 Task: Format the text in the document by changing its color, applying effects, and adjusting alignment and styles.
Action: Mouse scrolled (715, 259) with delta (0, 0)
Screenshot: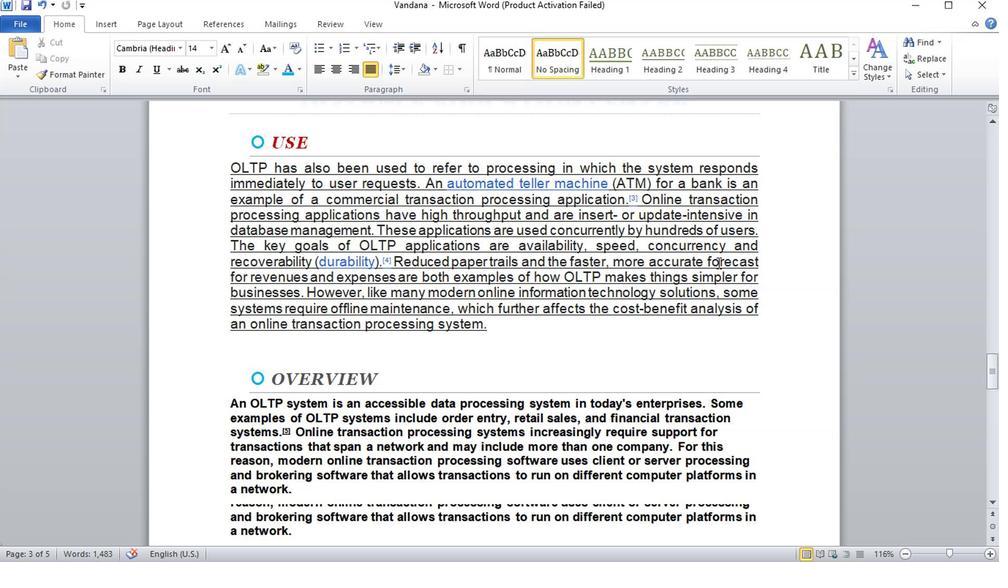 
Action: Mouse moved to (697, 269)
Screenshot: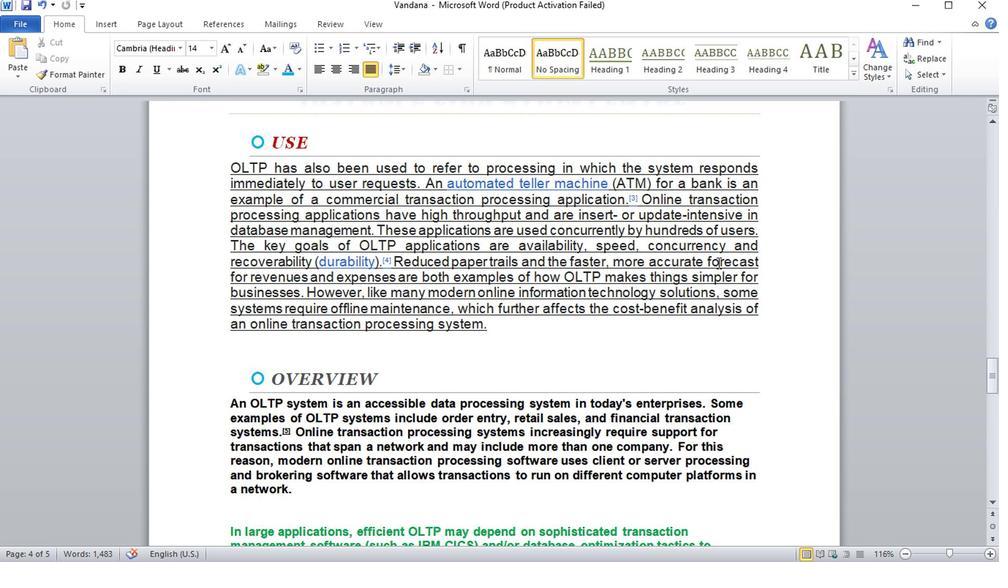 
Action: Mouse scrolled (697, 269) with delta (0, 0)
Screenshot: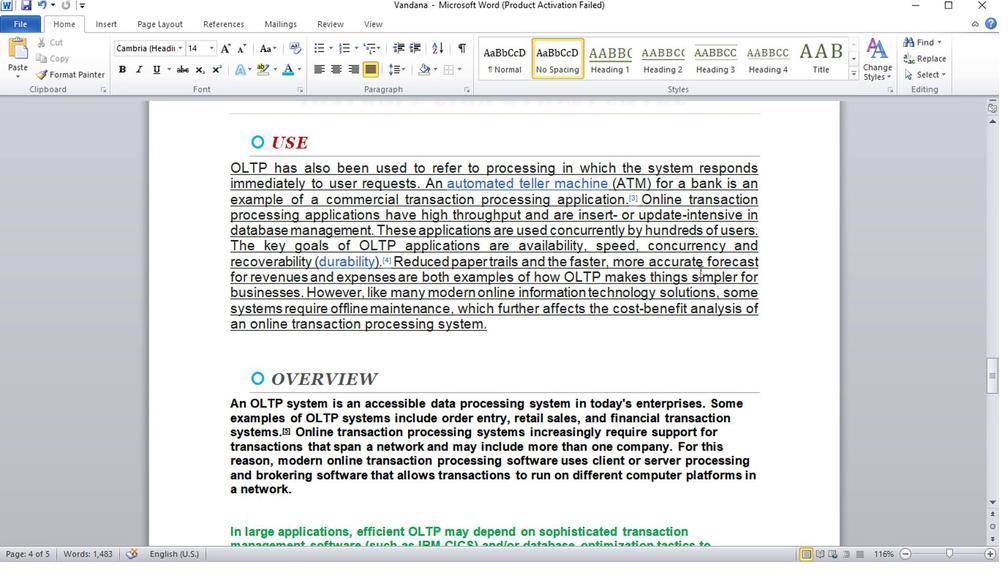 
Action: Mouse scrolled (697, 269) with delta (0, 0)
Screenshot: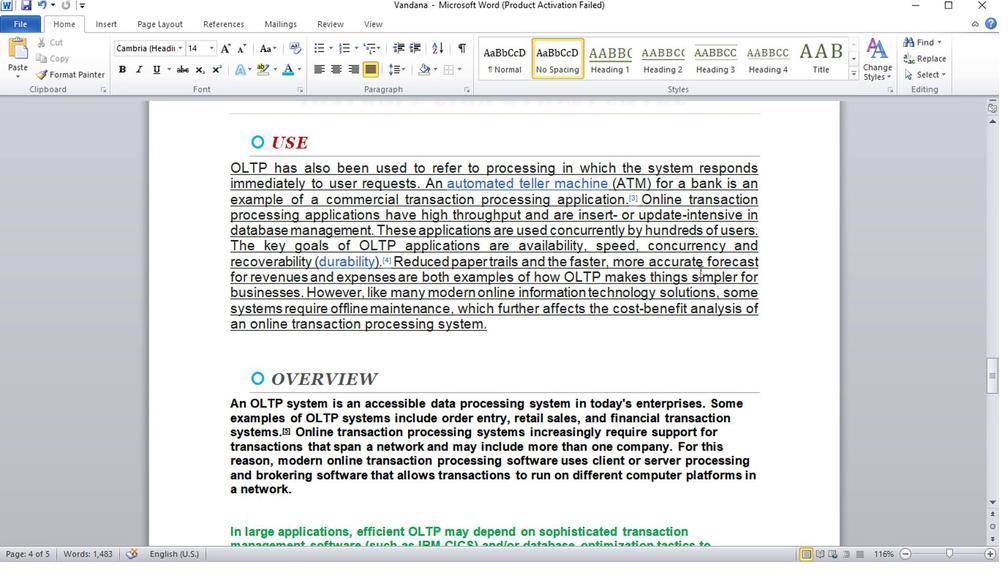 
Action: Mouse scrolled (697, 268) with delta (0, 0)
Screenshot: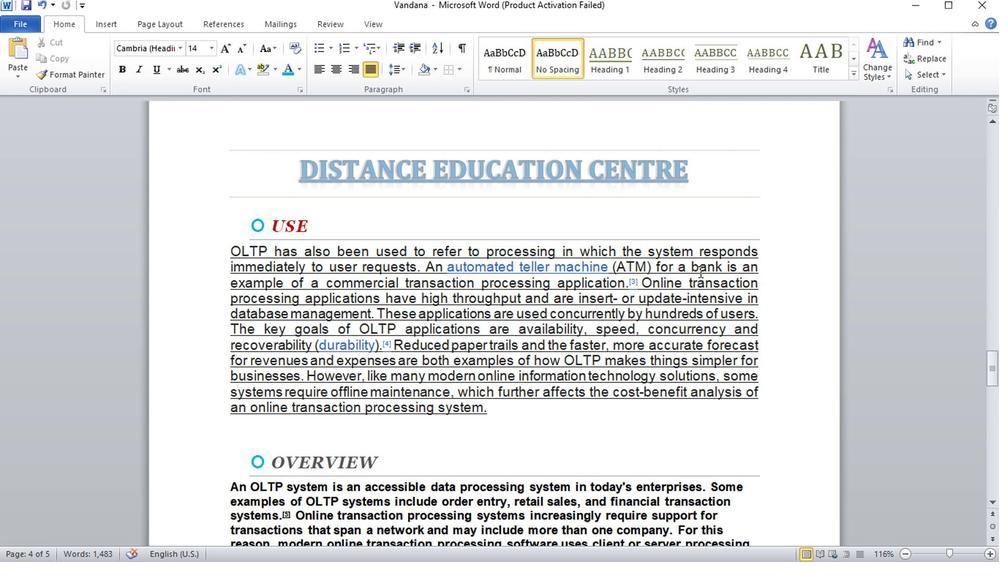 
Action: Mouse moved to (684, 298)
Screenshot: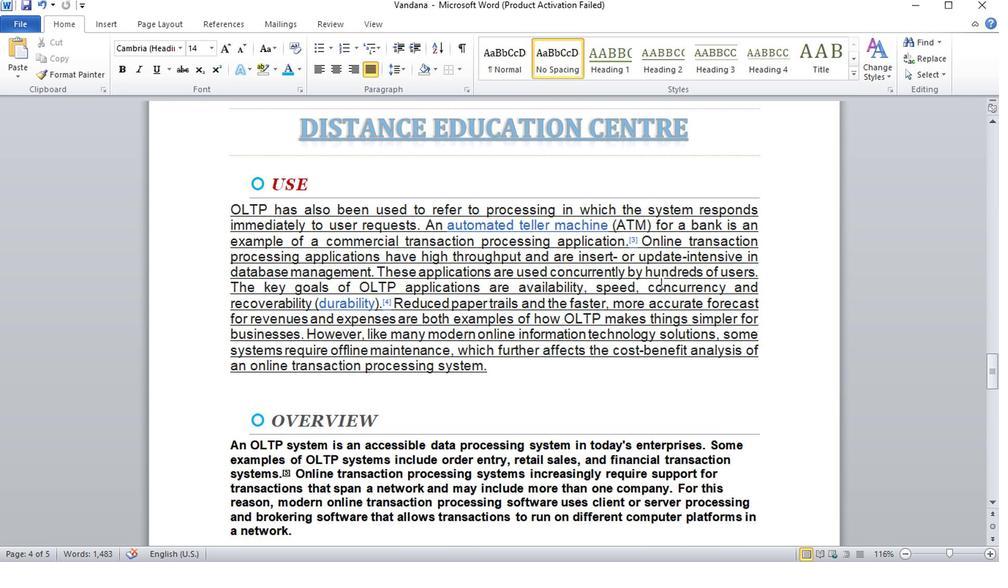
Action: Mouse scrolled (684, 298) with delta (0, 0)
Screenshot: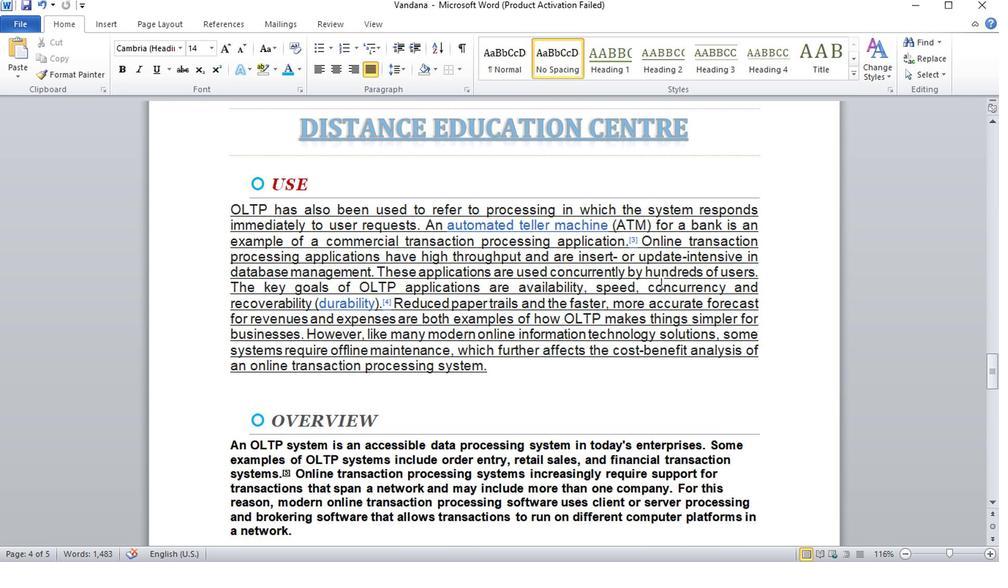 
Action: Mouse moved to (765, 290)
Screenshot: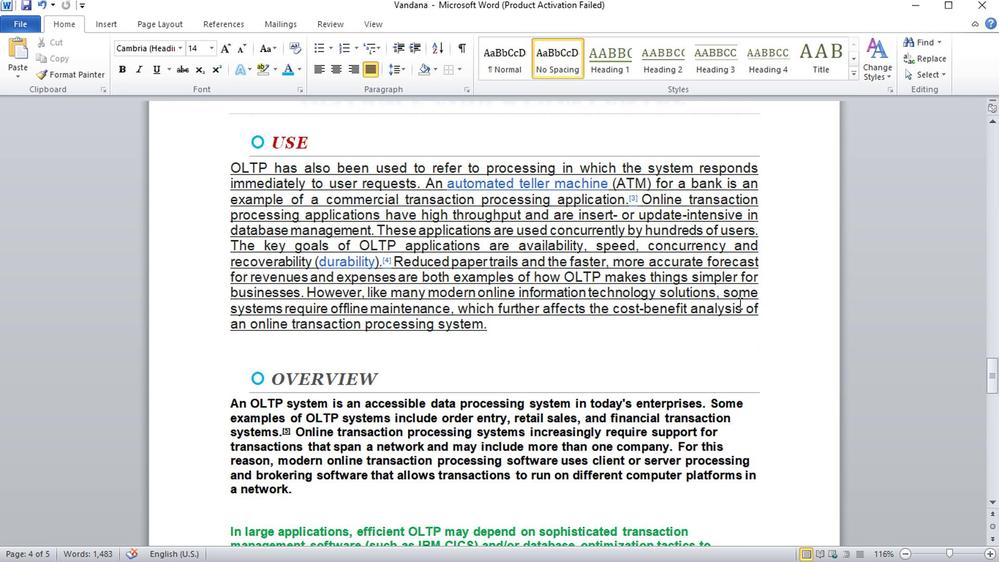 
Action: Mouse scrolled (765, 289) with delta (0, 0)
Screenshot: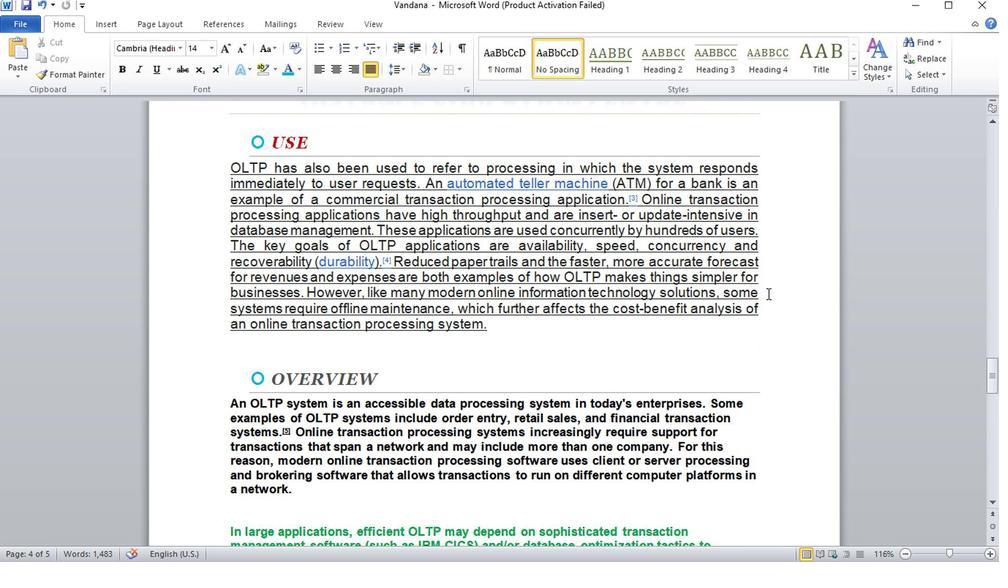 
Action: Mouse scrolled (765, 289) with delta (0, 0)
Screenshot: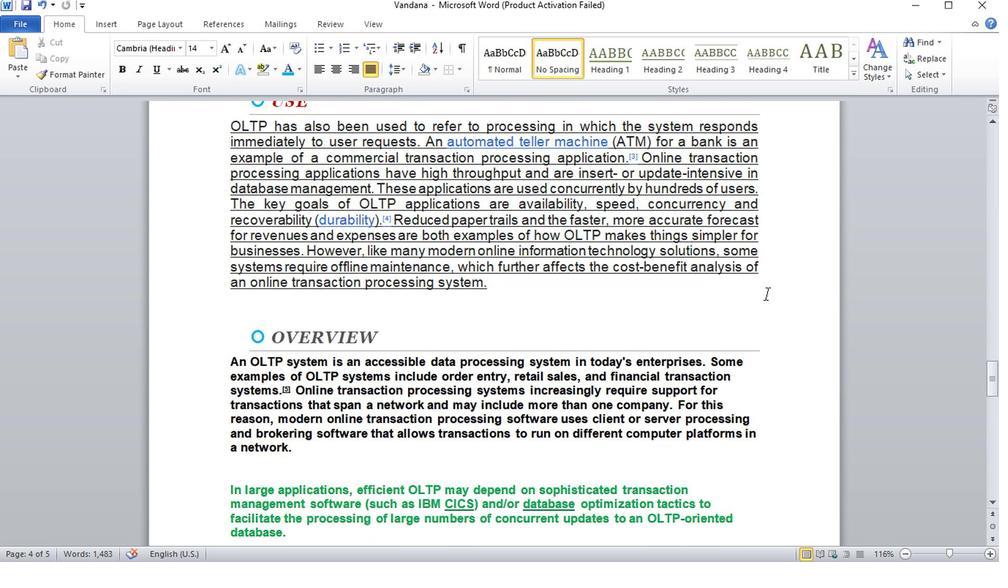 
Action: Mouse scrolled (765, 289) with delta (0, 0)
Screenshot: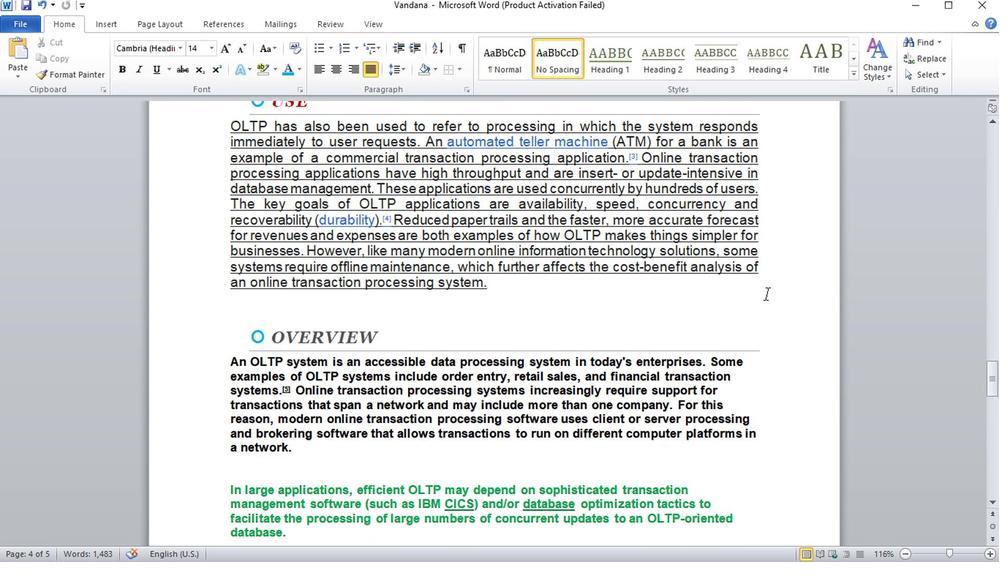 
Action: Mouse moved to (740, 267)
Screenshot: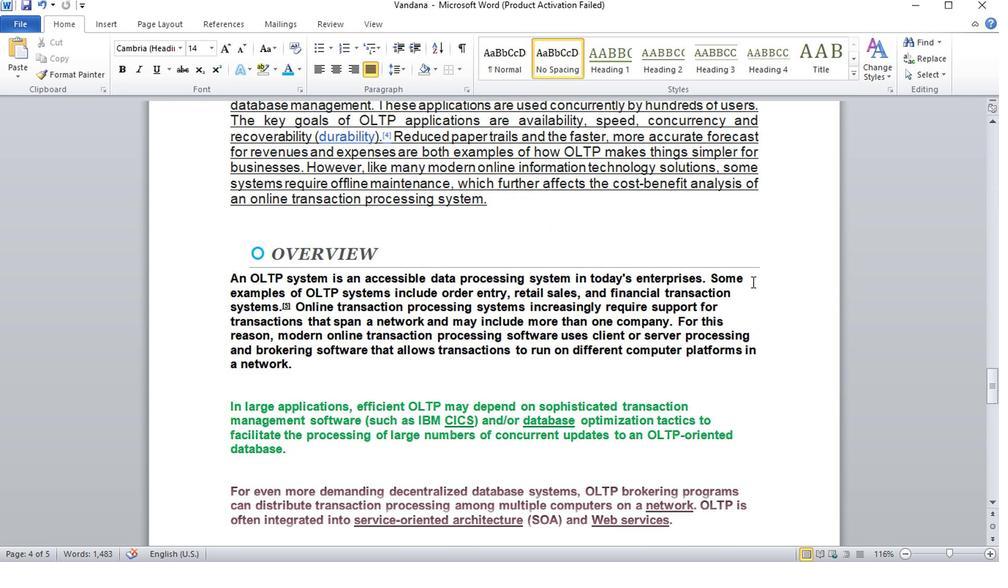 
Action: Mouse scrolled (740, 267) with delta (0, 0)
Screenshot: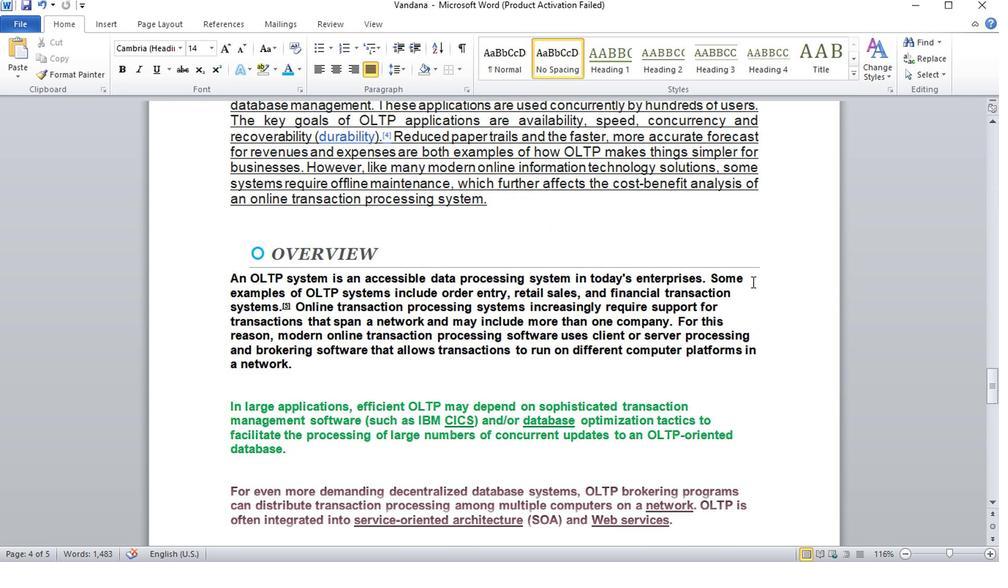 
Action: Mouse moved to (737, 265)
Screenshot: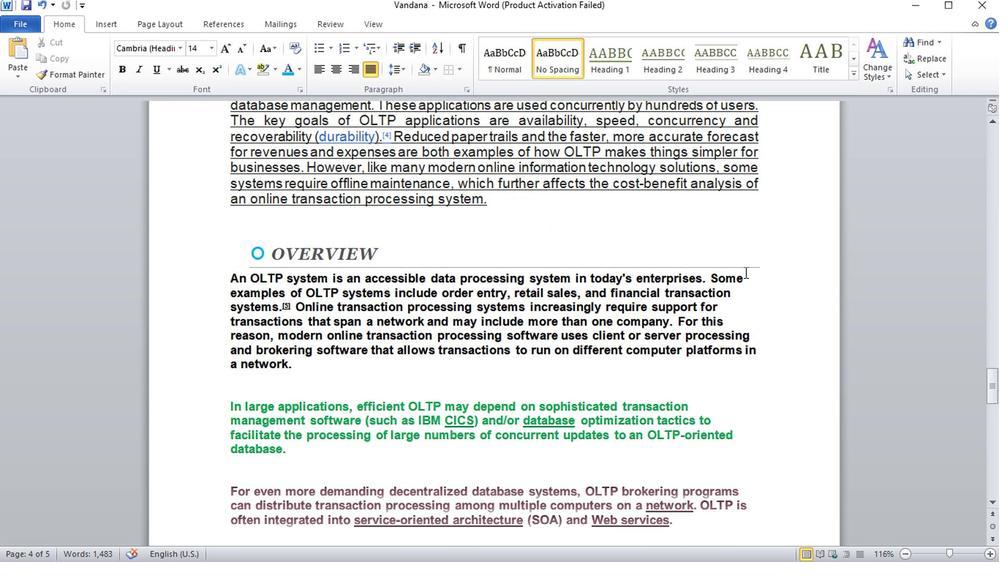 
Action: Mouse scrolled (737, 266) with delta (0, 0)
Screenshot: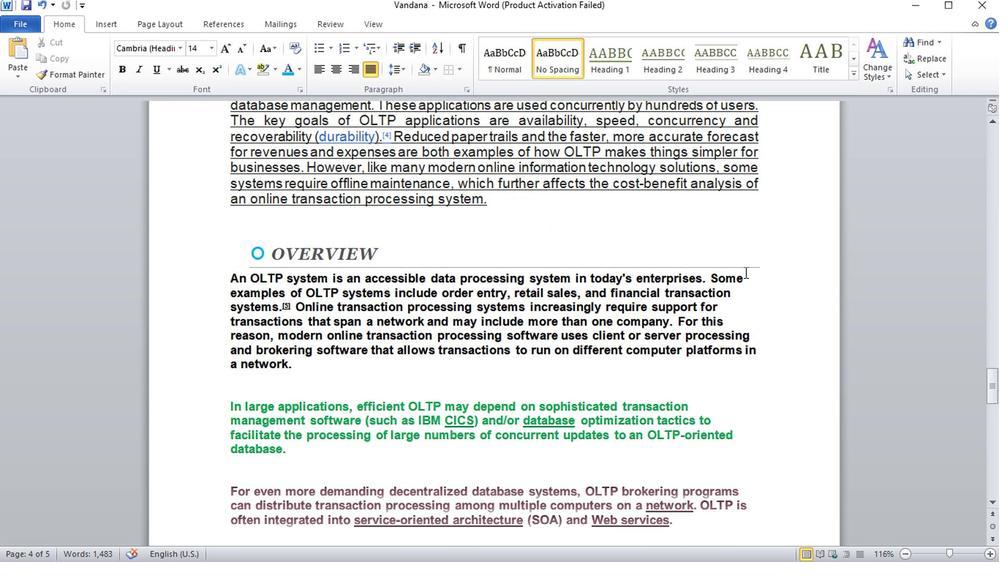 
Action: Mouse moved to (726, 261)
Screenshot: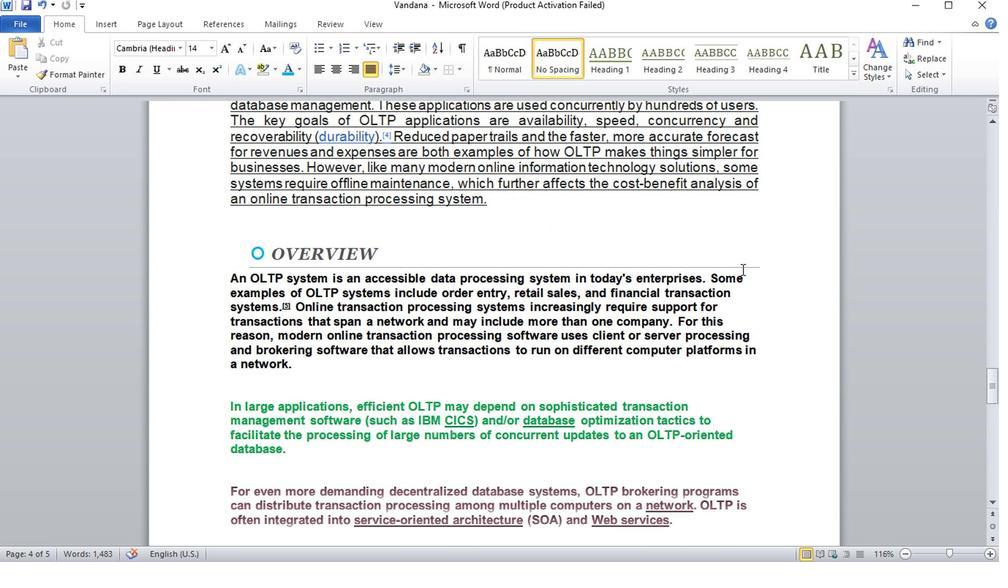 
Action: Mouse scrolled (726, 262) with delta (0, 1)
Screenshot: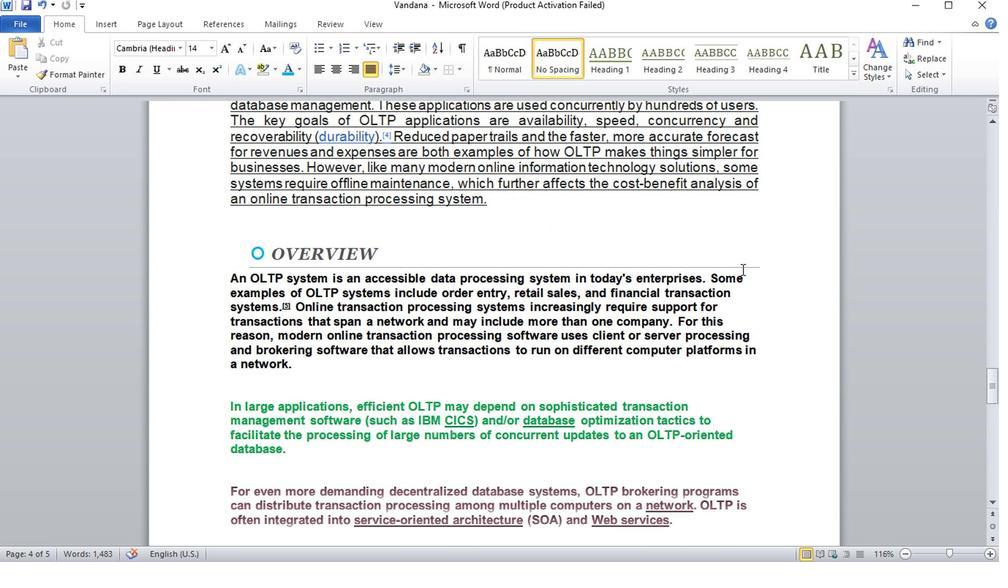 
Action: Mouse moved to (648, 241)
Screenshot: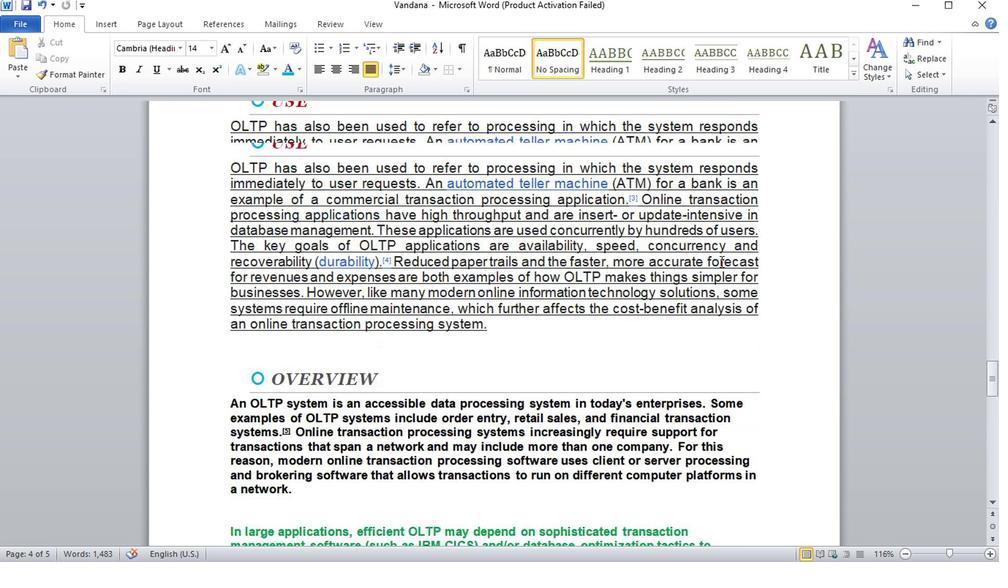 
Action: Mouse scrolled (648, 242) with delta (0, 0)
Screenshot: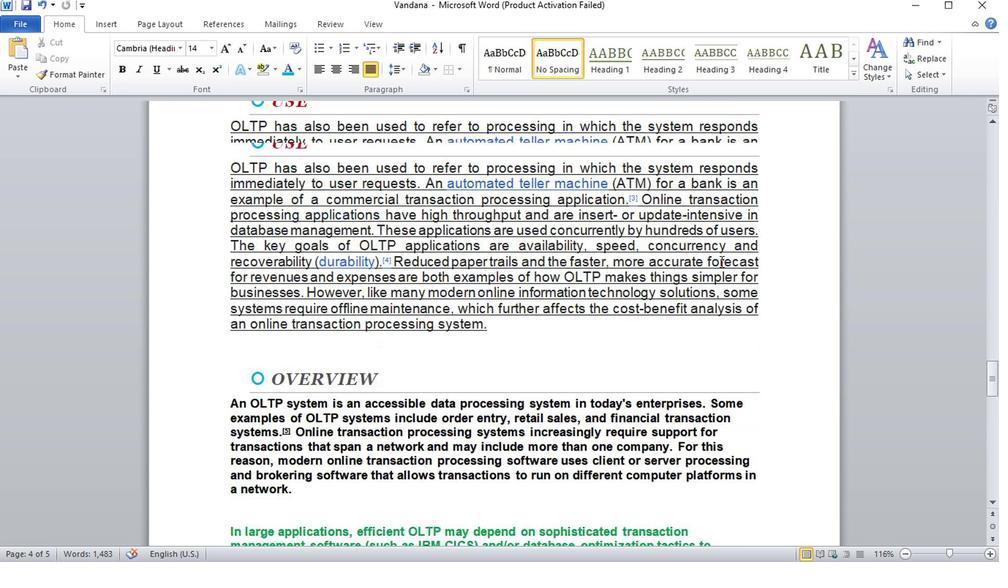 
Action: Mouse moved to (617, 242)
Screenshot: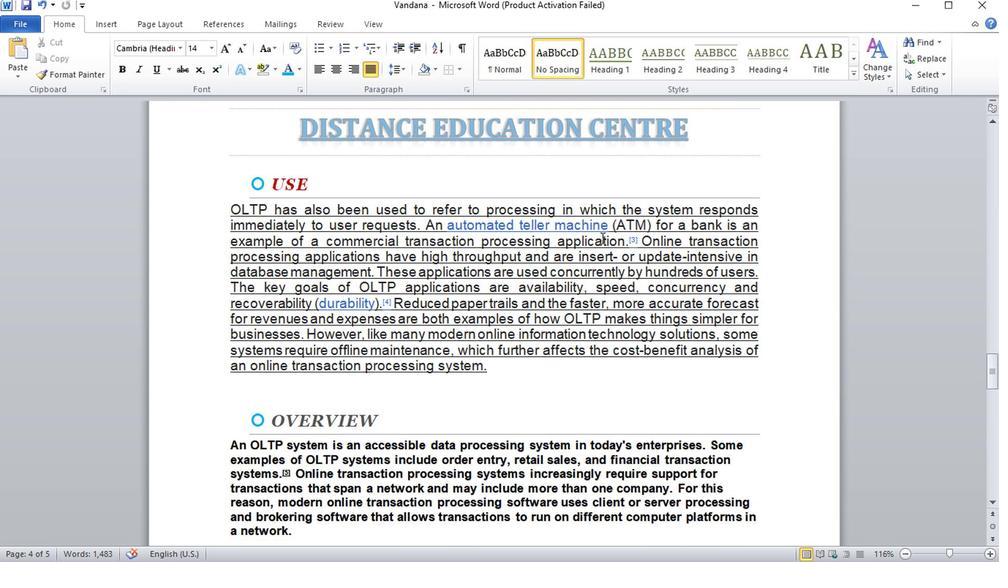 
Action: Mouse scrolled (617, 243) with delta (0, 1)
Screenshot: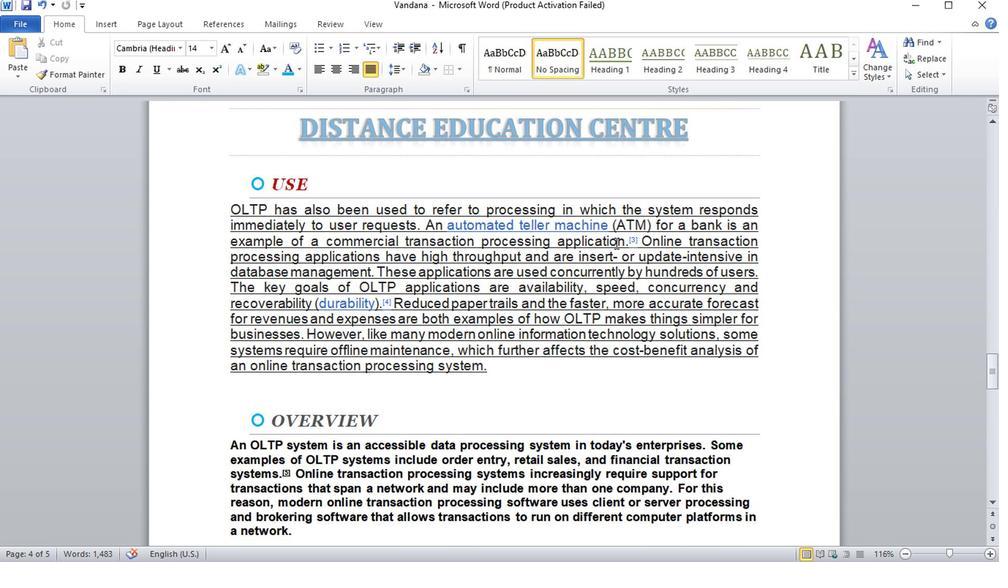 
Action: Mouse scrolled (617, 243) with delta (0, 1)
Screenshot: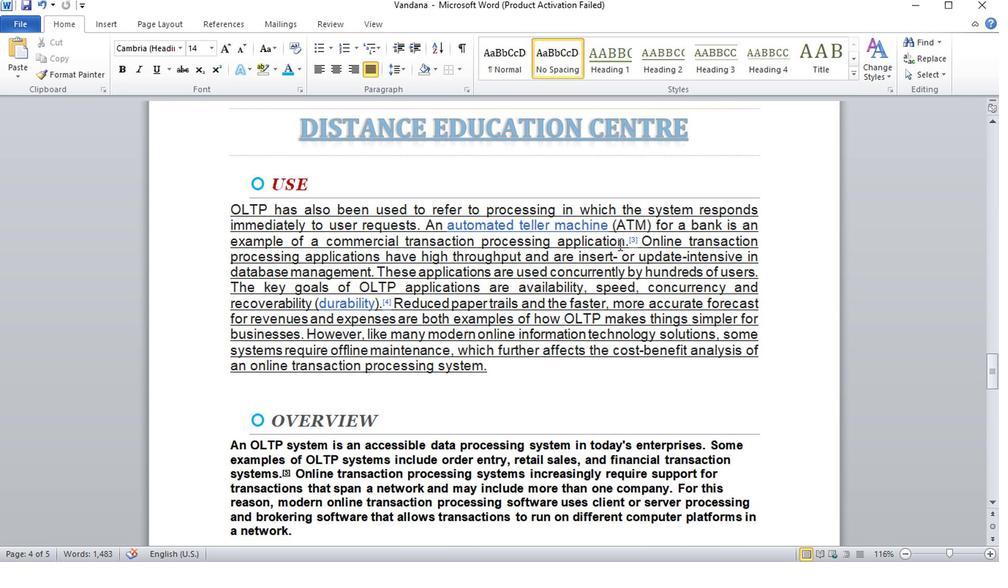 
Action: Mouse scrolled (617, 243) with delta (0, 1)
Screenshot: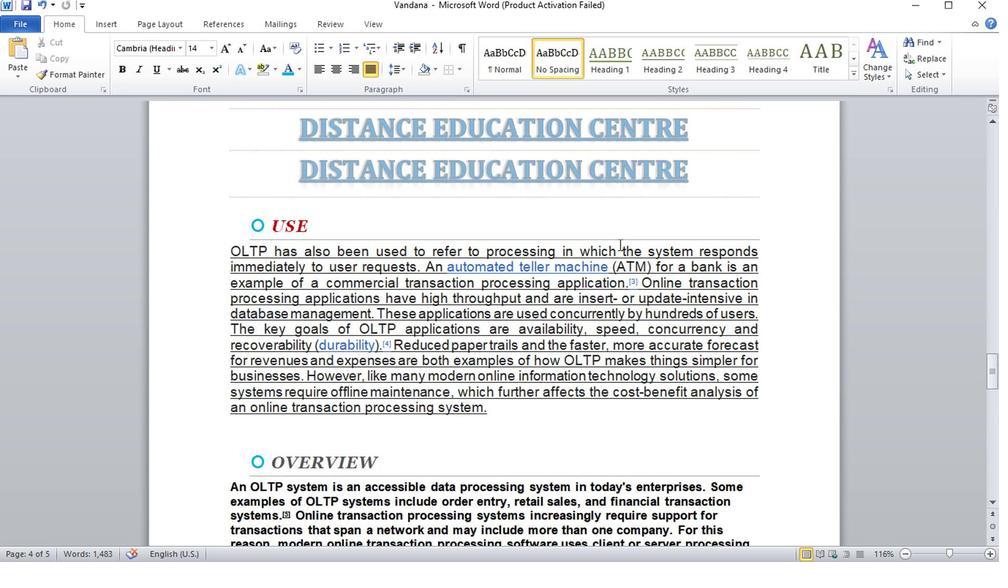 
Action: Mouse moved to (644, 276)
Screenshot: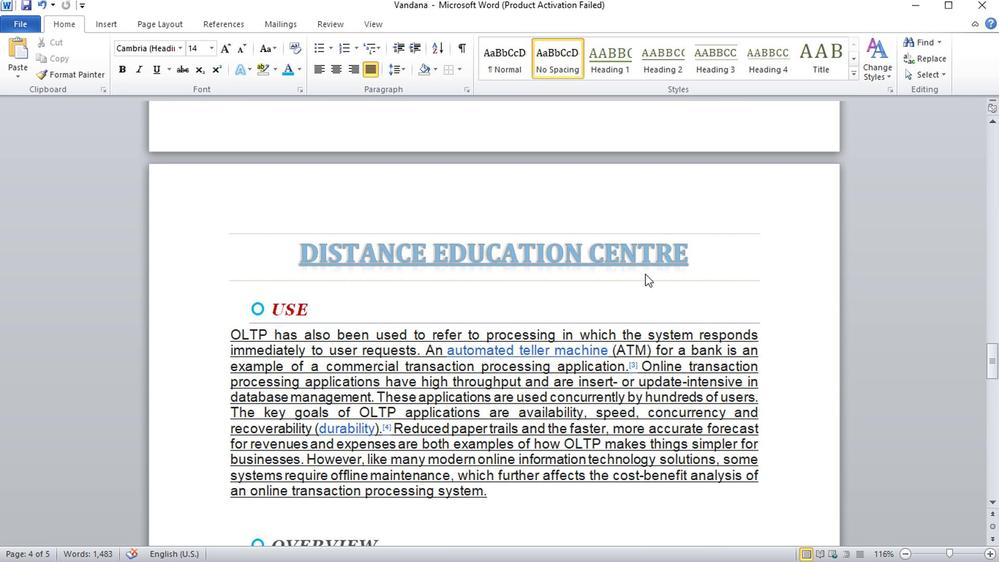 
Action: Mouse scrolled (644, 275) with delta (0, -1)
Screenshot: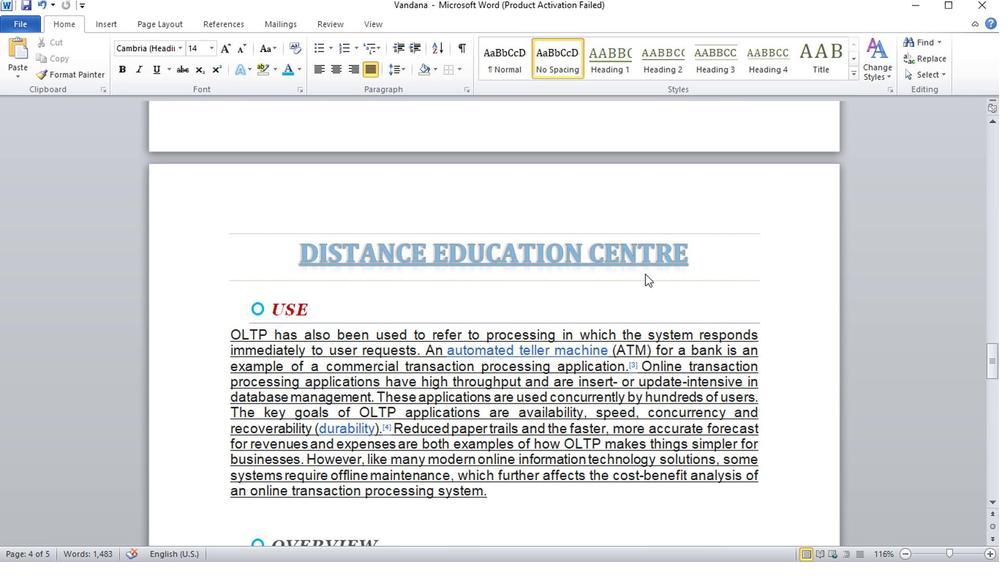 
Action: Mouse moved to (644, 279)
Screenshot: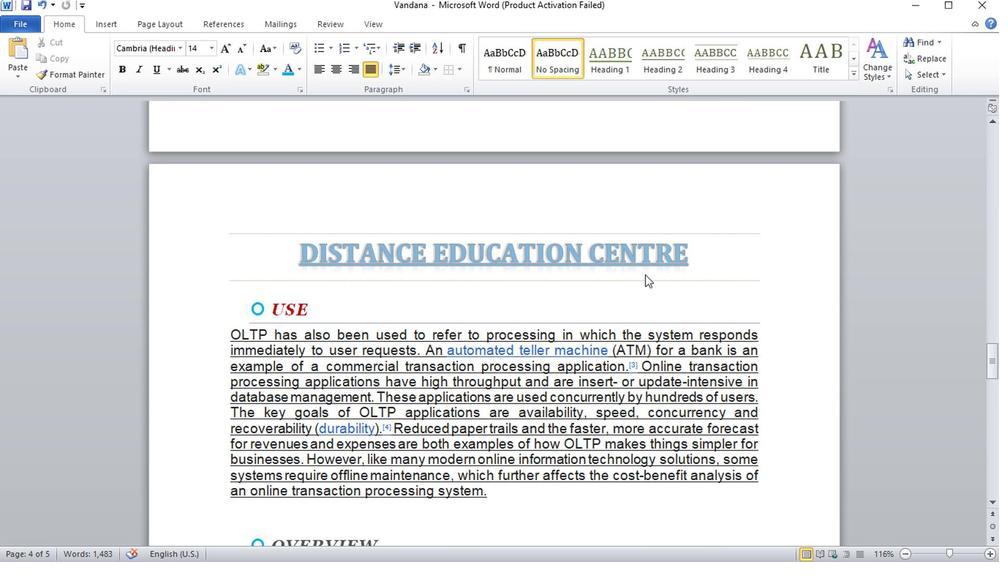 
Action: Mouse scrolled (644, 278) with delta (0, 0)
Screenshot: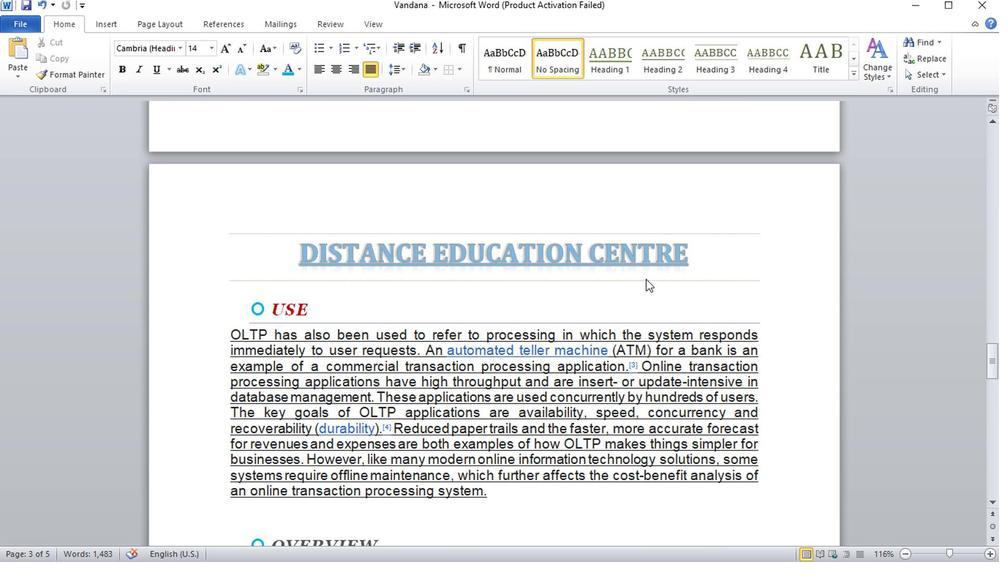 
Action: Mouse scrolled (644, 278) with delta (0, 0)
Screenshot: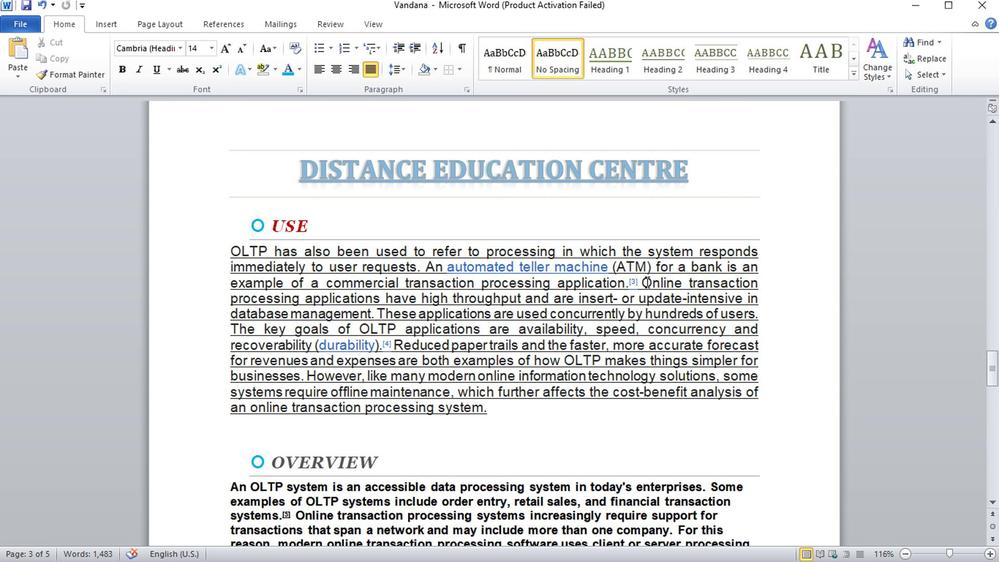 
Action: Mouse scrolled (644, 278) with delta (0, 0)
Screenshot: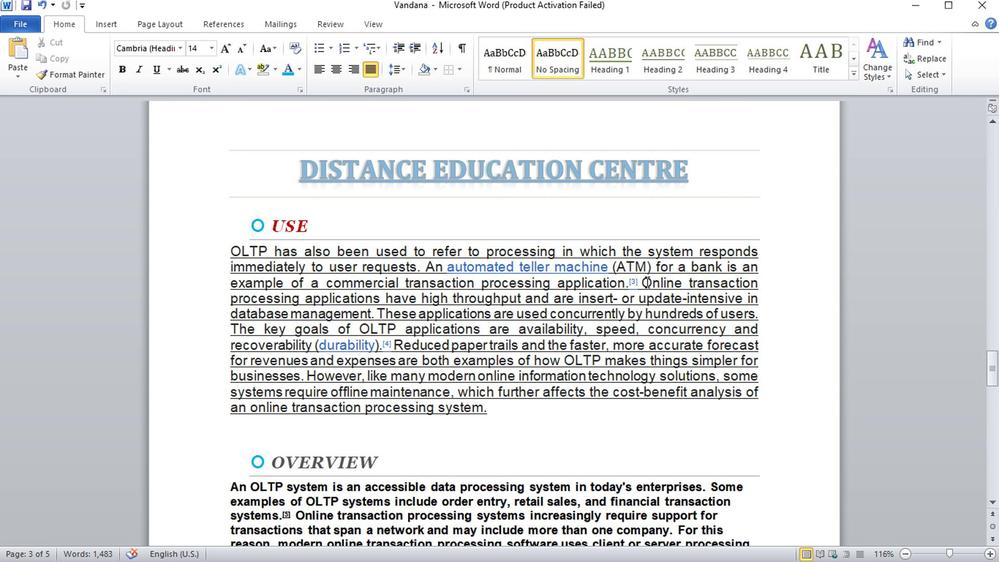 
Action: Mouse scrolled (644, 278) with delta (0, 0)
Screenshot: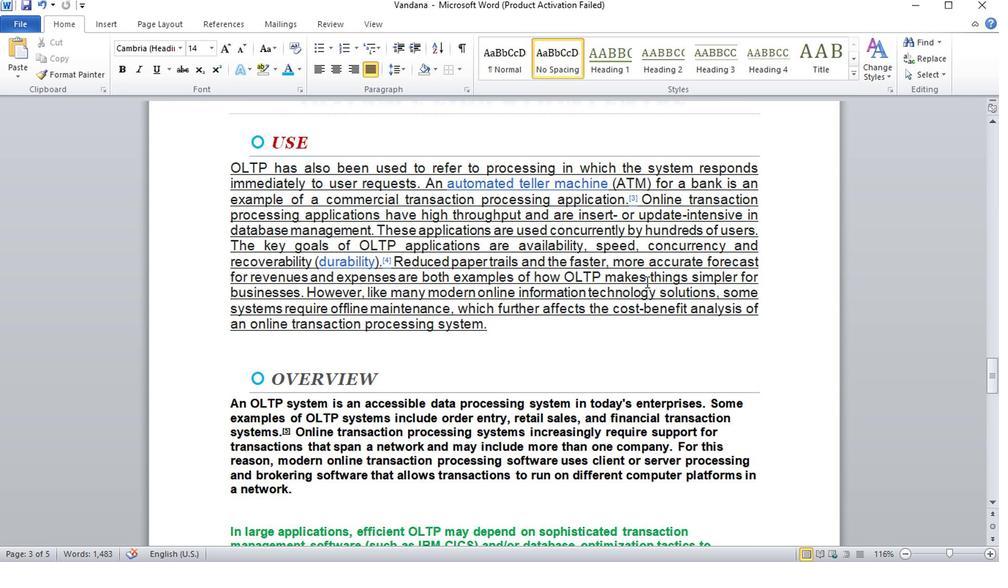 
Action: Mouse scrolled (644, 278) with delta (0, 0)
Screenshot: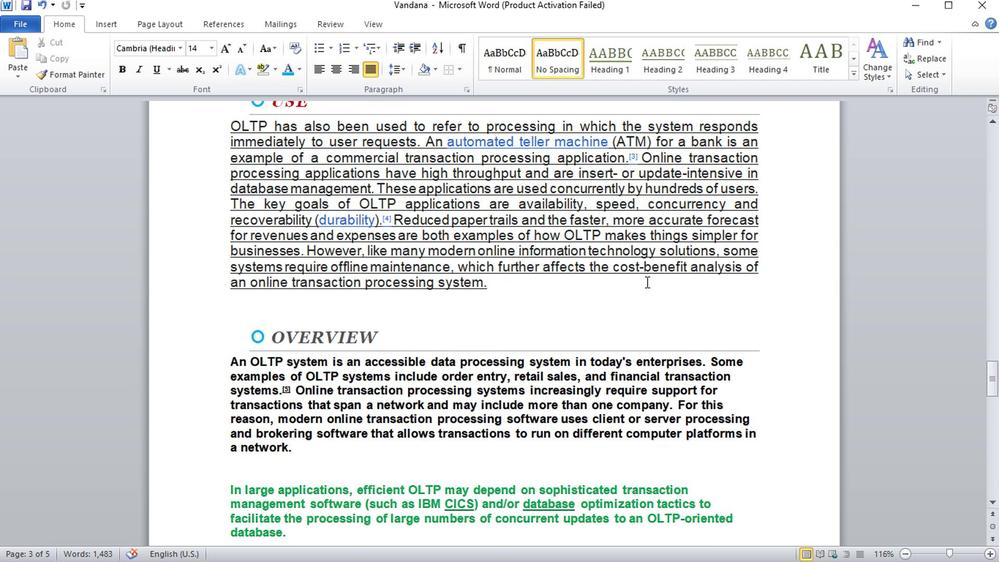 
Action: Mouse moved to (643, 281)
Screenshot: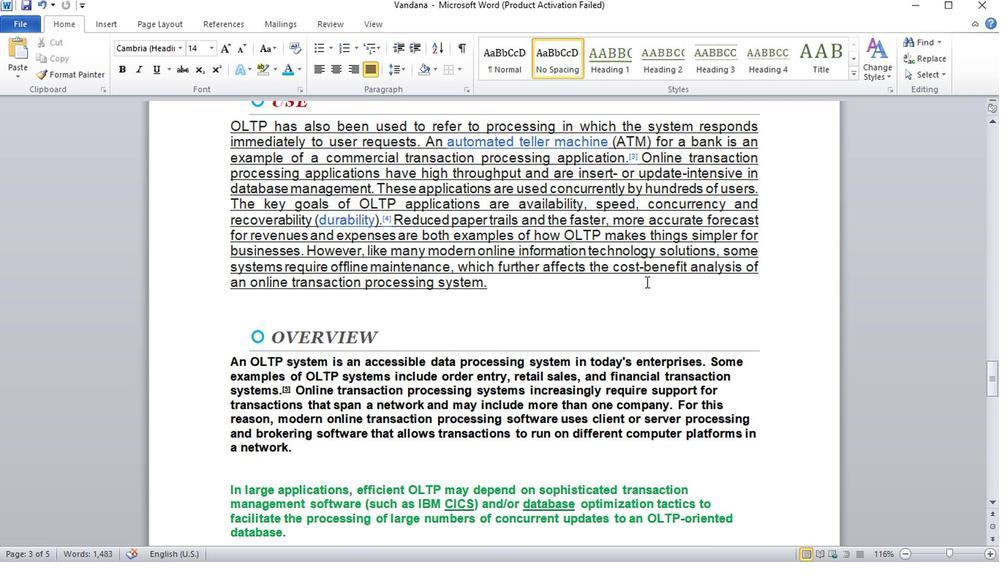 
Action: Mouse scrolled (643, 280) with delta (0, 0)
Screenshot: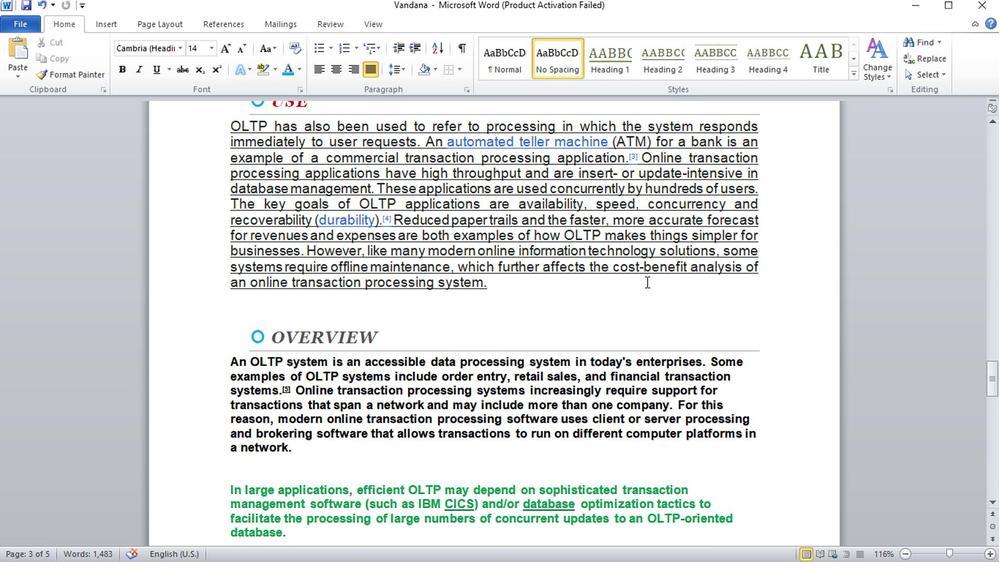 
Action: Mouse moved to (643, 282)
Screenshot: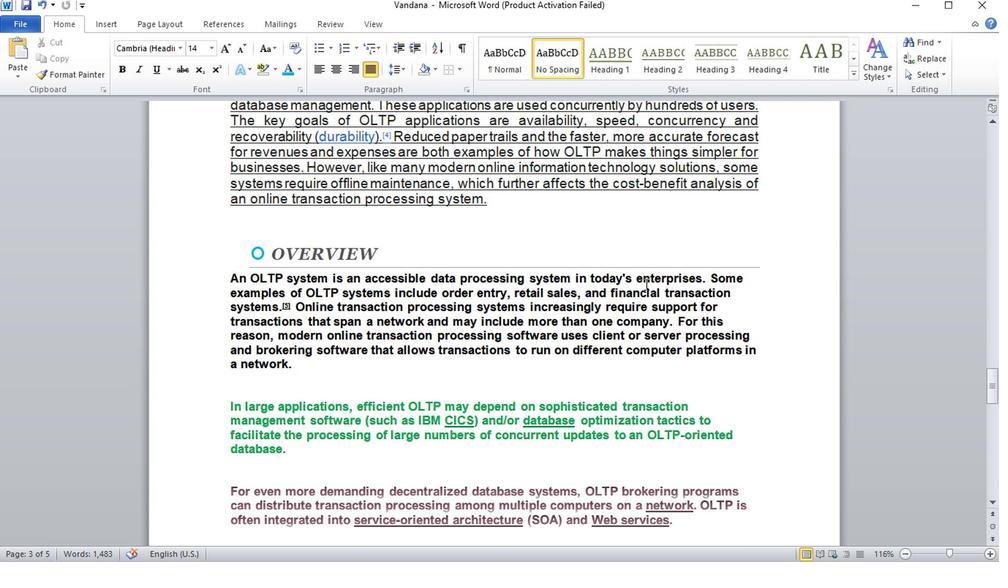 
Action: Mouse scrolled (643, 281) with delta (0, -1)
Screenshot: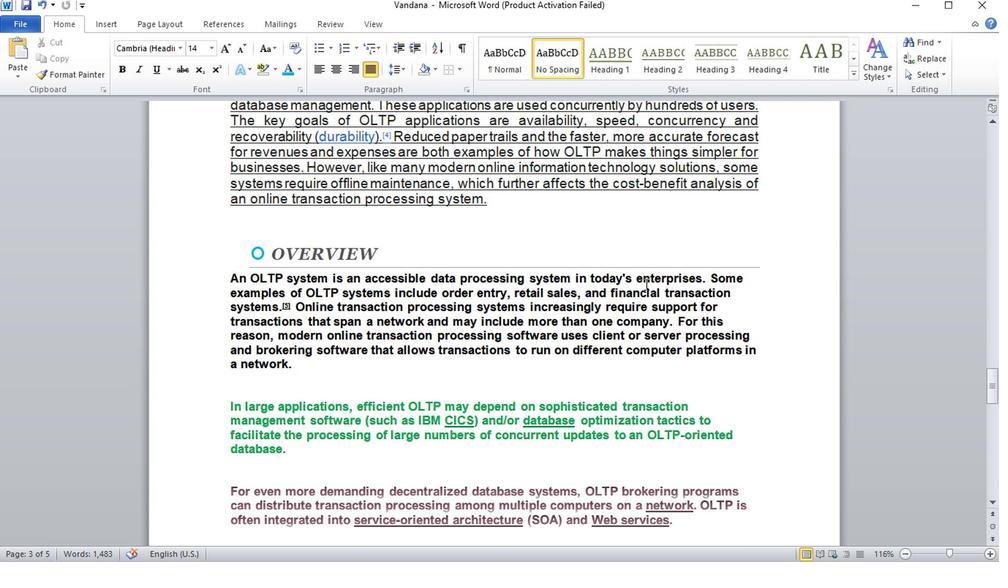 
Action: Mouse moved to (643, 283)
Screenshot: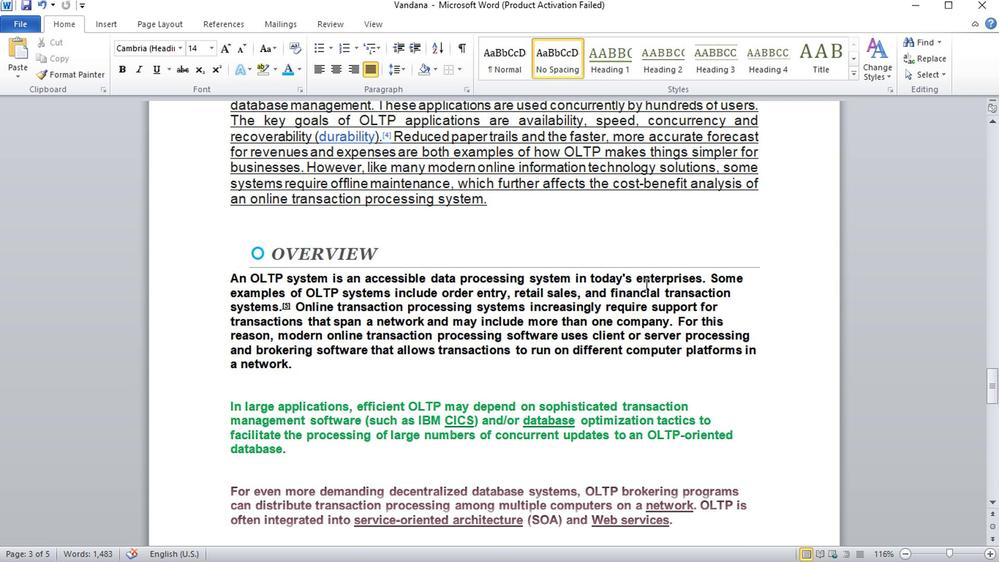 
Action: Mouse scrolled (643, 282) with delta (0, 0)
Screenshot: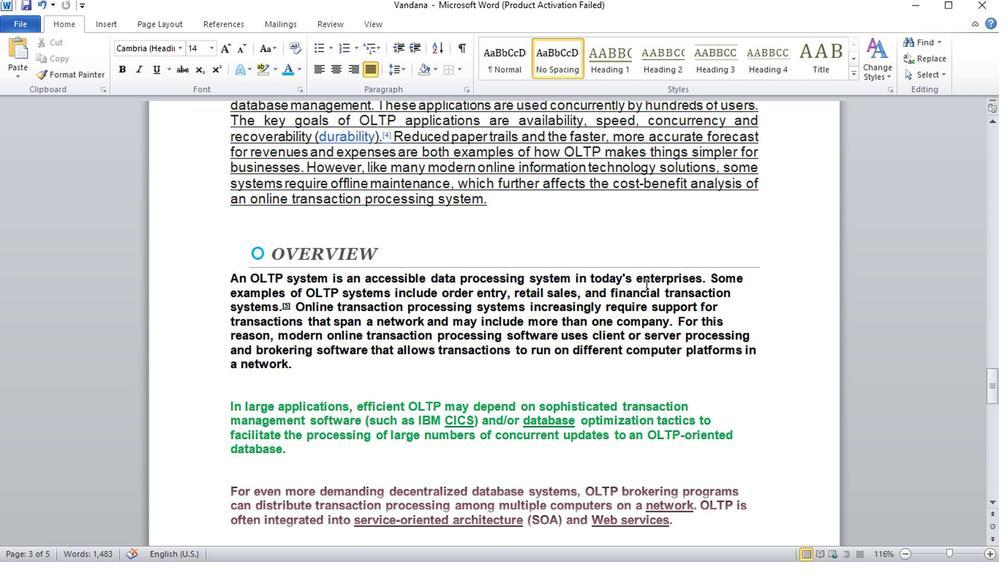 
Action: Mouse scrolled (643, 282) with delta (0, 0)
Screenshot: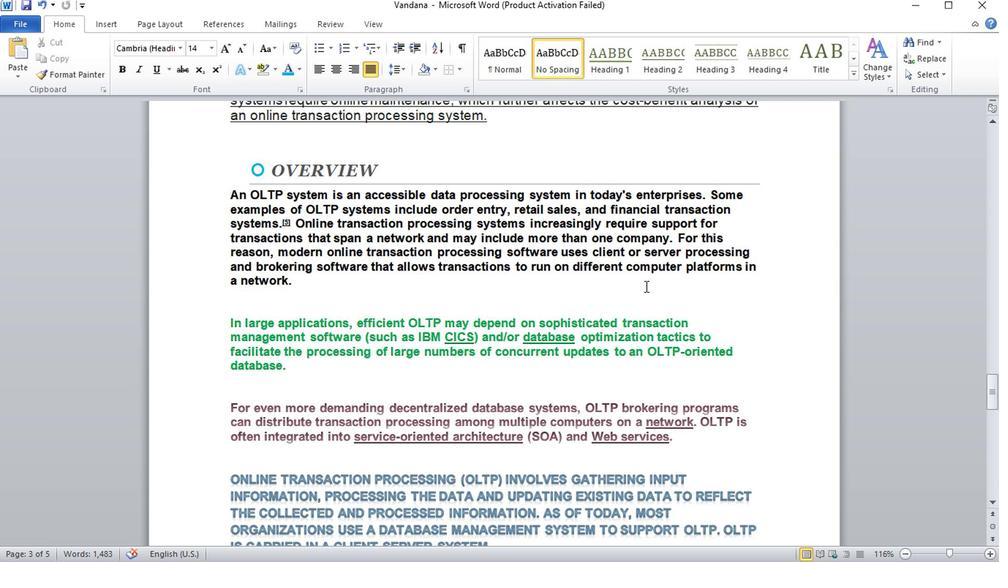 
Action: Mouse scrolled (643, 282) with delta (0, 0)
Screenshot: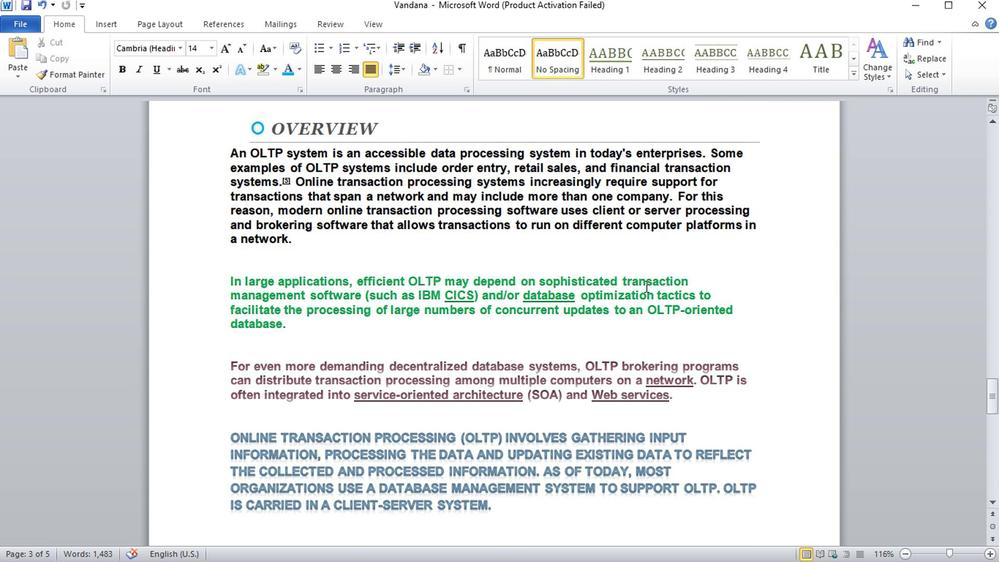 
Action: Mouse scrolled (643, 284) with delta (0, 1)
Screenshot: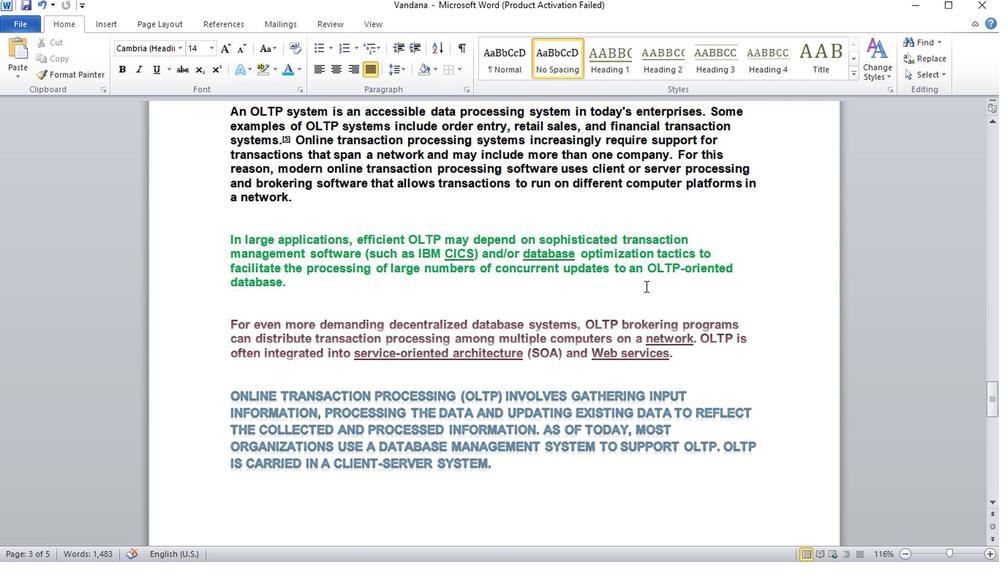 
Action: Mouse scrolled (643, 284) with delta (0, 1)
Screenshot: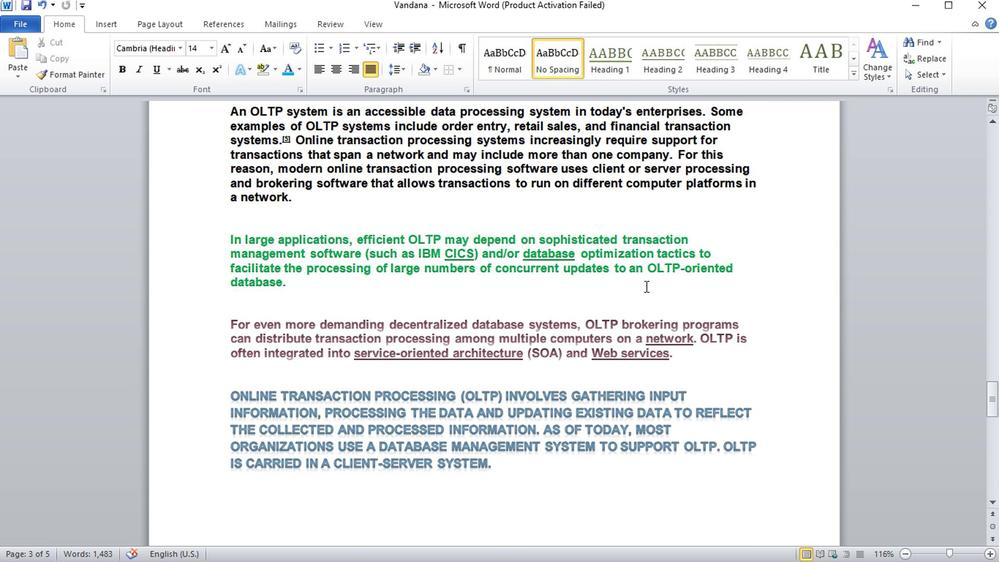 
Action: Mouse scrolled (643, 284) with delta (0, 1)
Screenshot: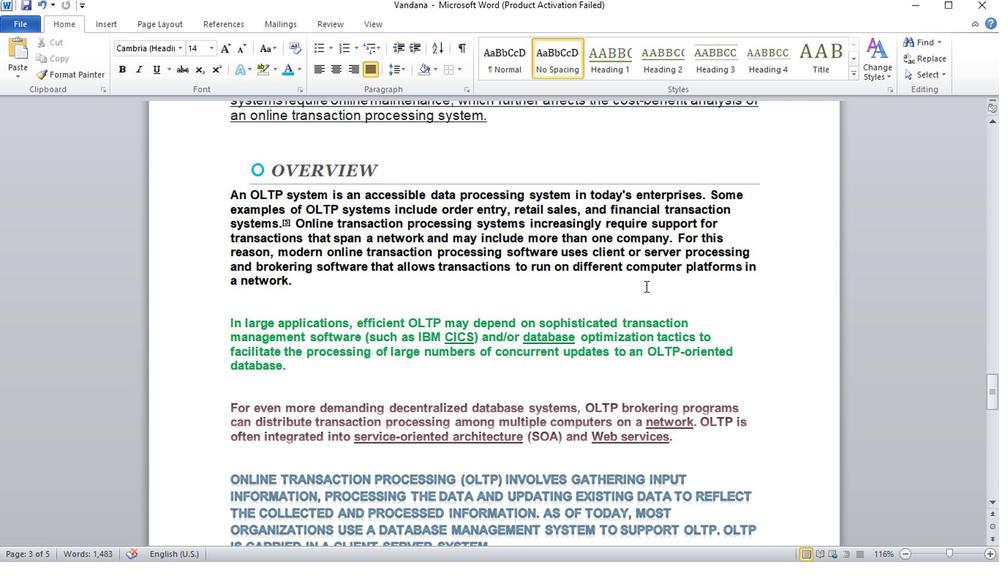 
Action: Mouse scrolled (643, 284) with delta (0, 1)
Screenshot: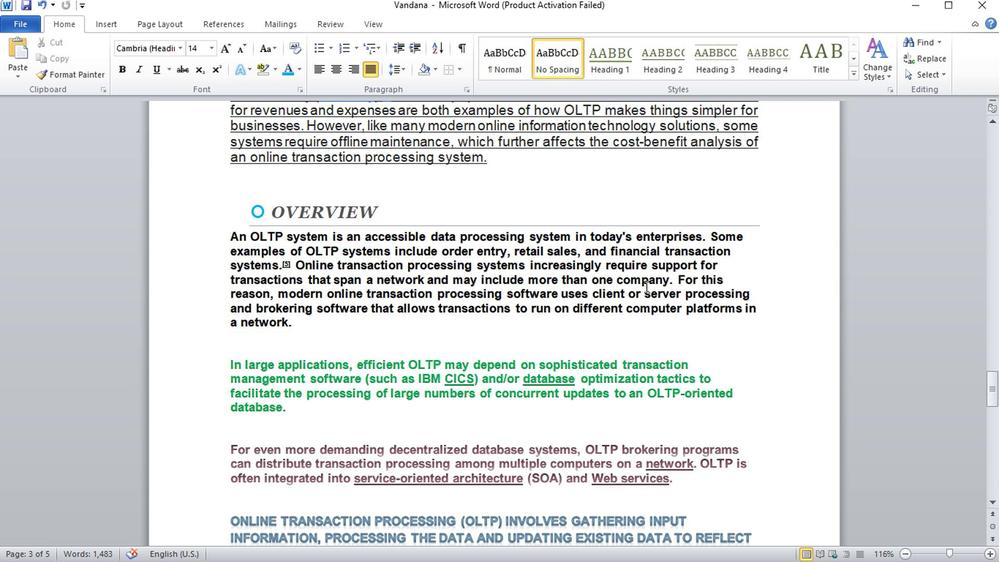 
Action: Mouse scrolled (643, 284) with delta (0, 1)
Screenshot: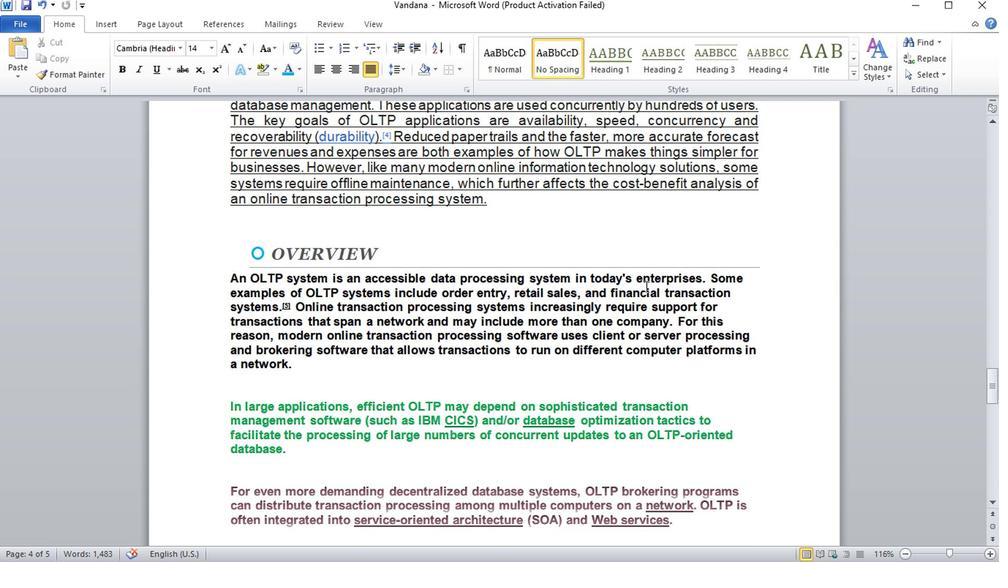 
Action: Mouse scrolled (643, 284) with delta (0, 1)
Screenshot: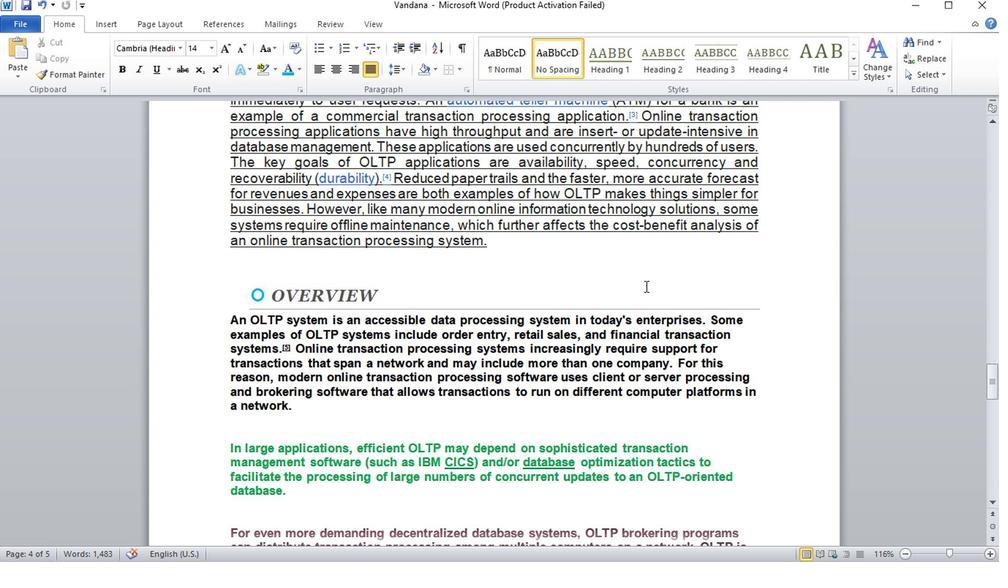 
Action: Mouse scrolled (643, 284) with delta (0, 1)
Screenshot: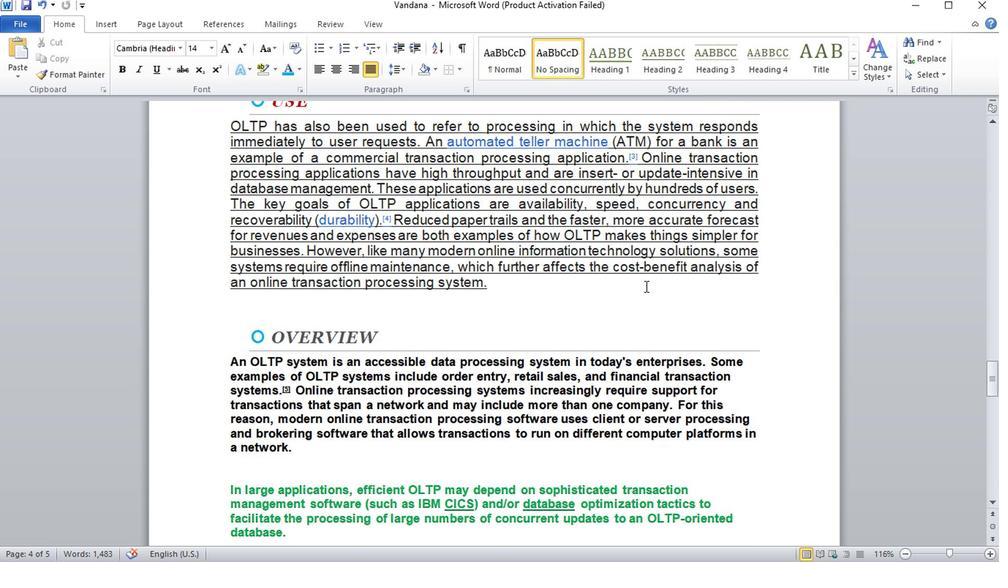 
Action: Mouse scrolled (643, 284) with delta (0, 1)
Screenshot: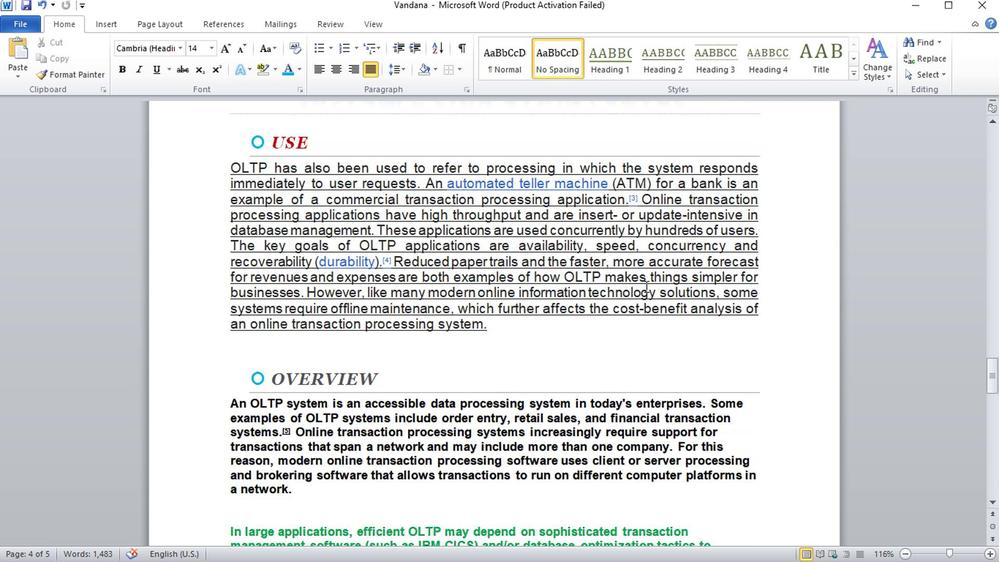 
Action: Mouse scrolled (643, 282) with delta (0, 0)
Screenshot: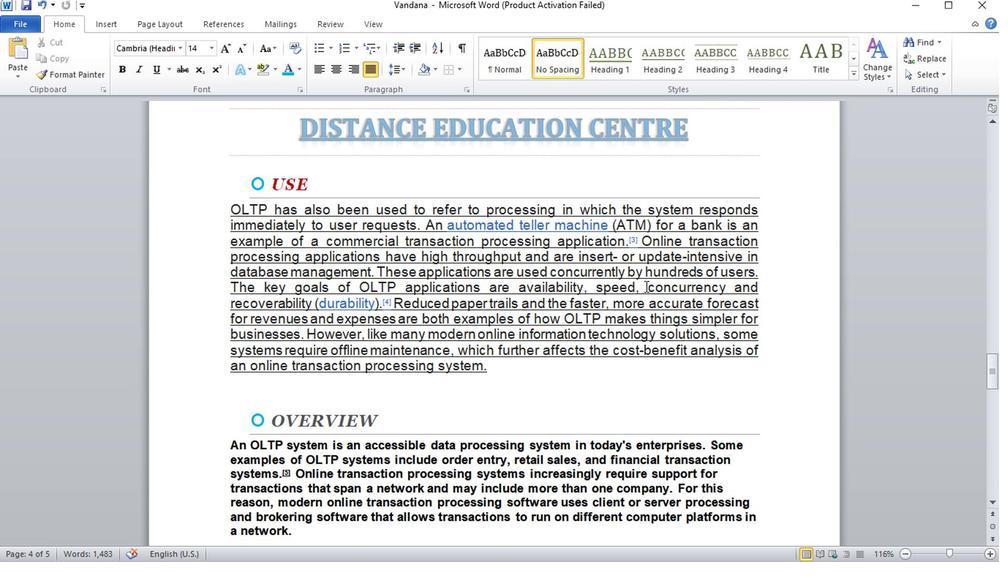 
Action: Mouse scrolled (643, 282) with delta (0, 0)
Screenshot: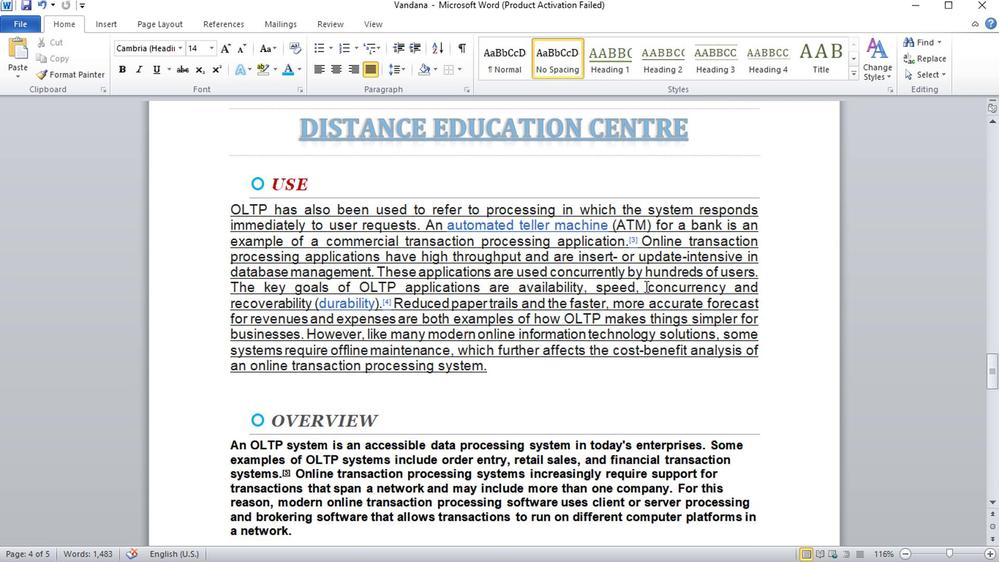 
Action: Mouse scrolled (643, 282) with delta (0, 0)
Screenshot: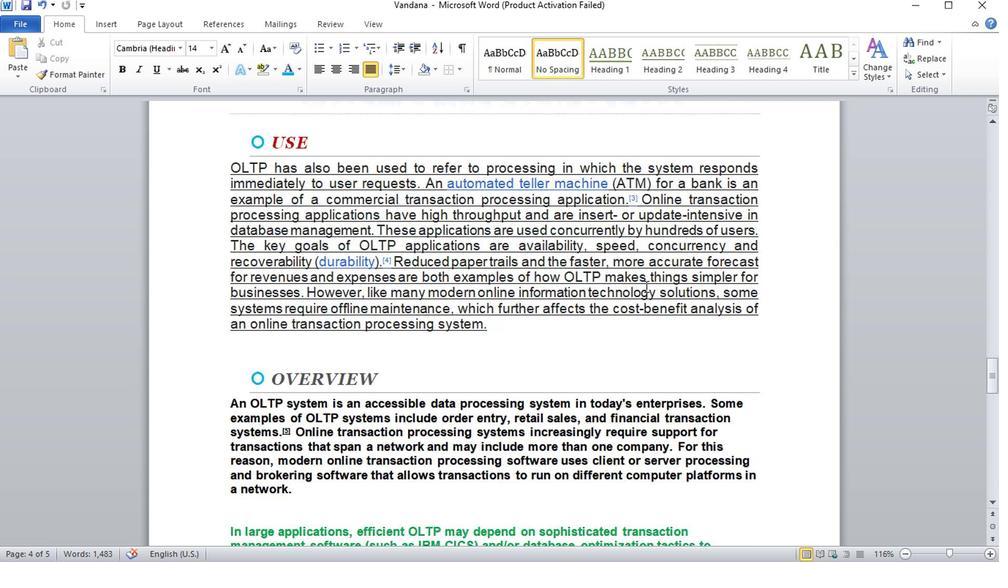 
Action: Mouse scrolled (643, 282) with delta (0, 0)
Screenshot: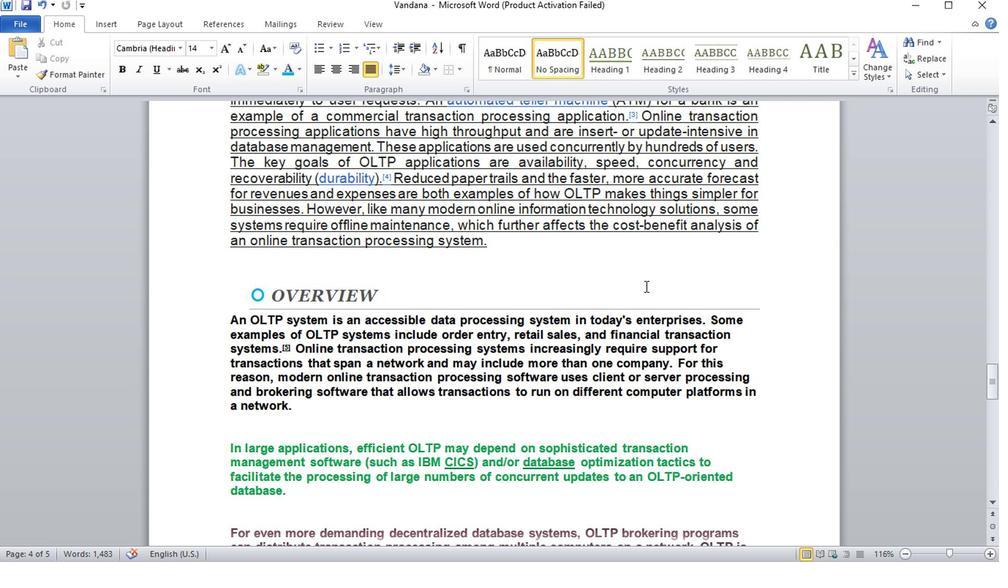 
Action: Mouse scrolled (643, 282) with delta (0, 0)
Screenshot: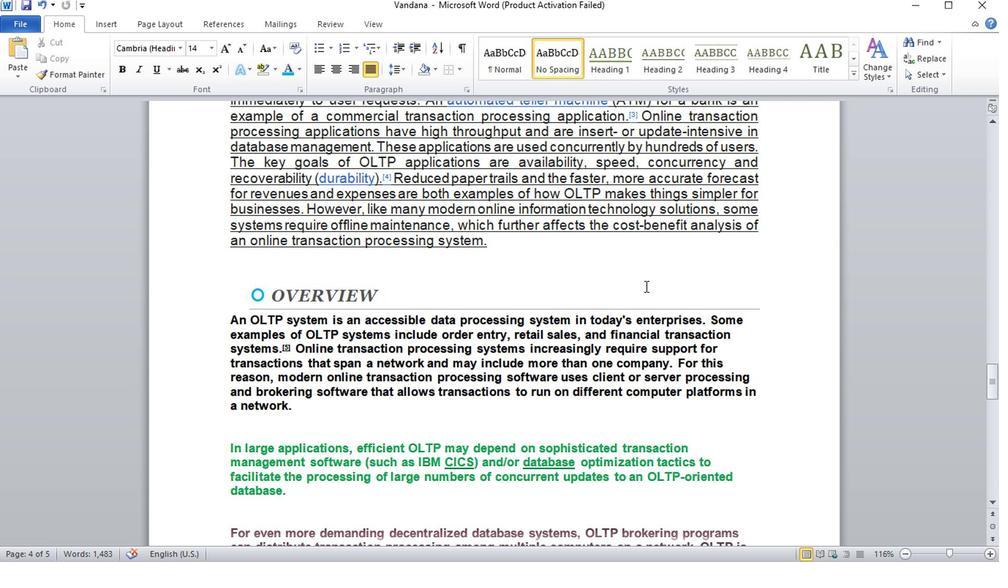 
Action: Mouse scrolled (643, 282) with delta (0, 0)
Screenshot: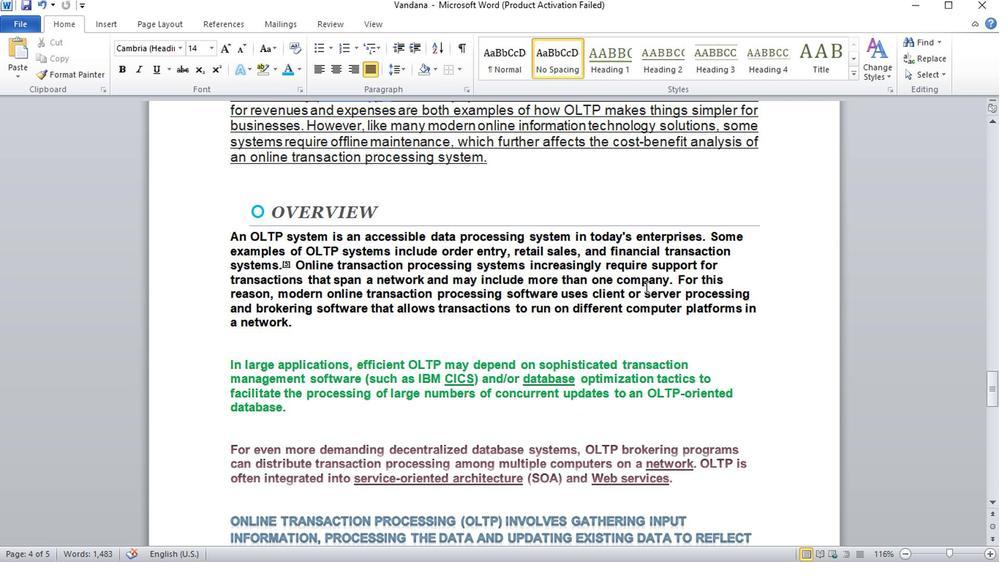 
Action: Mouse scrolled (643, 282) with delta (0, 0)
Screenshot: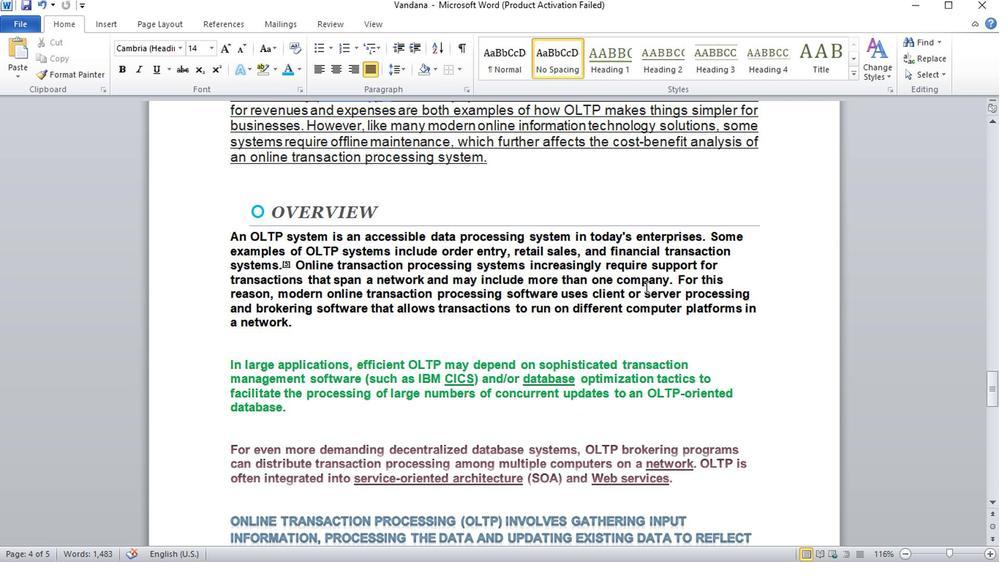 
Action: Mouse scrolled (643, 284) with delta (0, 1)
Screenshot: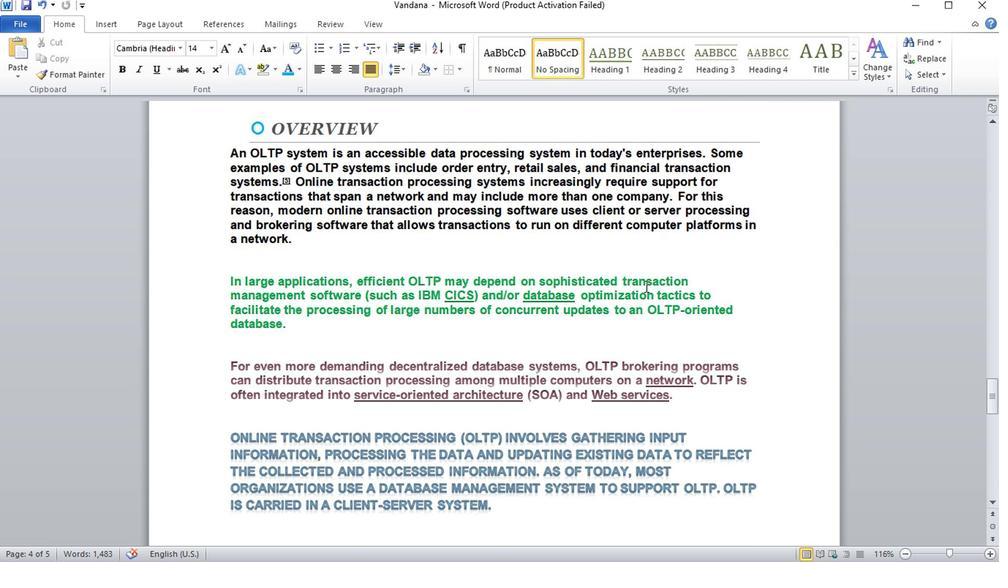 
Action: Mouse scrolled (643, 284) with delta (0, 1)
Screenshot: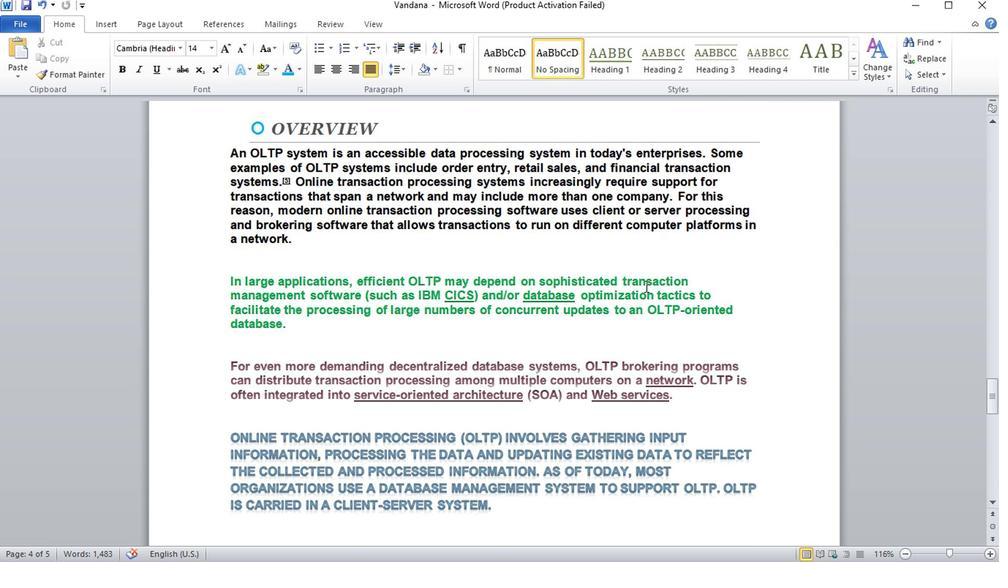 
Action: Mouse scrolled (643, 284) with delta (0, 1)
Screenshot: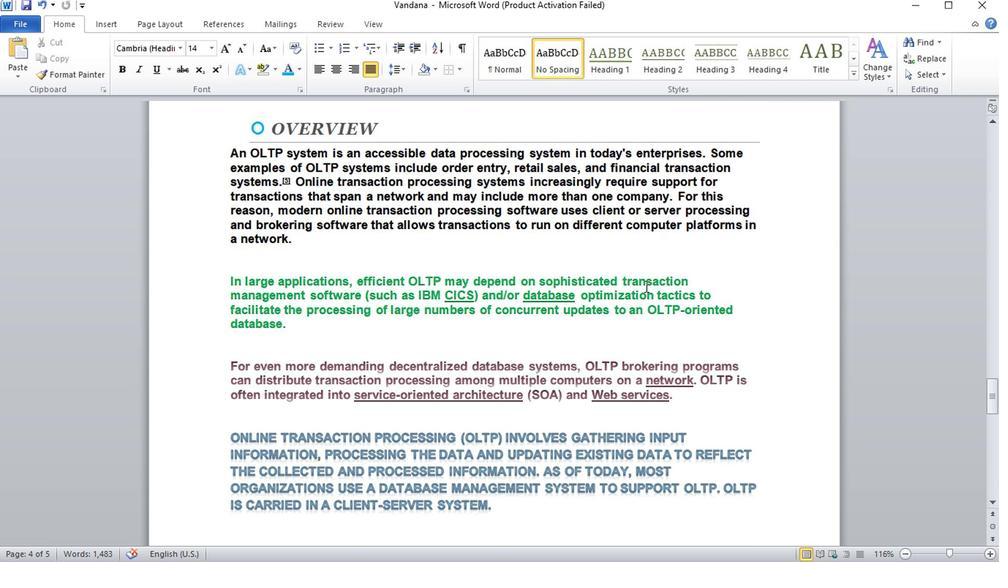 
Action: Mouse moved to (628, 284)
Screenshot: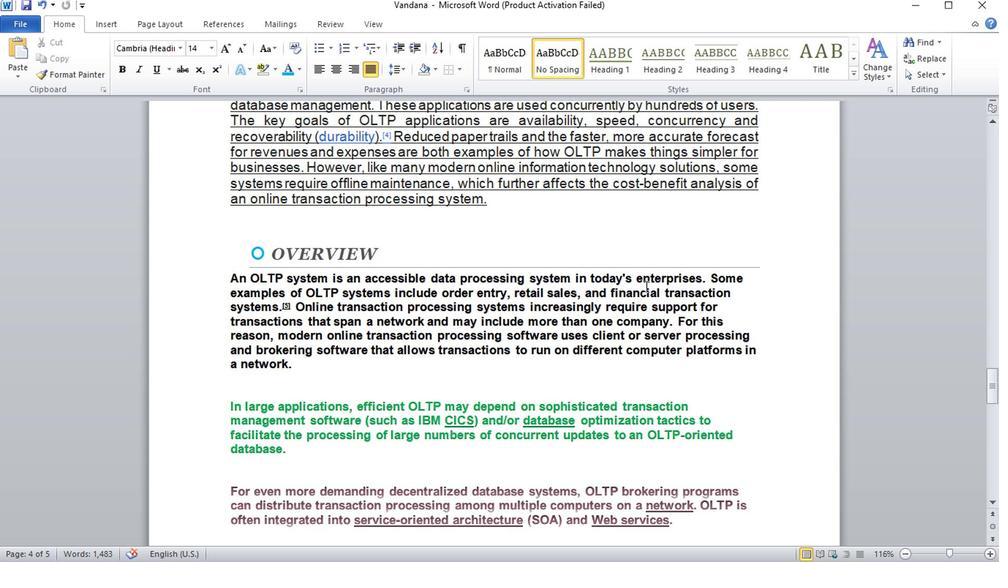 
Action: Mouse scrolled (628, 284) with delta (0, 0)
Screenshot: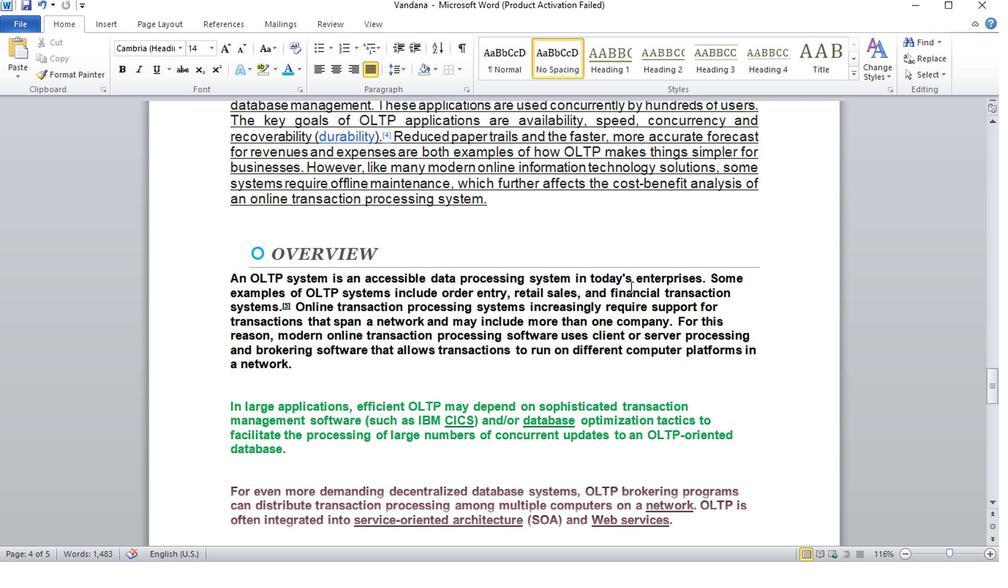 
Action: Mouse scrolled (628, 284) with delta (0, 0)
Screenshot: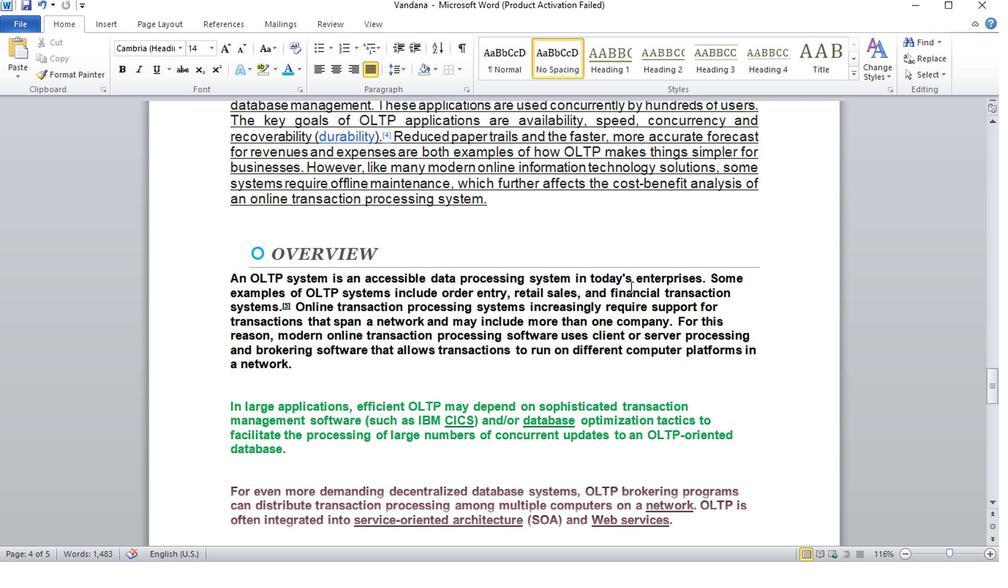 
Action: Mouse scrolled (628, 284) with delta (0, 0)
Screenshot: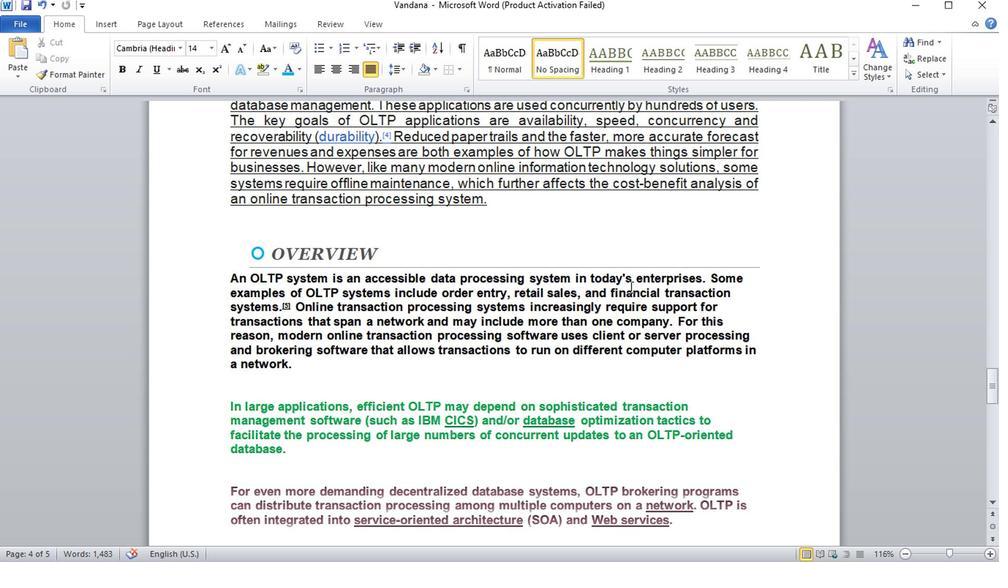 
Action: Mouse scrolled (628, 284) with delta (0, 0)
Screenshot: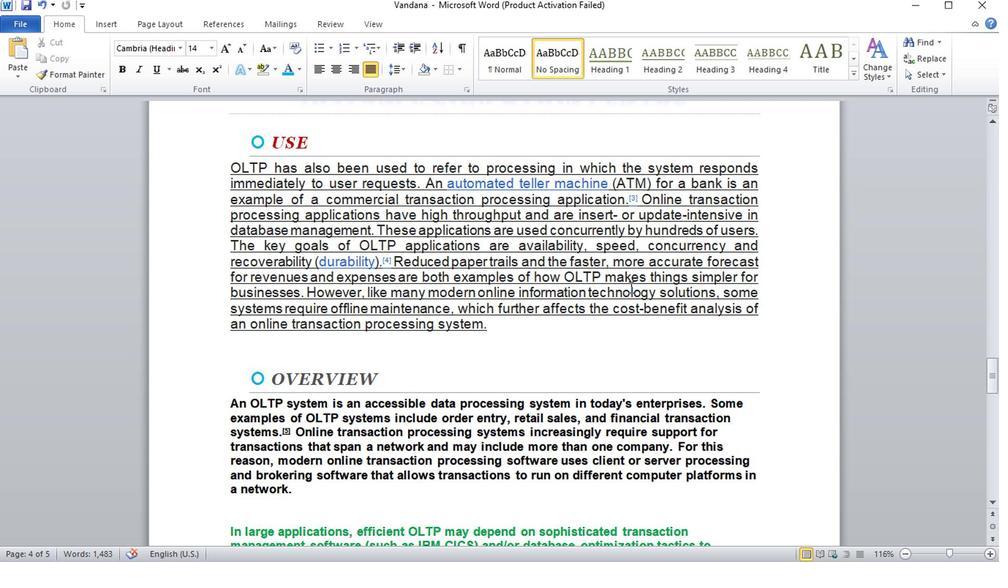 
Action: Mouse scrolled (628, 284) with delta (0, 0)
Screenshot: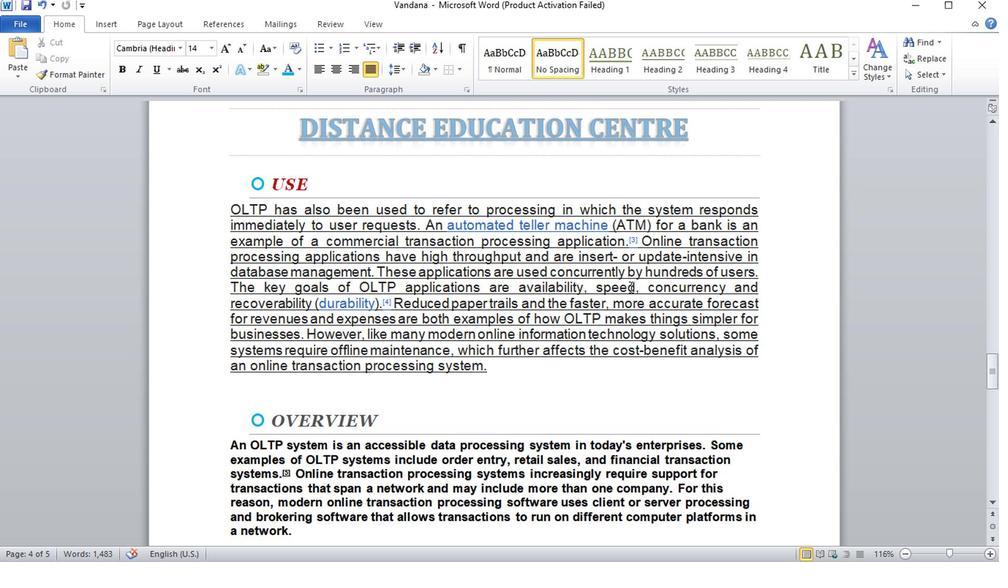 
Action: Mouse scrolled (628, 284) with delta (0, 0)
Screenshot: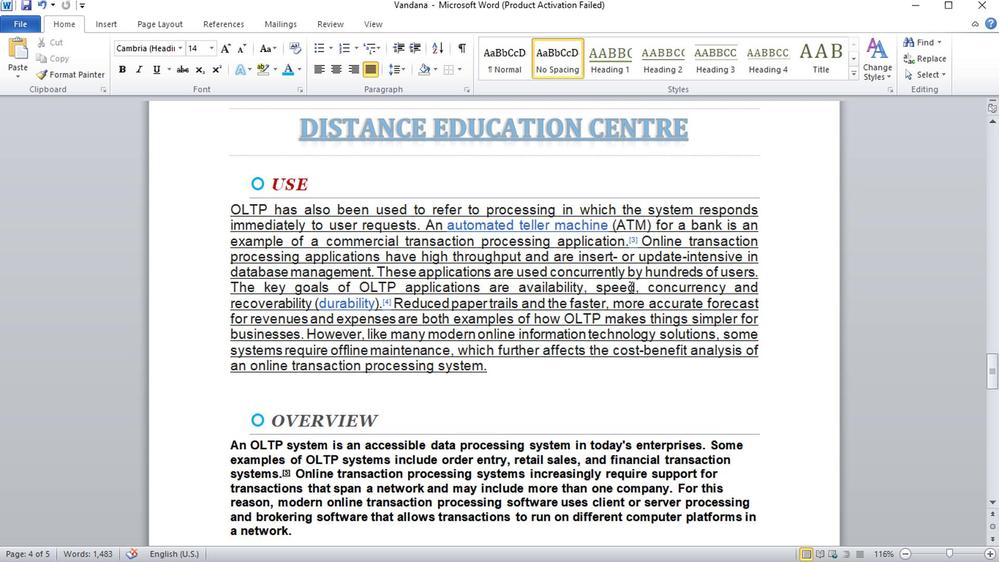 
Action: Mouse scrolled (628, 284) with delta (0, 0)
Screenshot: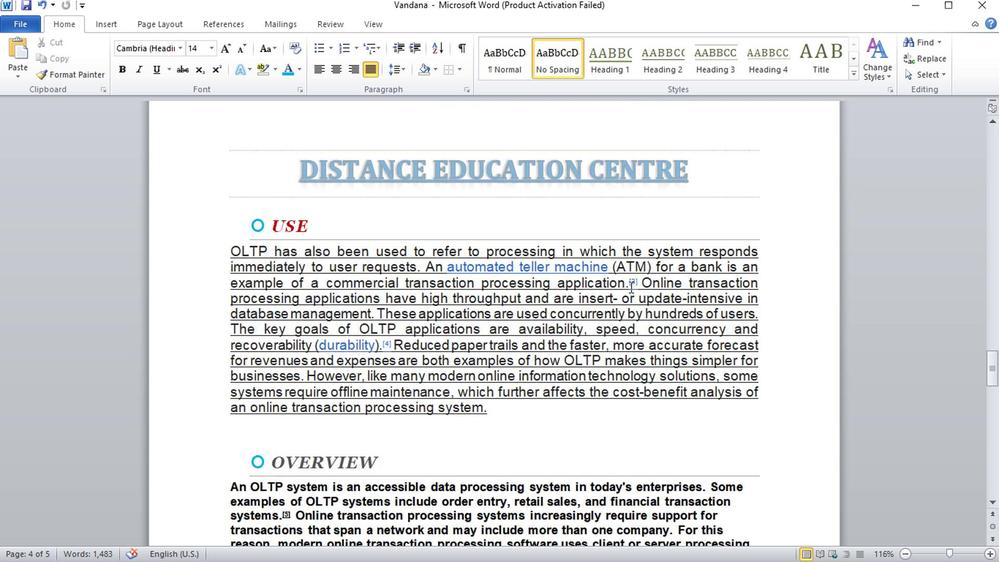 
Action: Mouse scrolled (628, 284) with delta (0, 0)
Screenshot: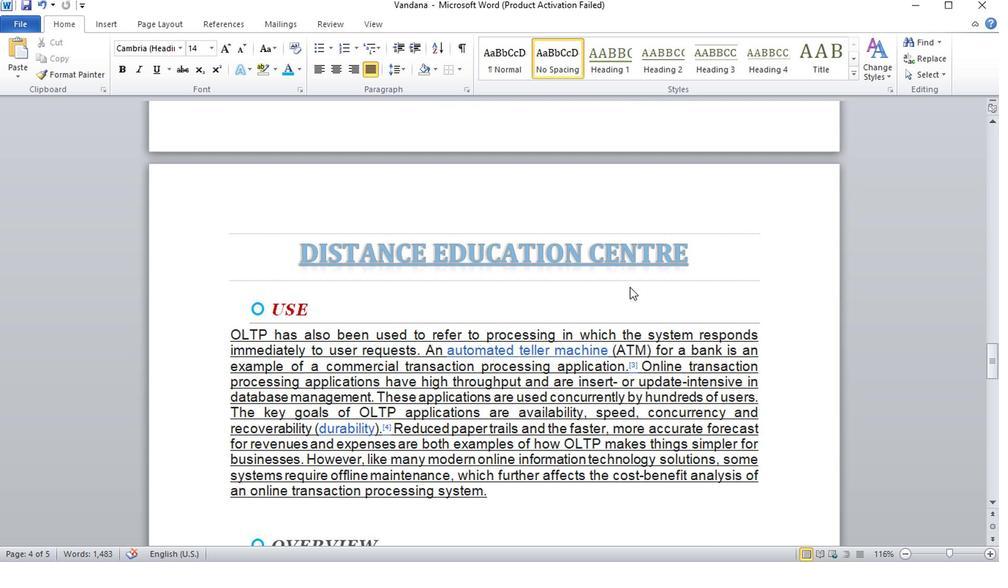 
Action: Mouse scrolled (628, 284) with delta (0, 0)
Screenshot: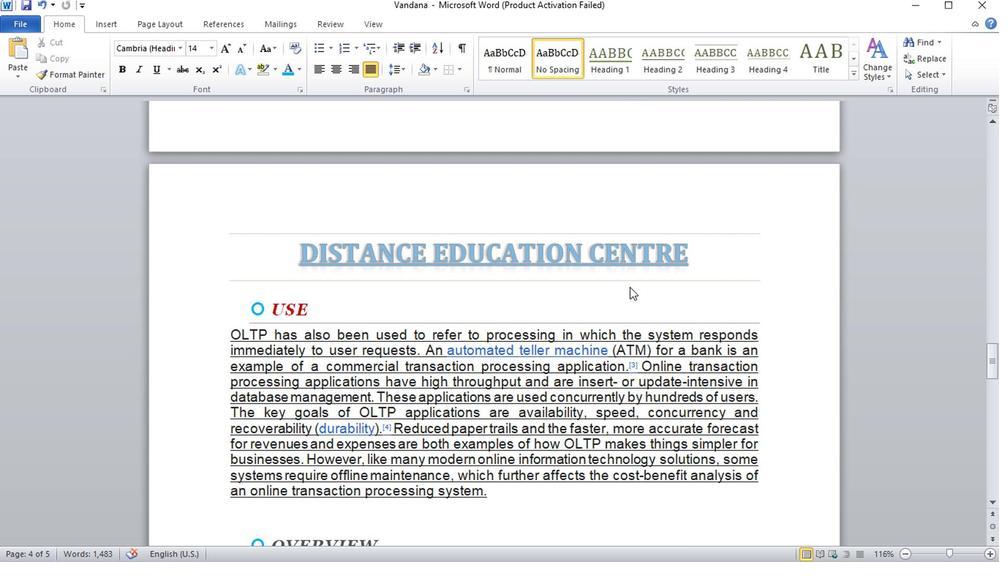 
Action: Mouse moved to (598, 287)
Screenshot: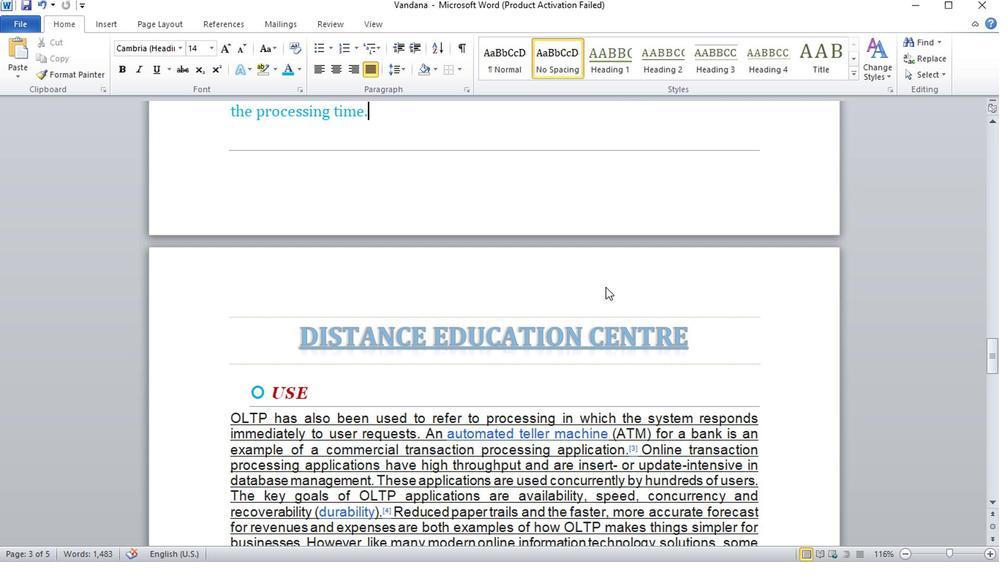 
Action: Mouse scrolled (598, 286) with delta (0, 0)
Screenshot: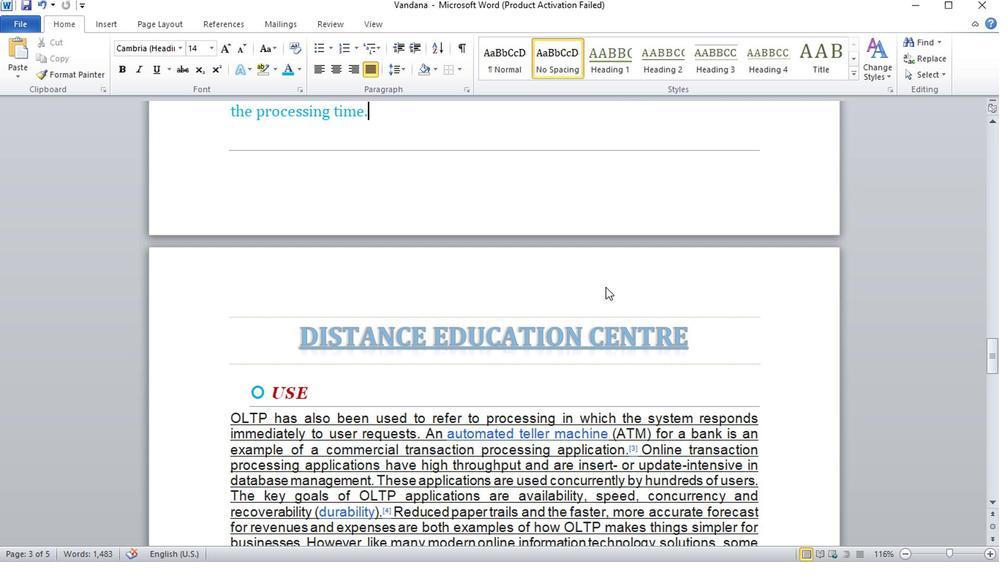 
Action: Mouse scrolled (598, 286) with delta (0, 0)
Screenshot: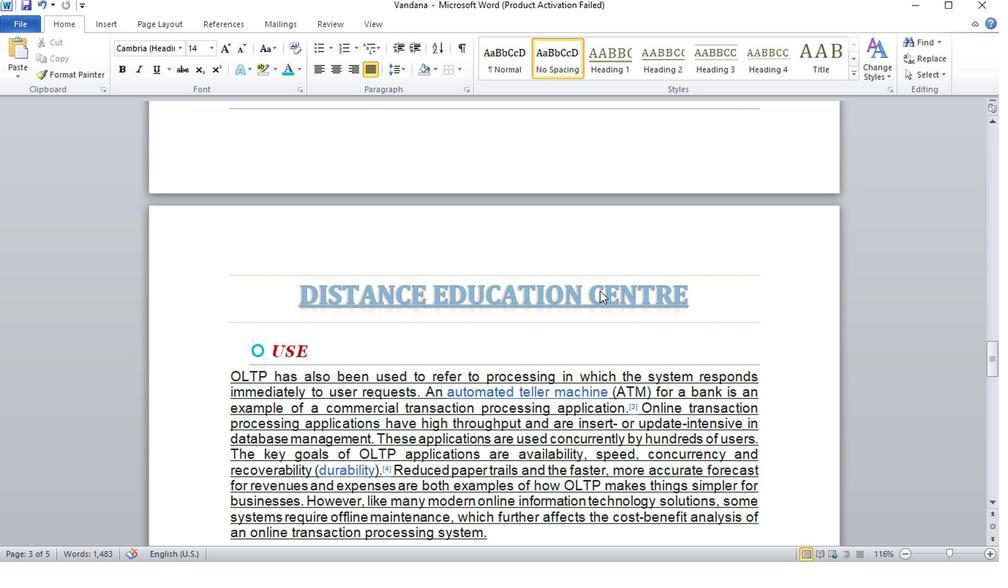 
Action: Mouse scrolled (598, 286) with delta (0, 0)
Screenshot: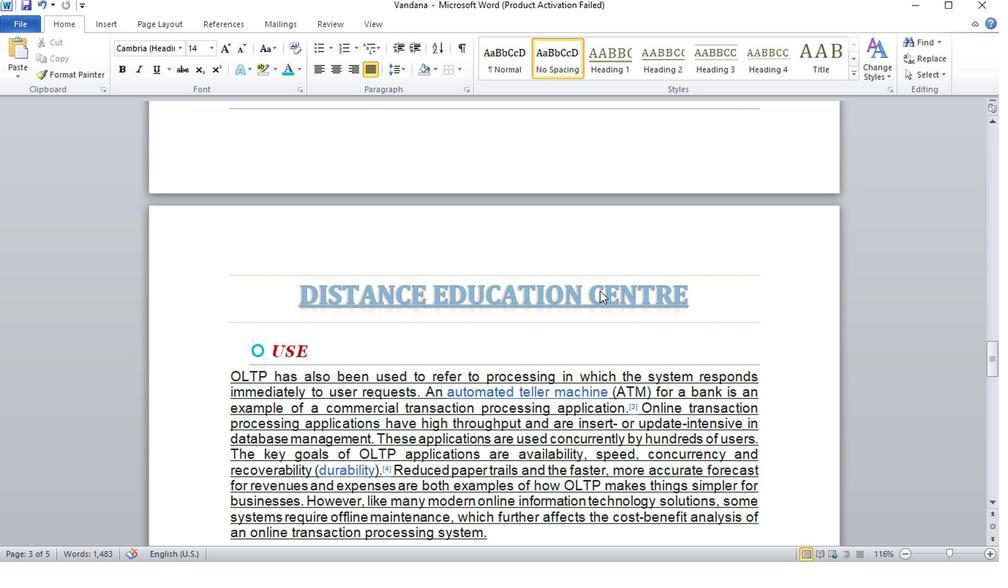 
Action: Mouse scrolled (598, 286) with delta (0, 0)
Screenshot: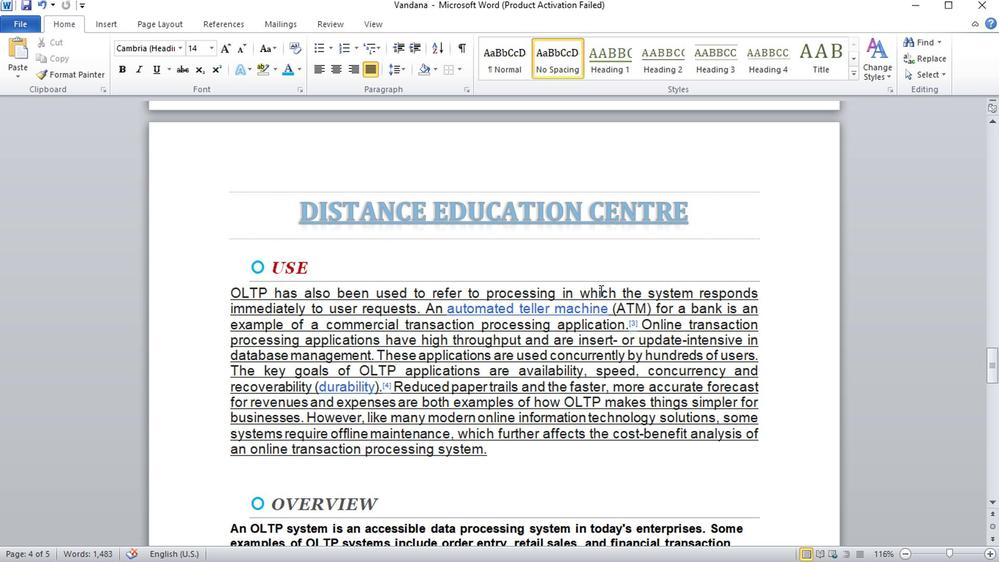 
Action: Mouse scrolled (598, 286) with delta (0, 0)
Screenshot: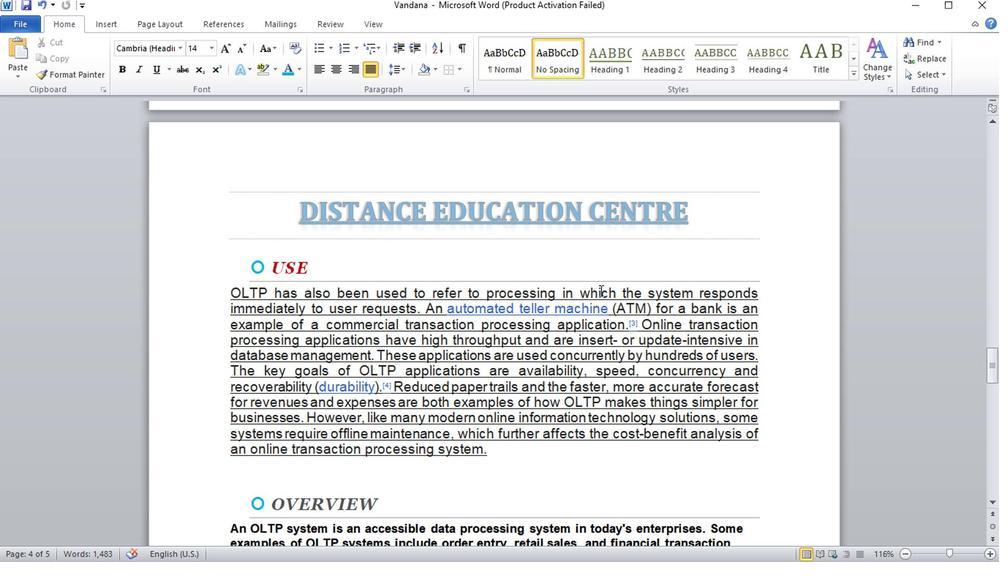 
Action: Mouse scrolled (598, 286) with delta (0, 0)
Screenshot: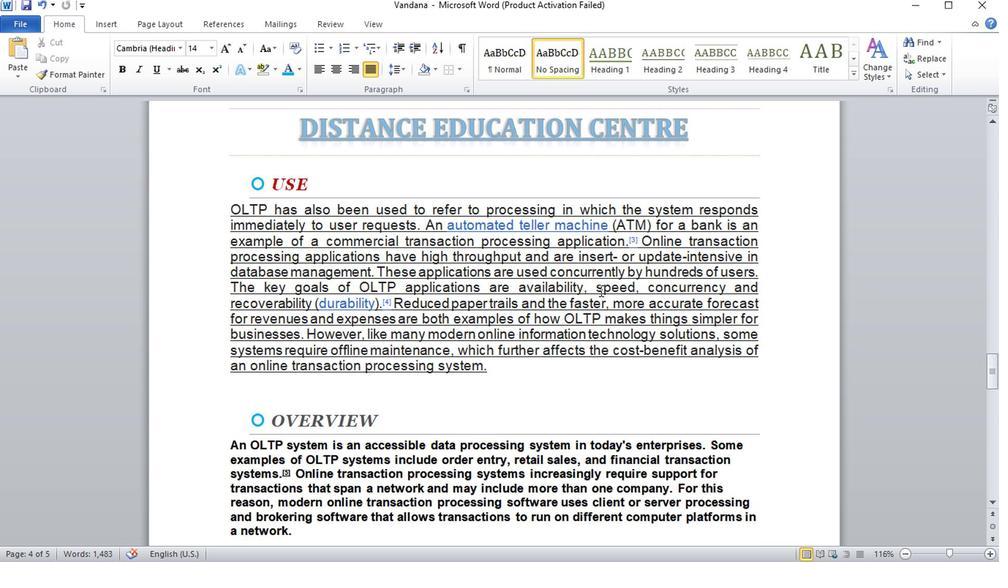 
Action: Mouse scrolled (598, 286) with delta (0, 0)
Screenshot: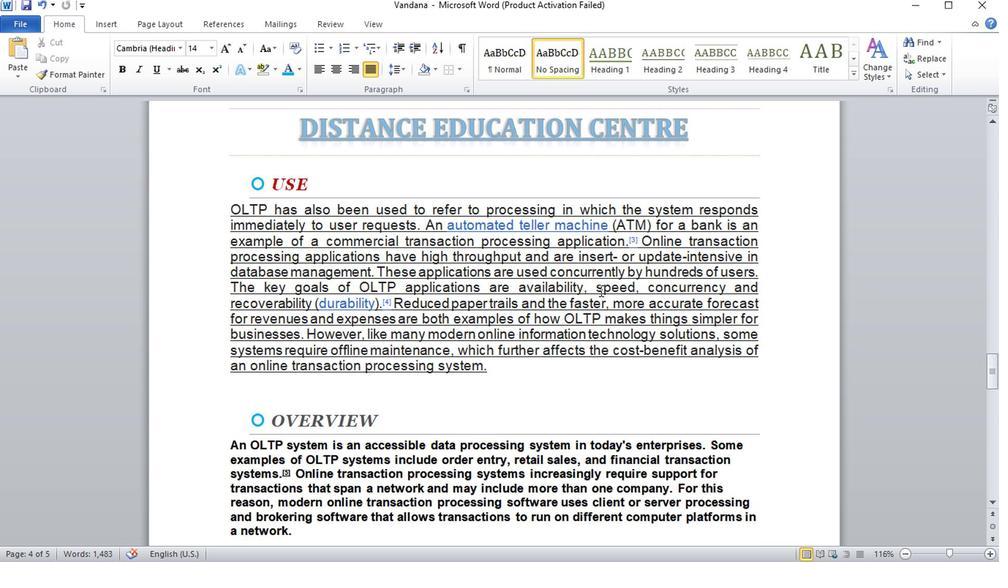 
Action: Mouse scrolled (598, 286) with delta (0, 0)
Screenshot: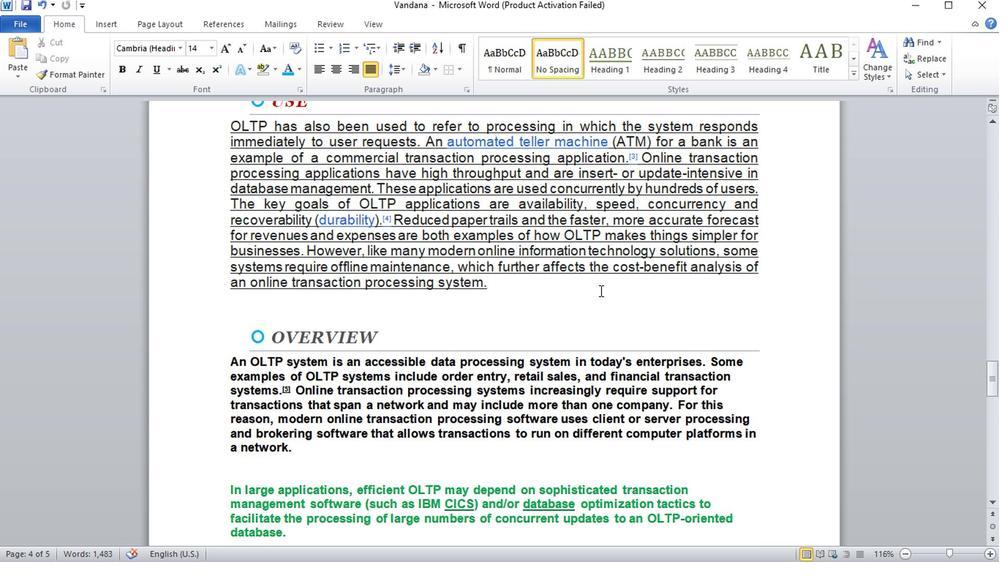 
Action: Mouse scrolled (598, 286) with delta (0, 0)
Screenshot: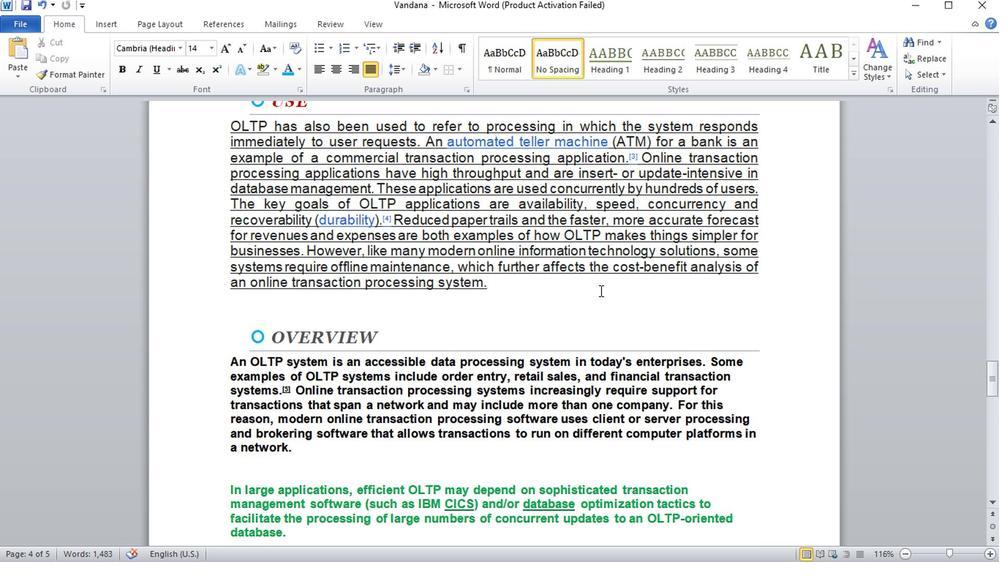 
Action: Mouse moved to (89, 23)
Screenshot: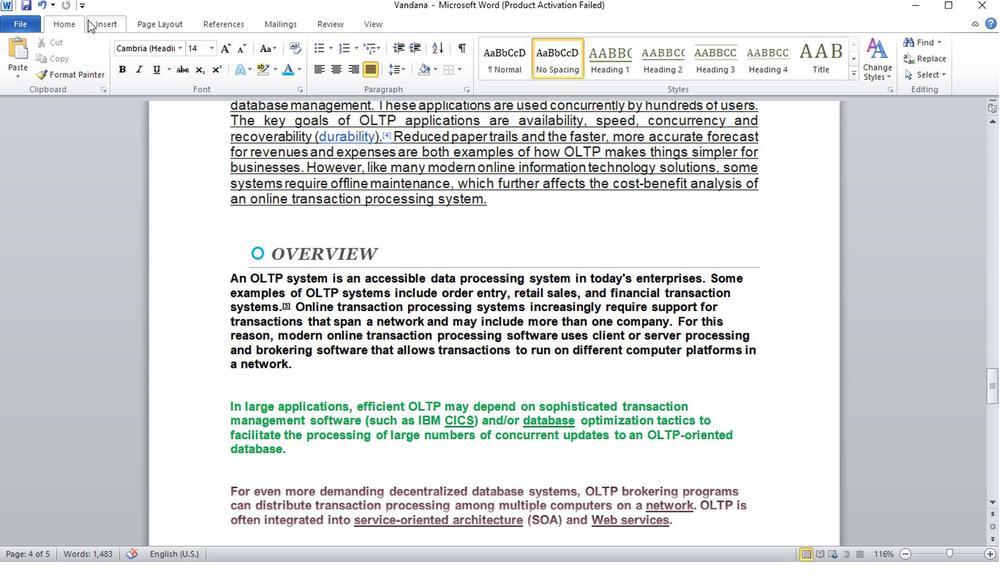 
Action: Mouse pressed left at (89, 23)
Screenshot: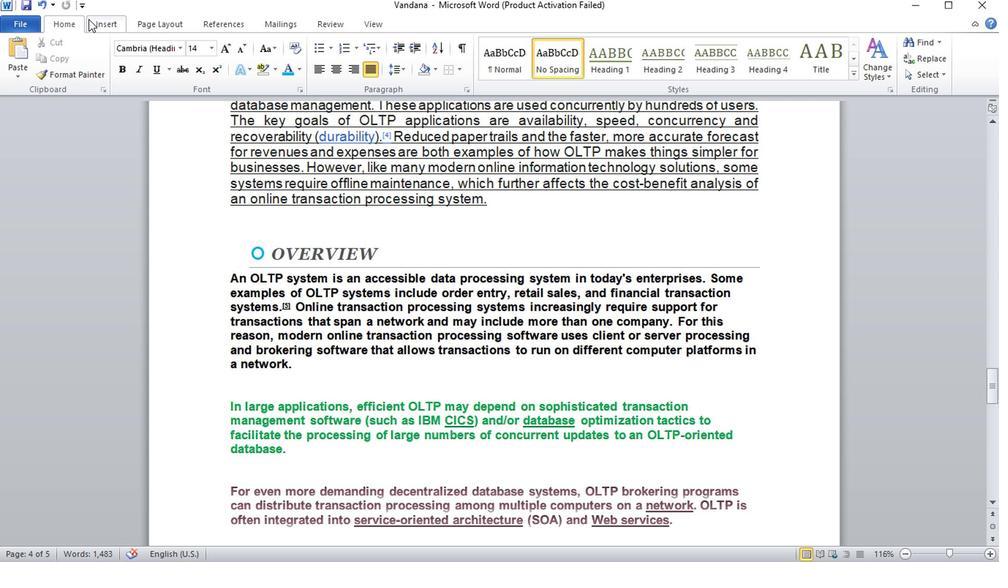 
Action: Mouse moved to (416, 180)
Screenshot: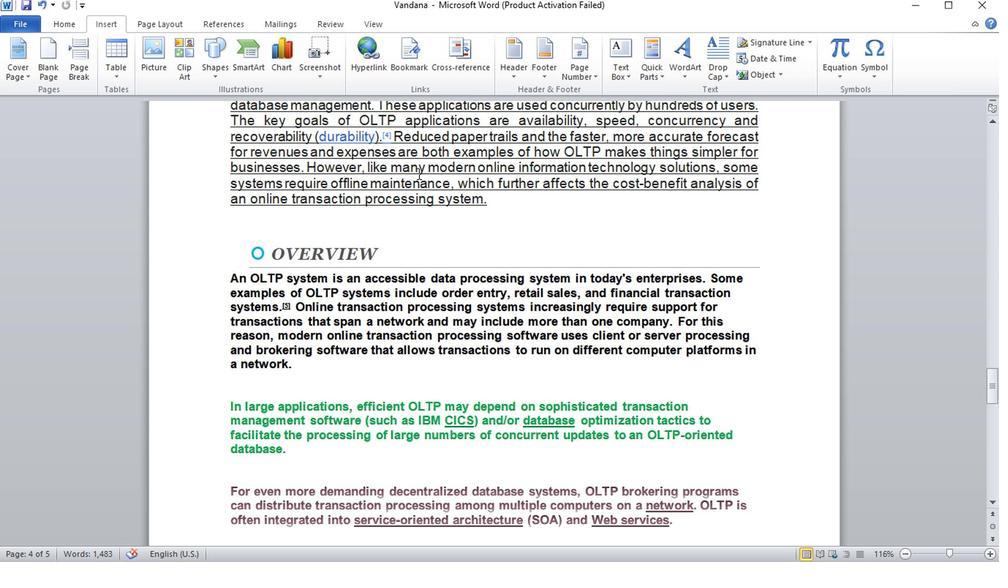 
Action: Mouse scrolled (416, 180) with delta (0, 0)
Screenshot: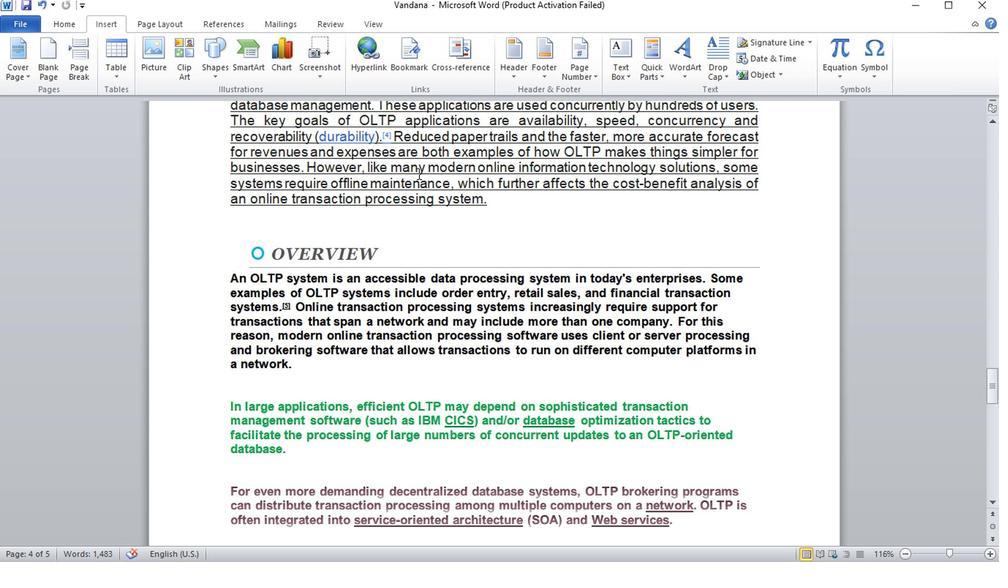 
Action: Mouse moved to (163, 31)
Screenshot: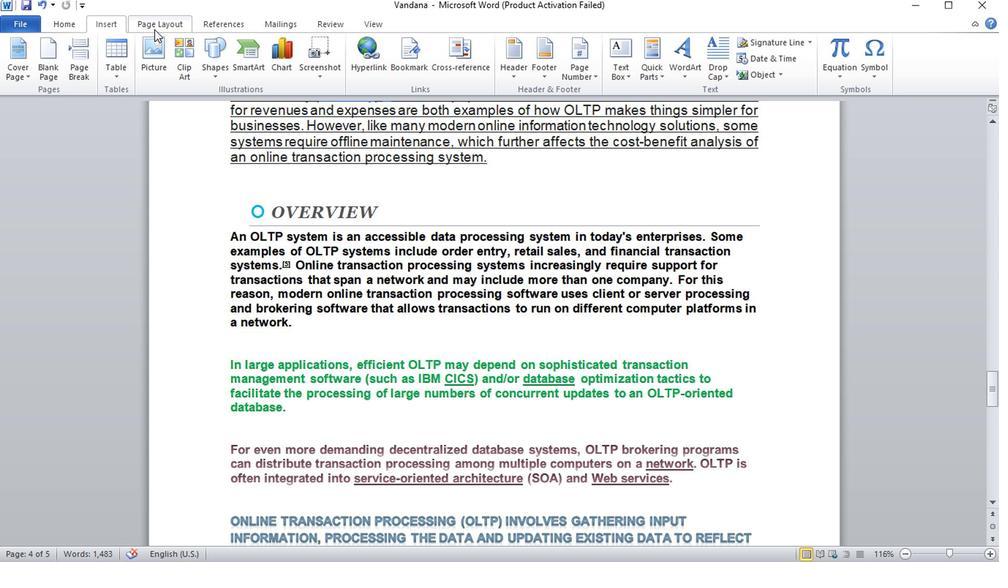 
Action: Mouse pressed left at (163, 31)
Screenshot: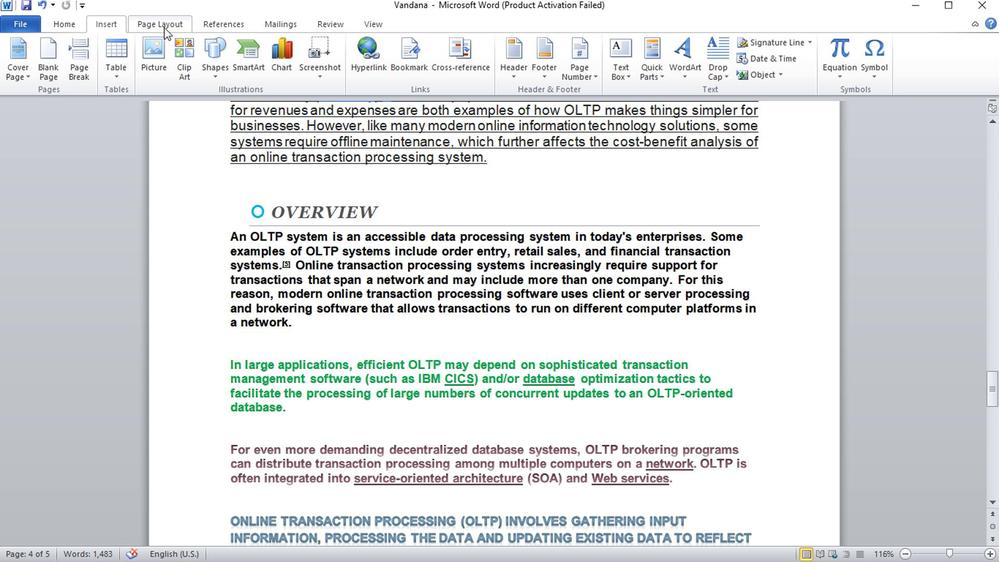 
Action: Mouse moved to (252, 211)
Screenshot: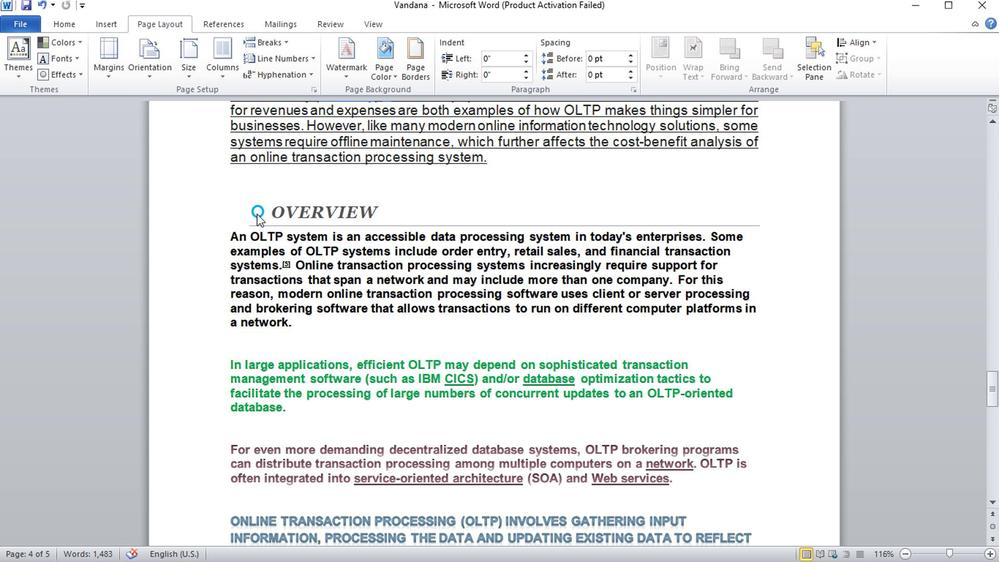 
Action: Mouse scrolled (252, 210) with delta (0, 0)
Screenshot: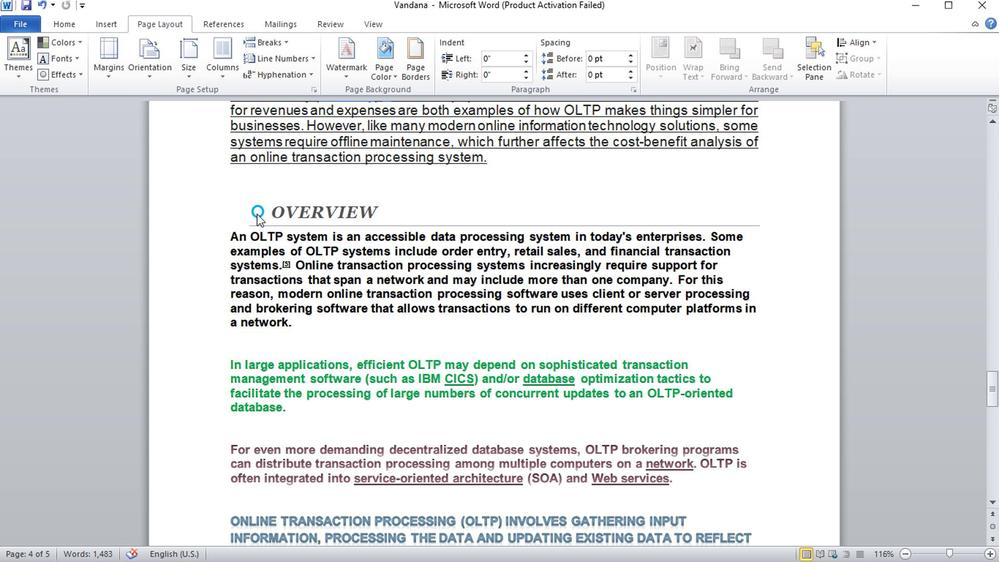 
Action: Mouse moved to (252, 211)
Screenshot: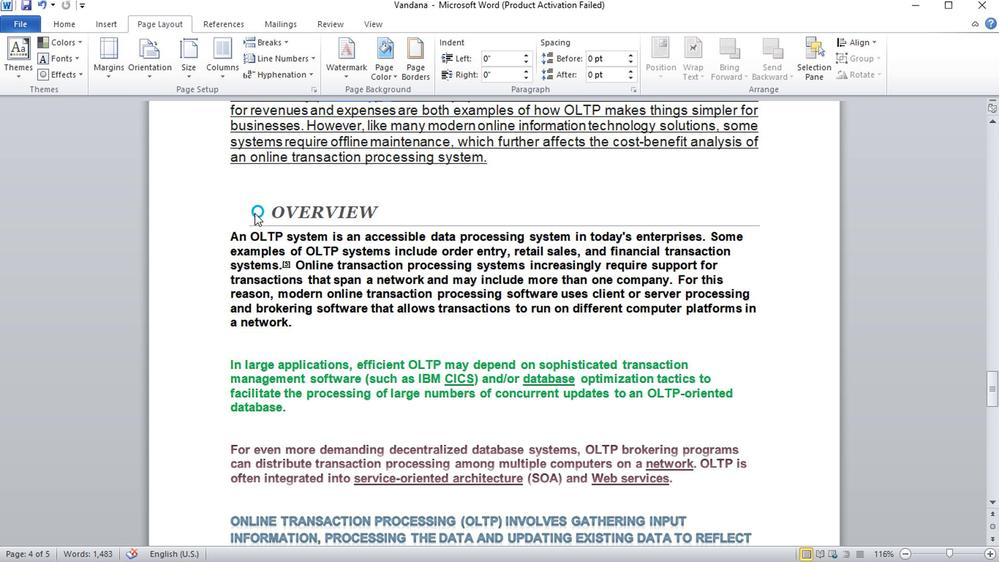 
Action: Mouse scrolled (252, 210) with delta (0, 0)
Screenshot: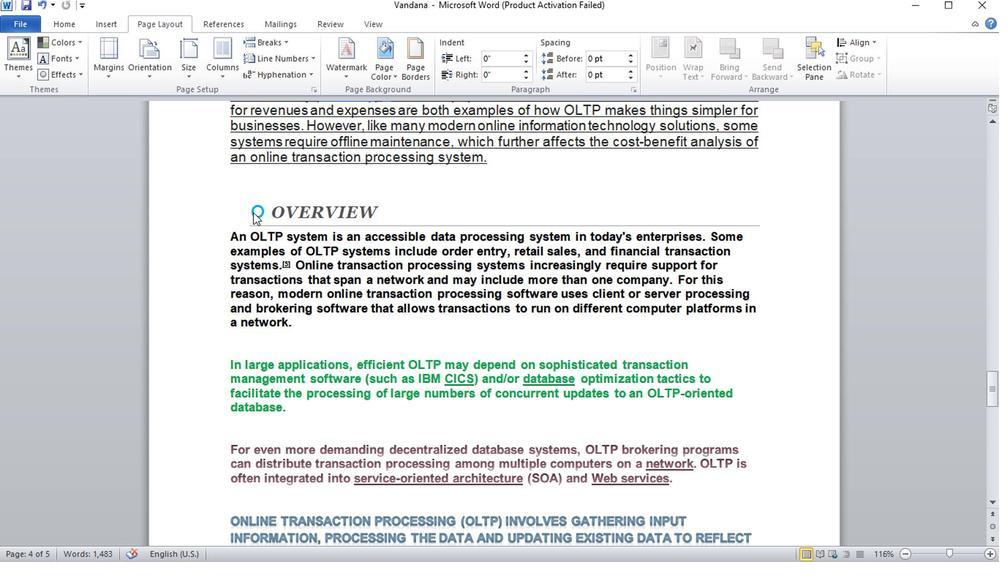 
Action: Mouse scrolled (252, 211) with delta (0, 0)
Screenshot: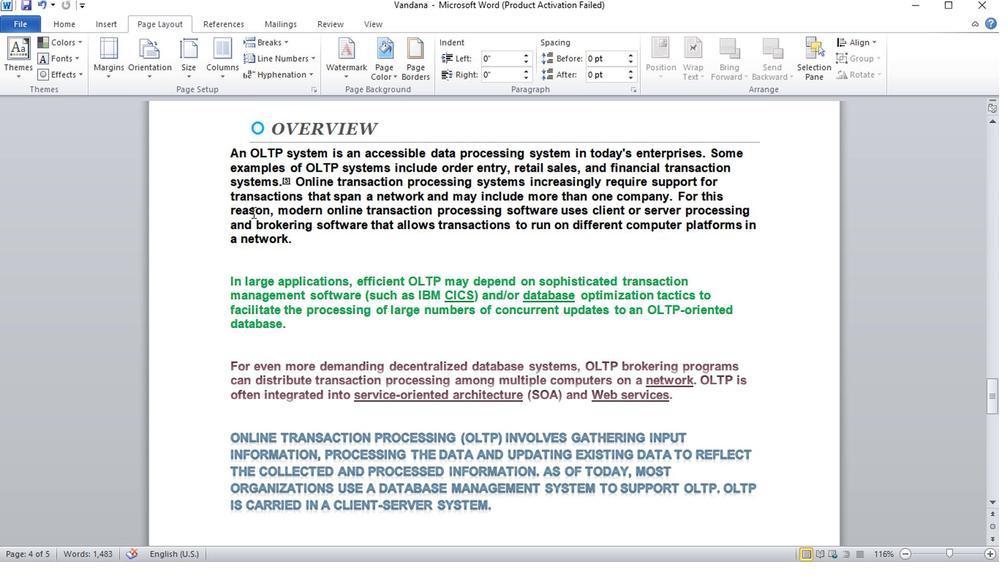 
Action: Mouse scrolled (252, 211) with delta (0, 0)
Screenshot: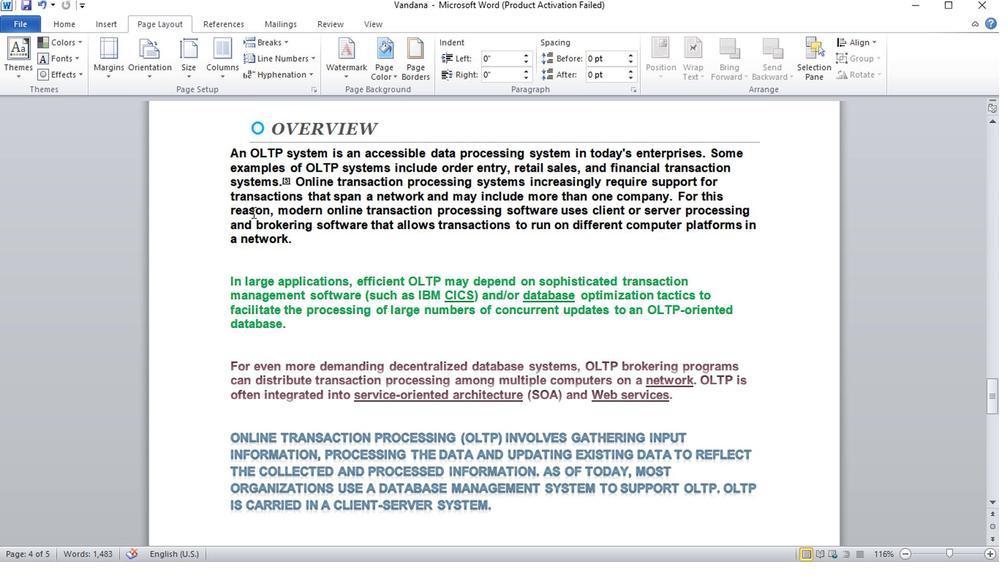 
Action: Mouse scrolled (252, 210) with delta (0, 0)
Screenshot: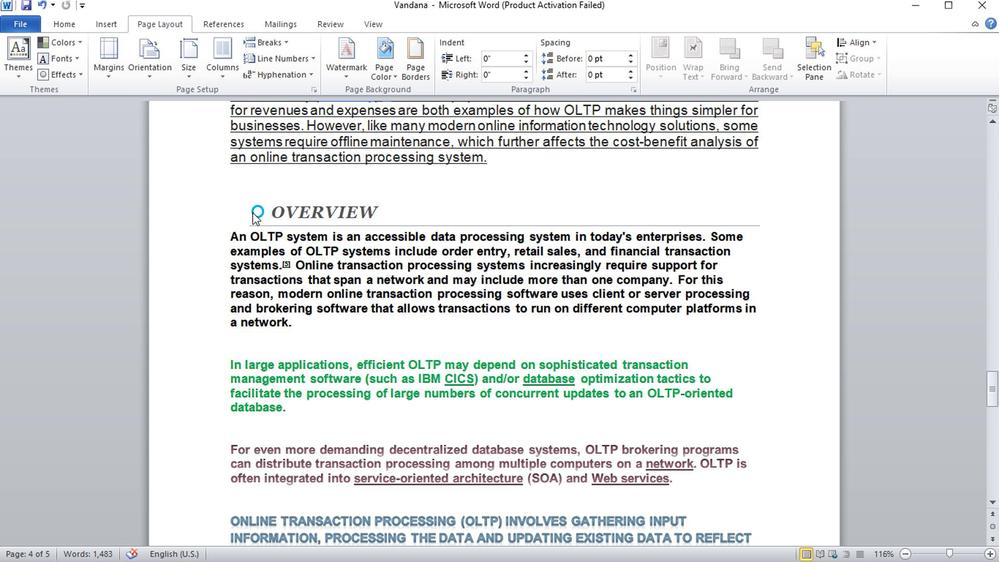 
Action: Mouse scrolled (252, 210) with delta (0, 0)
Screenshot: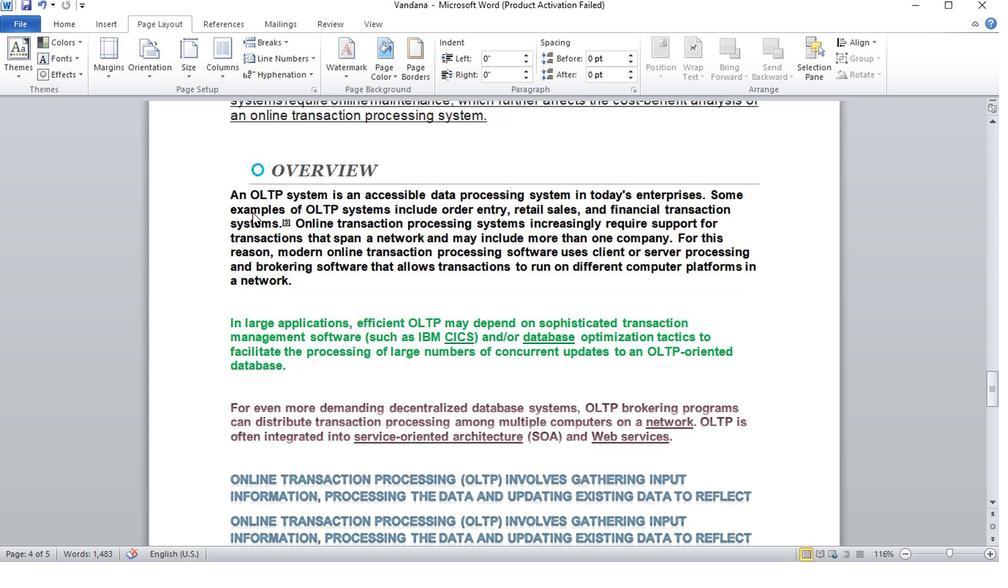 
Action: Mouse moved to (250, 211)
Screenshot: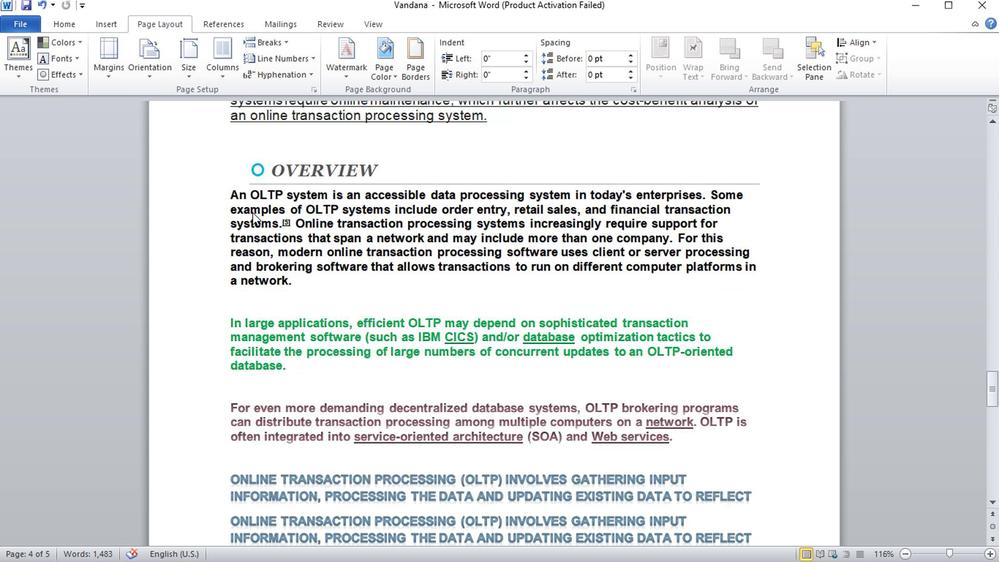 
Action: Mouse scrolled (250, 211) with delta (0, 0)
Screenshot: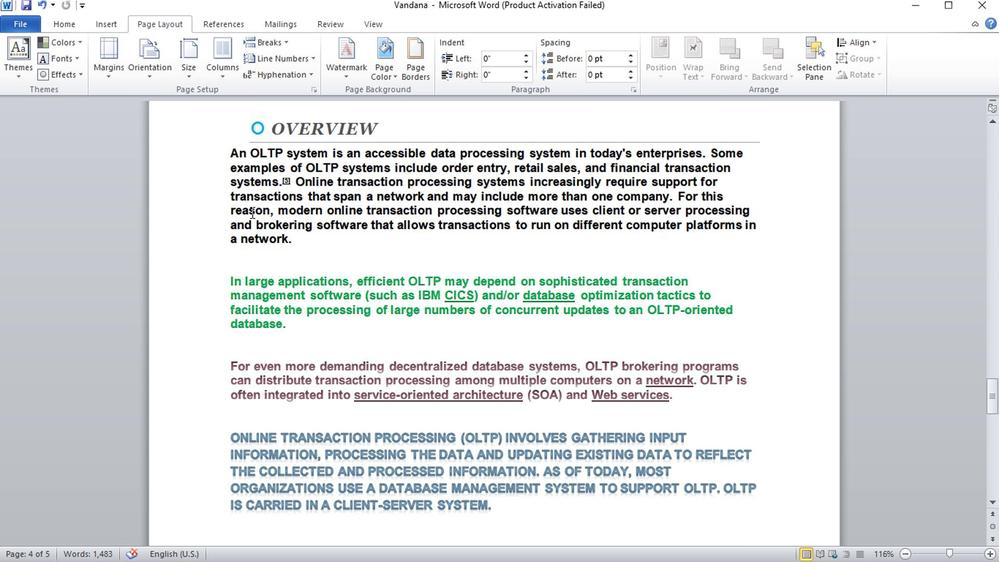 
Action: Mouse scrolled (250, 210) with delta (0, 0)
Screenshot: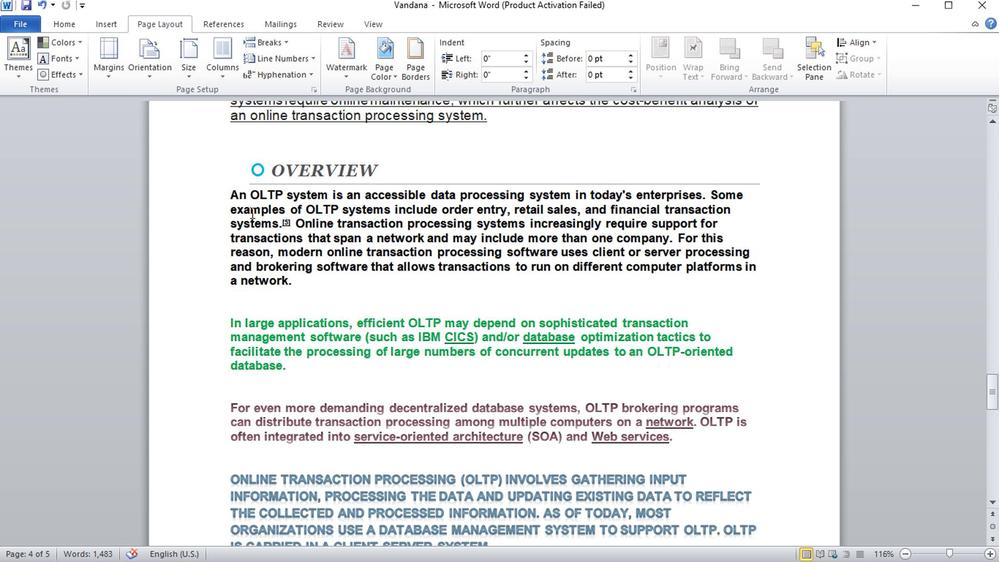 
Action: Mouse moved to (262, 211)
Screenshot: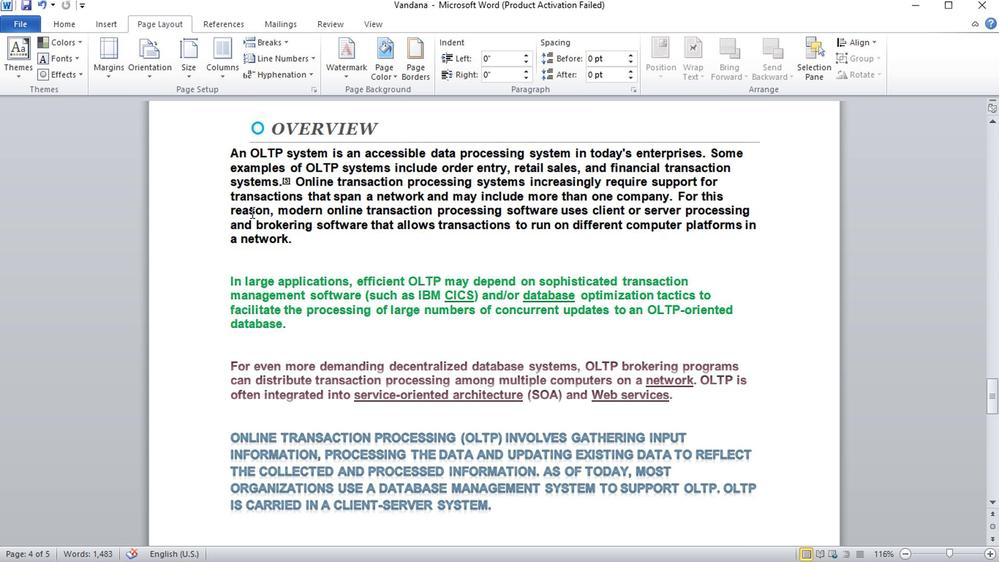 
Action: Mouse scrolled (262, 212) with delta (0, 1)
Screenshot: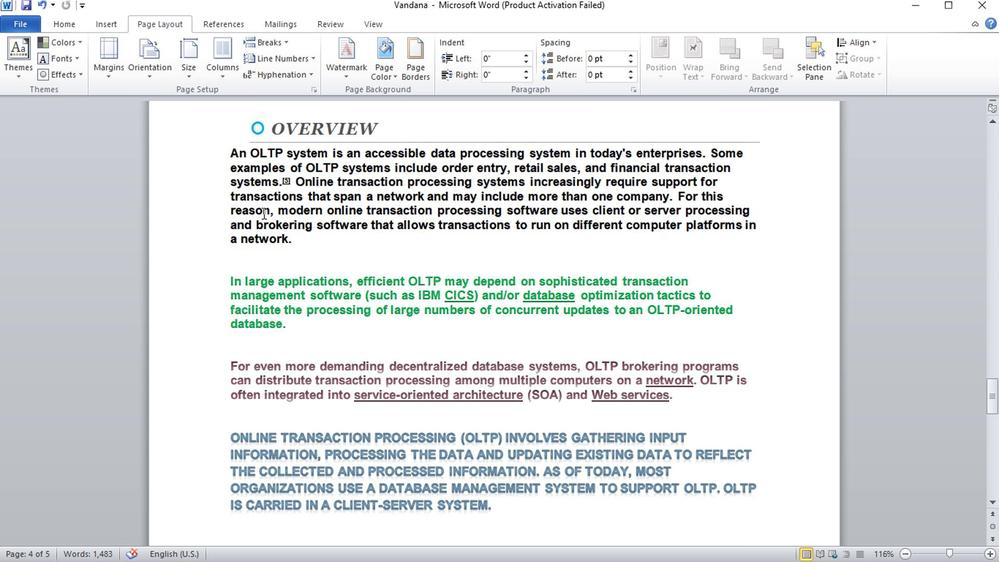 
Action: Mouse scrolled (262, 212) with delta (0, 1)
Screenshot: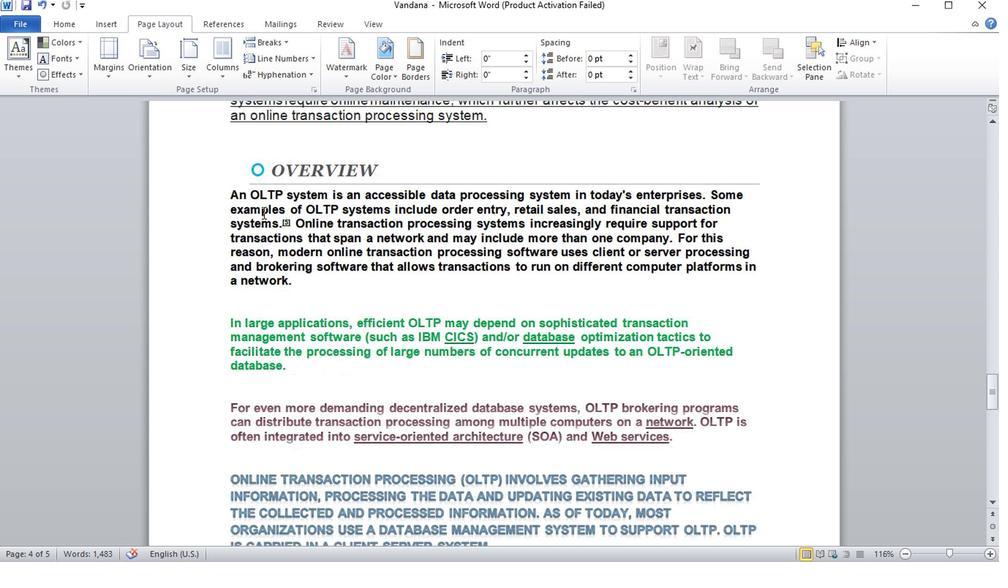
Action: Mouse scrolled (262, 212) with delta (0, 1)
Screenshot: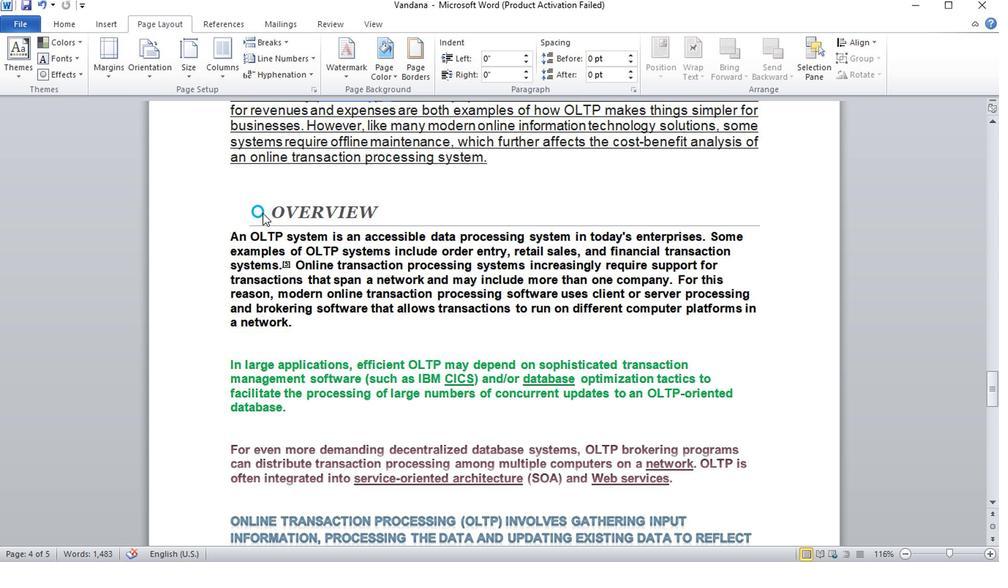 
Action: Mouse moved to (287, 212)
Screenshot: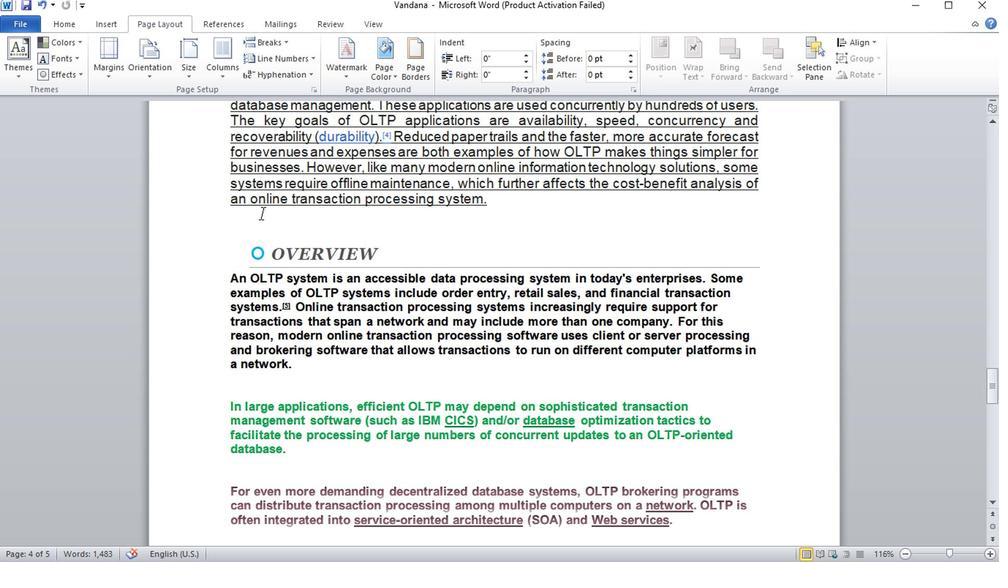 
Action: Mouse scrolled (287, 211) with delta (0, -1)
Screenshot: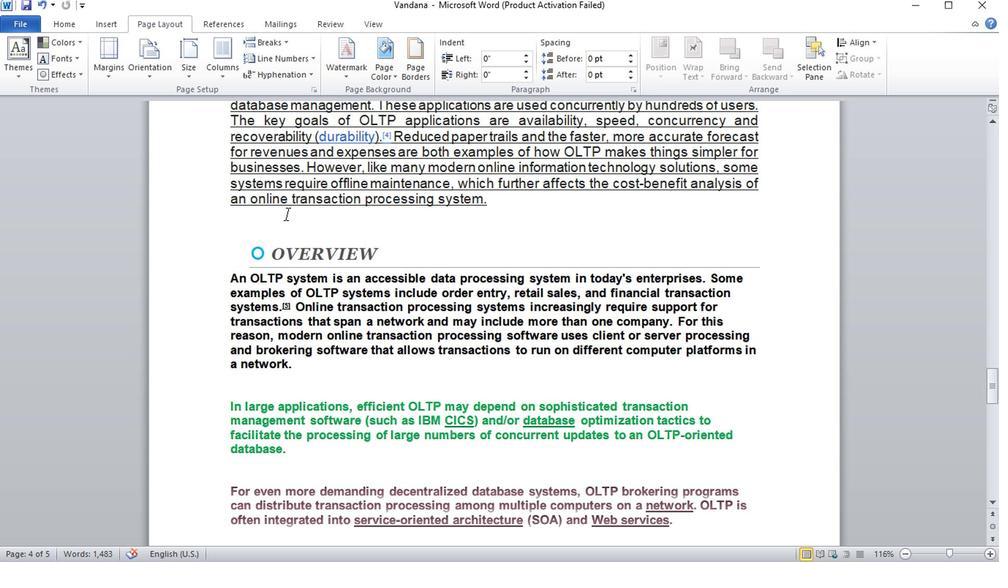 
Action: Mouse scrolled (287, 211) with delta (0, -1)
Screenshot: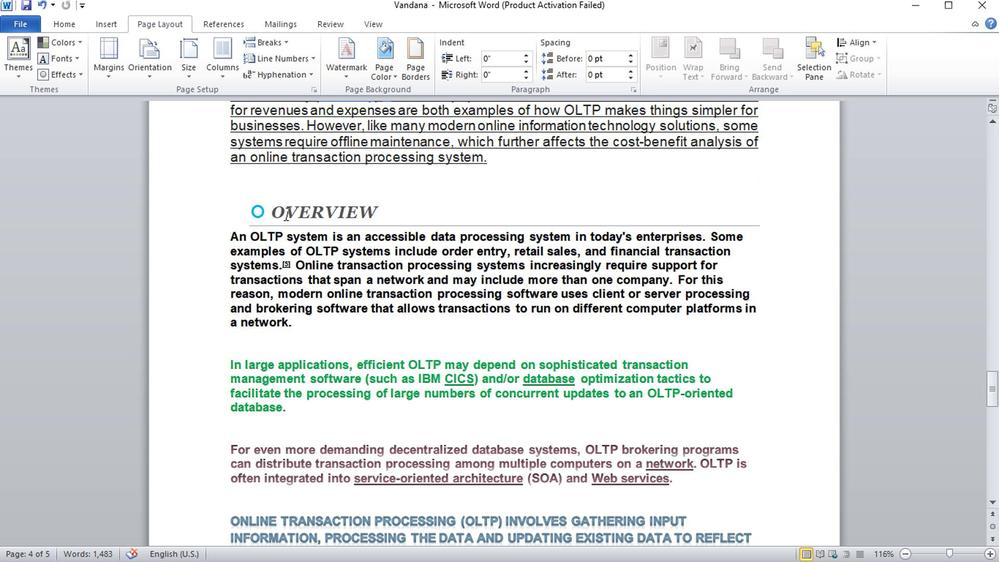
Action: Mouse scrolled (287, 211) with delta (0, -1)
Screenshot: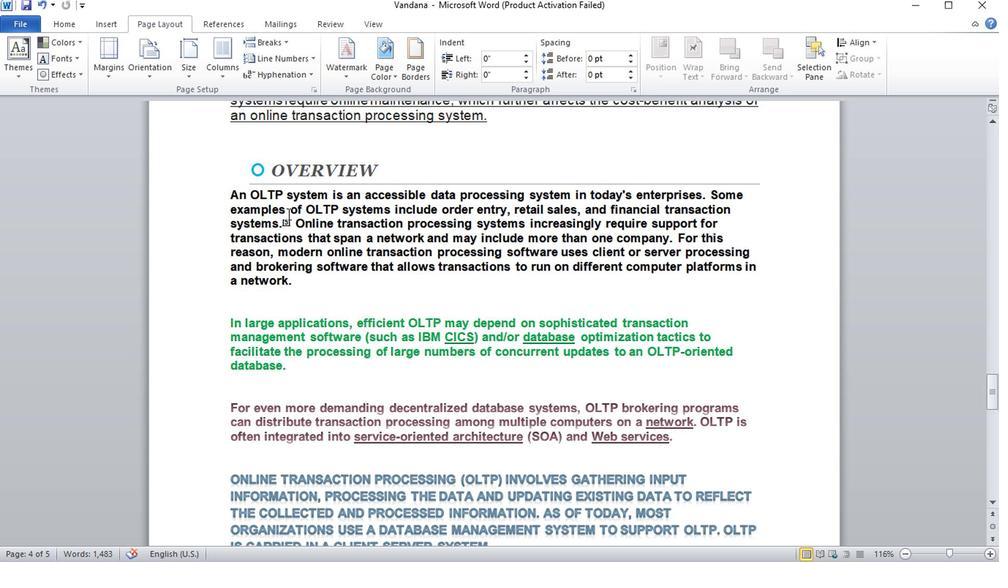 
Action: Mouse moved to (346, 214)
Screenshot: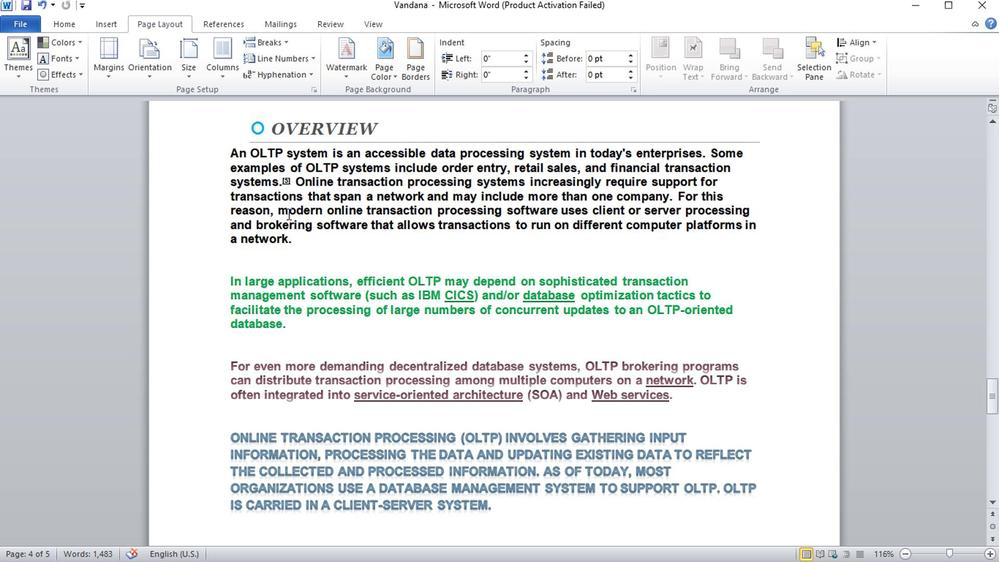 
Action: Mouse scrolled (346, 215) with delta (0, 0)
Screenshot: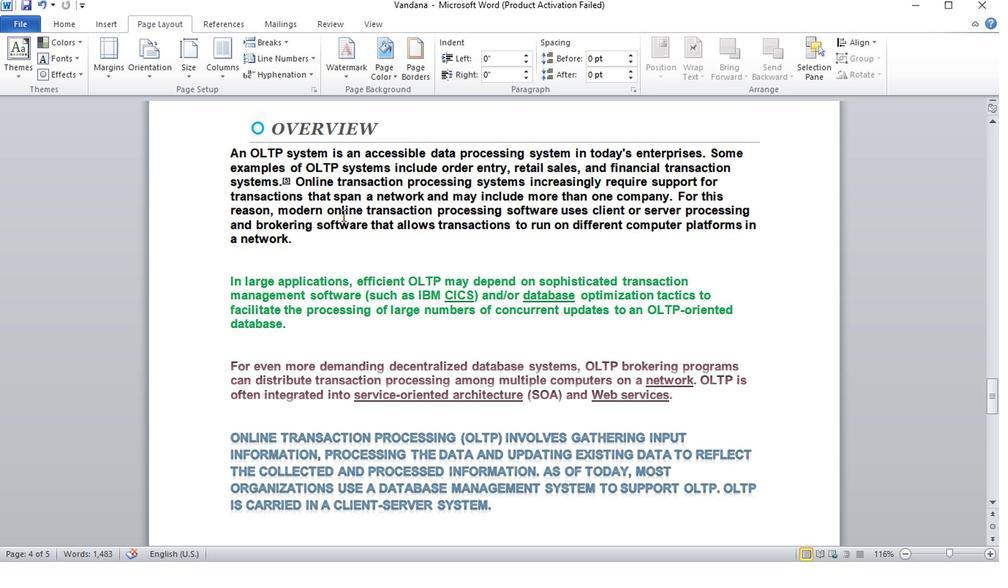 
Action: Mouse scrolled (346, 215) with delta (0, 0)
Screenshot: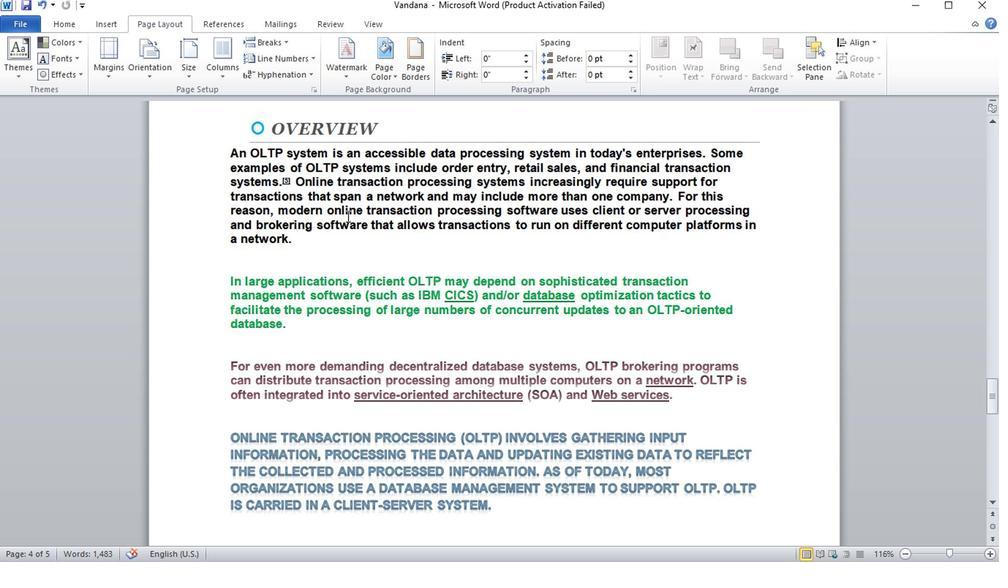 
Action: Mouse scrolled (346, 215) with delta (0, 0)
Screenshot: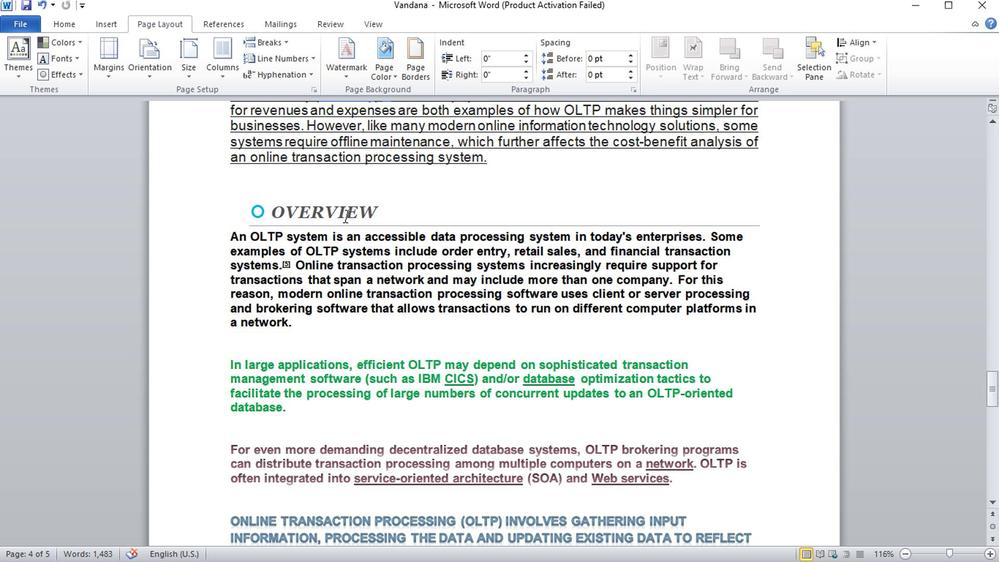 
Action: Mouse scrolled (346, 215) with delta (0, 0)
Screenshot: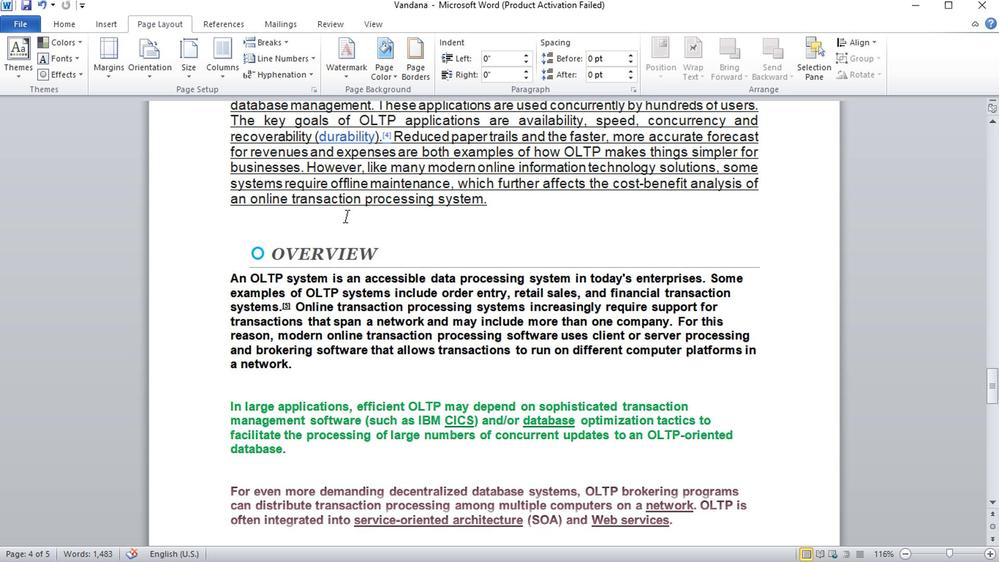 
Action: Mouse scrolled (346, 215) with delta (0, 0)
Screenshot: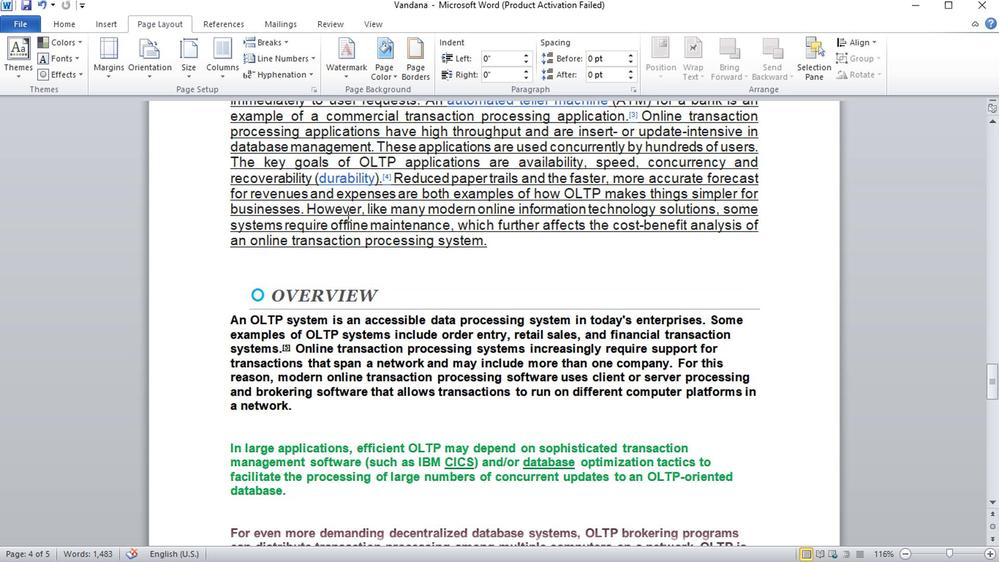 
Action: Mouse scrolled (346, 215) with delta (0, 0)
Screenshot: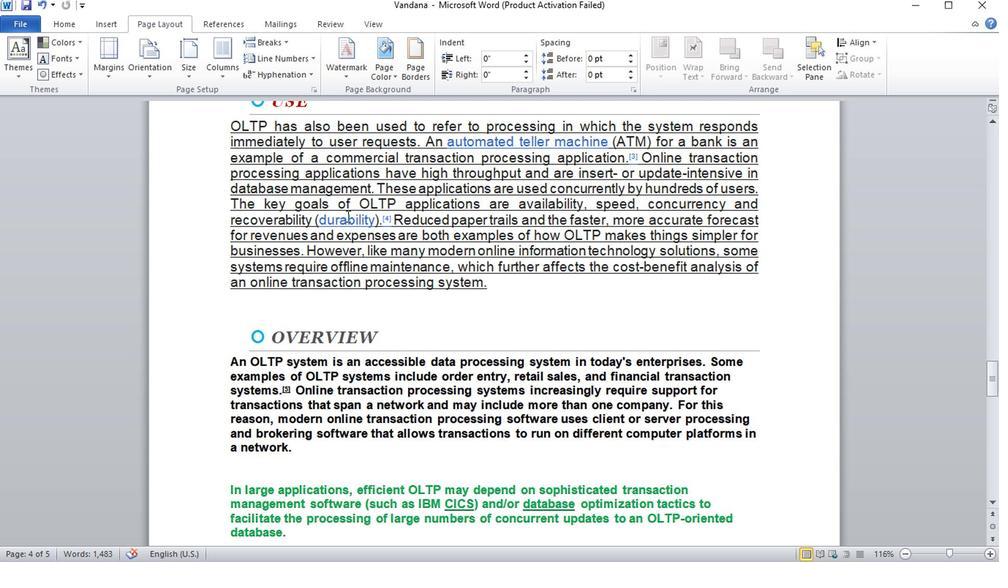 
Action: Mouse scrolled (346, 214) with delta (0, 0)
Screenshot: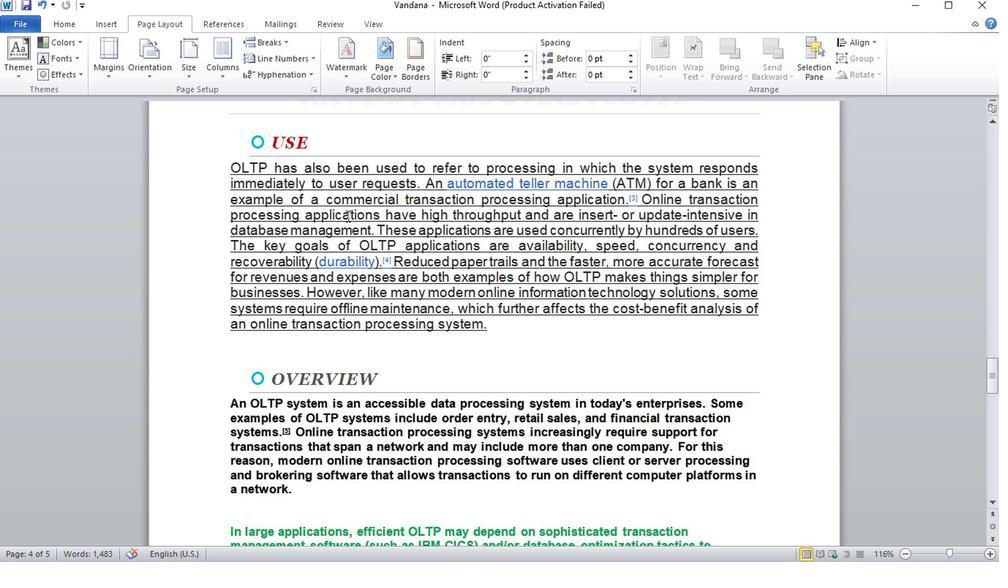 
Action: Mouse scrolled (346, 214) with delta (0, 0)
Screenshot: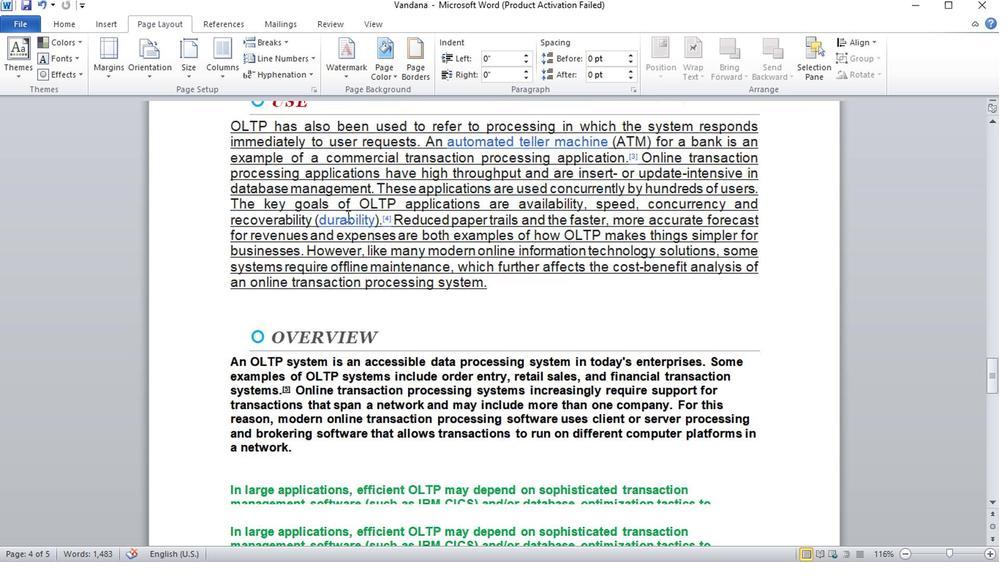 
Action: Mouse scrolled (346, 214) with delta (0, 0)
Screenshot: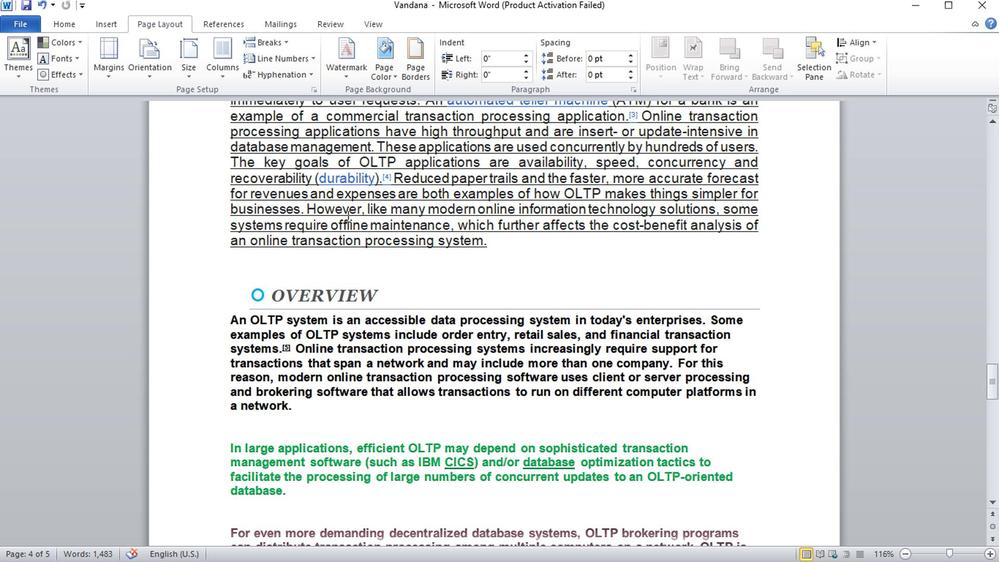 
Action: Mouse scrolled (346, 215) with delta (0, 0)
Screenshot: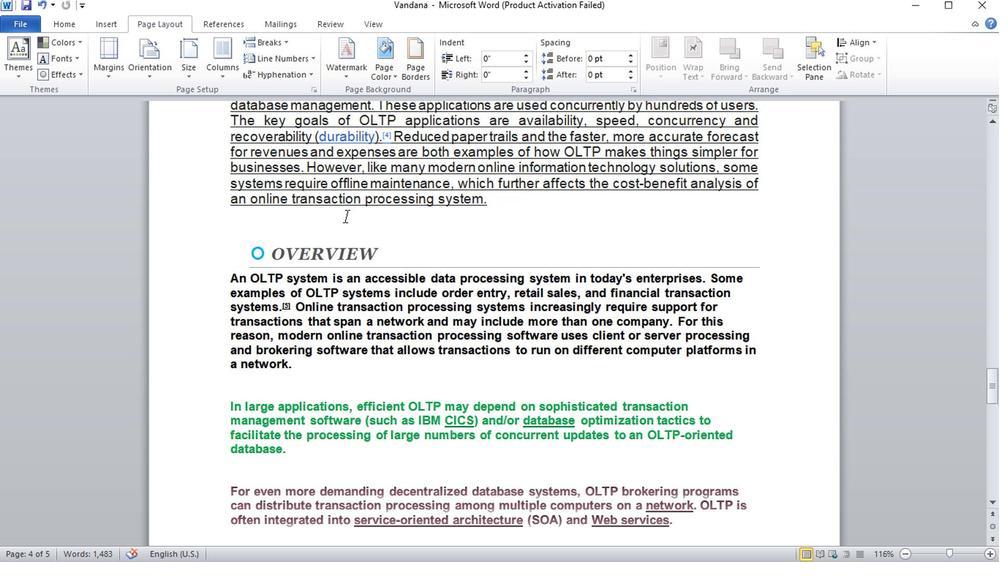 
Action: Mouse scrolled (346, 215) with delta (0, 0)
Screenshot: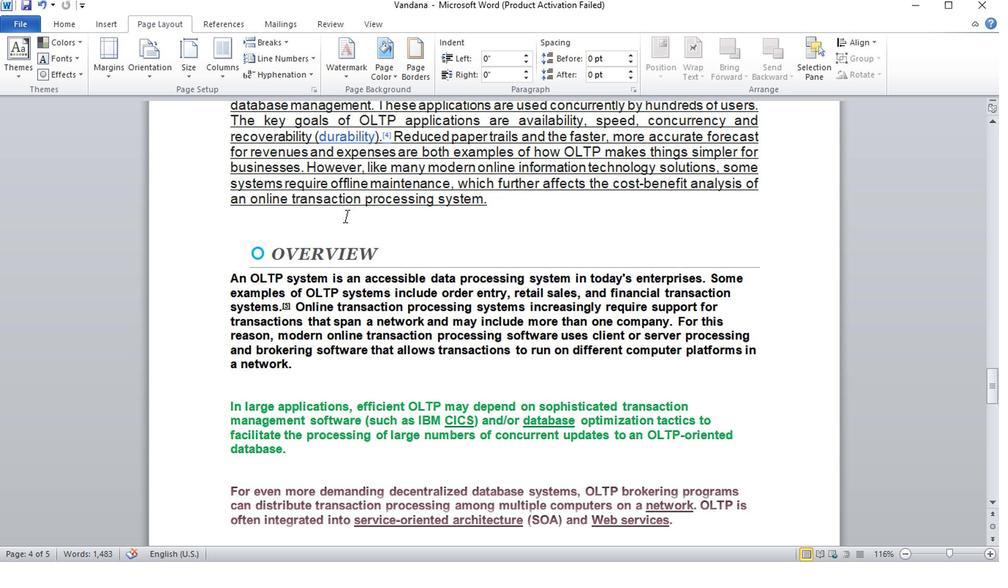 
Action: Mouse scrolled (346, 215) with delta (0, 0)
Screenshot: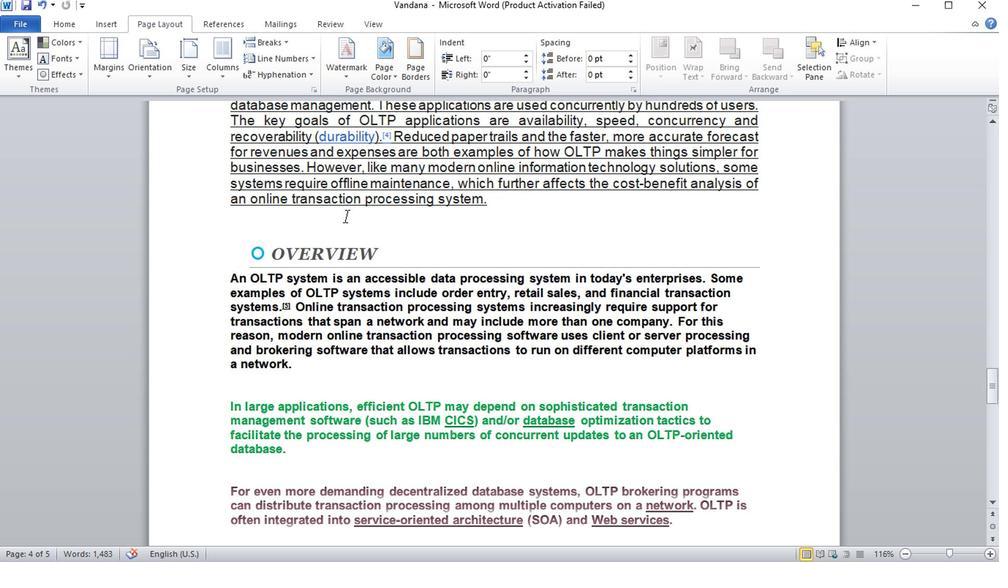 
Action: Mouse scrolled (346, 215) with delta (0, 0)
Screenshot: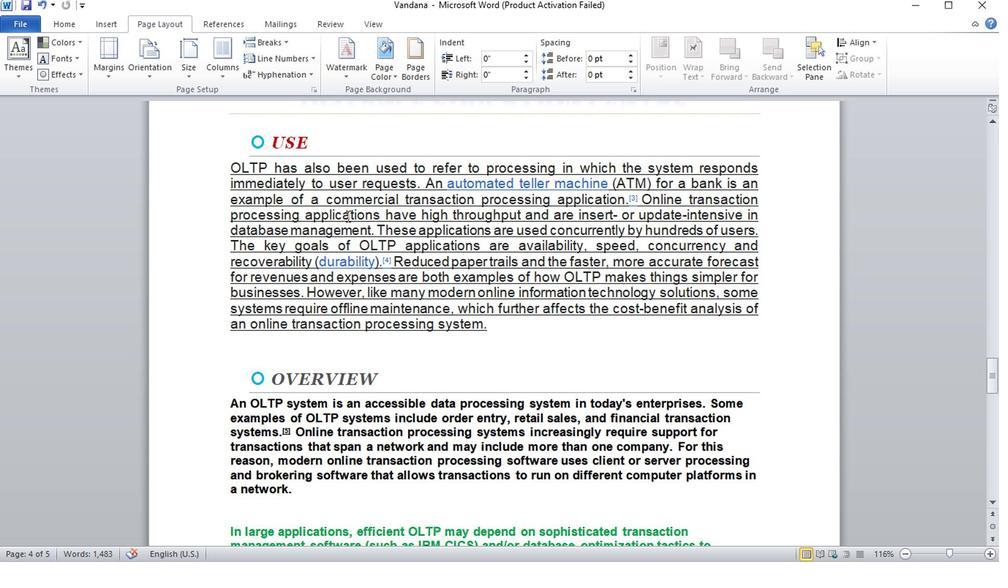
Action: Mouse scrolled (346, 214) with delta (0, 0)
Screenshot: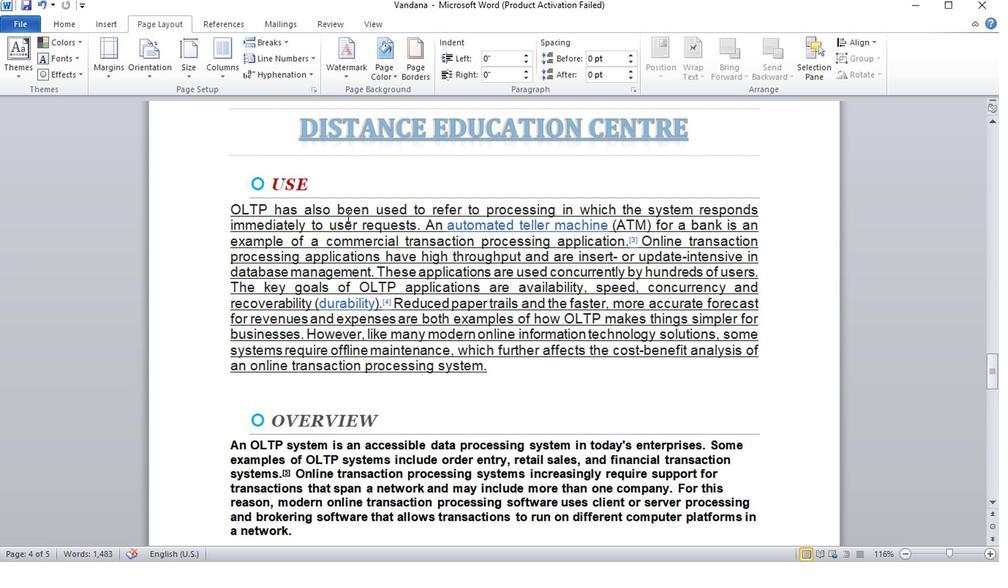 
Action: Mouse scrolled (346, 214) with delta (0, 0)
Screenshot: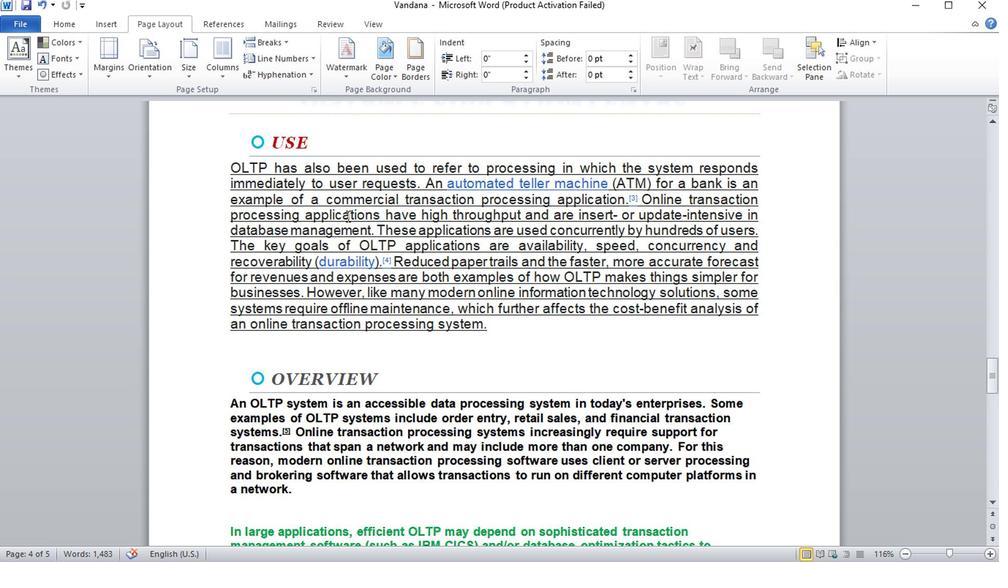 
Action: Mouse scrolled (346, 215) with delta (0, 0)
Screenshot: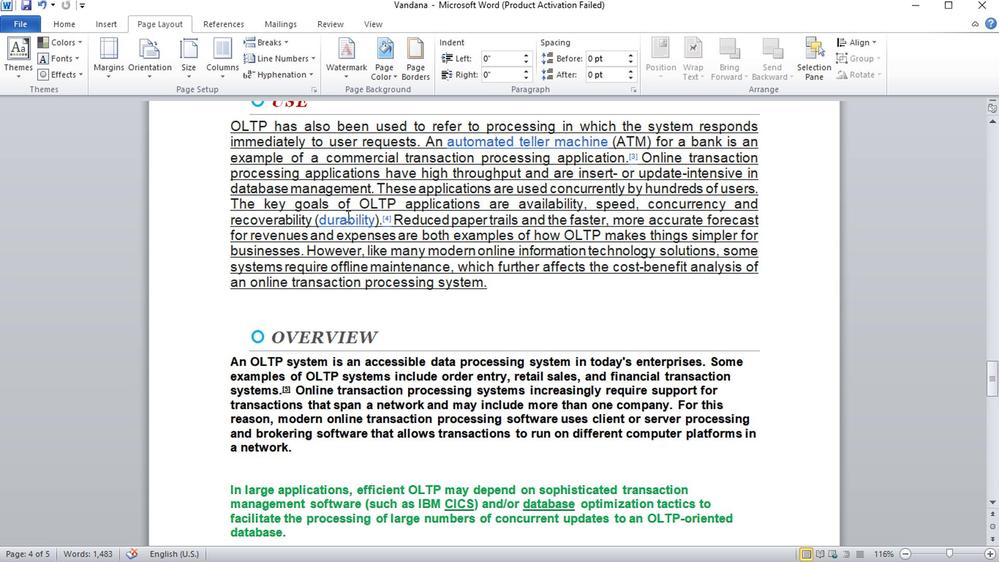 
Action: Mouse scrolled (346, 215) with delta (0, 0)
Screenshot: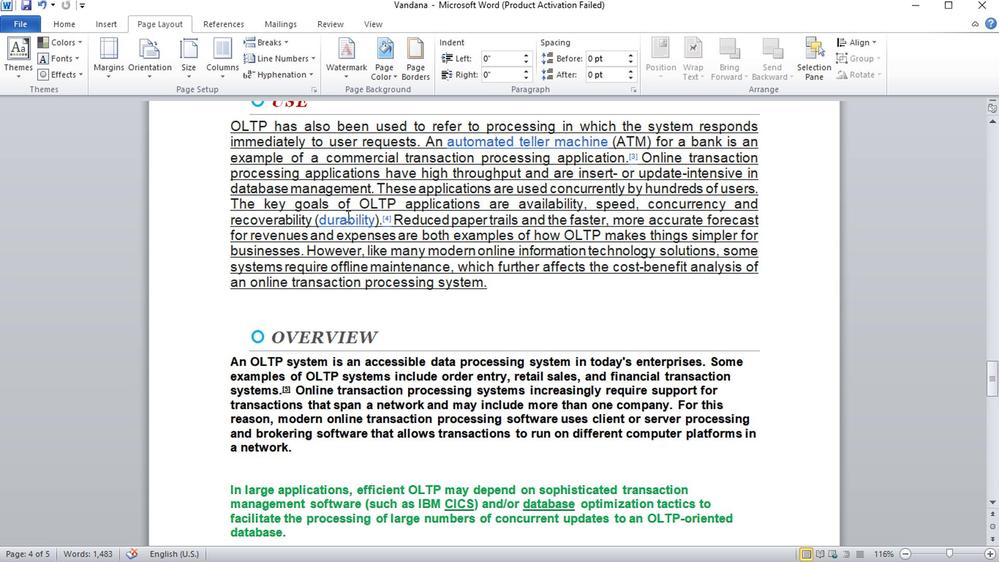 
Action: Mouse moved to (229, 28)
Screenshot: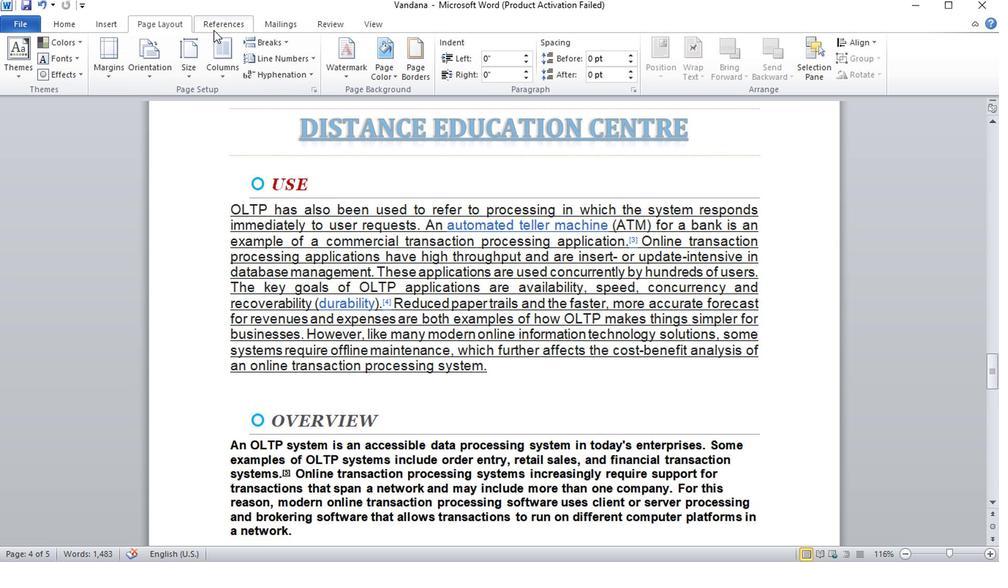 
Action: Mouse pressed left at (229, 28)
Screenshot: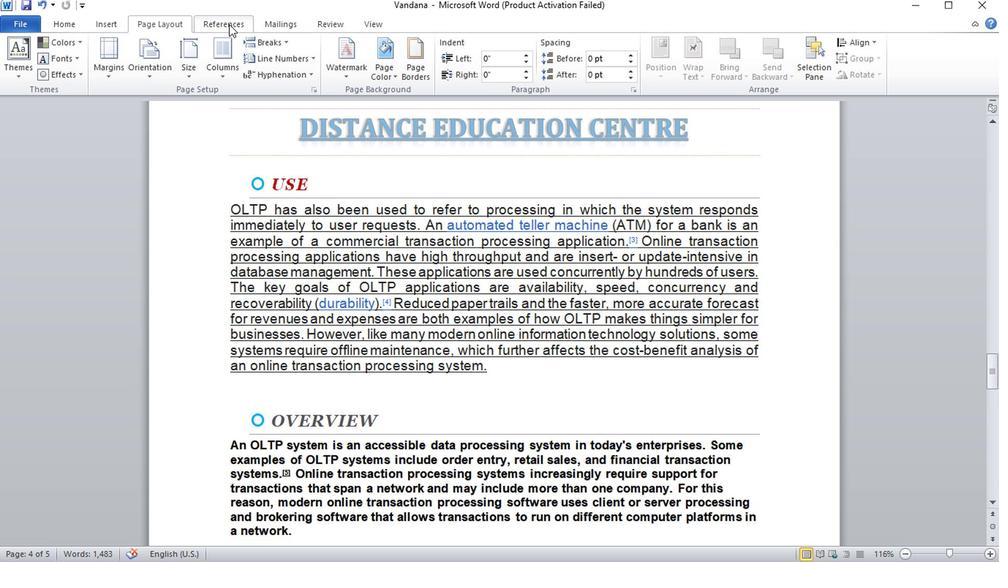 
Action: Mouse moved to (276, 23)
Screenshot: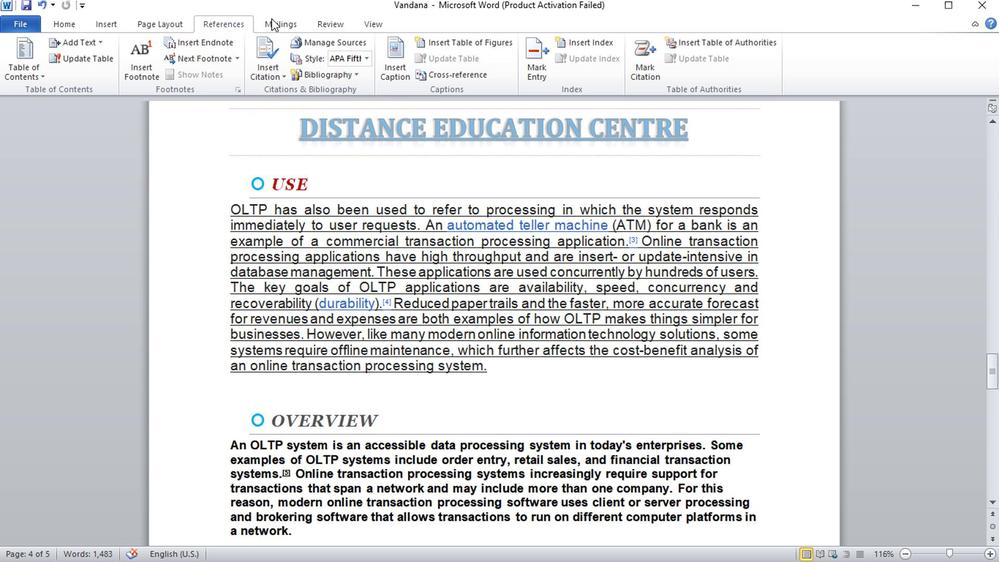 
Action: Mouse pressed left at (276, 23)
Screenshot: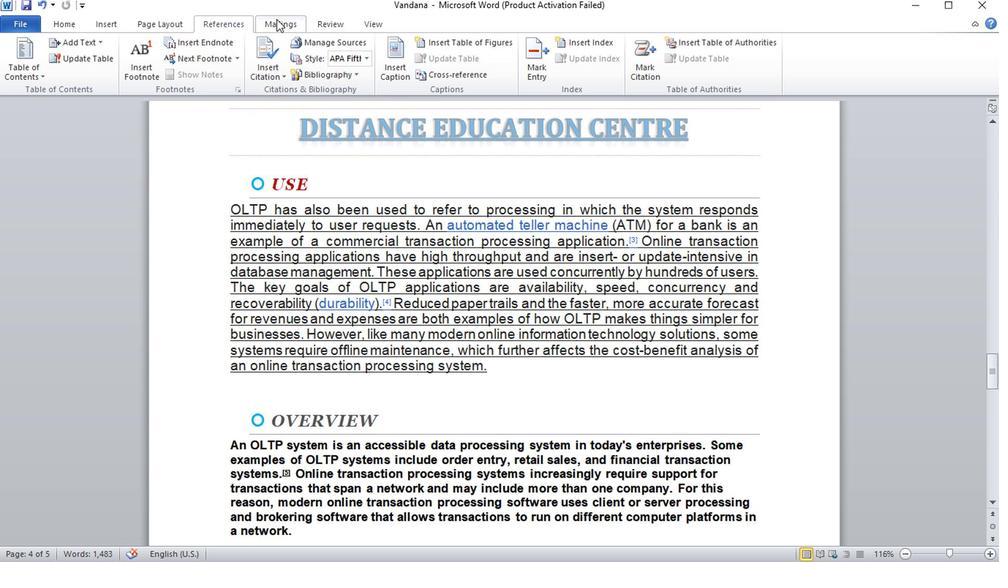 
Action: Mouse moved to (158, 22)
Screenshot: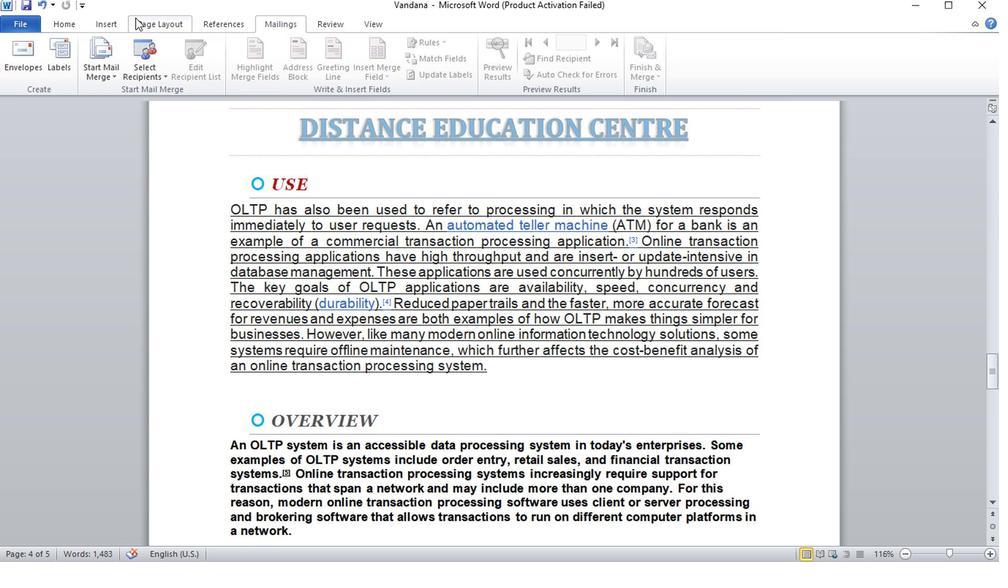 
Action: Mouse pressed left at (158, 22)
Screenshot: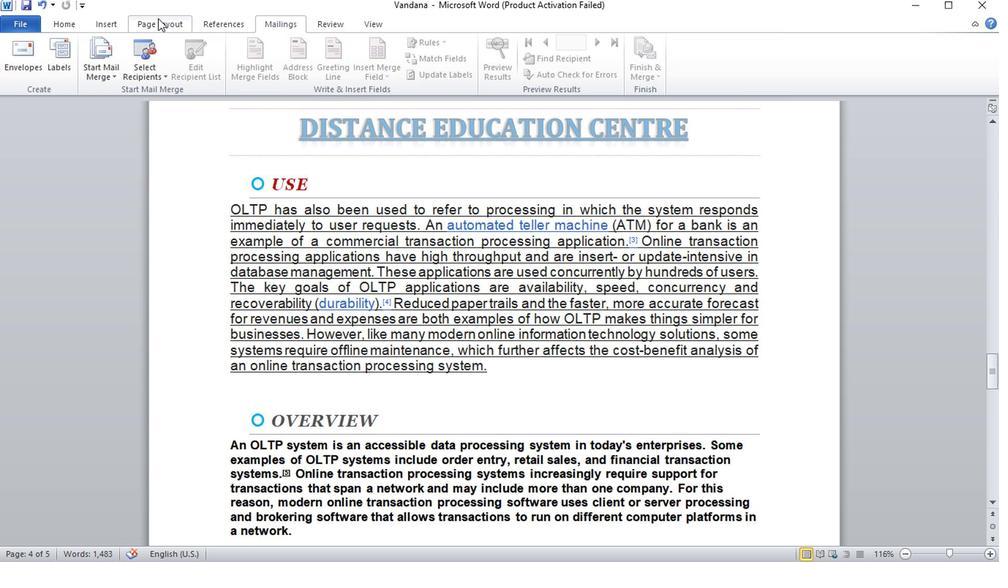 
Action: Mouse moved to (114, 27)
Screenshot: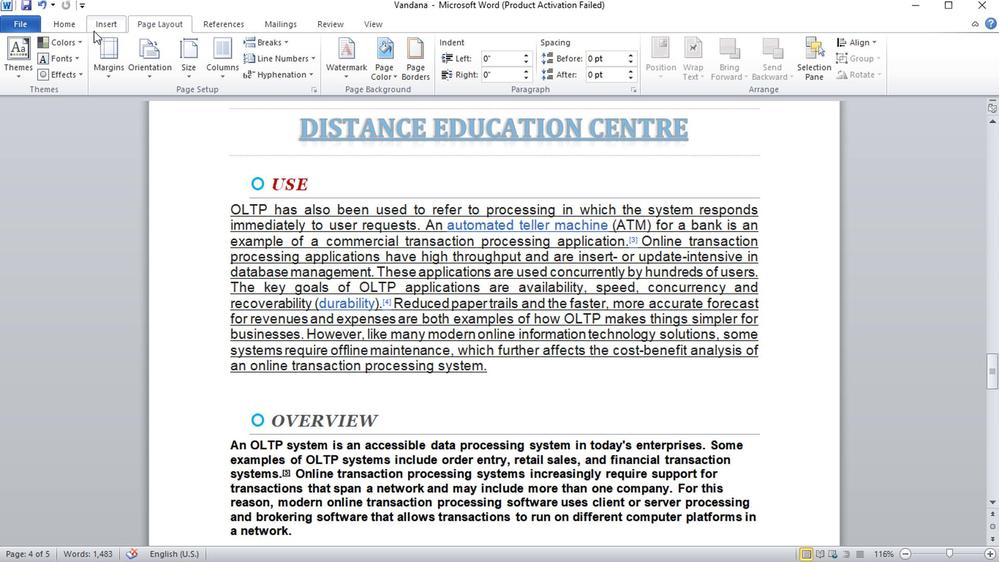 
Action: Mouse pressed left at (114, 27)
Screenshot: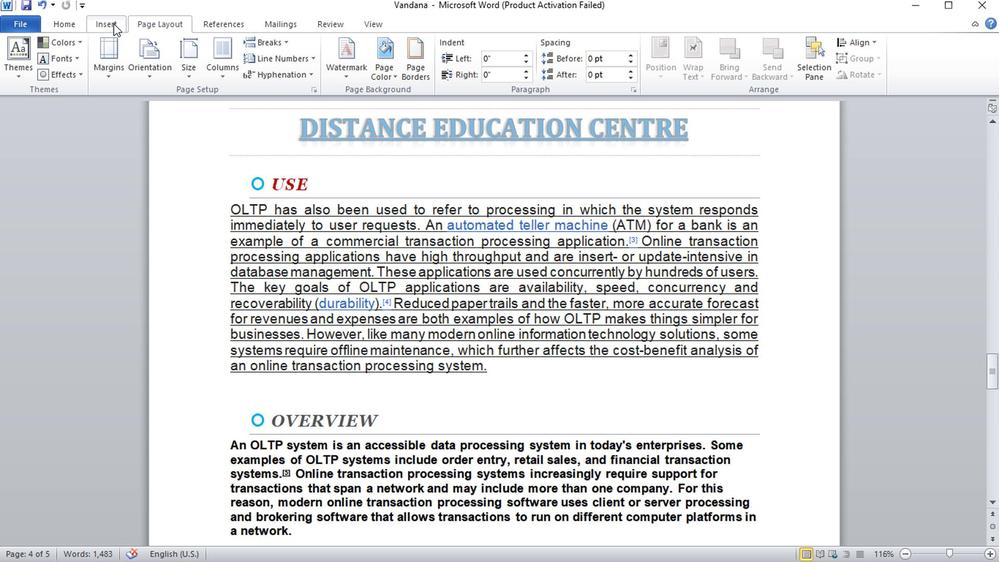 
Action: Mouse moved to (65, 30)
Screenshot: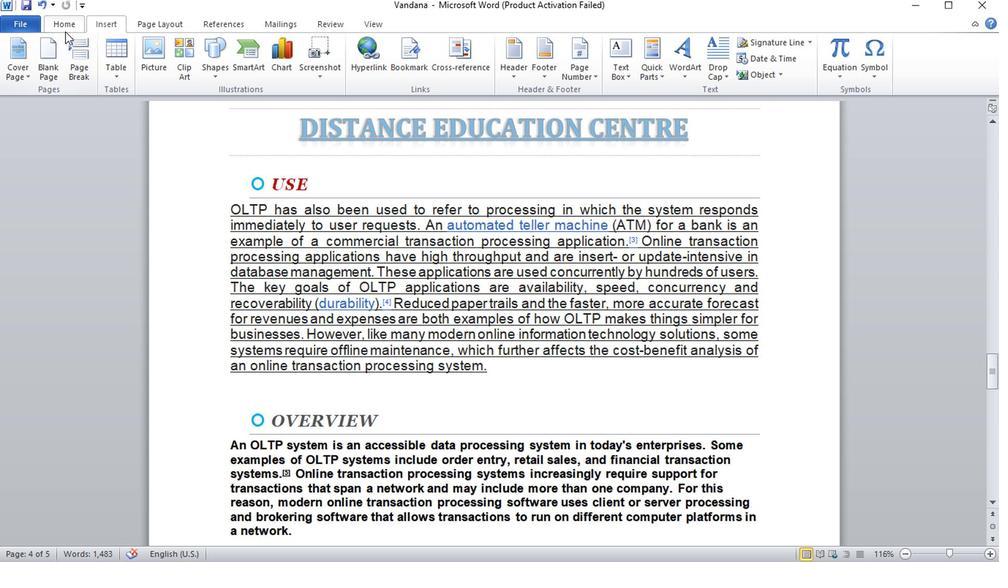 
Action: Mouse pressed left at (65, 30)
Screenshot: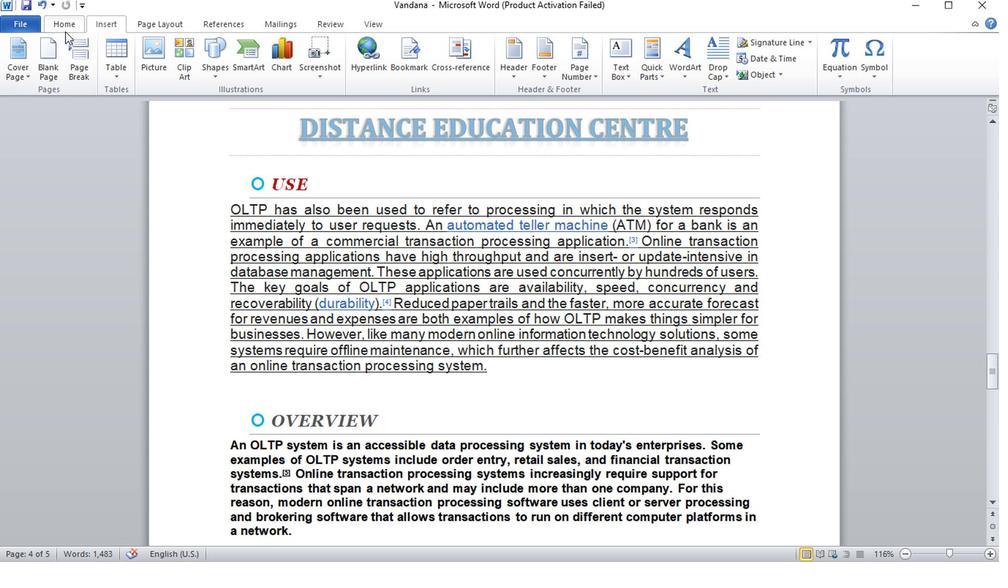 
Action: Mouse moved to (221, 21)
Screenshot: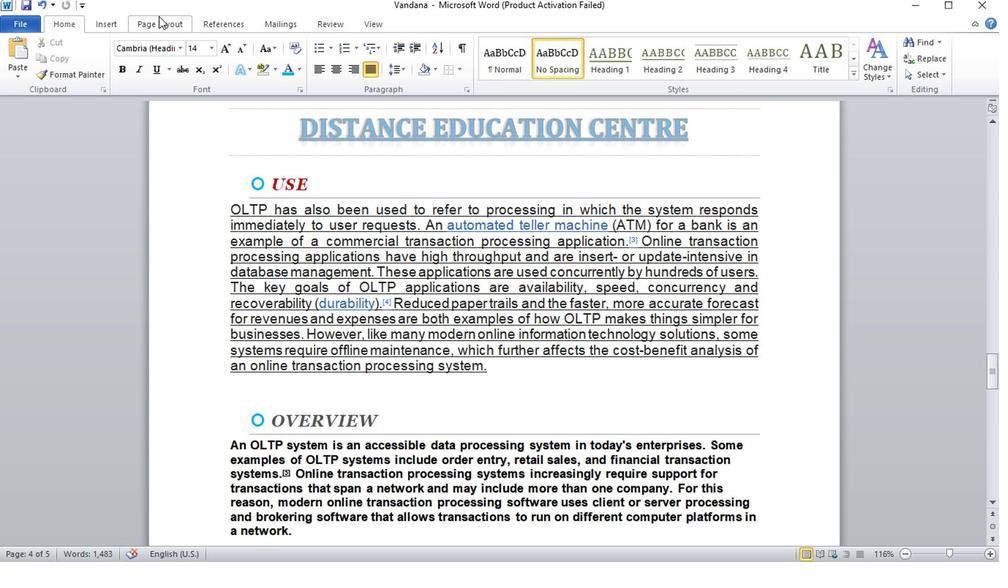 
Action: Mouse pressed left at (221, 21)
Screenshot: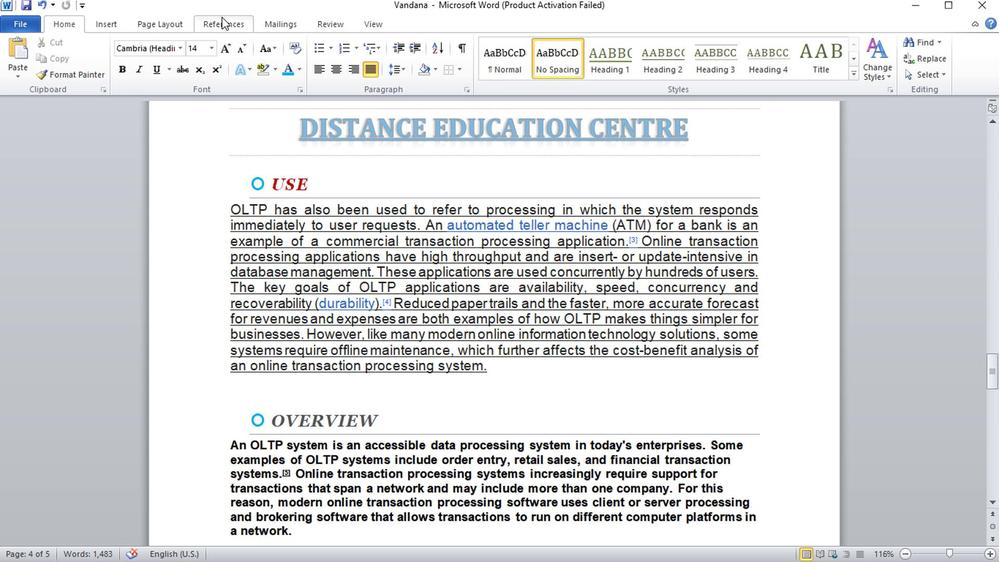 
Action: Mouse moved to (63, 27)
Screenshot: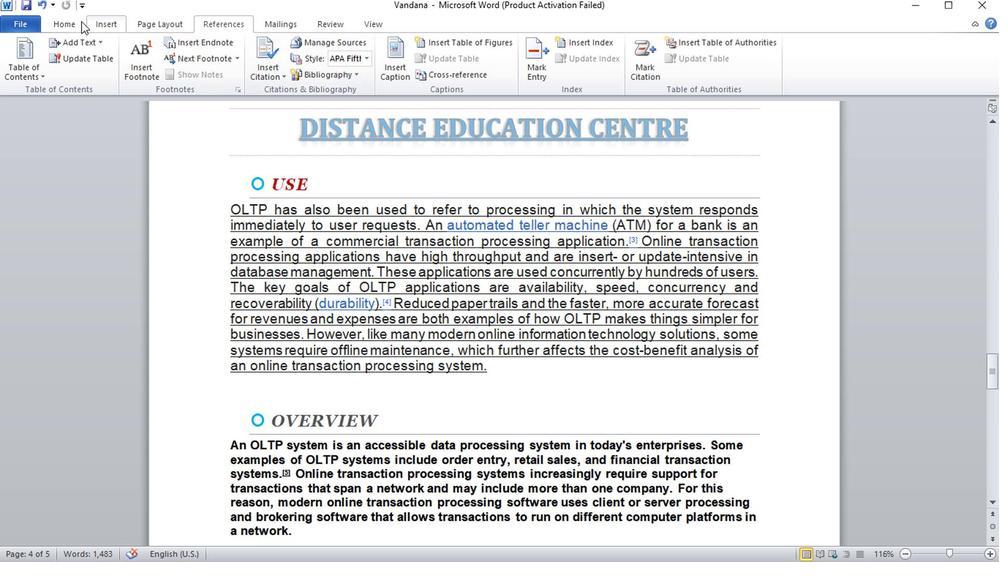 
Action: Mouse pressed left at (63, 27)
Screenshot: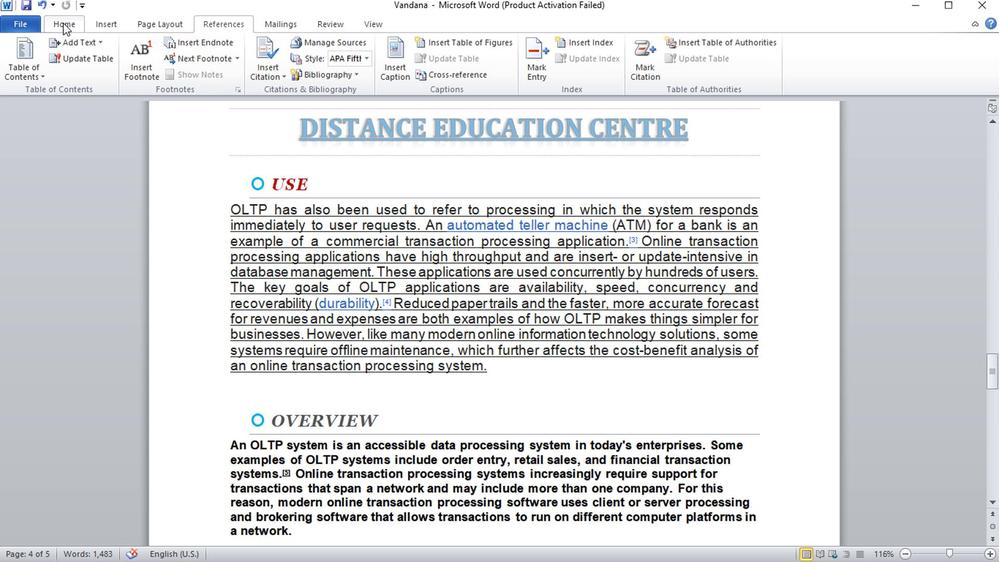 
Action: Mouse moved to (94, 27)
Screenshot: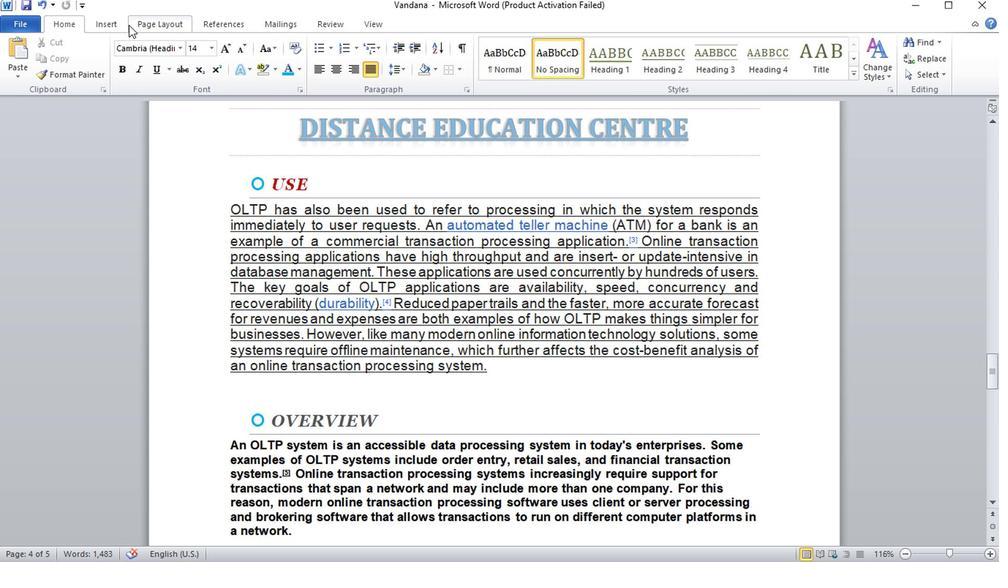 
Action: Mouse pressed left at (94, 27)
Screenshot: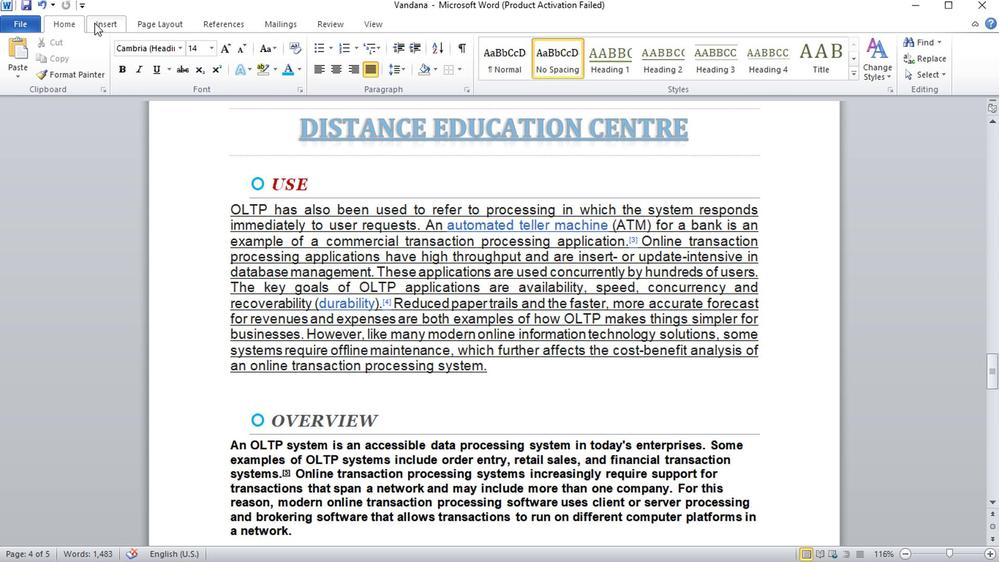 
Action: Mouse moved to (161, 21)
Screenshot: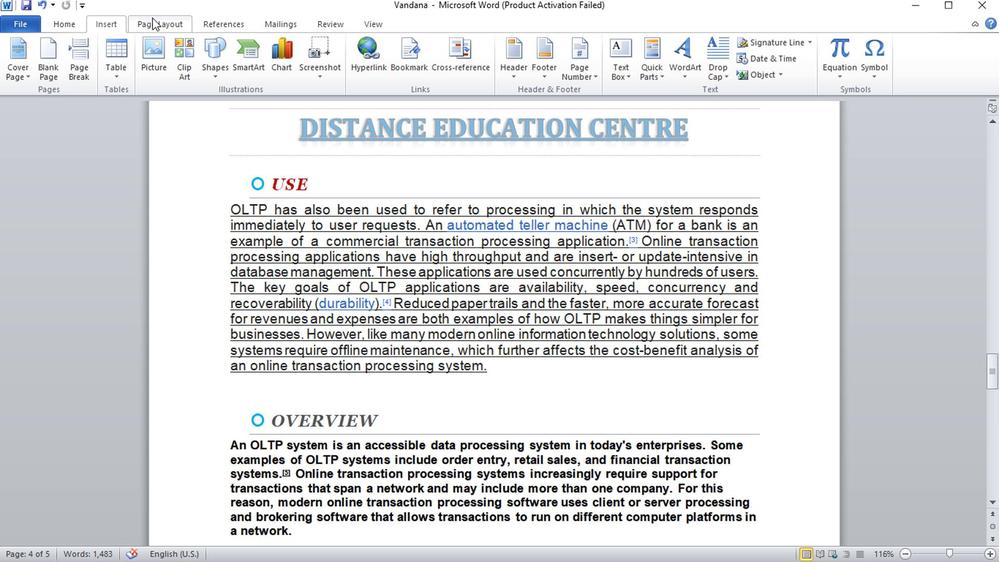 
Action: Mouse pressed left at (161, 21)
Screenshot: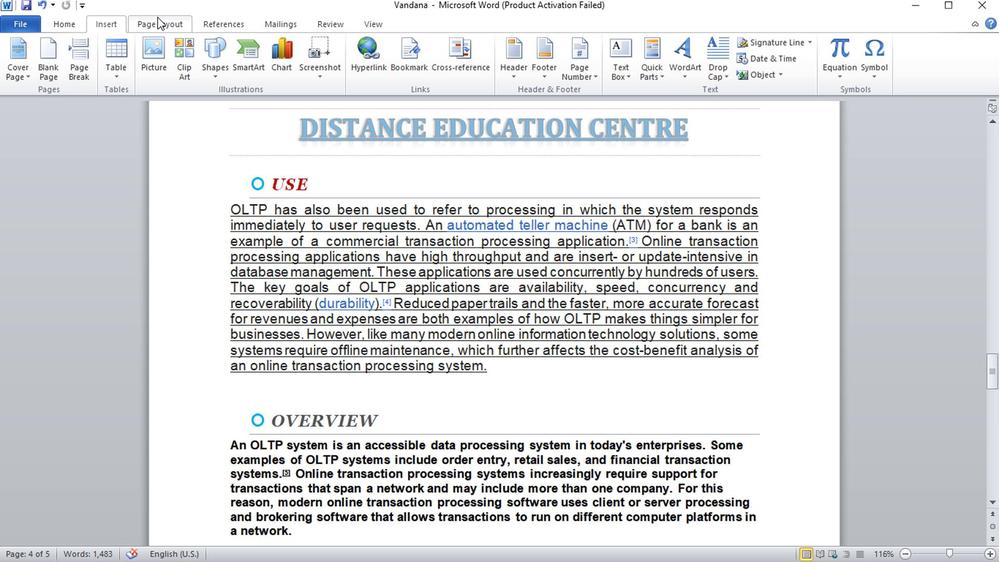 
Action: Mouse moved to (221, 29)
Screenshot: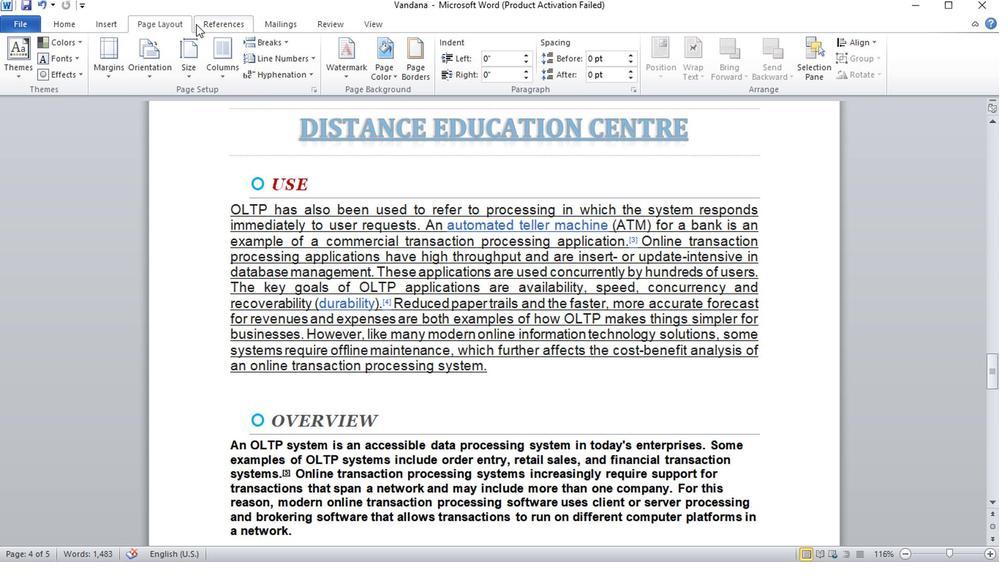 
Action: Mouse pressed left at (221, 29)
Screenshot: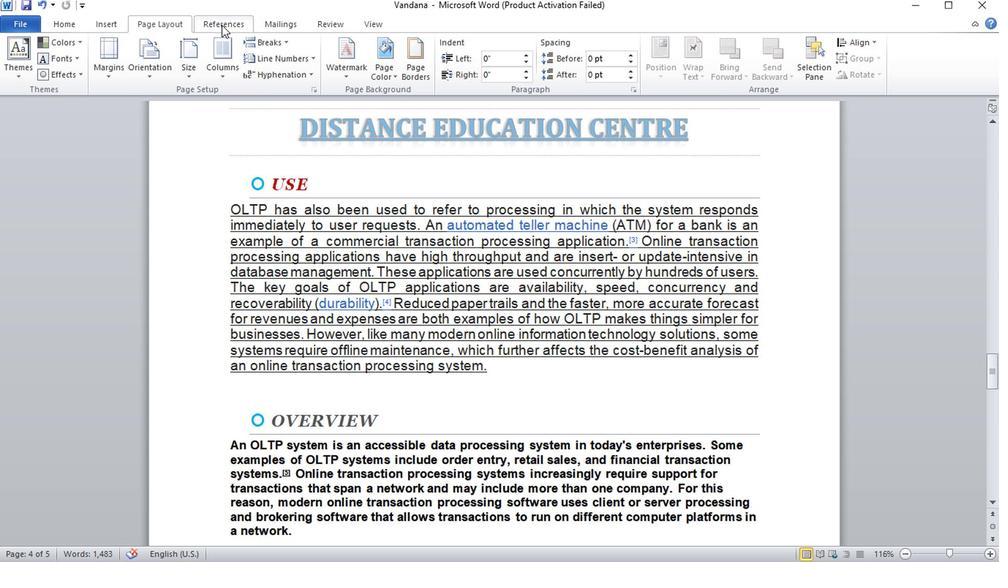 
Action: Mouse moved to (356, 125)
Screenshot: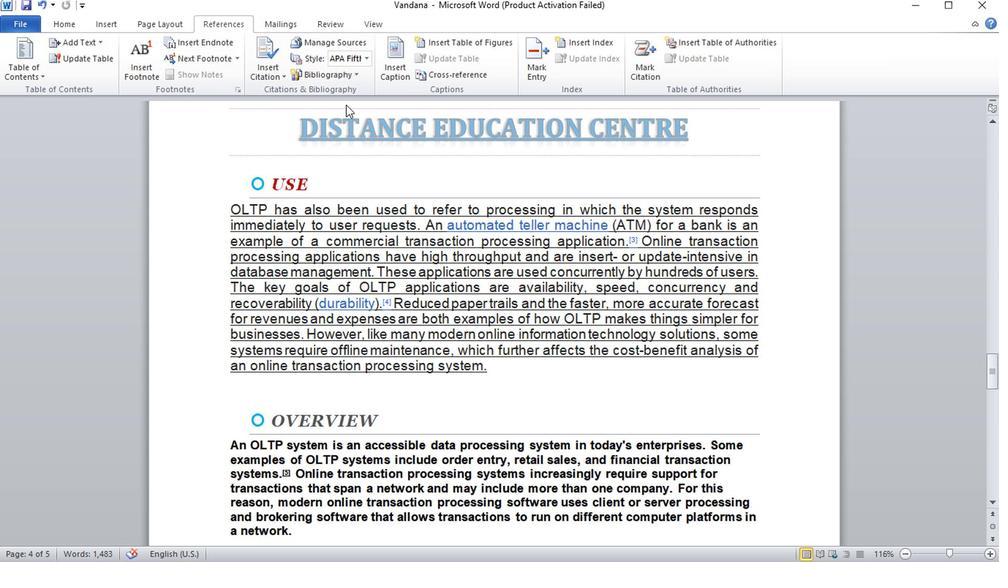 
Action: Mouse scrolled (356, 124) with delta (0, -1)
Screenshot: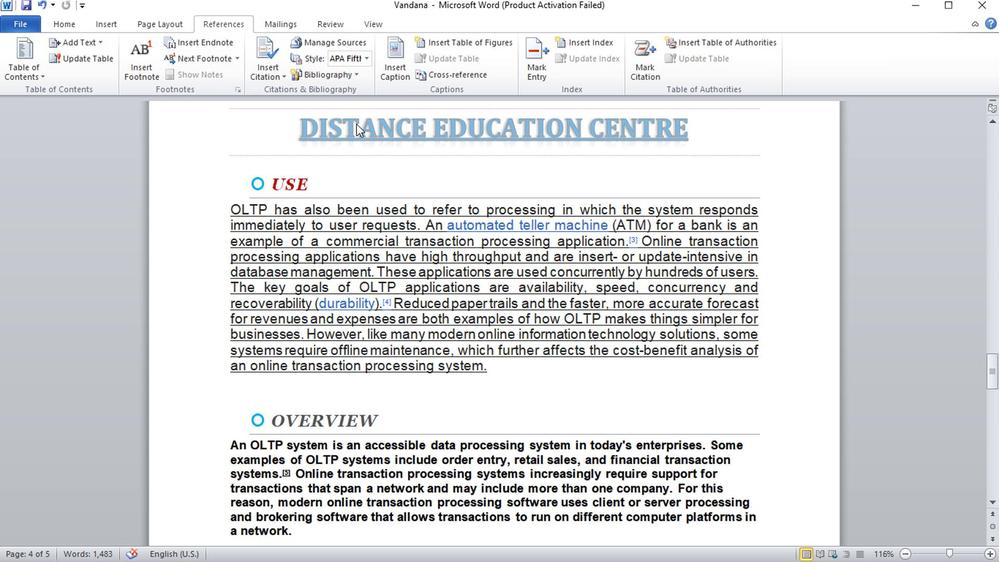 
Action: Mouse scrolled (356, 125) with delta (0, 0)
Screenshot: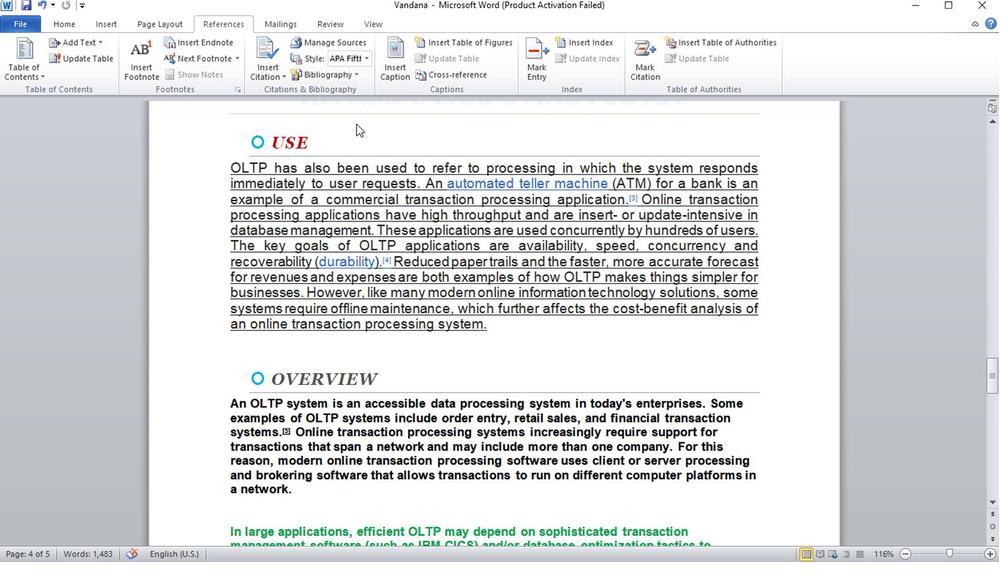 
Action: Mouse scrolled (356, 125) with delta (0, 0)
Screenshot: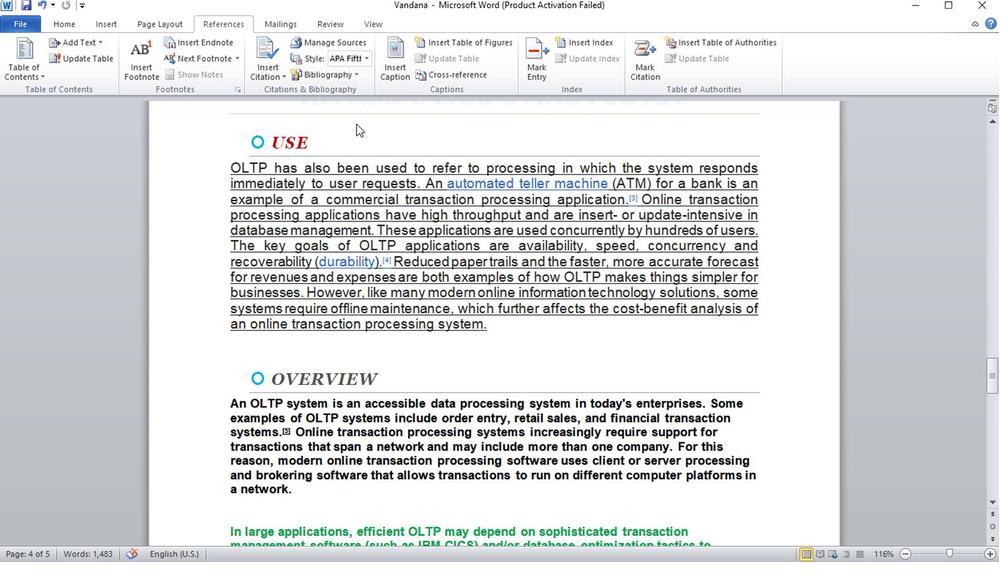 
Action: Mouse moved to (345, 120)
Screenshot: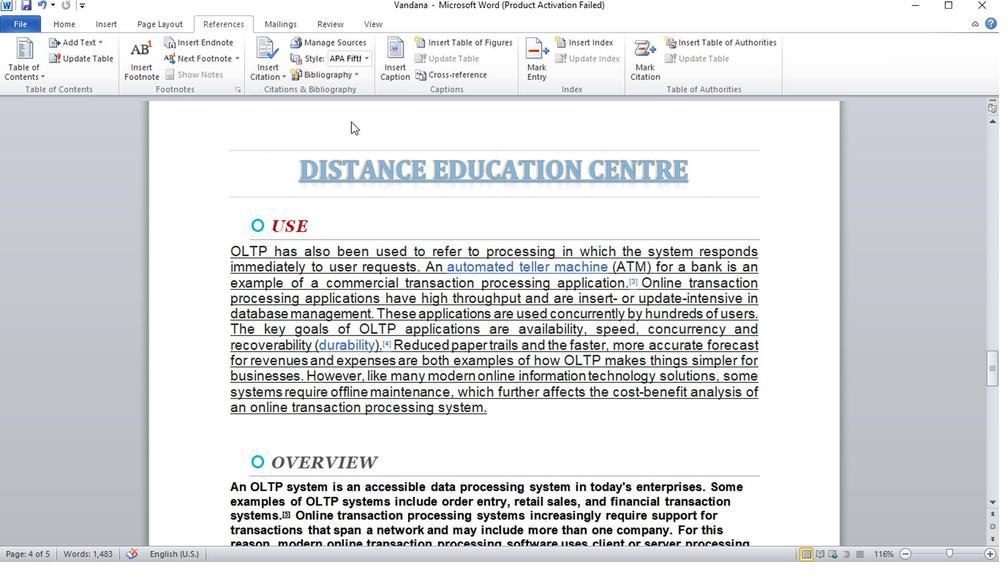 
Action: Mouse scrolled (345, 119) with delta (0, 0)
Screenshot: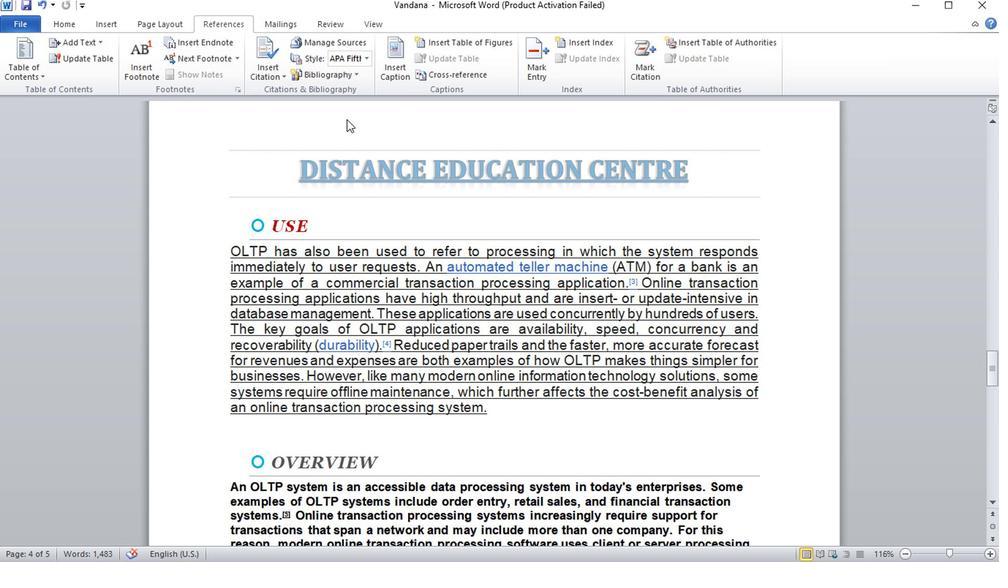 
Action: Mouse moved to (370, 135)
Screenshot: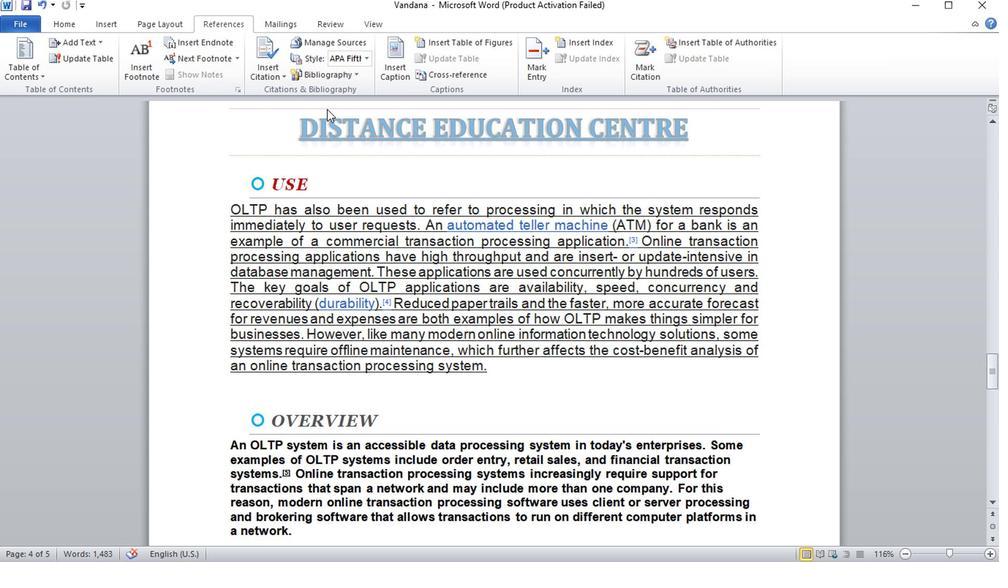 
Action: Mouse scrolled (370, 134) with delta (0, -1)
Screenshot: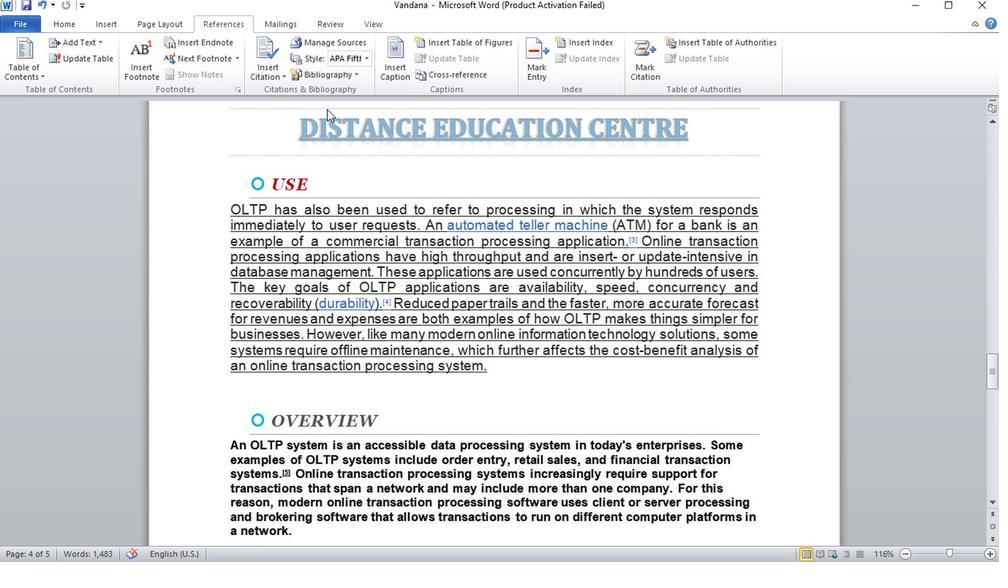 
Action: Mouse scrolled (370, 134) with delta (0, -1)
Screenshot: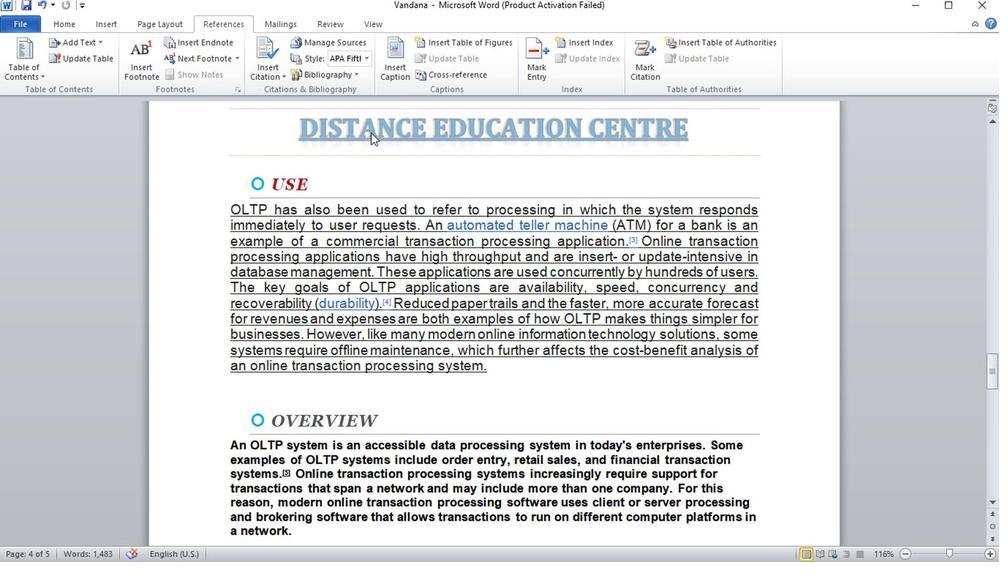 
Action: Mouse scrolled (370, 134) with delta (0, -1)
Screenshot: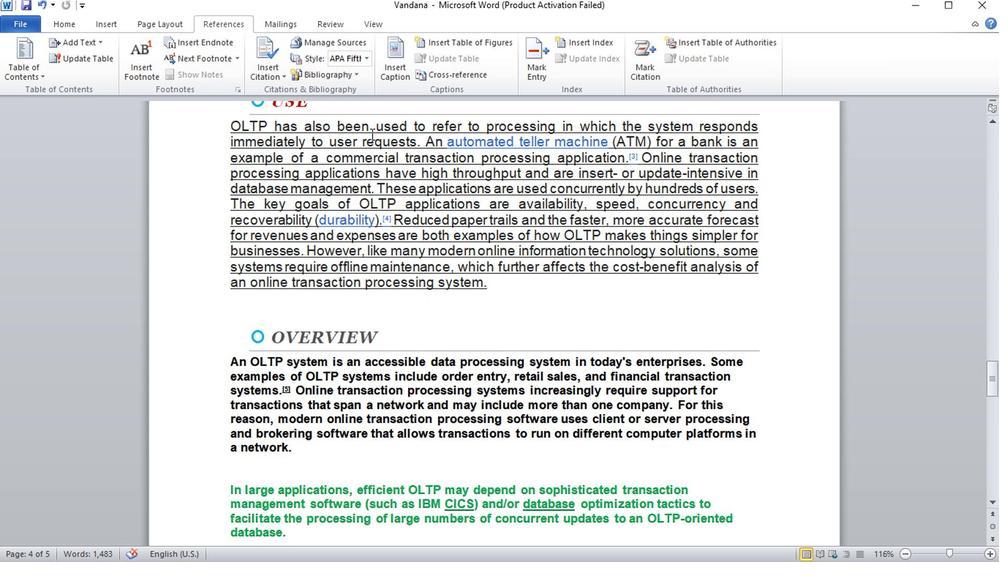 
Action: Mouse scrolled (370, 134) with delta (0, -1)
Screenshot: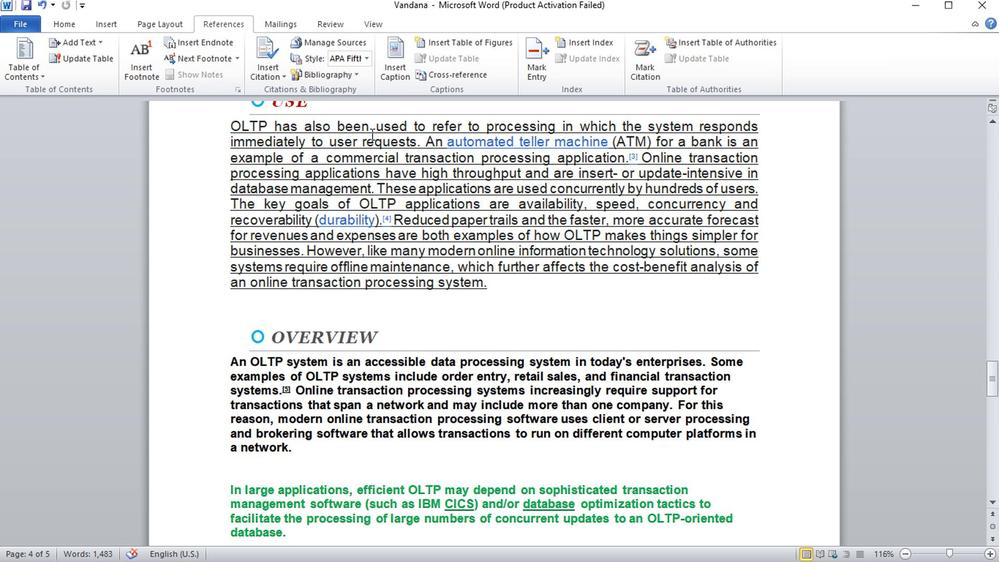 
Action: Mouse scrolled (370, 134) with delta (0, -1)
Screenshot: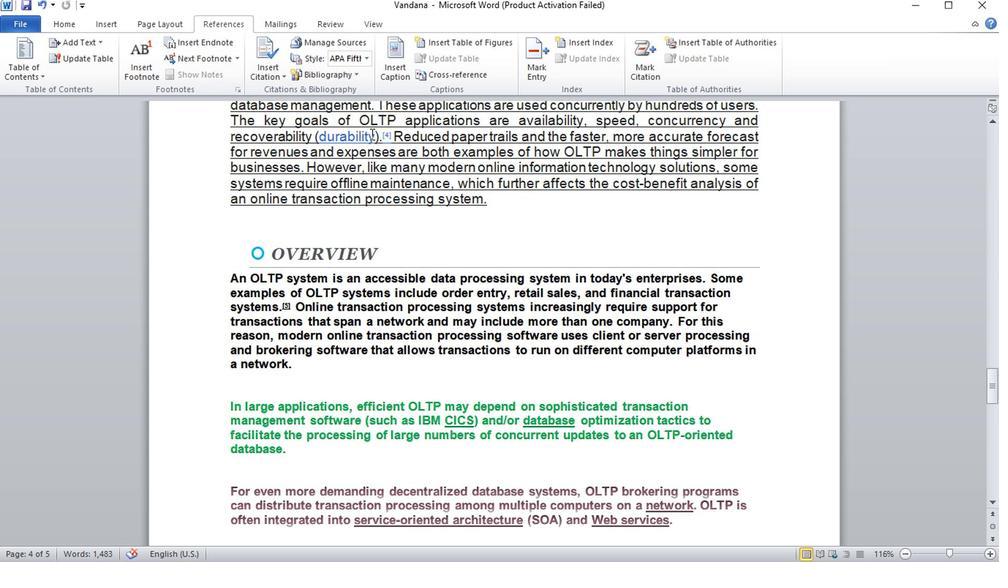 
Action: Mouse scrolled (370, 134) with delta (0, -1)
Screenshot: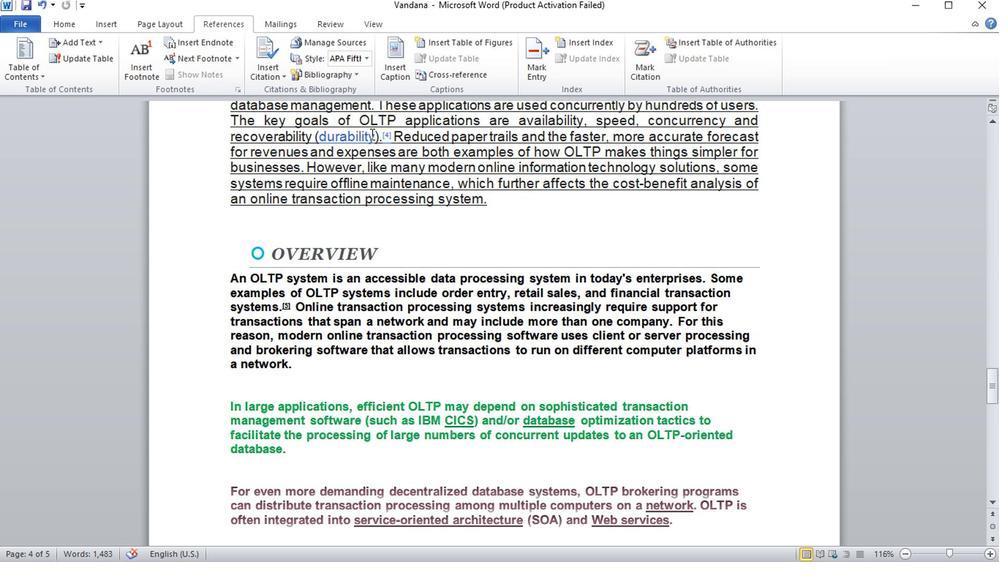 
Action: Mouse scrolled (370, 135) with delta (0, 0)
Screenshot: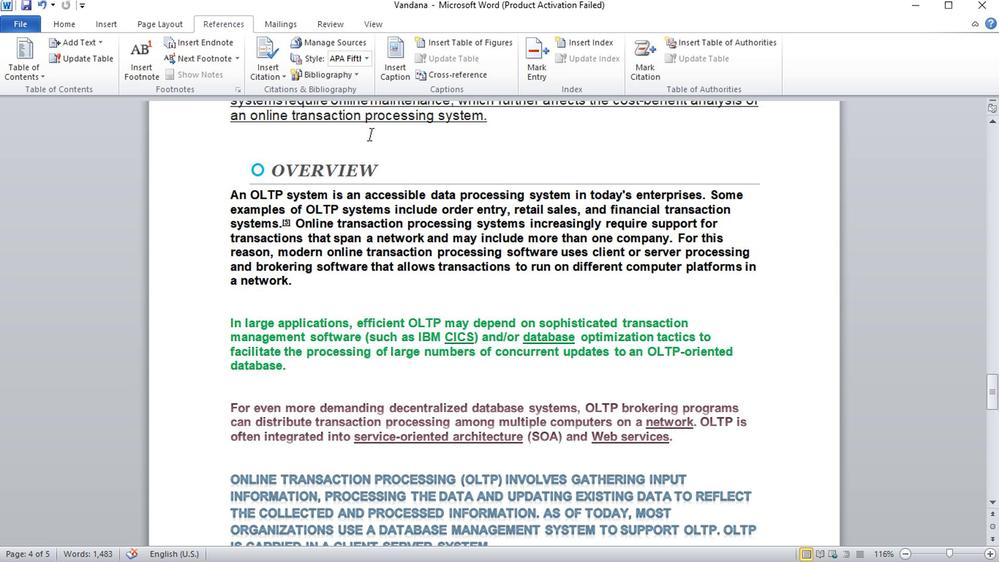 
Action: Mouse scrolled (370, 135) with delta (0, 0)
Screenshot: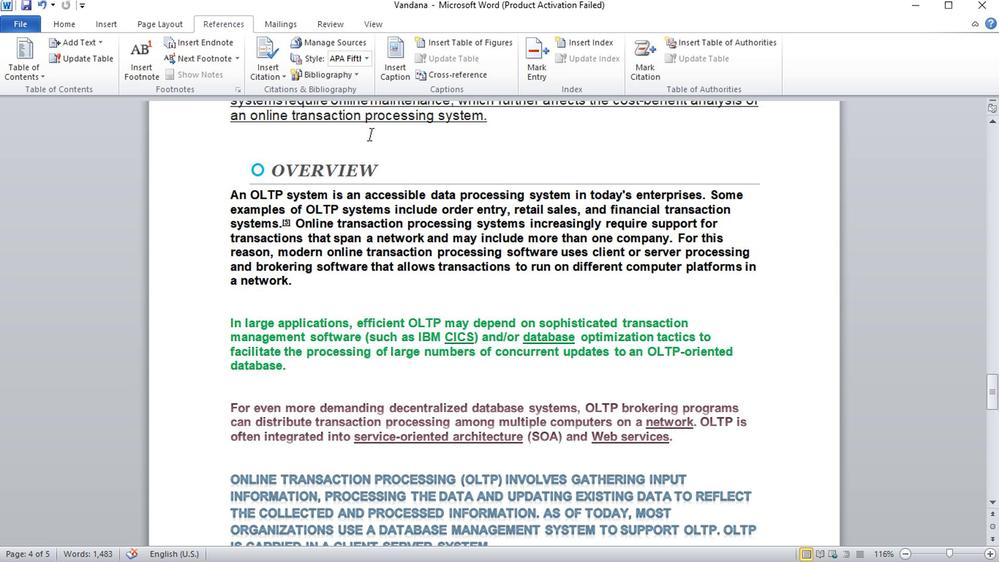
Action: Mouse scrolled (370, 134) with delta (0, -1)
Screenshot: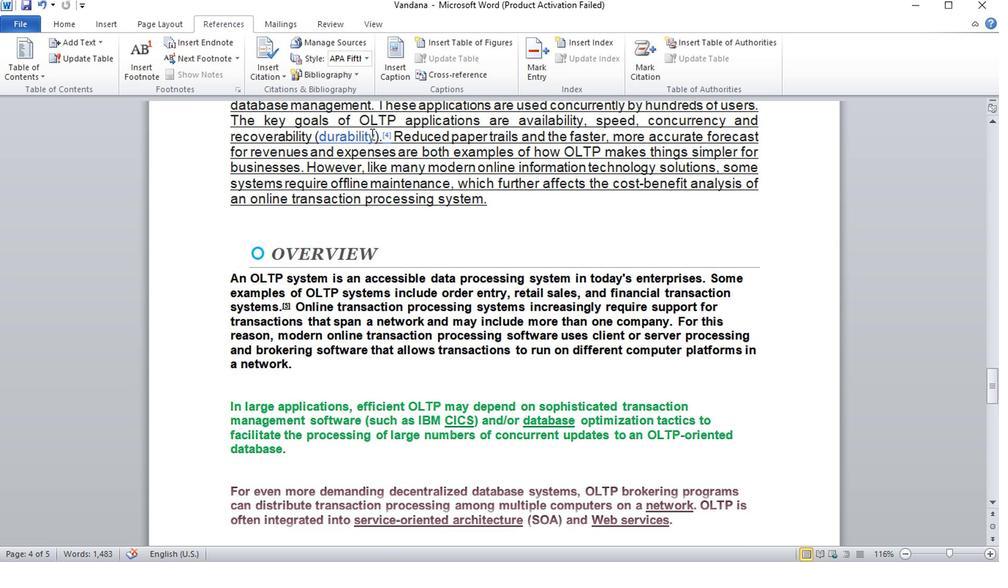 
Action: Mouse scrolled (370, 134) with delta (0, -1)
Screenshot: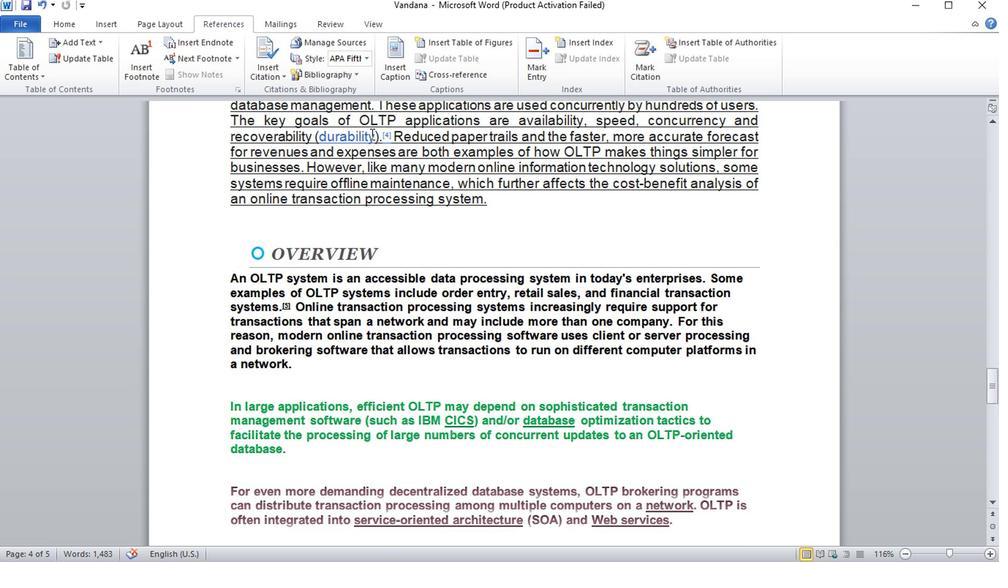 
Action: Mouse scrolled (370, 134) with delta (0, -1)
Screenshot: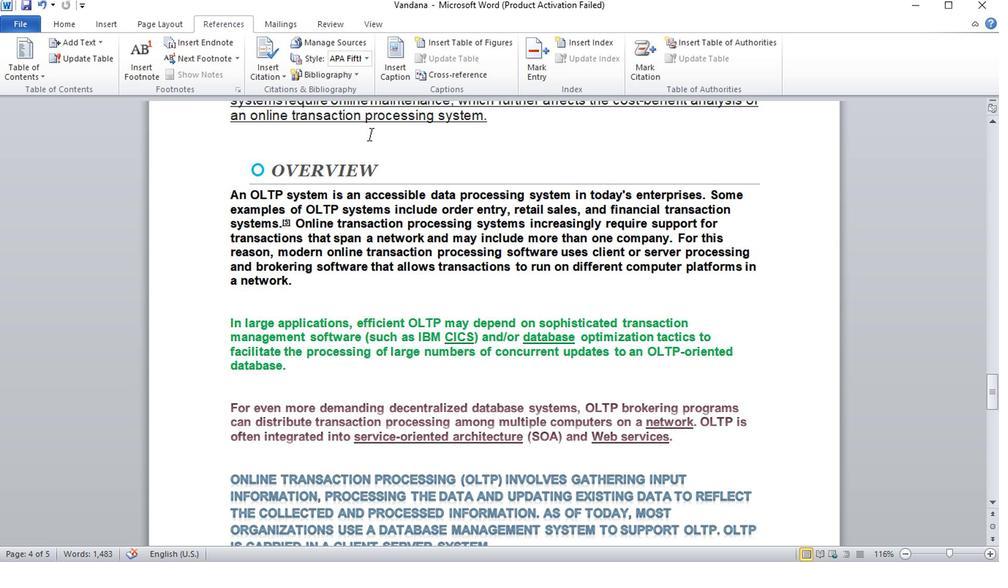 
Action: Mouse scrolled (370, 134) with delta (0, -1)
Screenshot: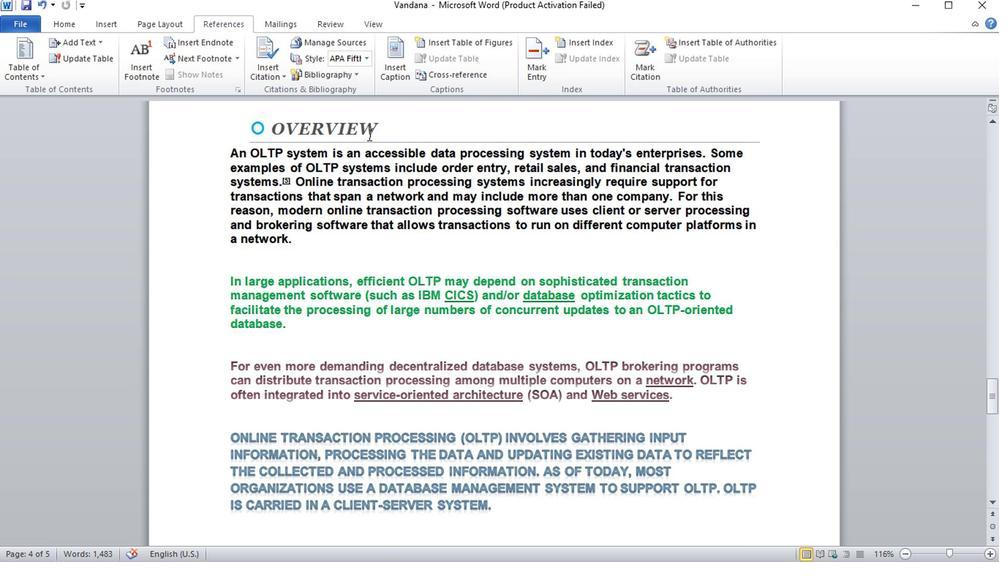 
Action: Mouse scrolled (370, 135) with delta (0, 0)
Screenshot: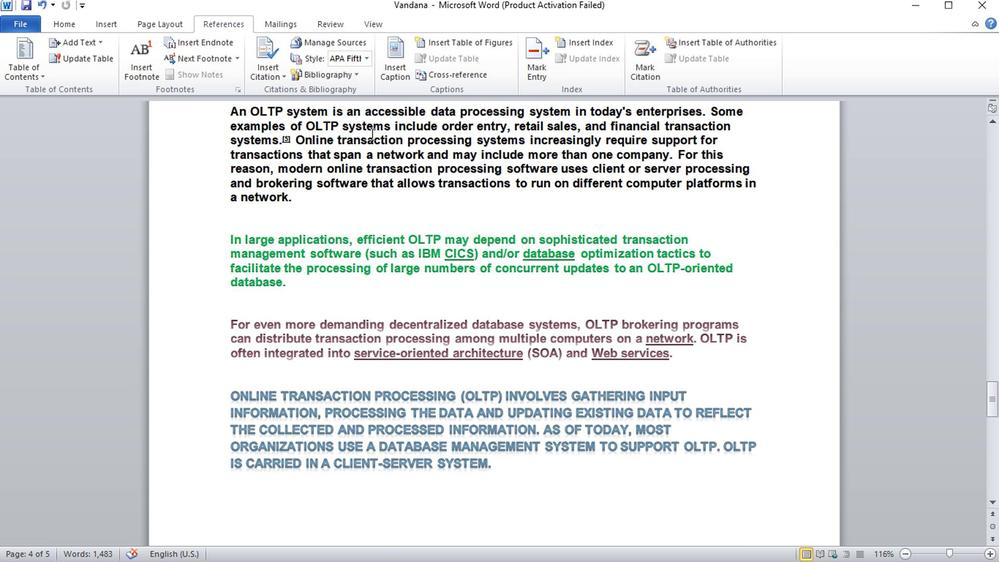
Action: Mouse scrolled (370, 134) with delta (0, -1)
Screenshot: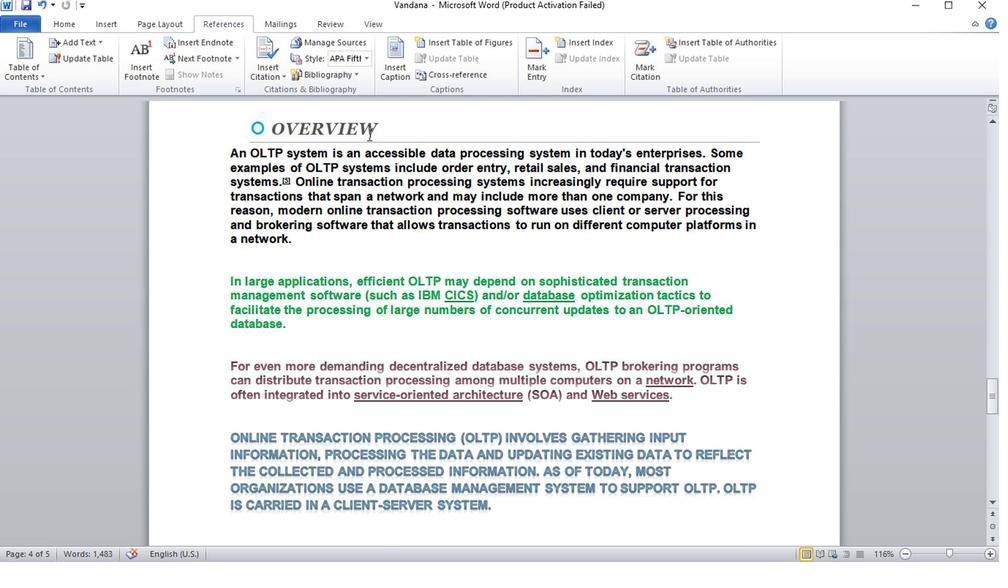 
Action: Mouse scrolled (370, 134) with delta (0, -1)
Screenshot: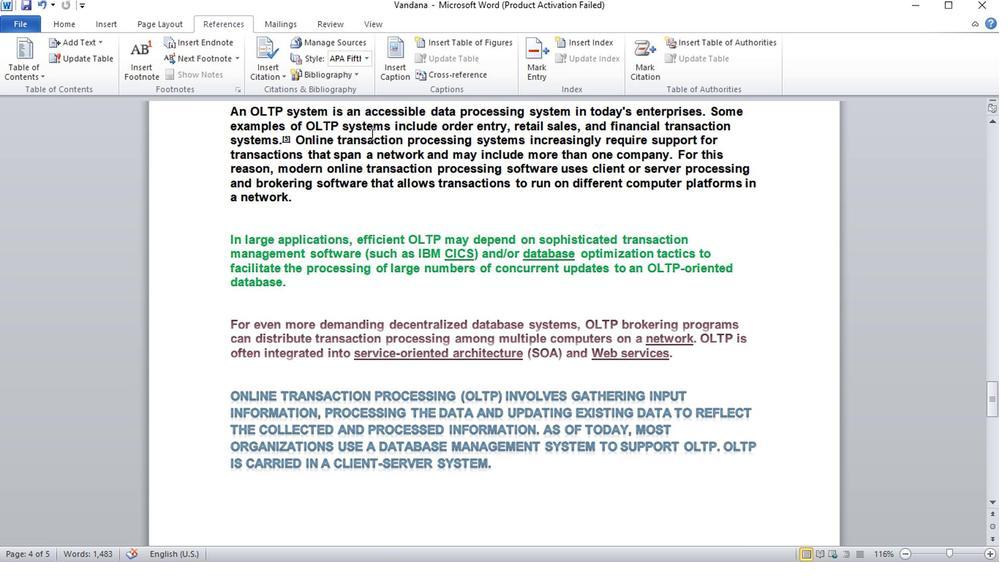 
Action: Mouse scrolled (370, 134) with delta (0, -1)
Screenshot: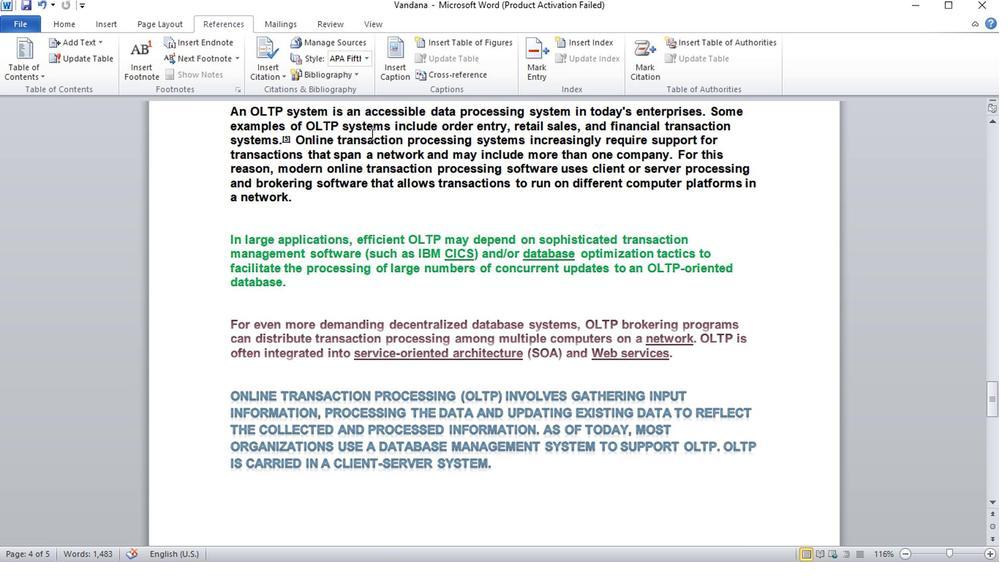 
Action: Mouse scrolled (370, 135) with delta (0, 0)
Screenshot: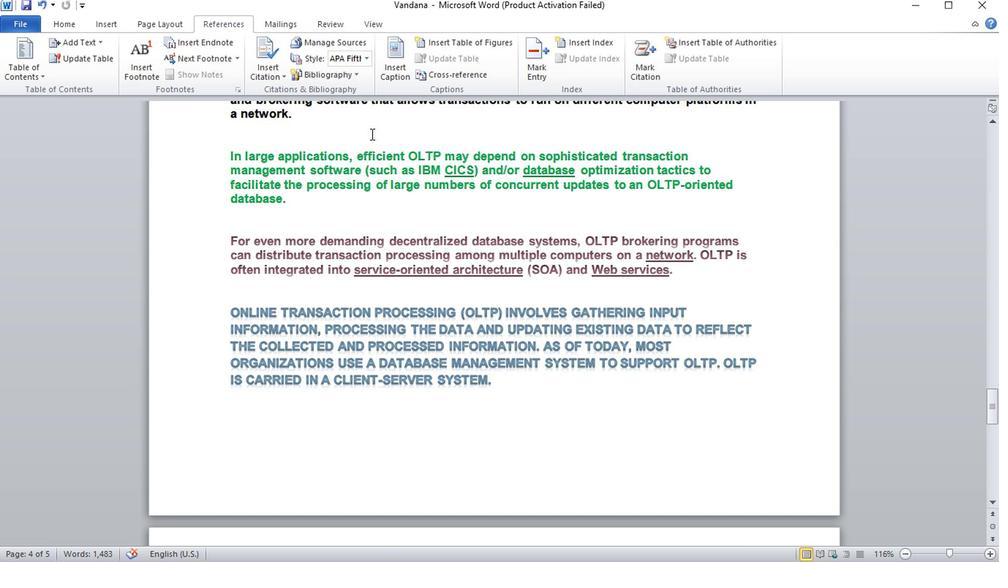 
Action: Mouse scrolled (370, 135) with delta (0, 0)
Screenshot: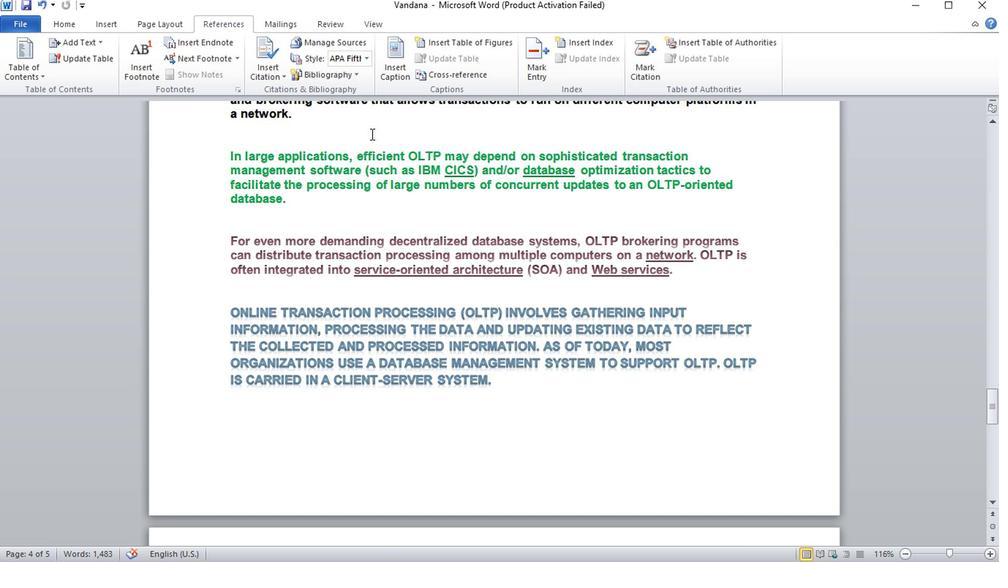 
Action: Mouse scrolled (370, 135) with delta (0, 0)
Screenshot: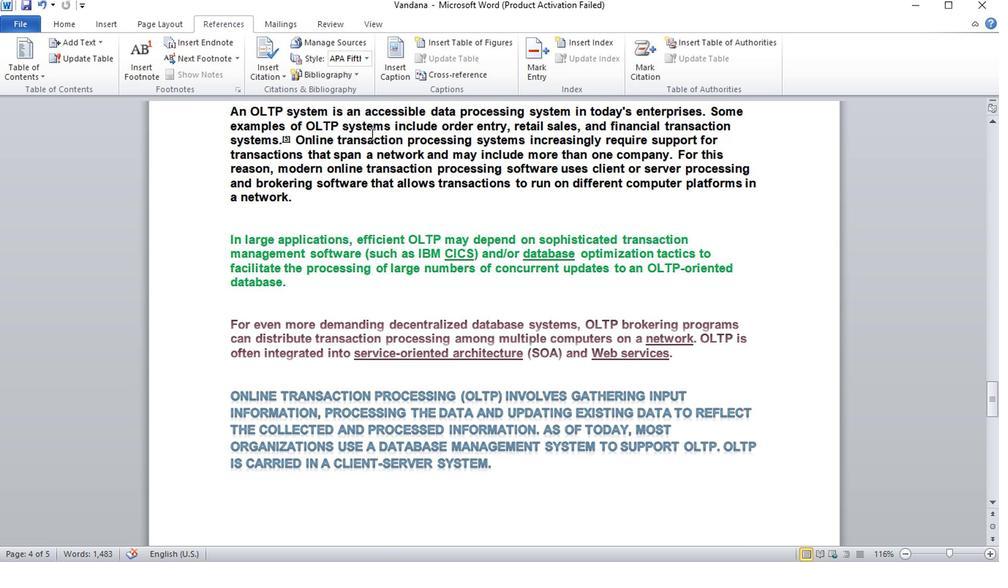 
Action: Mouse scrolled (370, 134) with delta (0, -1)
Screenshot: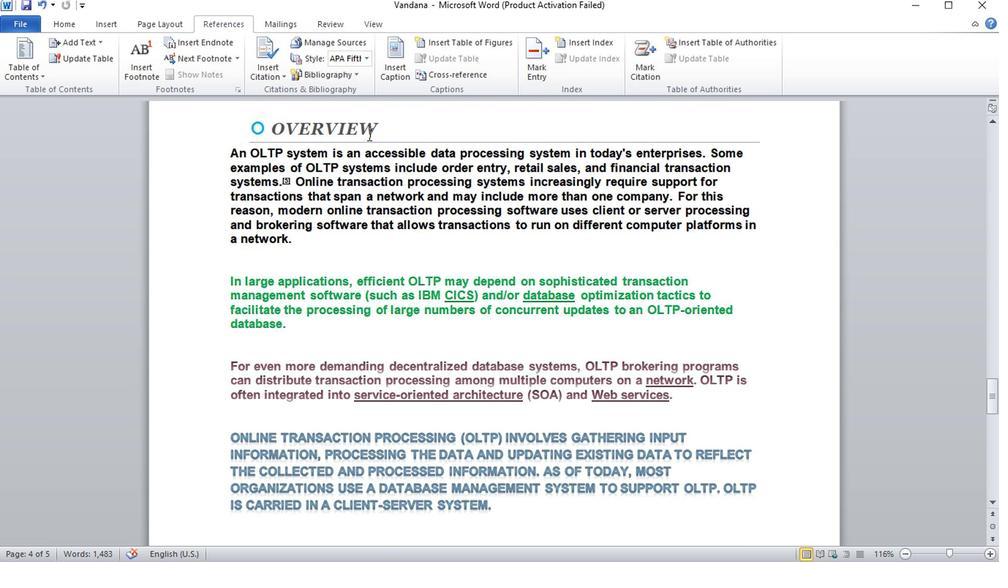 
Action: Mouse scrolled (370, 134) with delta (0, -1)
Screenshot: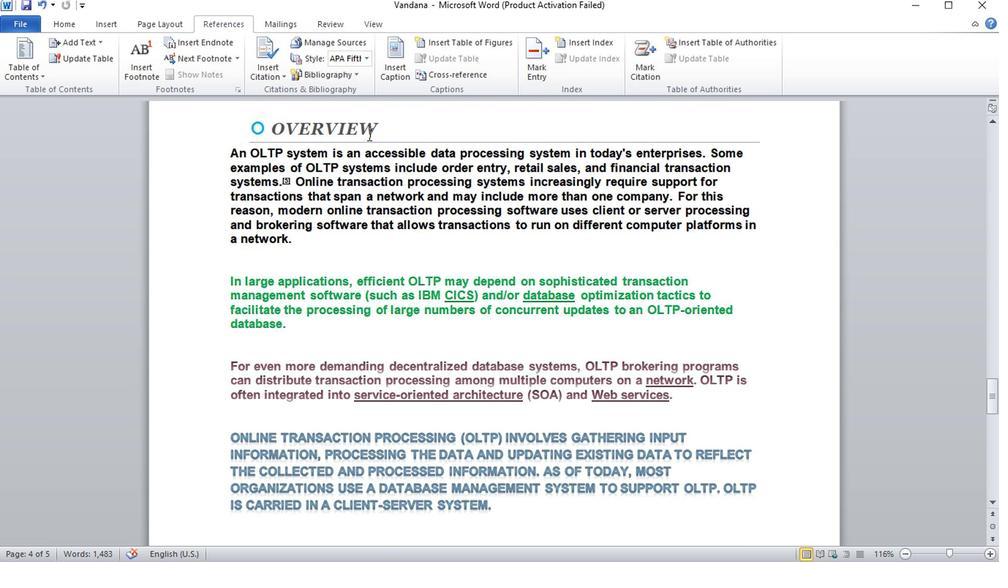 
Action: Mouse scrolled (370, 134) with delta (0, -1)
Screenshot: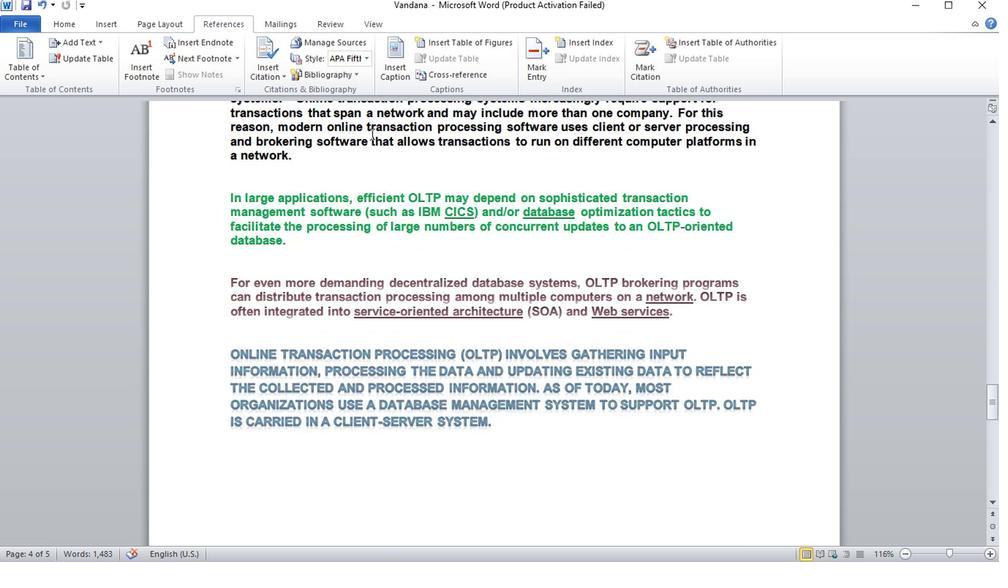 
Action: Mouse scrolled (370, 135) with delta (0, 0)
Screenshot: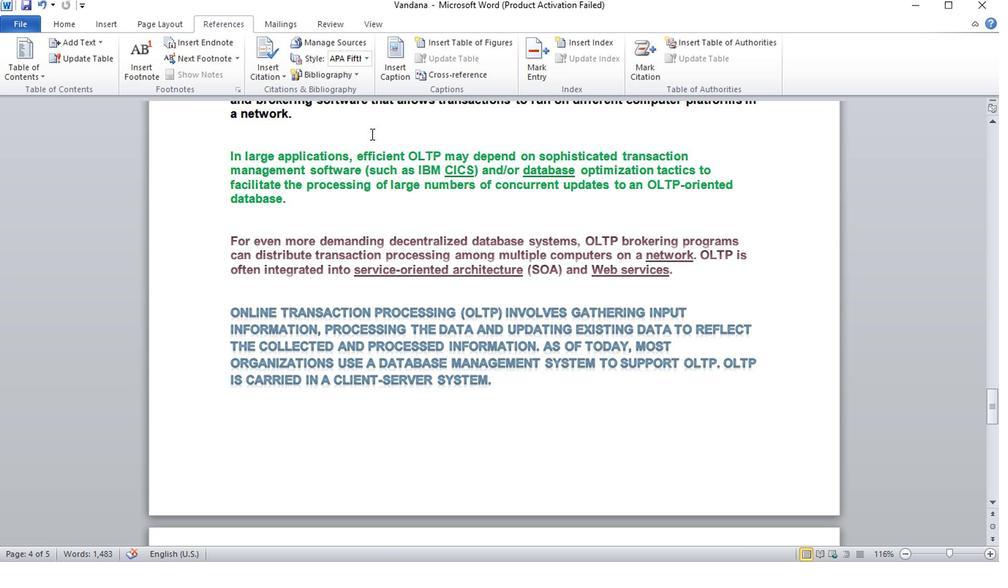 
Action: Mouse scrolled (370, 135) with delta (0, 0)
Screenshot: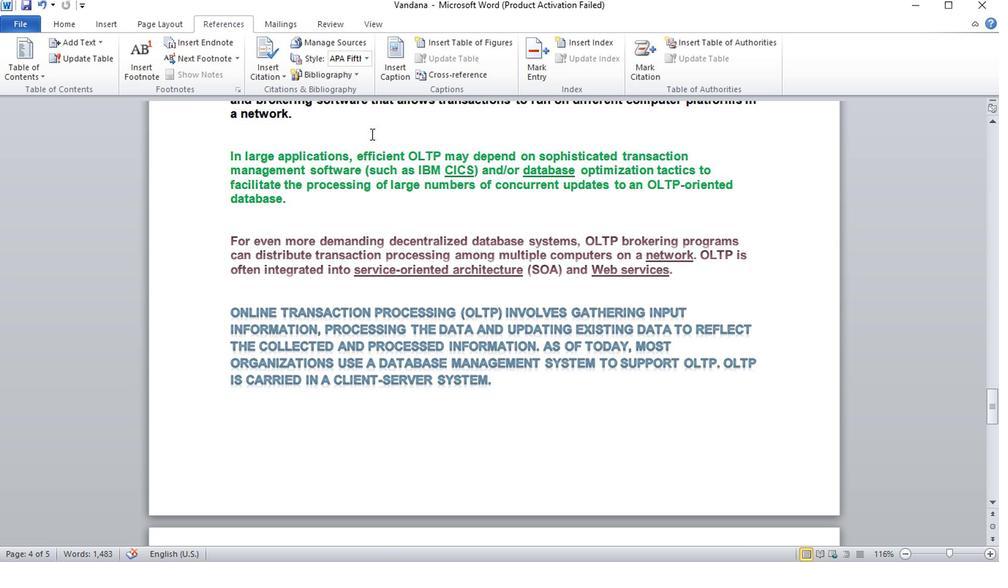 
Action: Mouse scrolled (370, 135) with delta (0, 0)
Screenshot: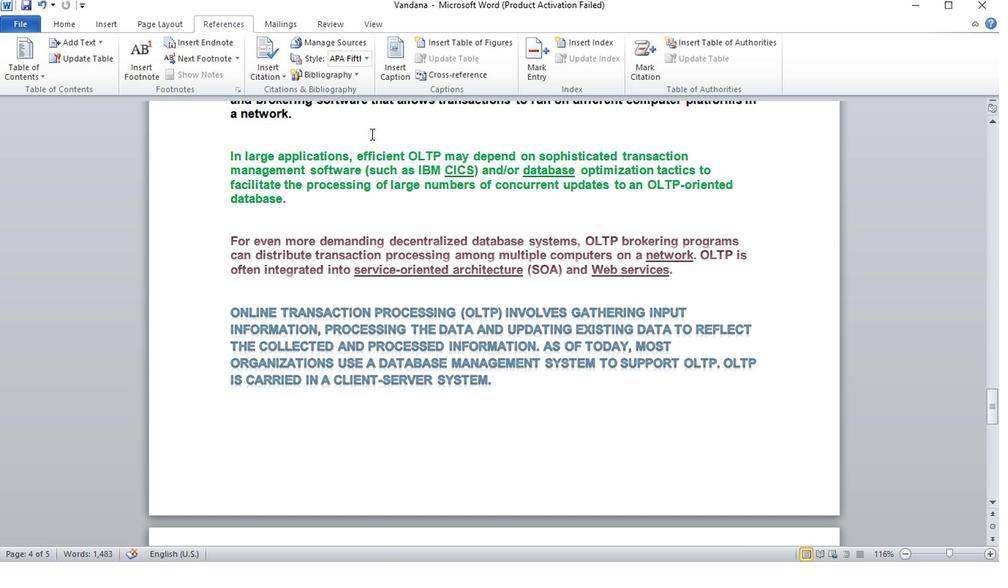 
Action: Mouse scrolled (370, 135) with delta (0, 0)
Screenshot: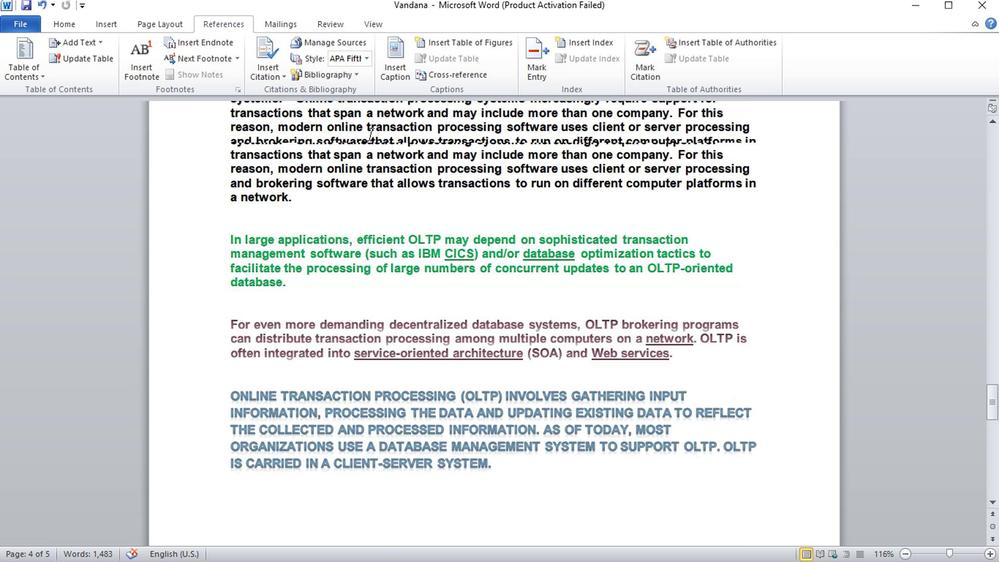
Action: Mouse scrolled (370, 134) with delta (0, -1)
Screenshot: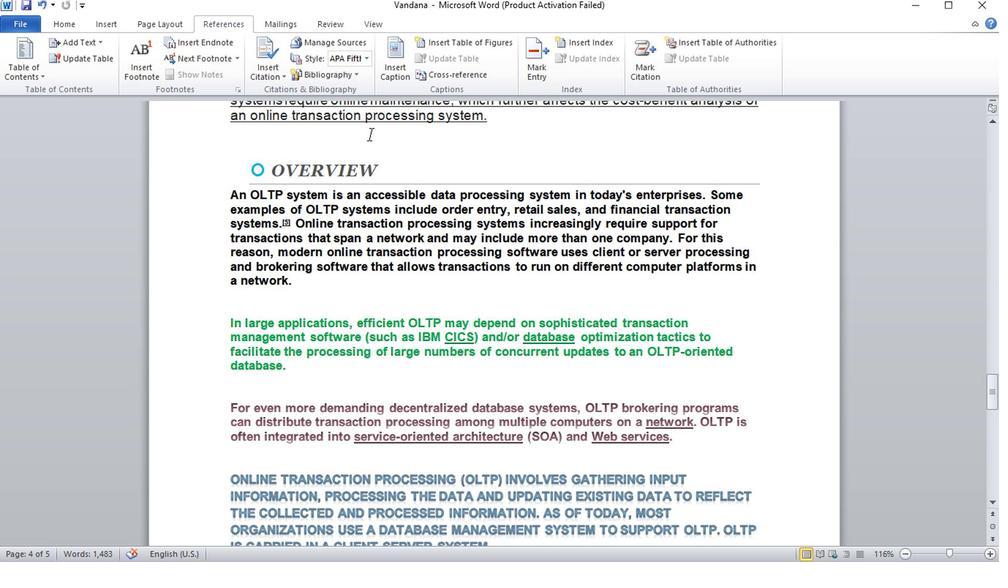 
Action: Mouse scrolled (370, 134) with delta (0, -1)
Screenshot: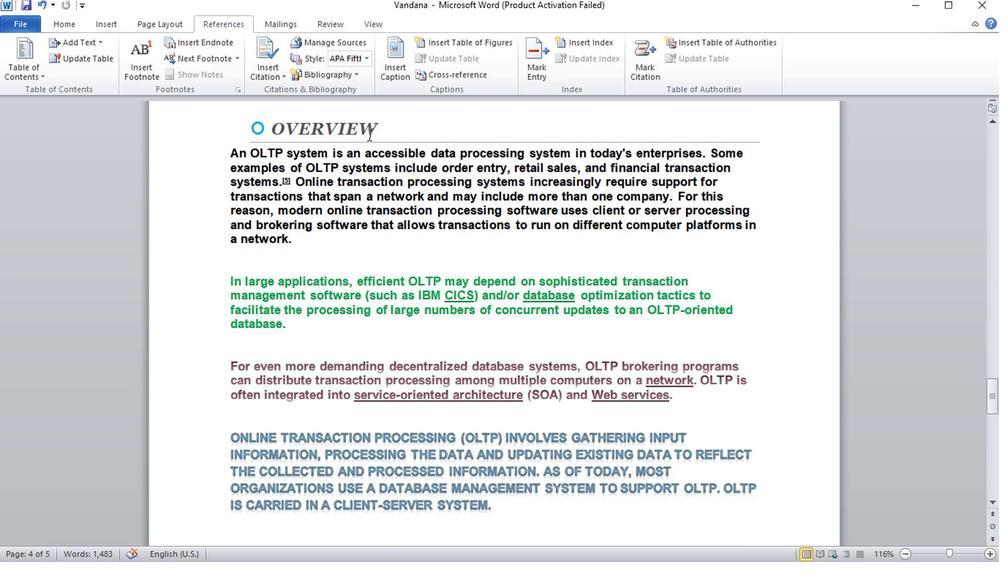 
Action: Mouse scrolled (370, 134) with delta (0, -1)
Screenshot: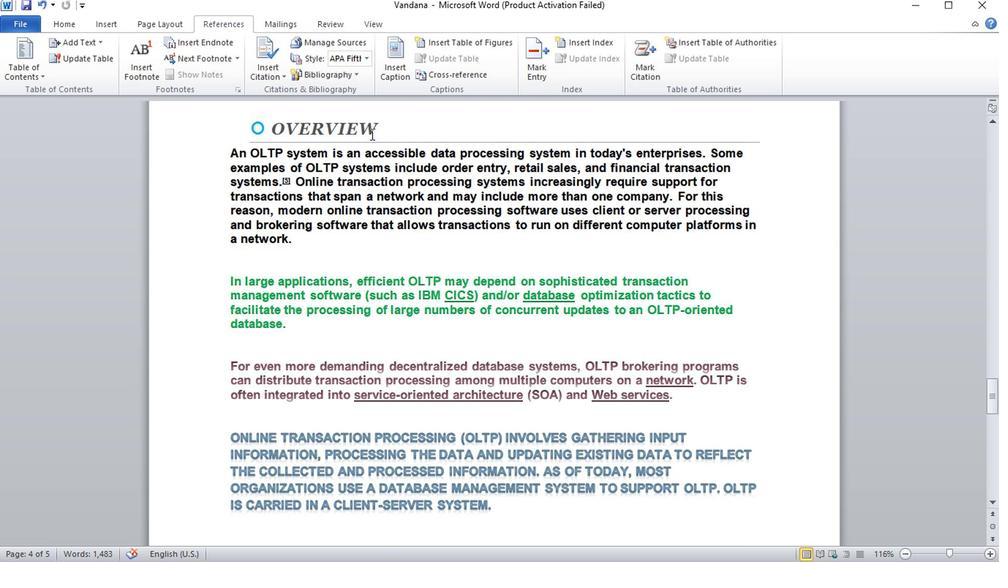 
Action: Mouse scrolled (370, 134) with delta (0, -1)
Screenshot: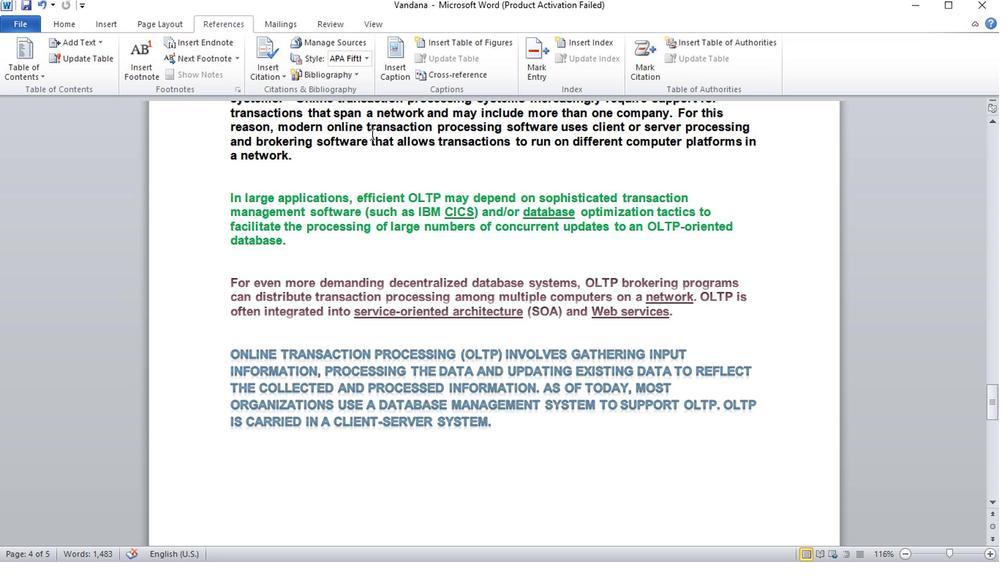 
Action: Mouse scrolled (370, 135) with delta (0, 0)
Screenshot: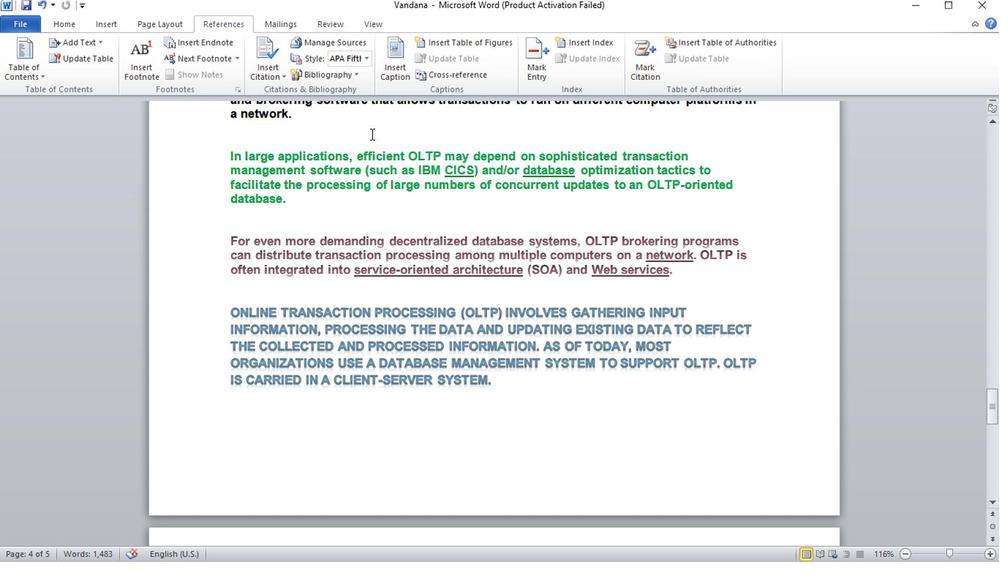 
Action: Mouse scrolled (370, 135) with delta (0, 0)
Screenshot: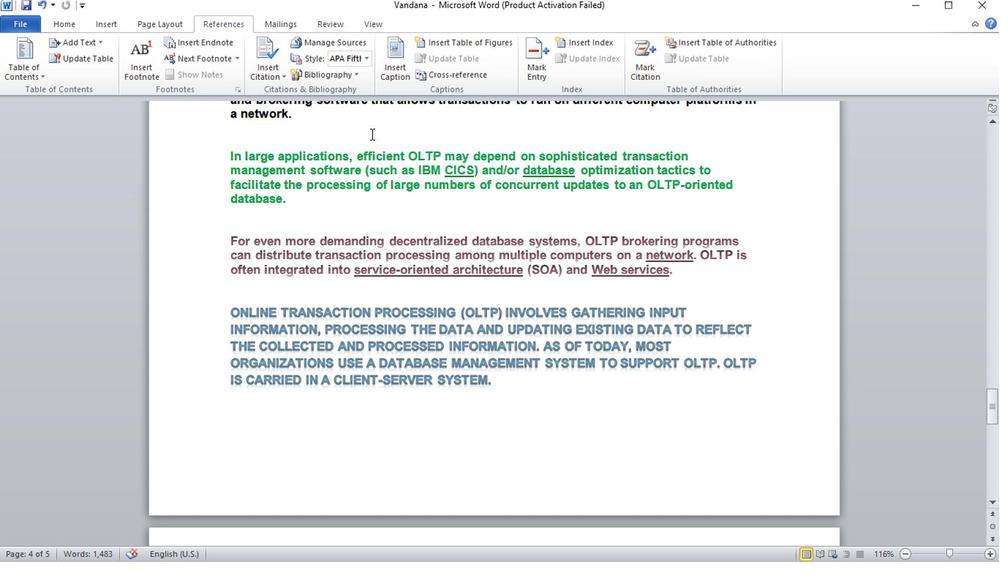 
Action: Mouse scrolled (370, 134) with delta (0, -1)
Screenshot: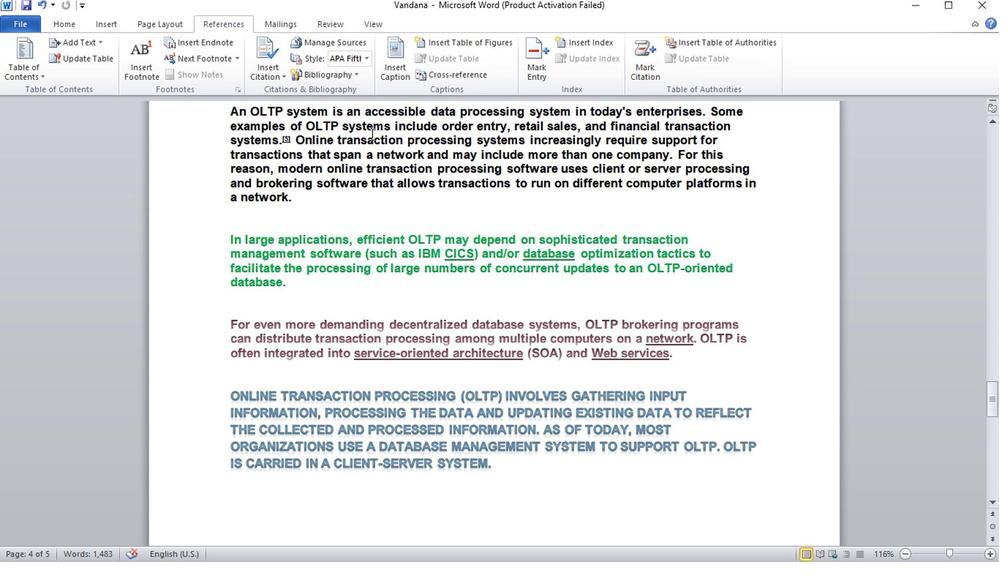 
Action: Mouse scrolled (370, 134) with delta (0, -1)
Screenshot: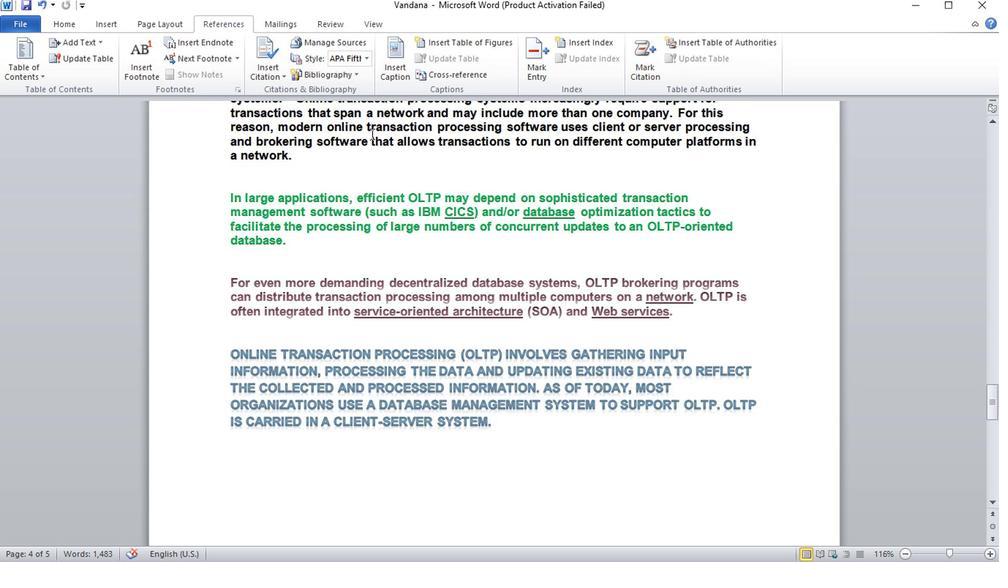
Action: Mouse scrolled (370, 134) with delta (0, -1)
Screenshot: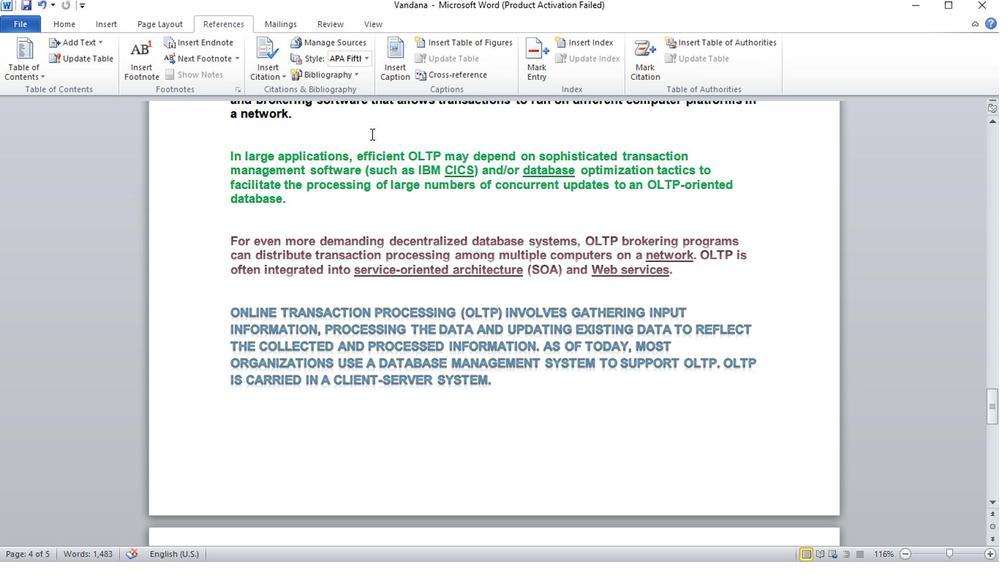 
Action: Mouse scrolled (370, 135) with delta (0, 0)
Screenshot: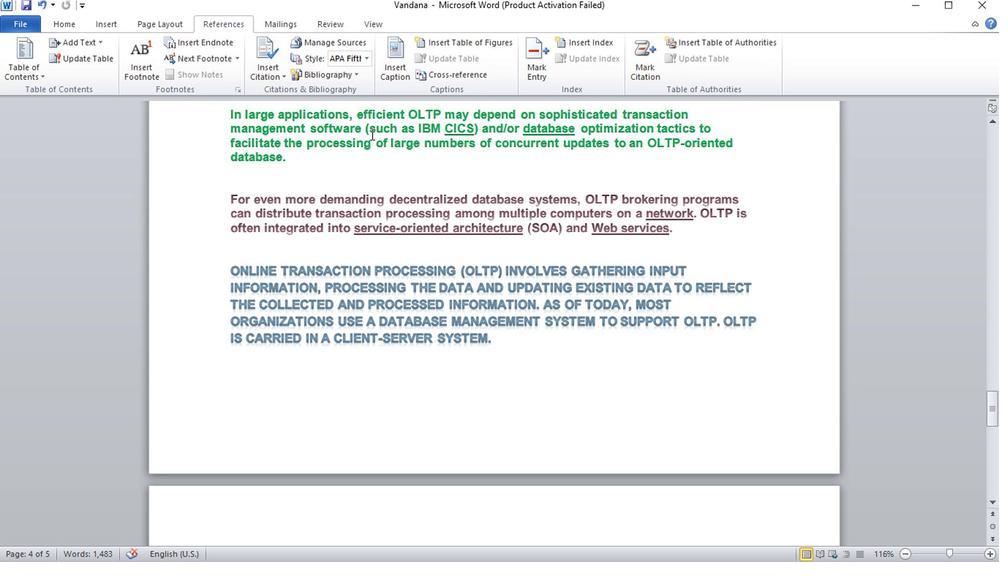 
Action: Mouse scrolled (370, 135) with delta (0, 0)
Screenshot: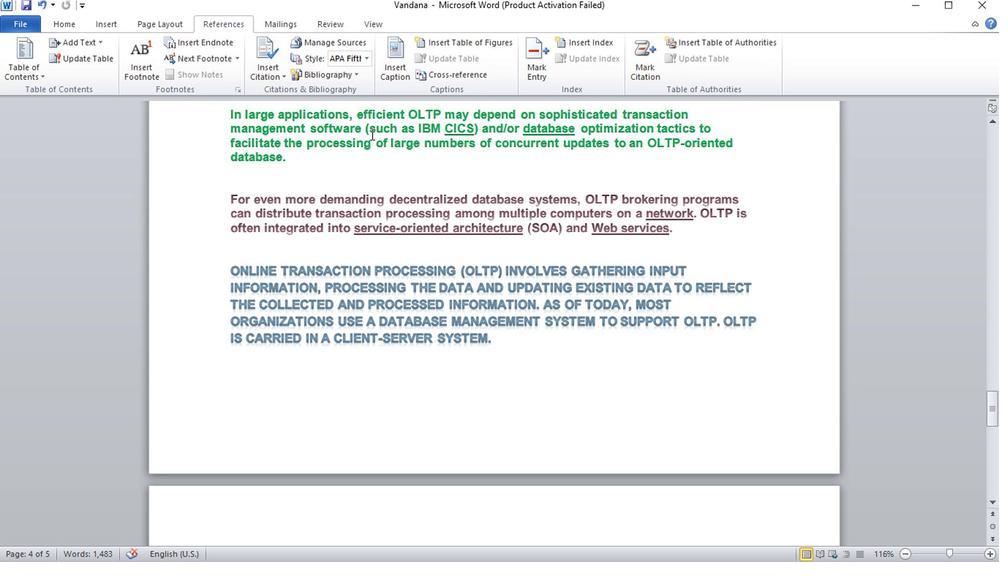 
Action: Mouse moved to (169, 24)
Screenshot: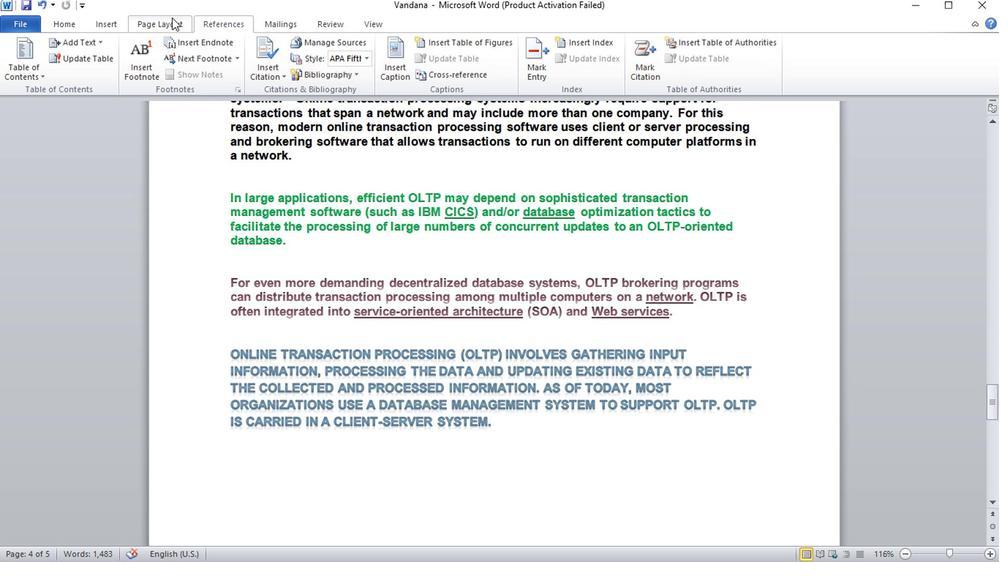 
Action: Mouse pressed left at (169, 24)
Screenshot: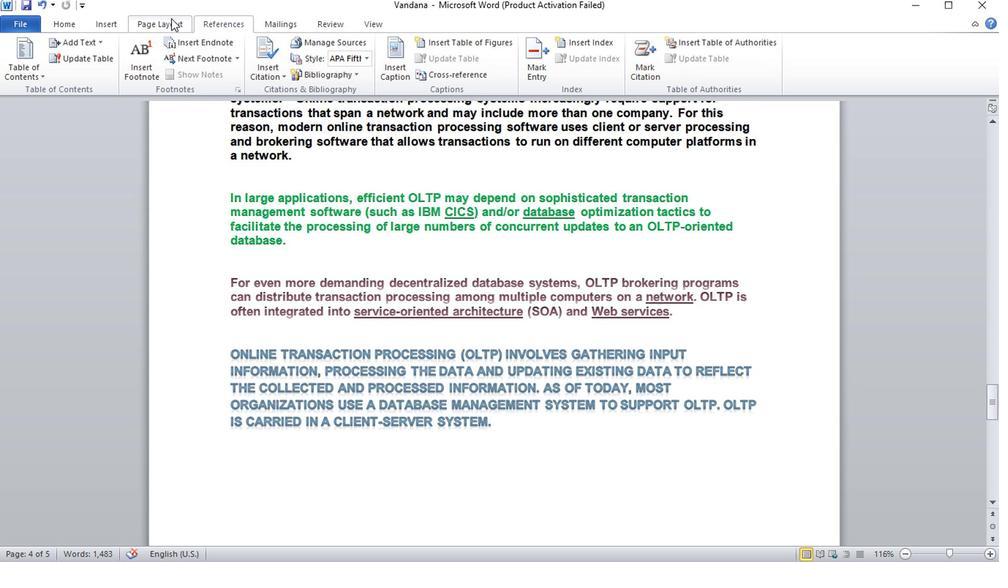 
Action: Mouse moved to (268, 95)
Screenshot: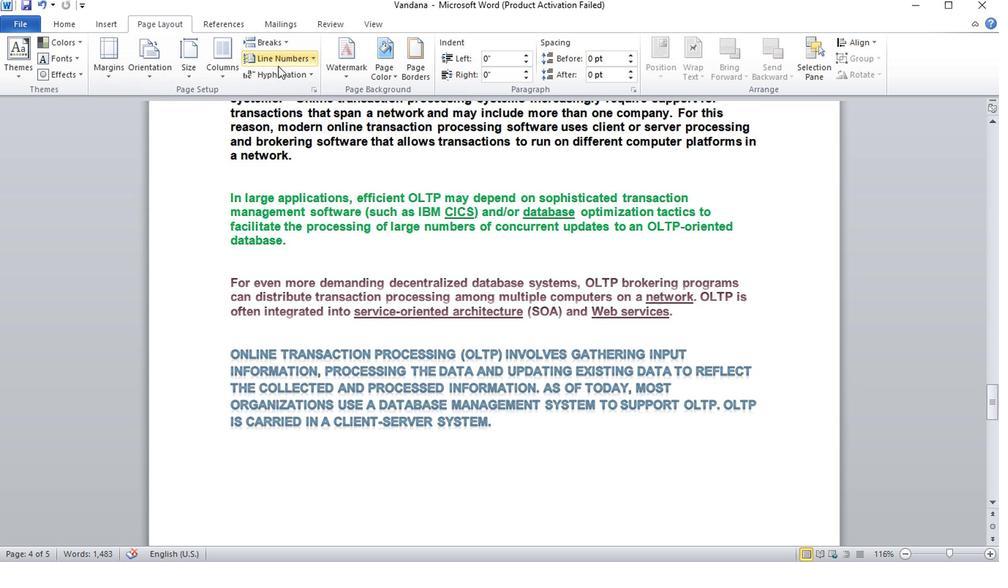 
Action: Mouse scrolled (268, 94) with delta (0, 0)
Screenshot: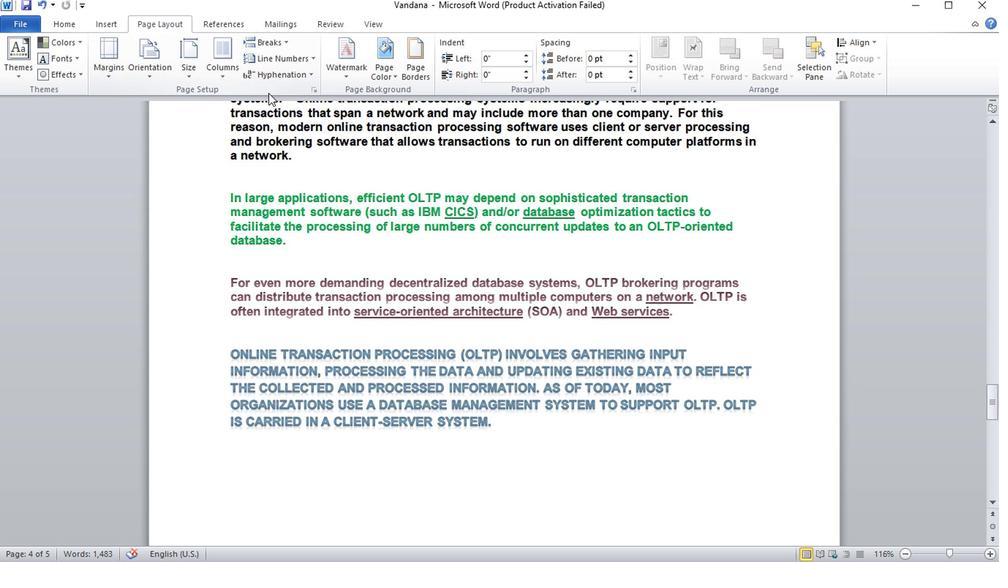 
Action: Mouse moved to (269, 96)
Screenshot: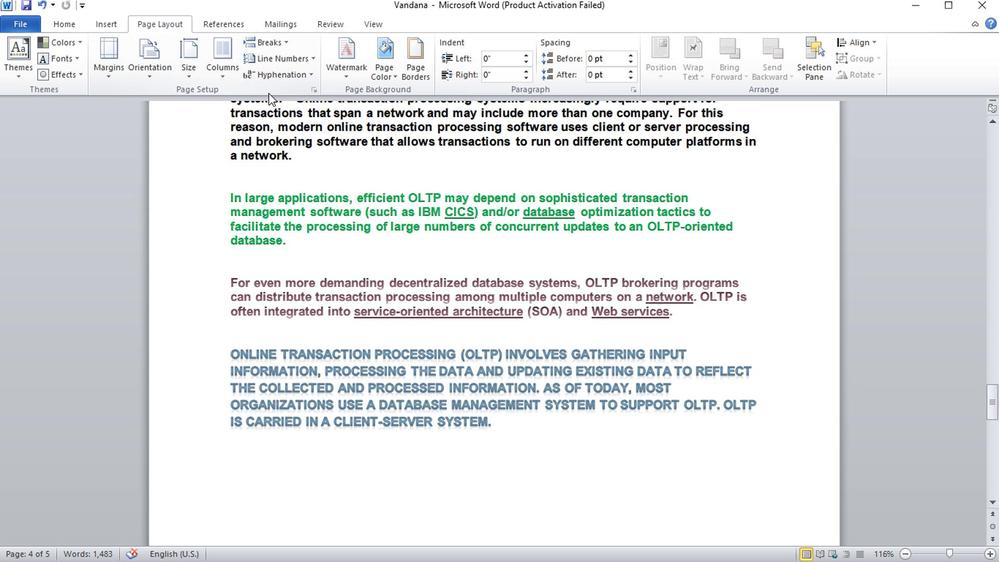 
Action: Mouse scrolled (269, 95) with delta (0, -1)
Screenshot: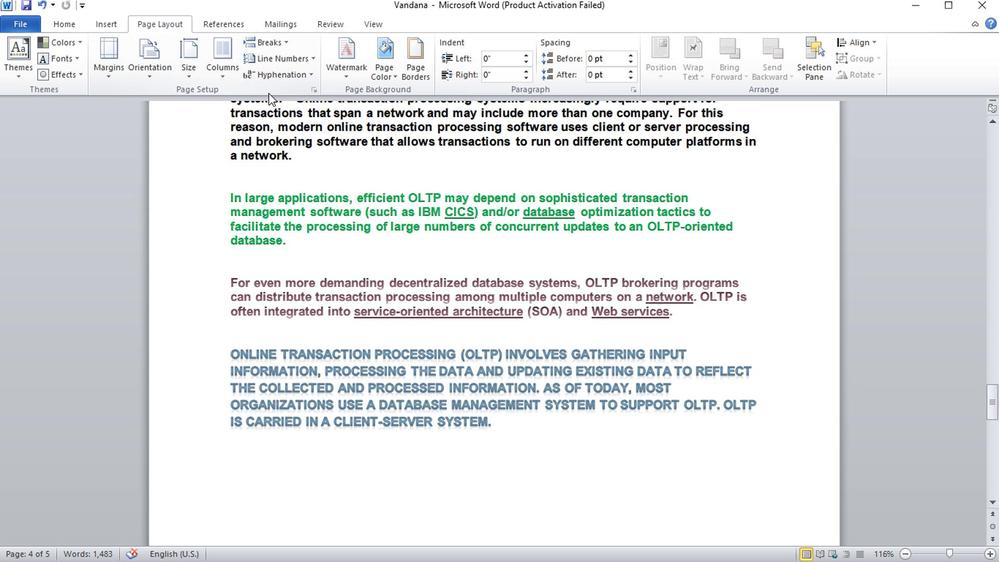 
Action: Mouse scrolled (269, 95) with delta (0, -1)
Screenshot: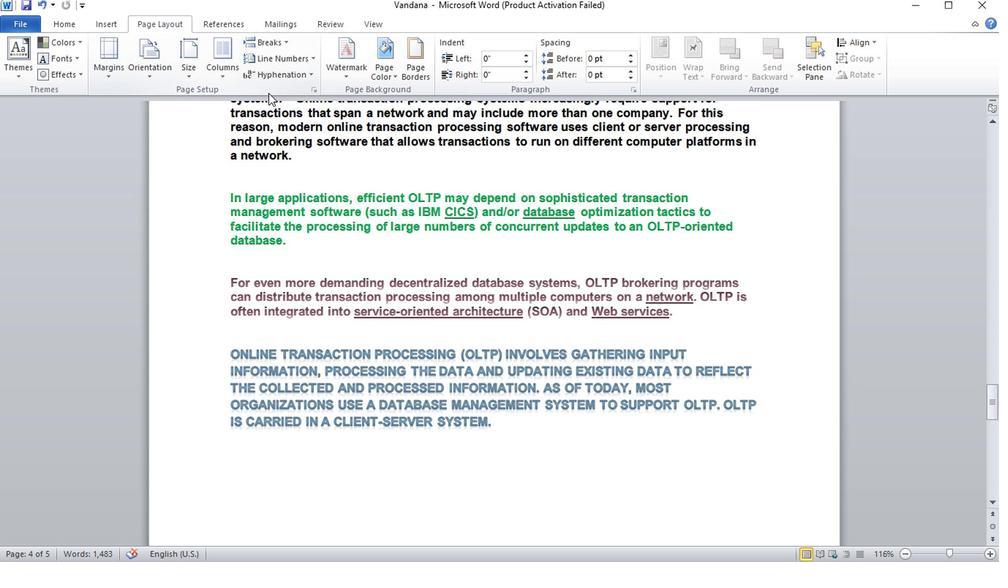 
Action: Mouse moved to (356, 236)
Screenshot: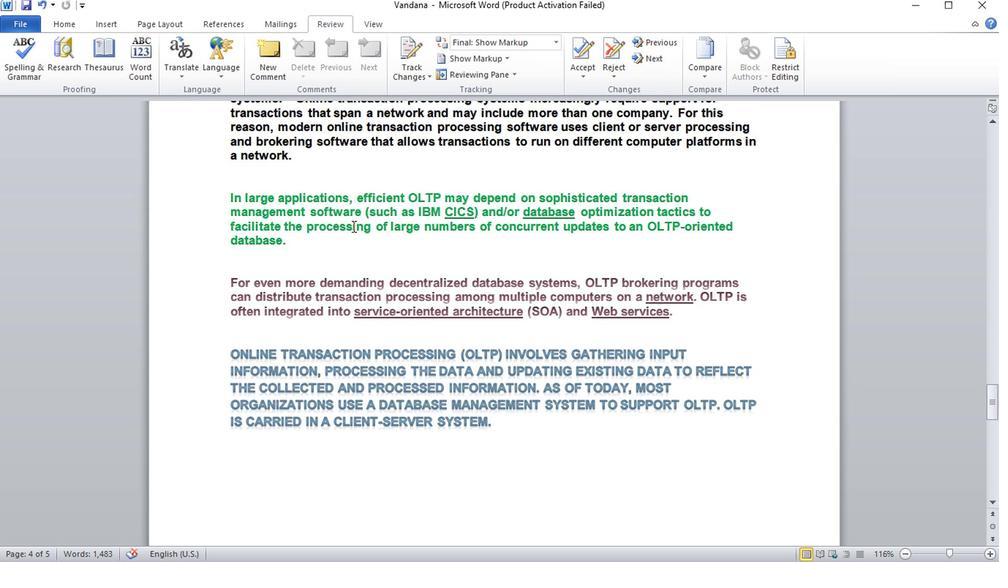
Action: Mouse scrolled (356, 236) with delta (0, 0)
Screenshot: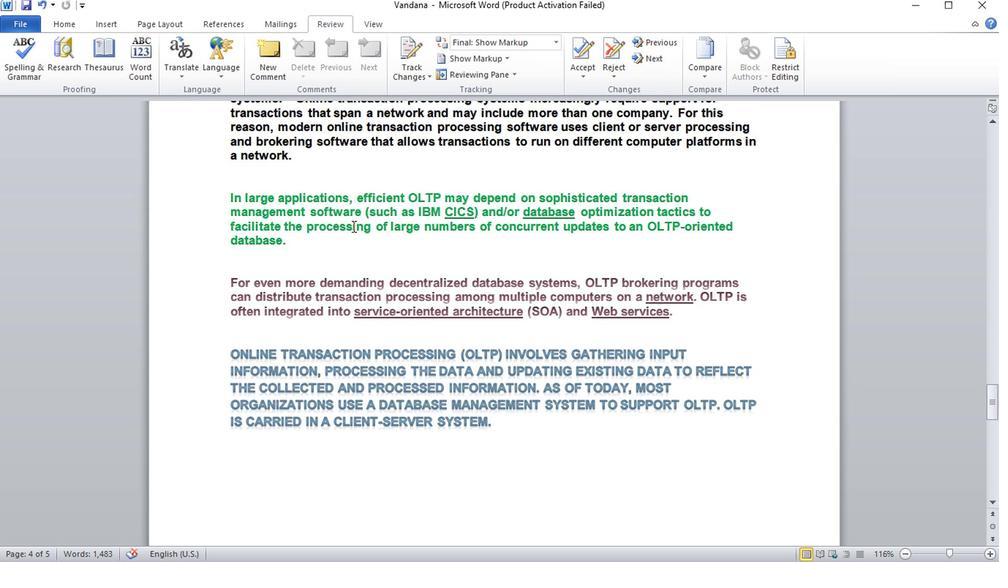 
Action: Mouse moved to (358, 237)
Screenshot: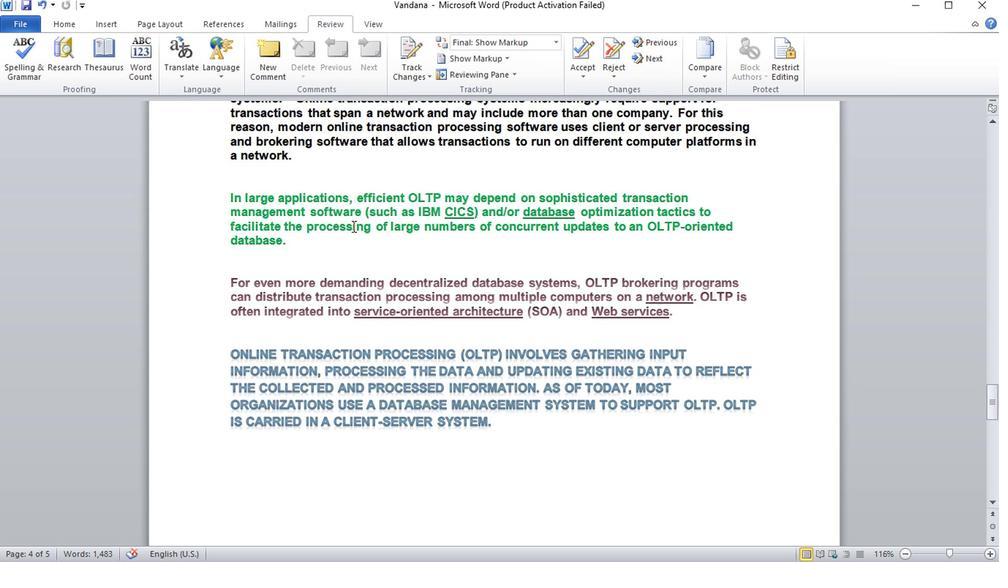 
Action: Mouse scrolled (358, 238) with delta (0, 0)
Screenshot: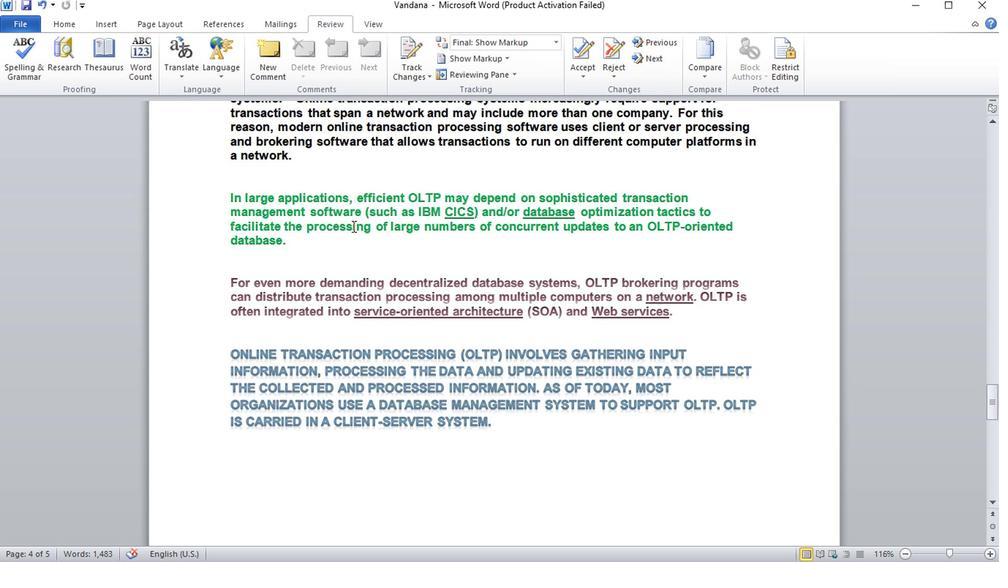 
Action: Mouse moved to (360, 238)
Screenshot: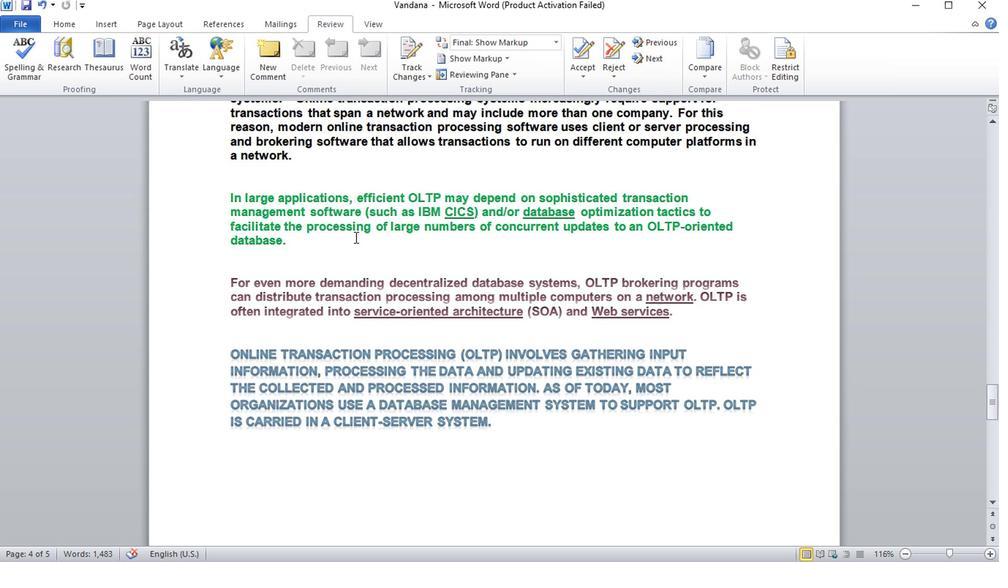 
Action: Mouse scrolled (360, 238) with delta (0, 0)
Screenshot: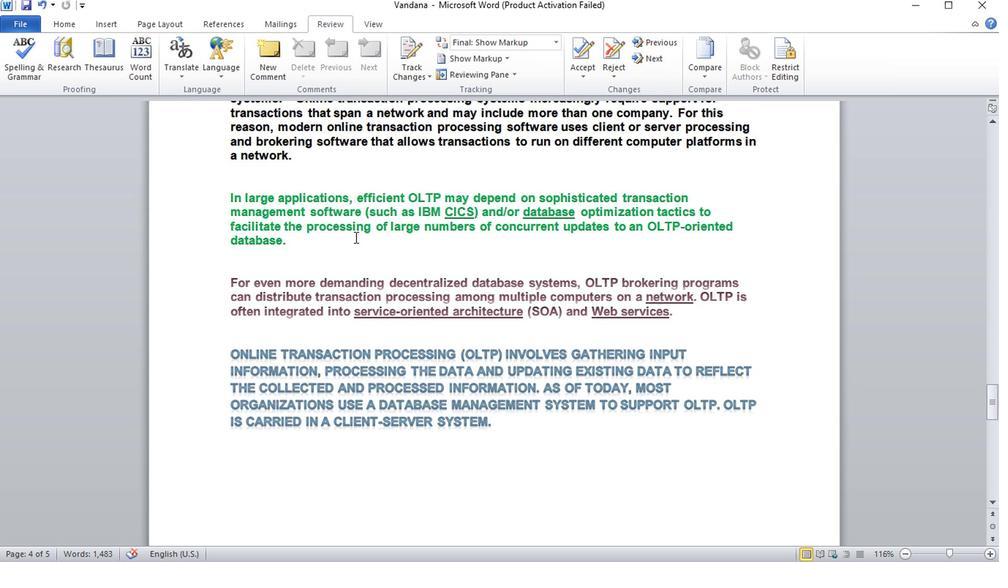 
Action: Mouse moved to (360, 238)
Screenshot: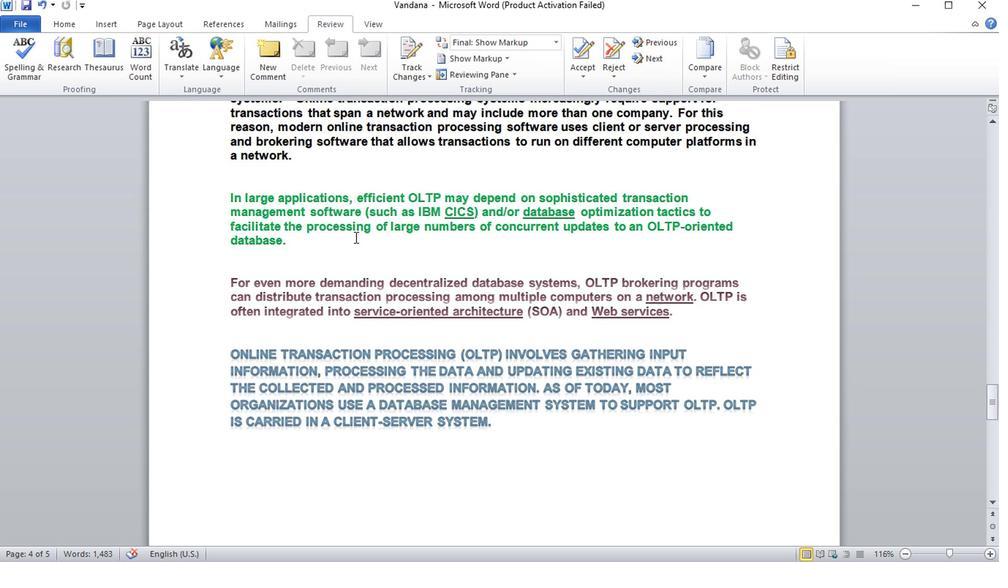 
Action: Mouse scrolled (360, 239) with delta (0, 1)
Screenshot: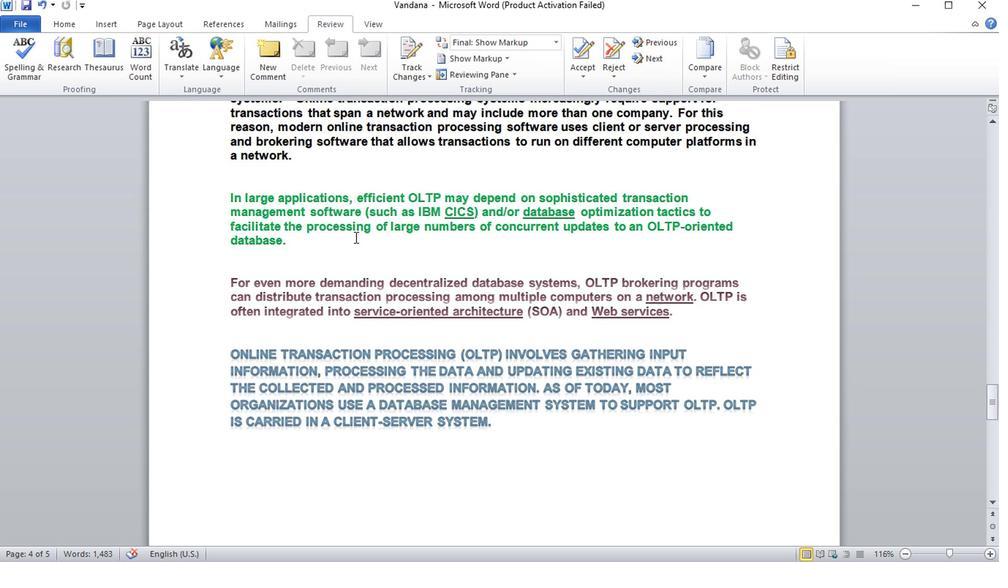 
Action: Mouse moved to (362, 238)
Screenshot: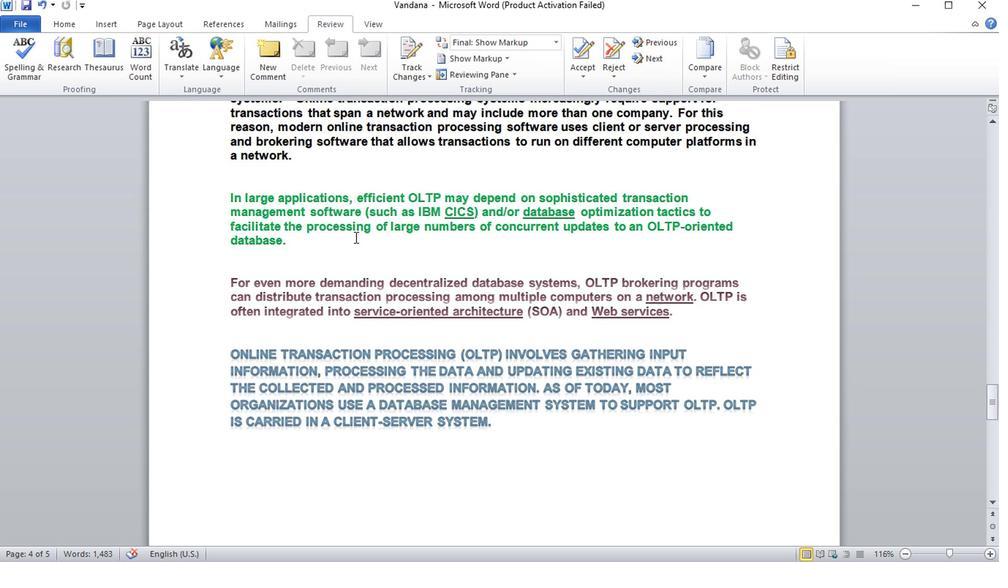 
Action: Mouse scrolled (362, 239) with delta (0, 1)
Screenshot: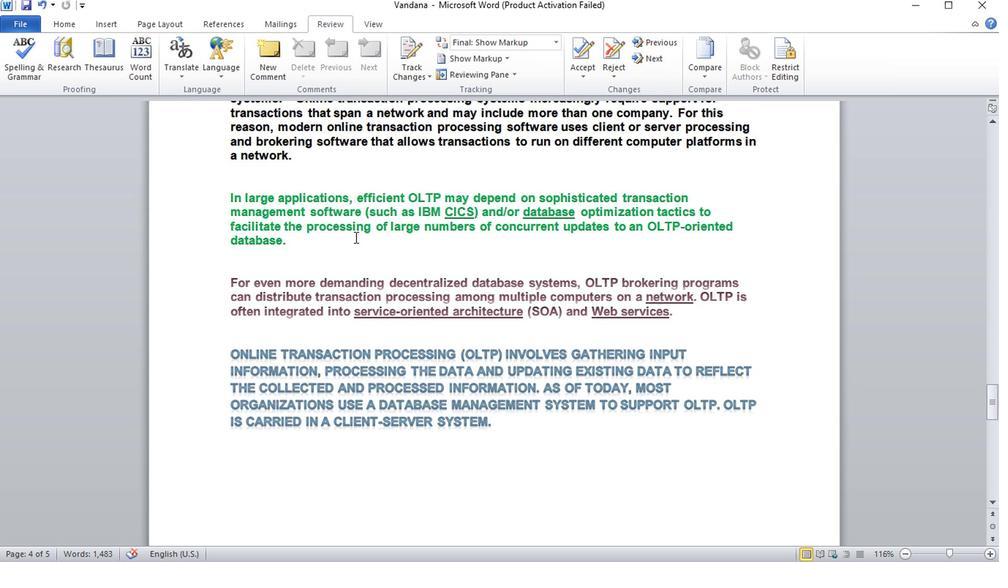 
Action: Mouse moved to (363, 239)
Screenshot: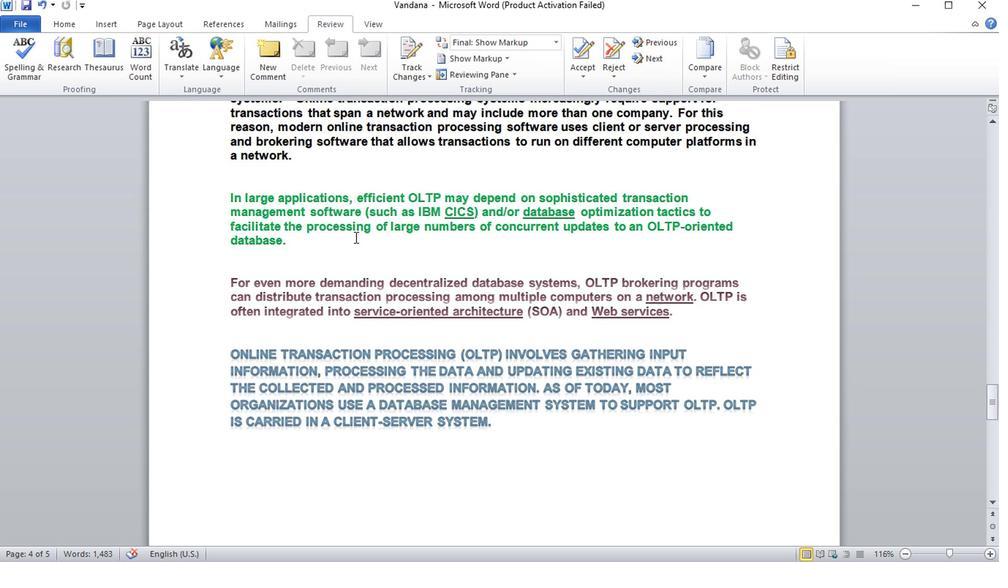 
Action: Mouse scrolled (363, 240) with delta (0, 0)
Screenshot: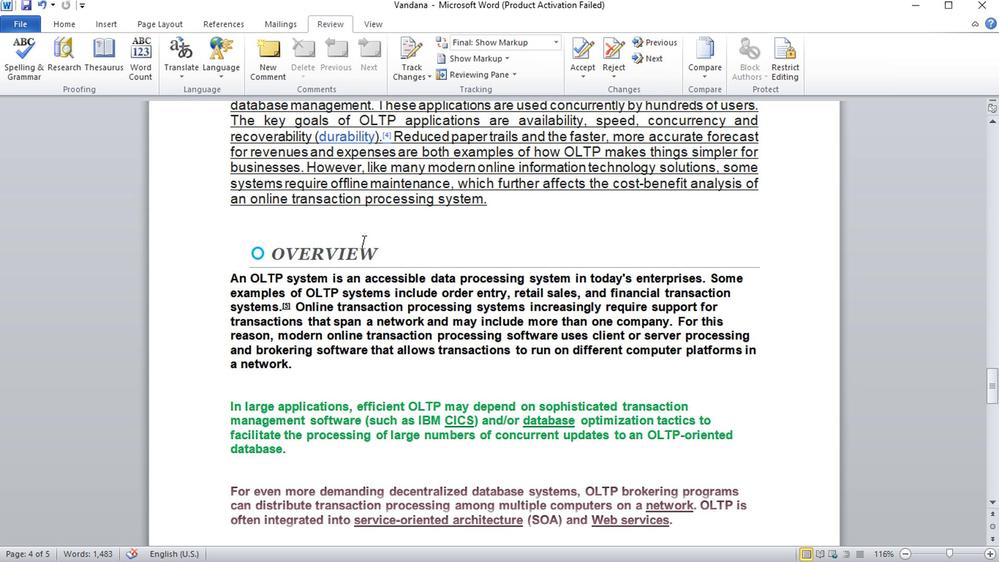
Action: Mouse scrolled (363, 240) with delta (0, 0)
Screenshot: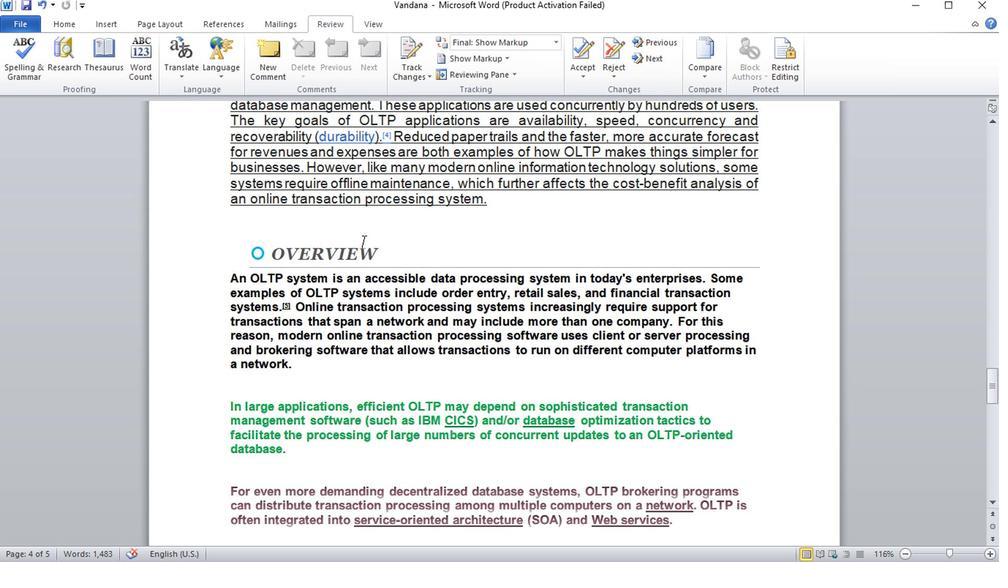
Action: Mouse scrolled (363, 240) with delta (0, 0)
Screenshot: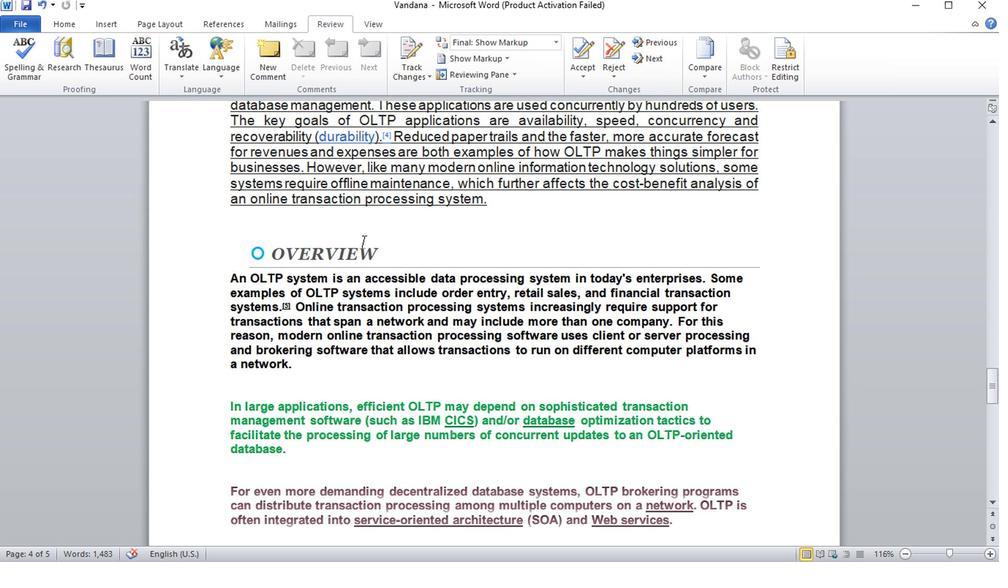 
Action: Mouse scrolled (363, 240) with delta (0, 0)
Screenshot: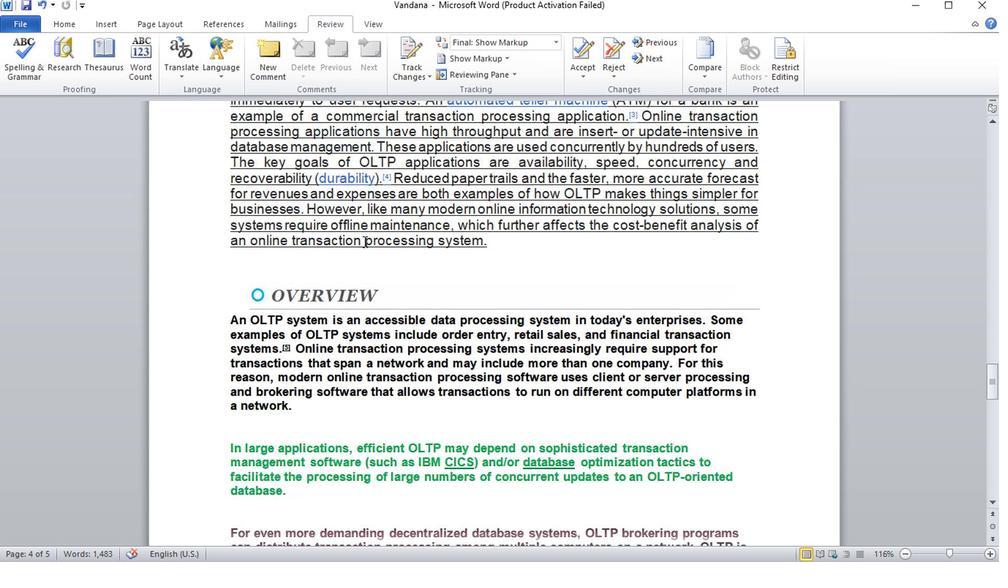 
Action: Mouse scrolled (363, 240) with delta (0, 0)
Screenshot: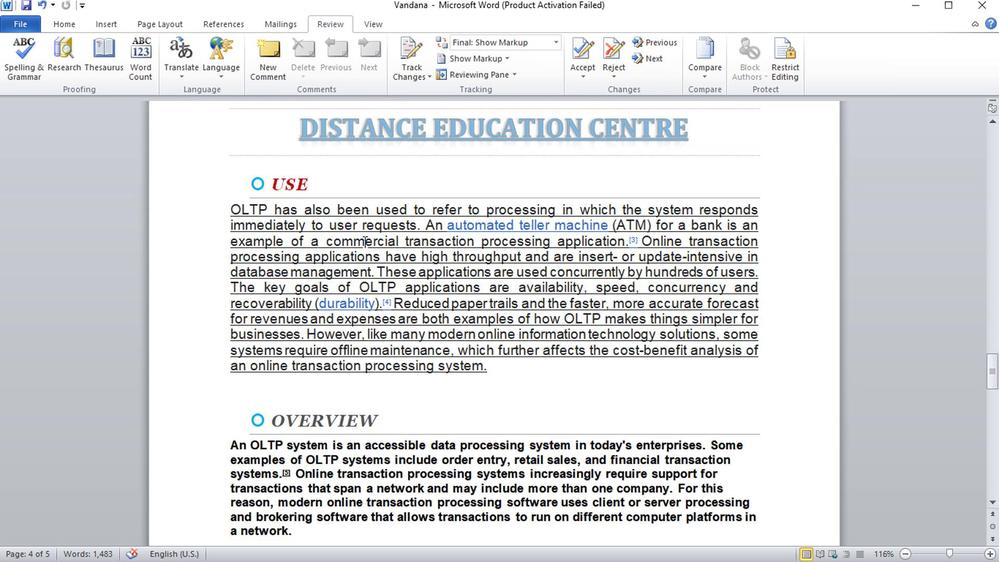 
Action: Mouse scrolled (363, 240) with delta (0, 0)
Screenshot: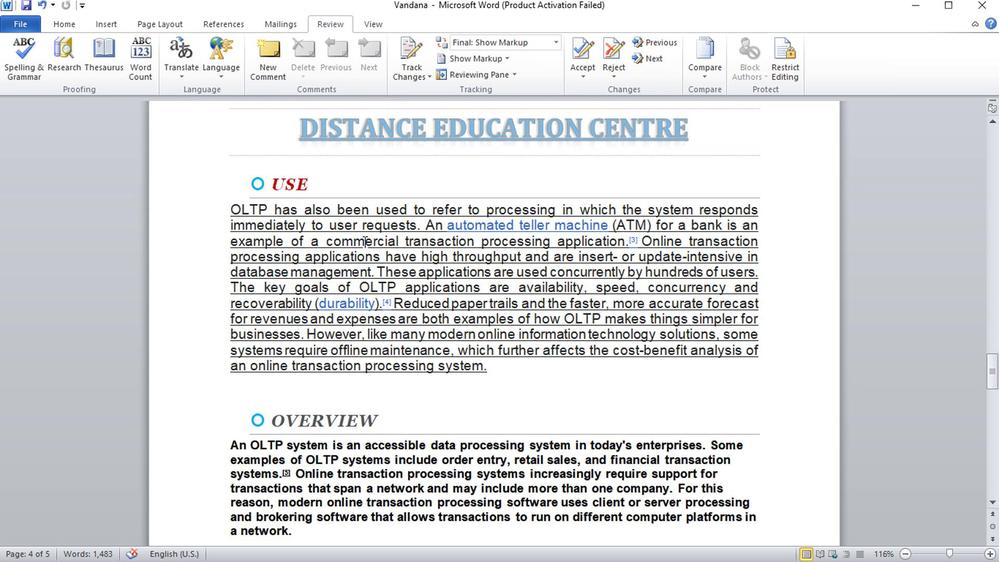 
Action: Mouse scrolled (363, 240) with delta (0, 0)
Screenshot: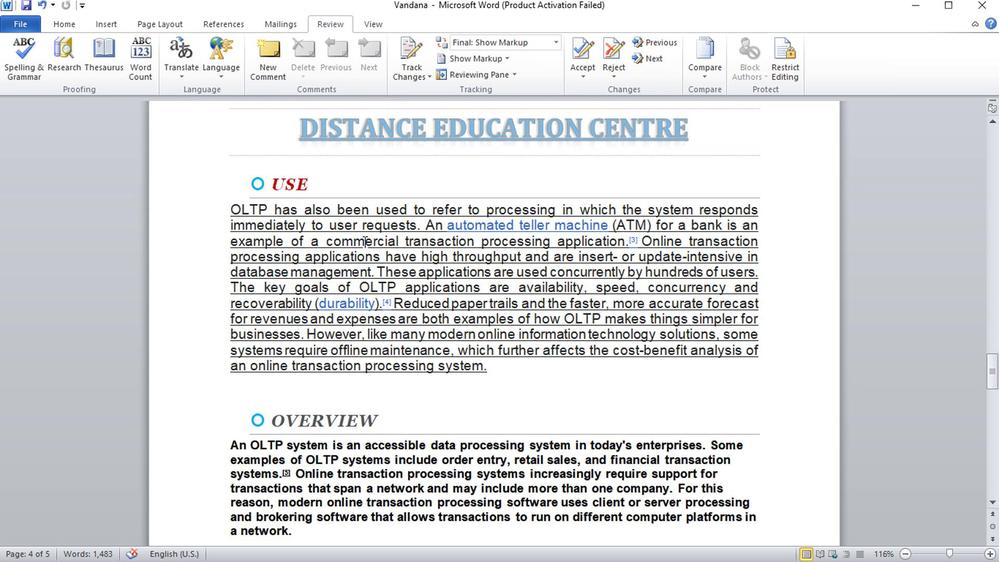 
Action: Mouse moved to (363, 239)
Screenshot: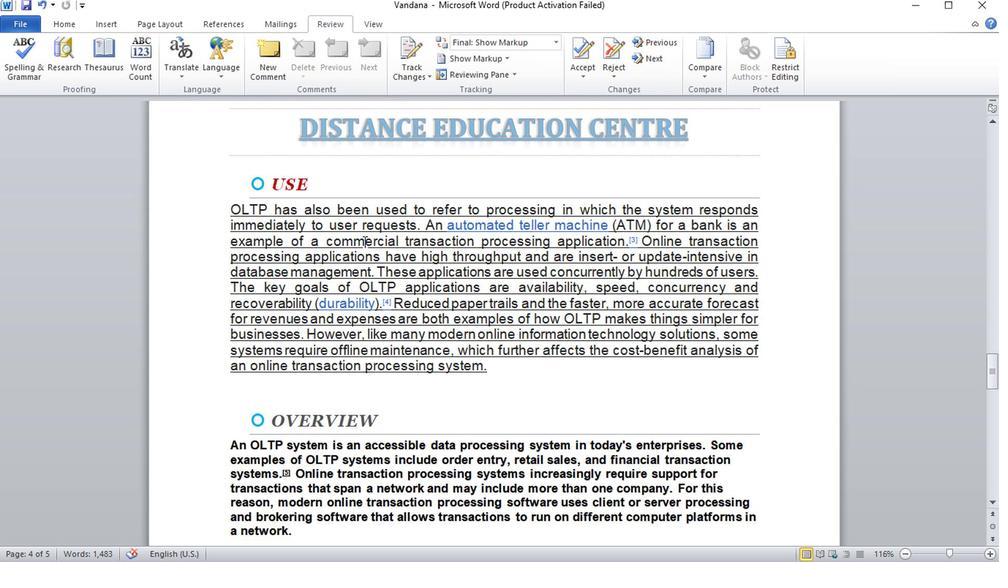 
Action: Mouse scrolled (363, 240) with delta (0, 0)
Screenshot: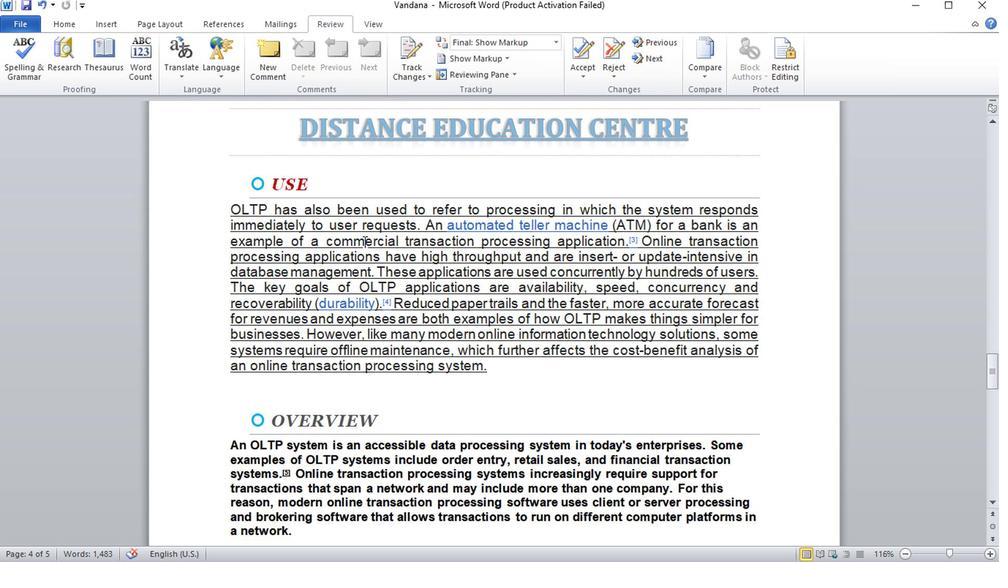 
Action: Mouse scrolled (363, 240) with delta (0, 0)
Screenshot: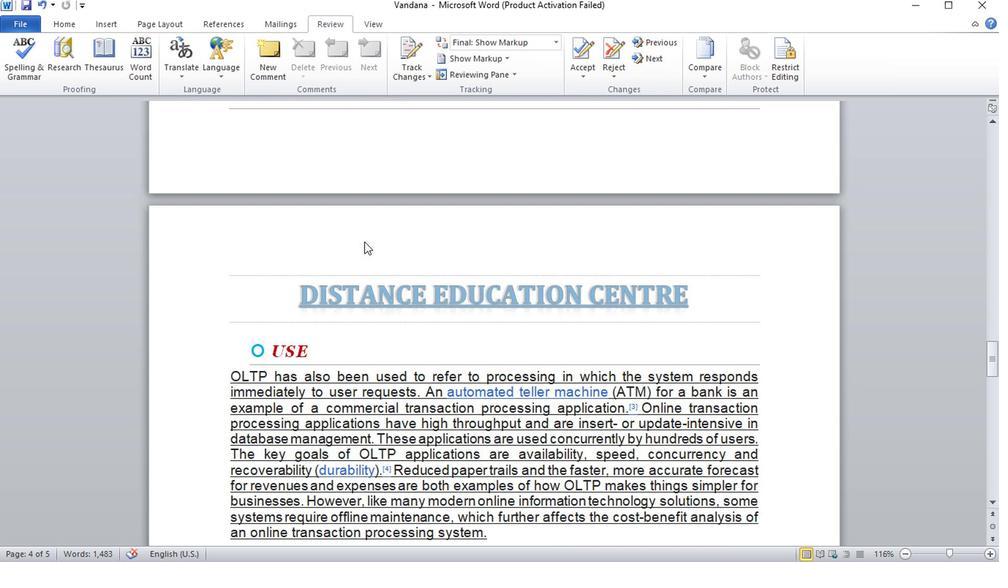 
Action: Mouse scrolled (363, 240) with delta (0, 0)
Screenshot: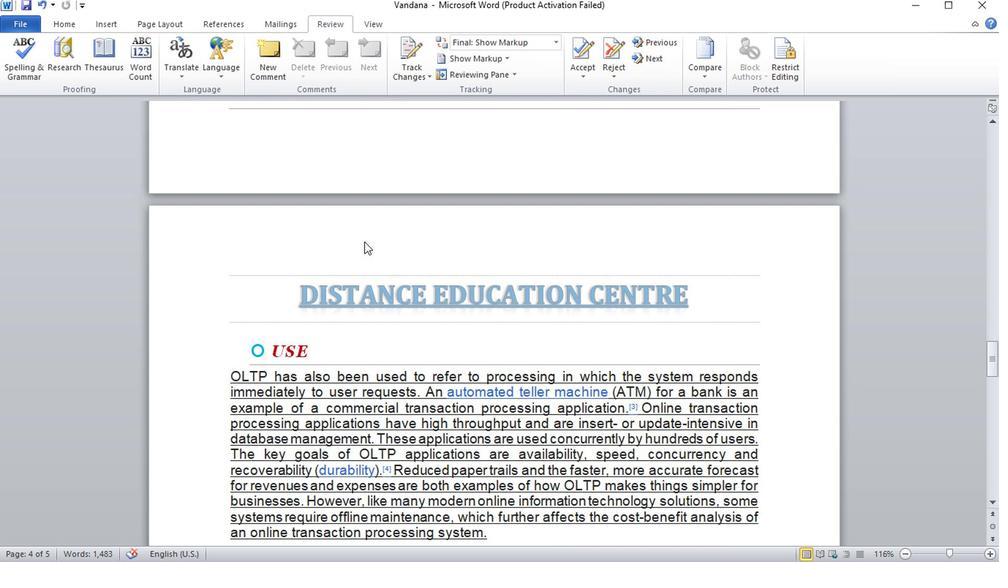 
Action: Mouse scrolled (363, 240) with delta (0, 0)
Screenshot: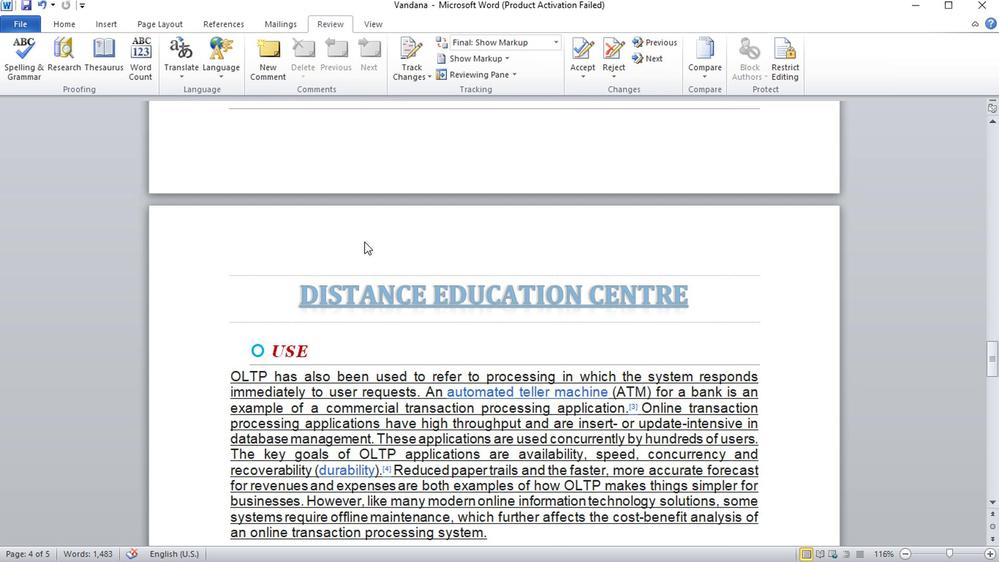 
Action: Mouse scrolled (363, 240) with delta (0, 0)
Screenshot: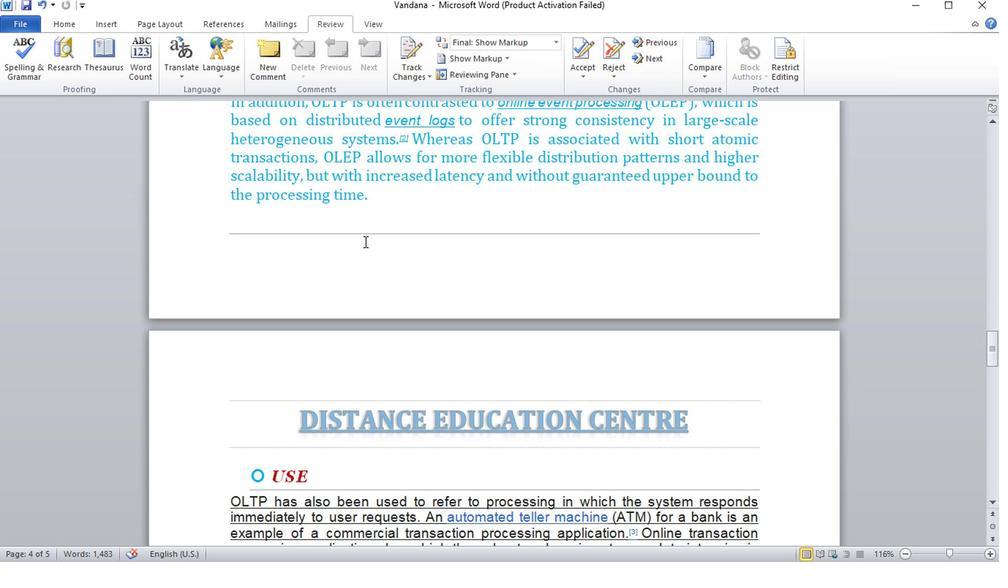 
Action: Mouse scrolled (363, 240) with delta (0, 0)
Screenshot: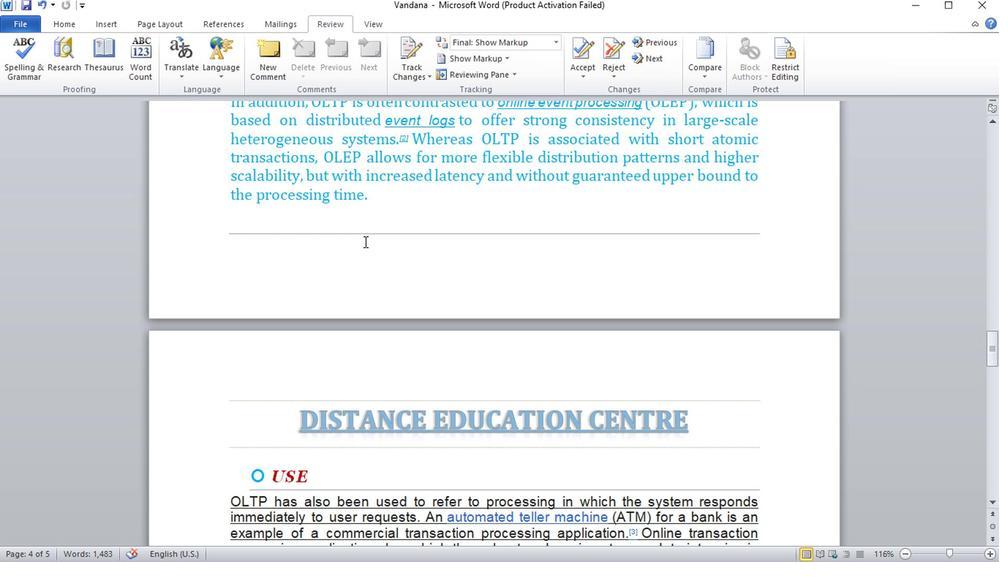 
Action: Mouse scrolled (363, 240) with delta (0, 0)
Screenshot: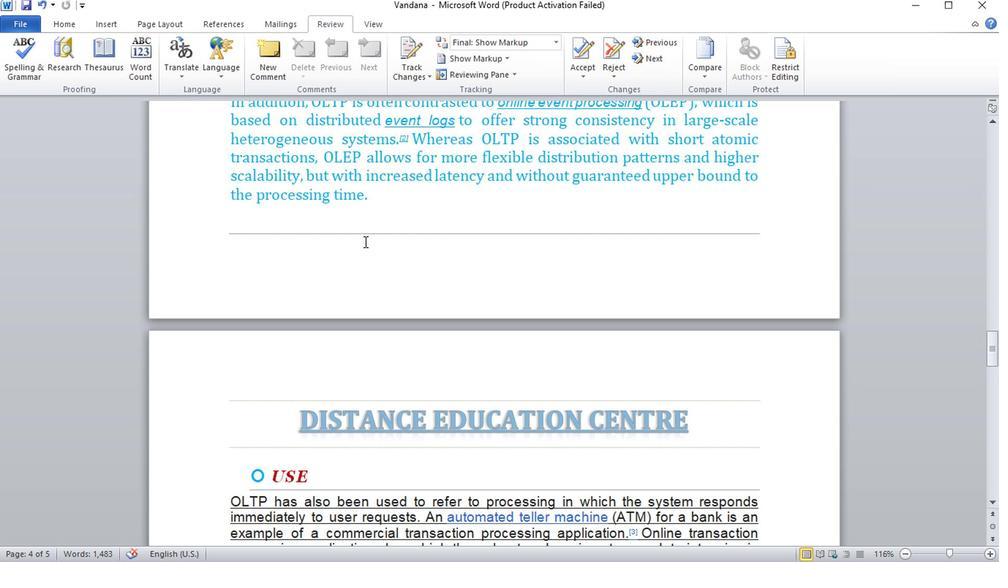 
Action: Mouse moved to (365, 236)
Screenshot: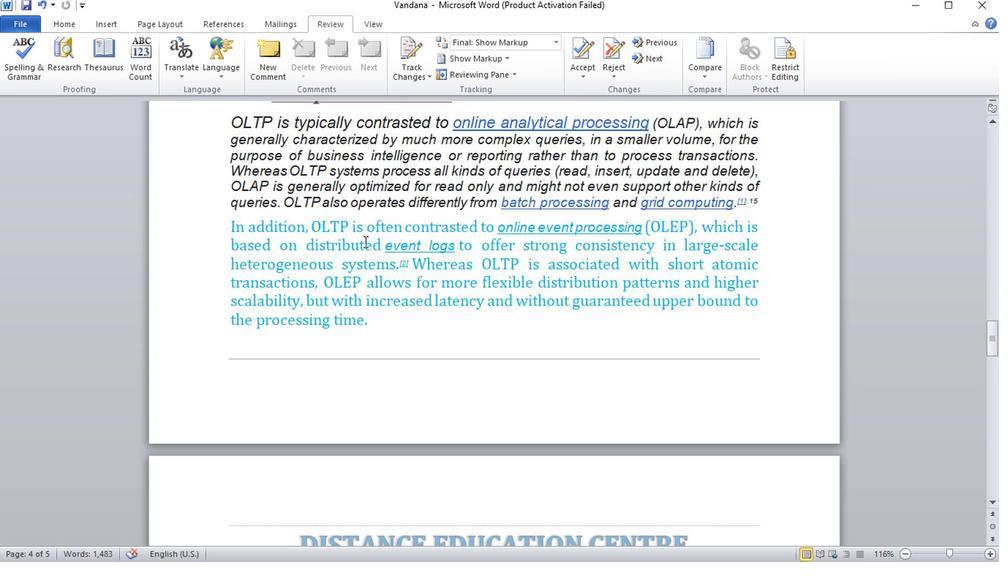 
Action: Mouse scrolled (365, 236) with delta (0, 0)
Screenshot: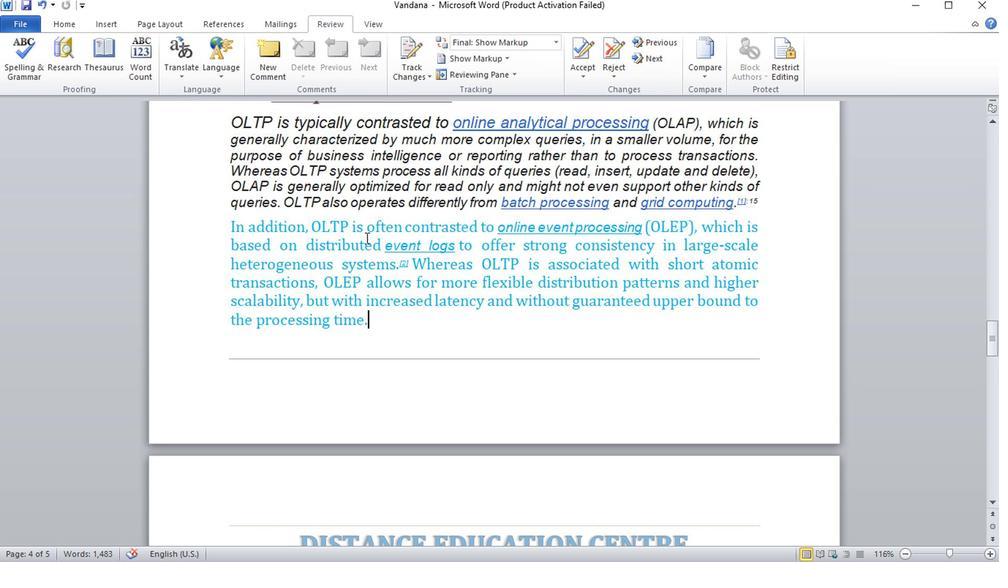
Action: Mouse scrolled (365, 236) with delta (0, 0)
Screenshot: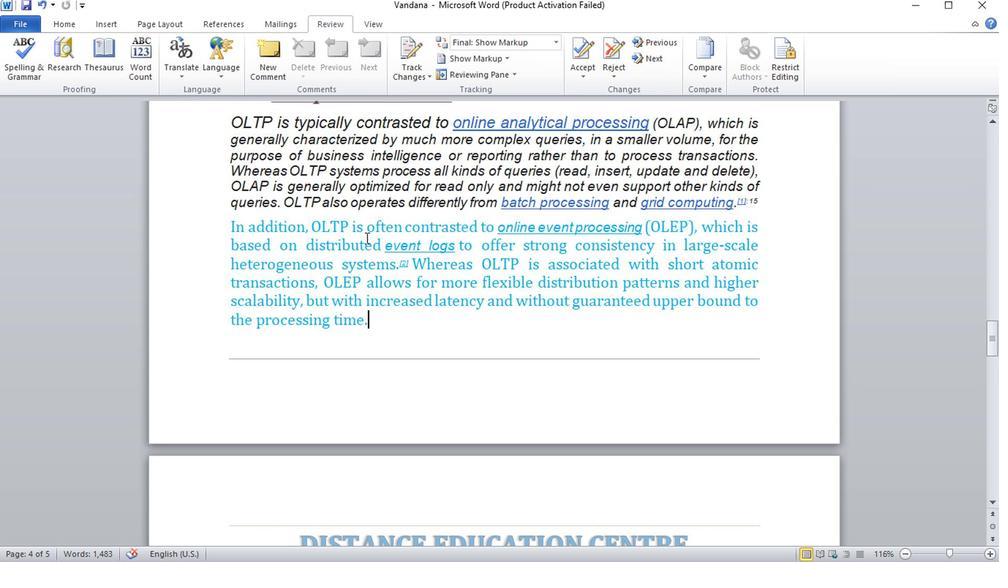 
Action: Mouse scrolled (365, 236) with delta (0, 0)
Screenshot: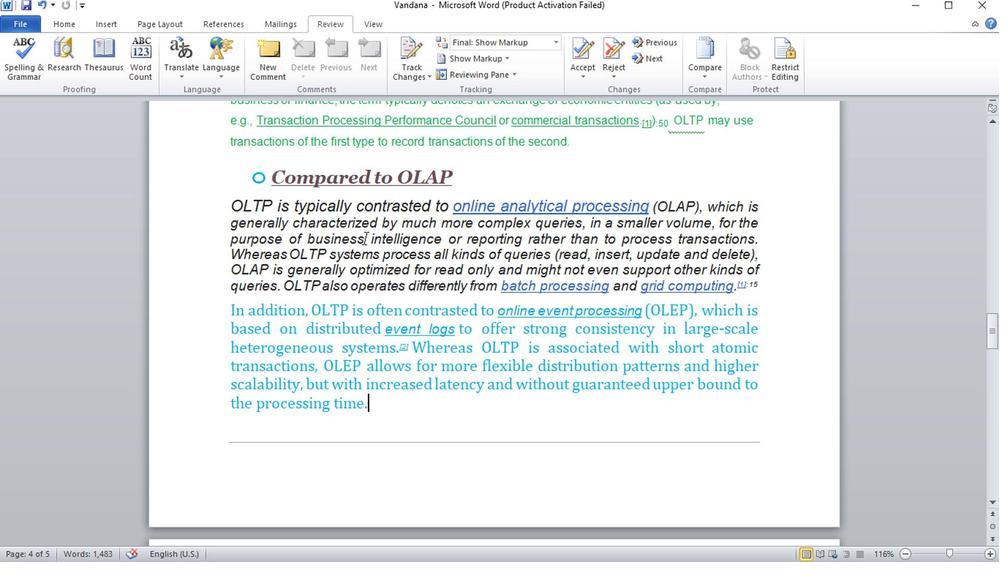 
Action: Mouse scrolled (365, 236) with delta (0, 0)
Screenshot: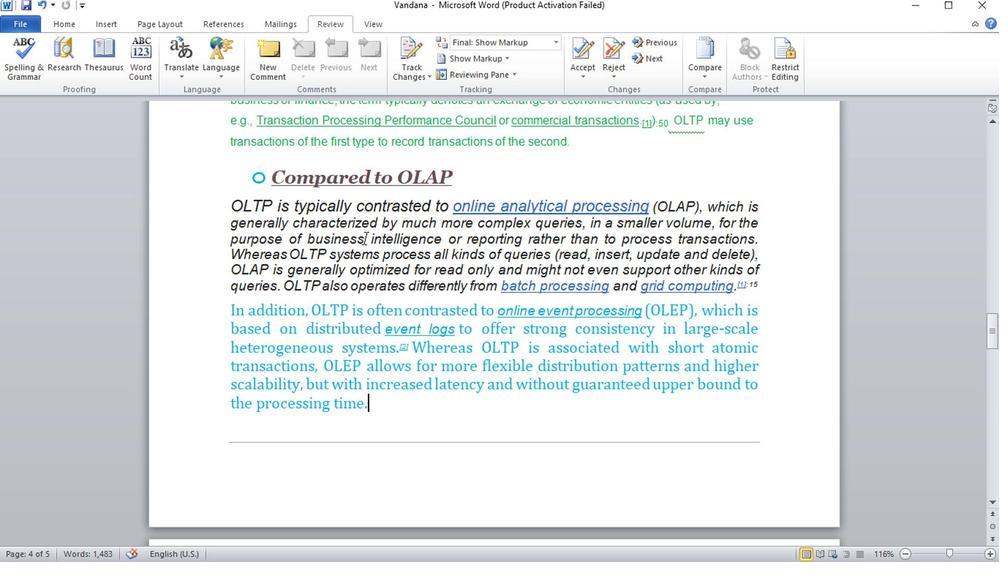 
Action: Mouse moved to (365, 235)
Screenshot: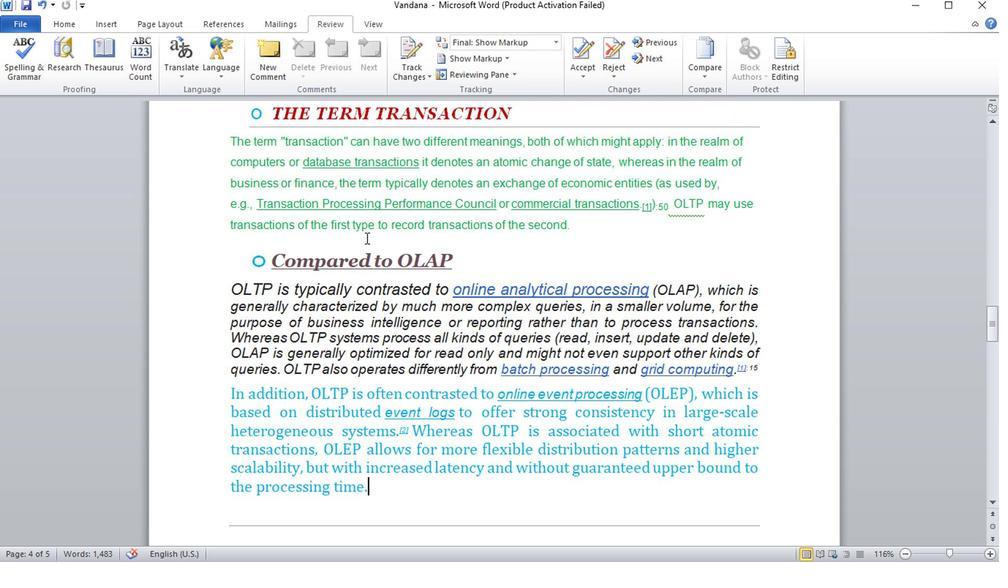 
Action: Mouse scrolled (365, 236) with delta (0, 0)
Screenshot: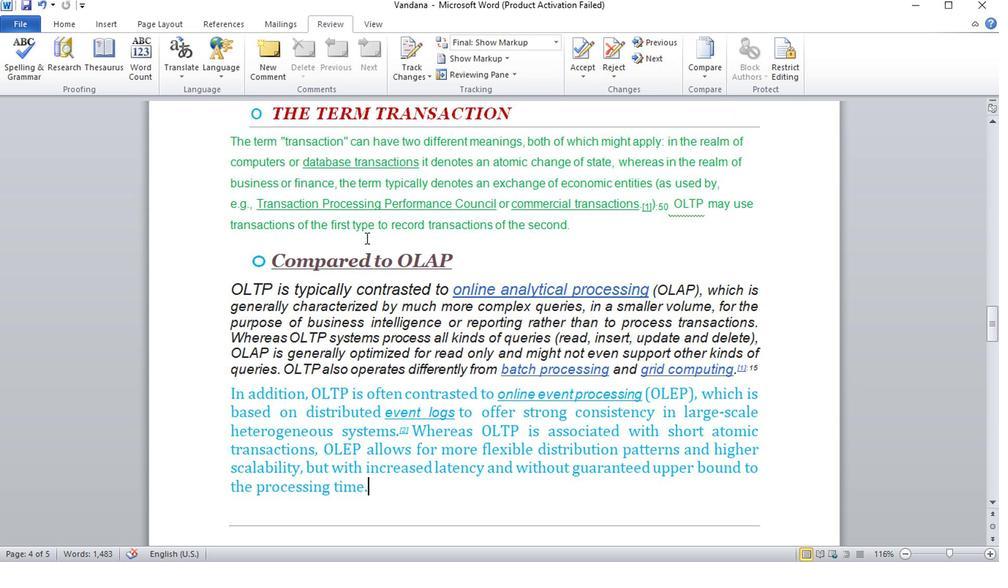 
Action: Mouse scrolled (365, 236) with delta (0, 0)
Screenshot: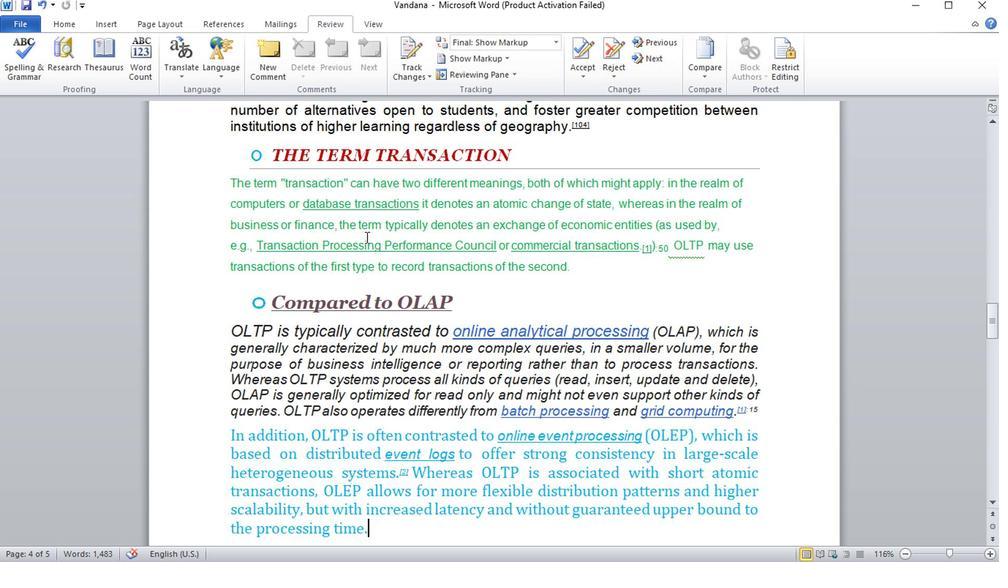 
Action: Mouse scrolled (365, 236) with delta (0, 0)
Screenshot: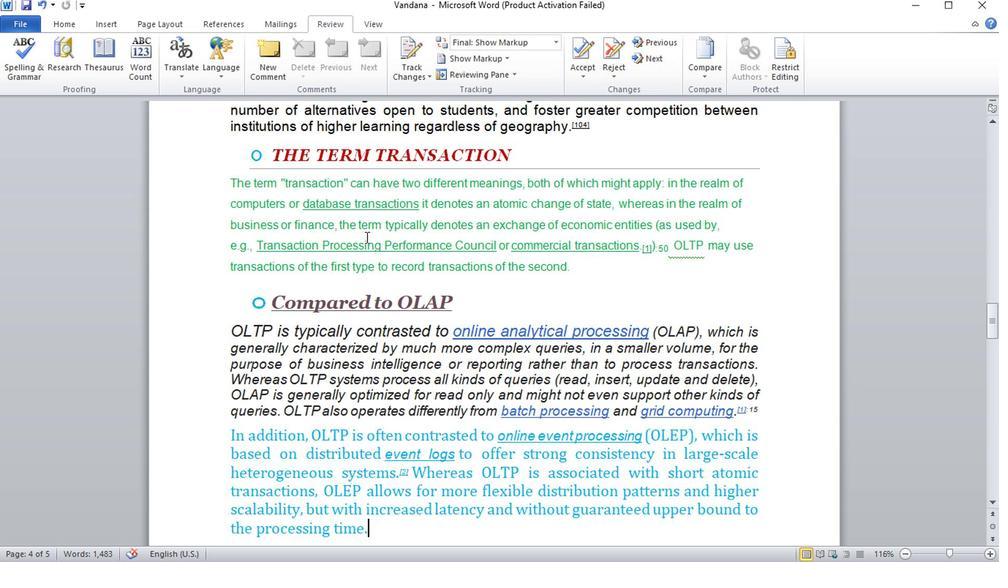 
Action: Mouse scrolled (365, 236) with delta (0, 0)
Screenshot: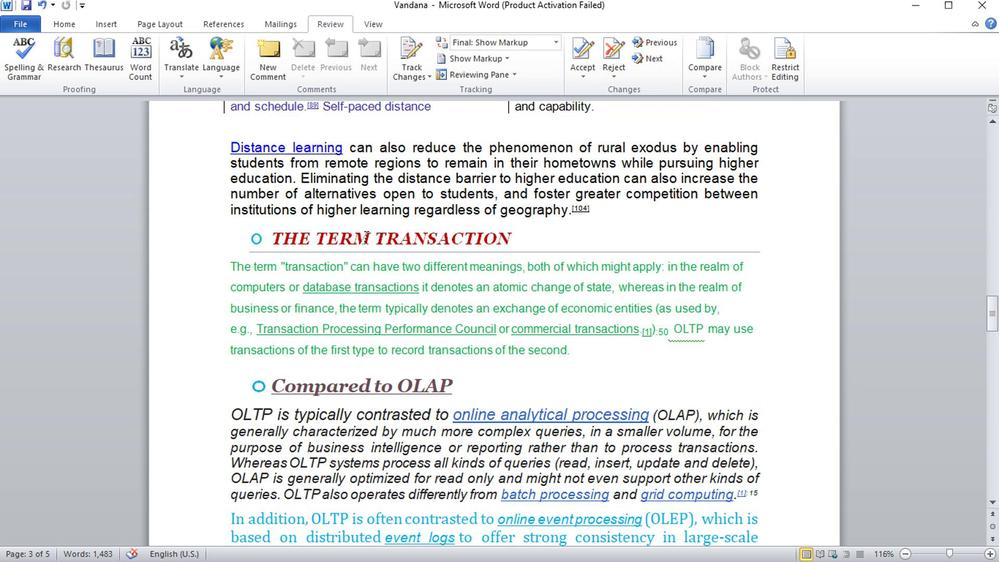 
Action: Mouse scrolled (365, 236) with delta (0, 0)
Screenshot: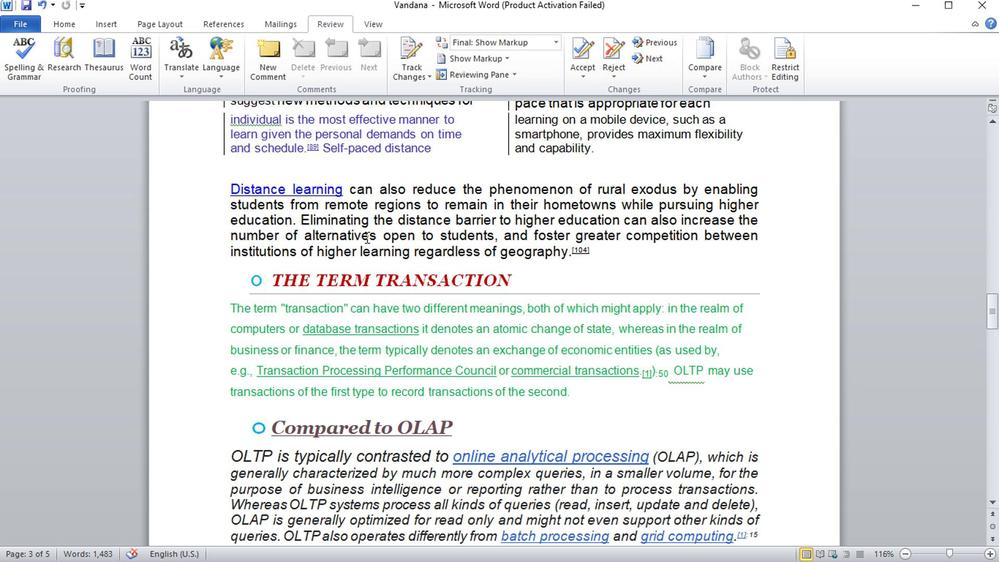 
Action: Mouse scrolled (365, 236) with delta (0, 0)
Screenshot: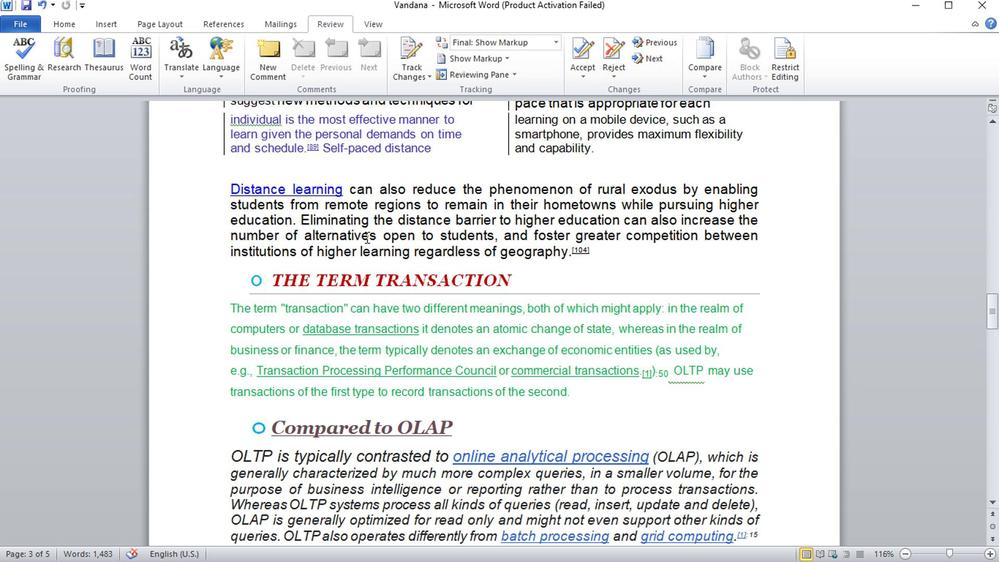 
Action: Mouse scrolled (365, 236) with delta (0, 0)
Screenshot: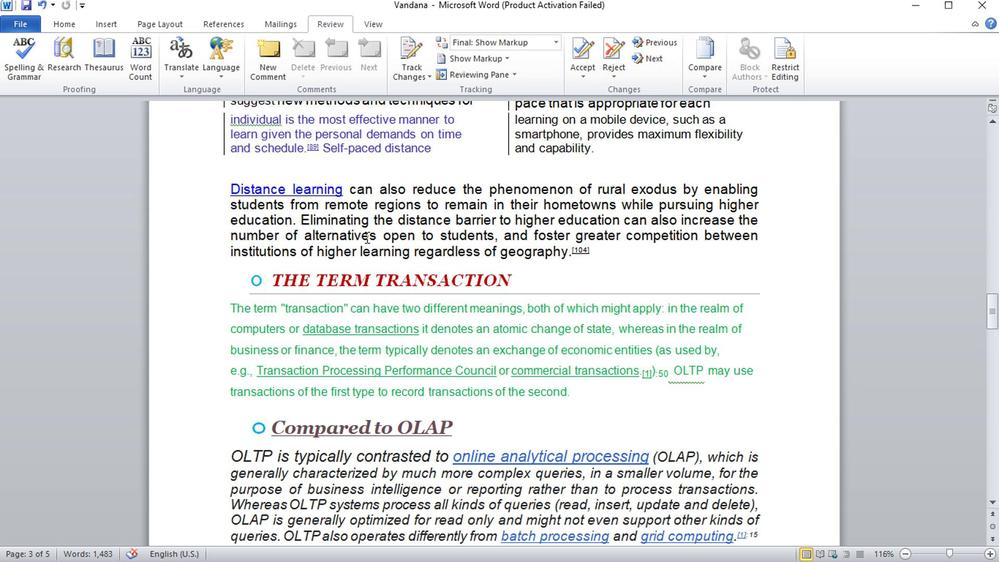 
Action: Mouse moved to (366, 235)
Screenshot: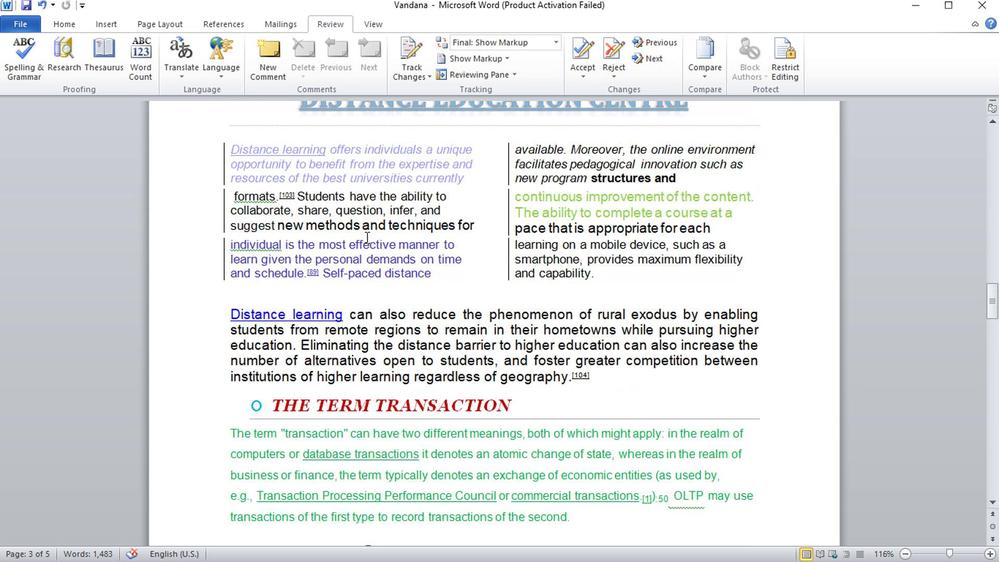 
Action: Mouse scrolled (366, 236) with delta (0, 0)
Screenshot: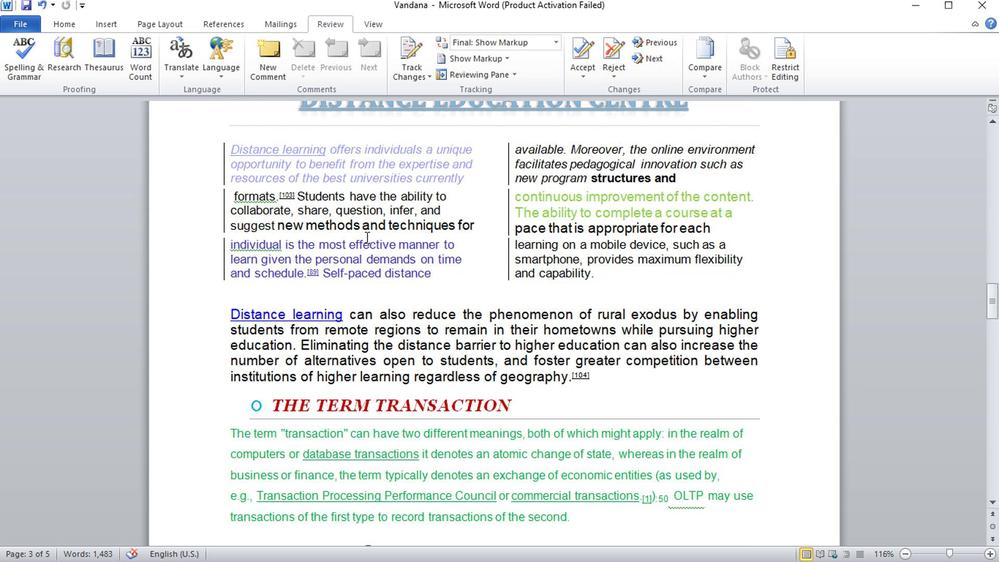 
Action: Mouse scrolled (366, 236) with delta (0, 0)
Screenshot: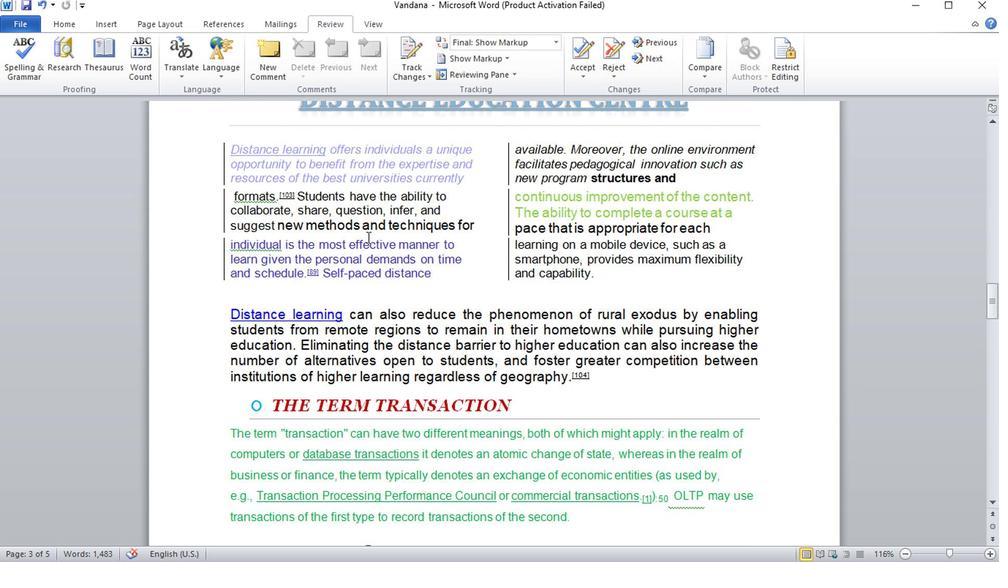 
Action: Mouse moved to (369, 238)
Screenshot: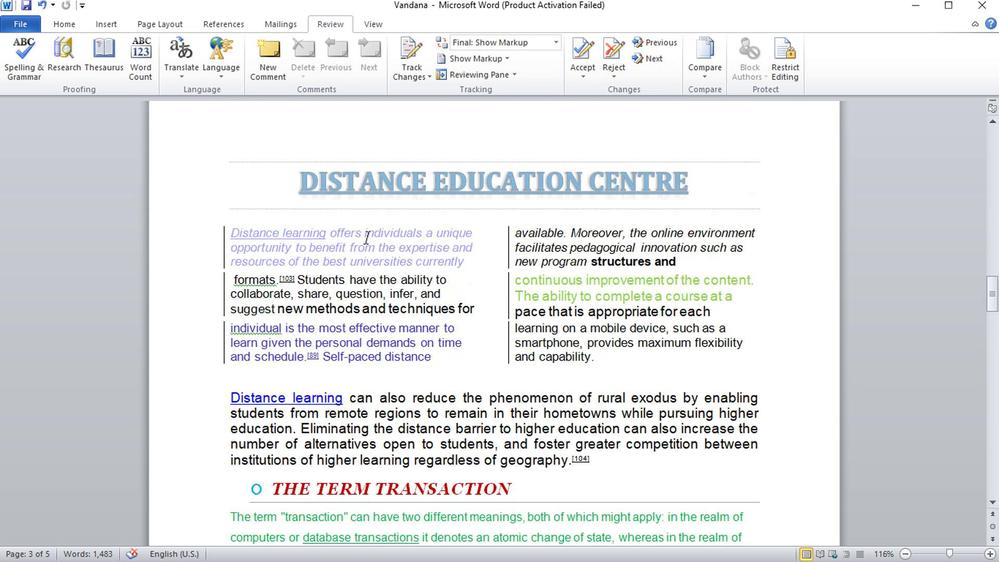 
Action: Mouse scrolled (369, 239) with delta (0, 1)
Screenshot: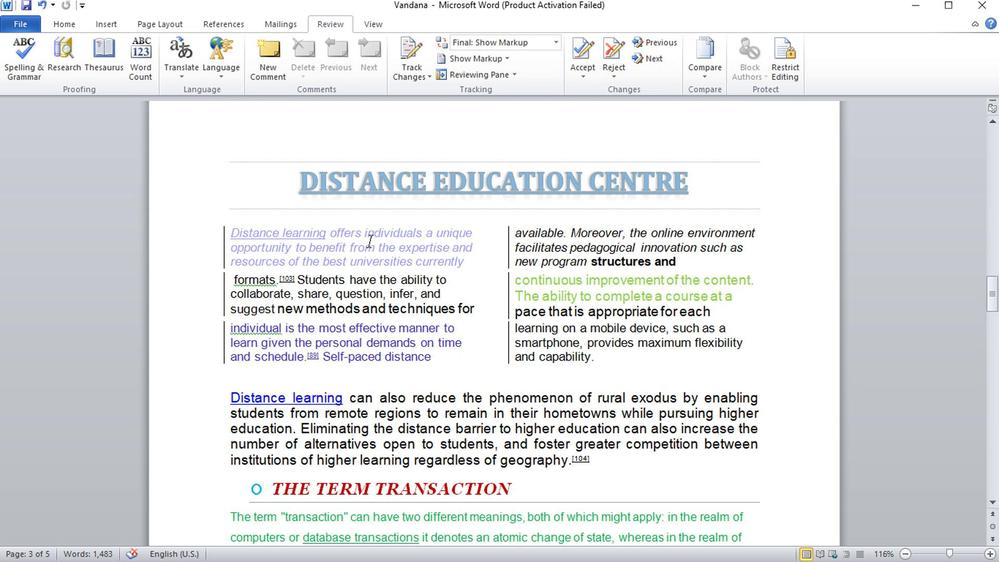 
Action: Mouse scrolled (369, 239) with delta (0, 1)
Screenshot: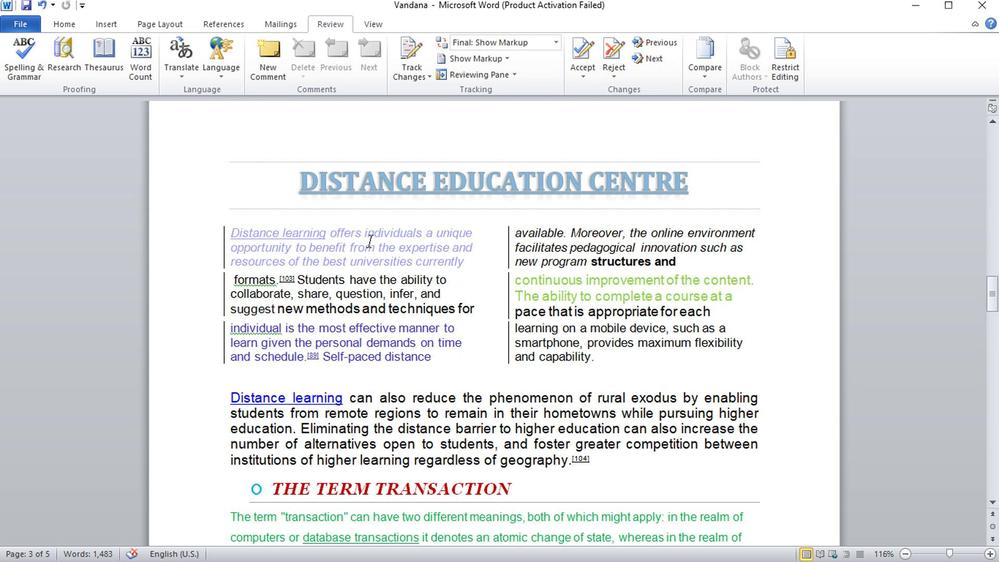 
Action: Mouse scrolled (369, 239) with delta (0, 1)
Screenshot: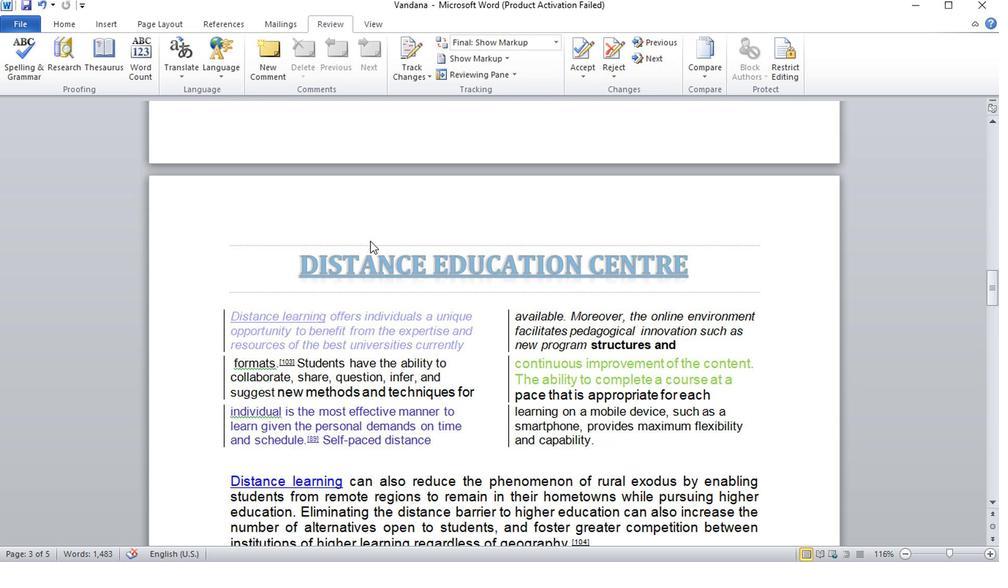 
Action: Mouse scrolled (369, 239) with delta (0, 1)
Screenshot: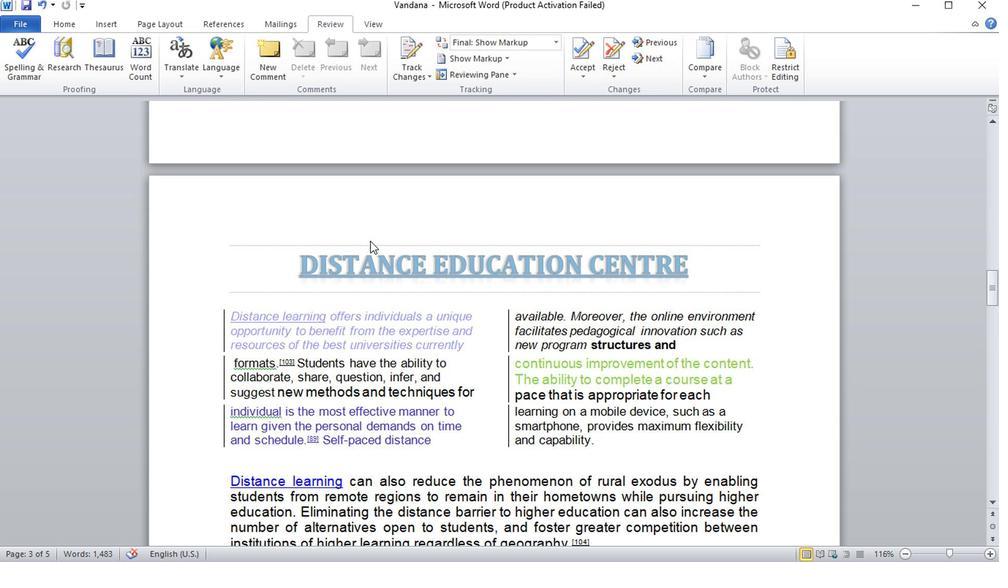 
Action: Mouse scrolled (369, 239) with delta (0, 1)
Screenshot: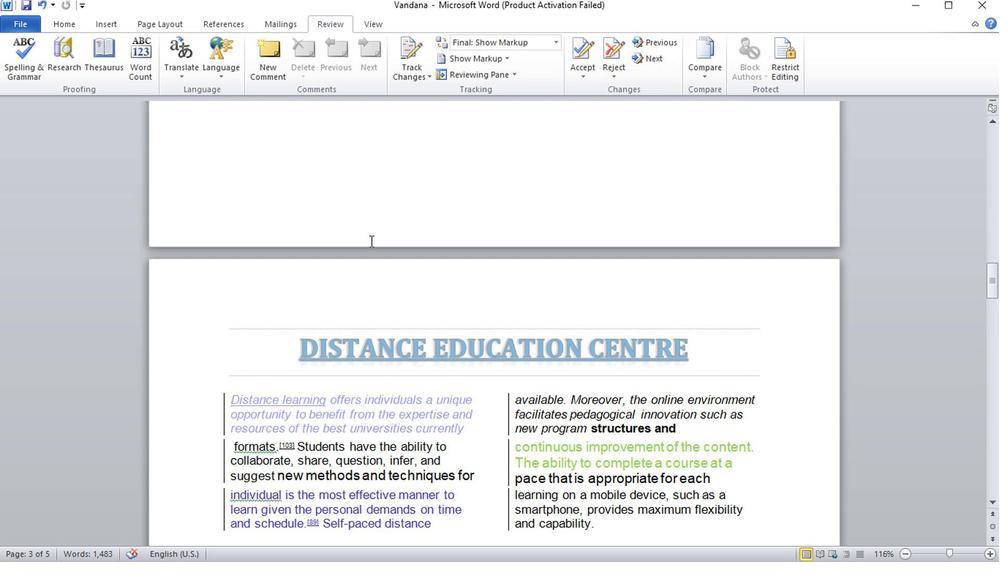 
Action: Mouse scrolled (369, 239) with delta (0, 1)
Screenshot: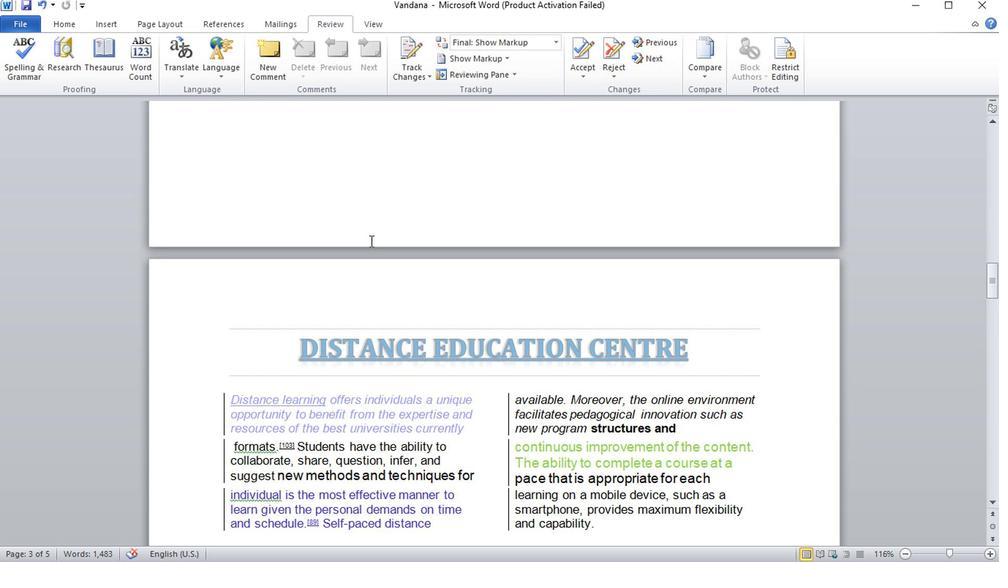 
Action: Mouse scrolled (369, 239) with delta (0, 1)
Screenshot: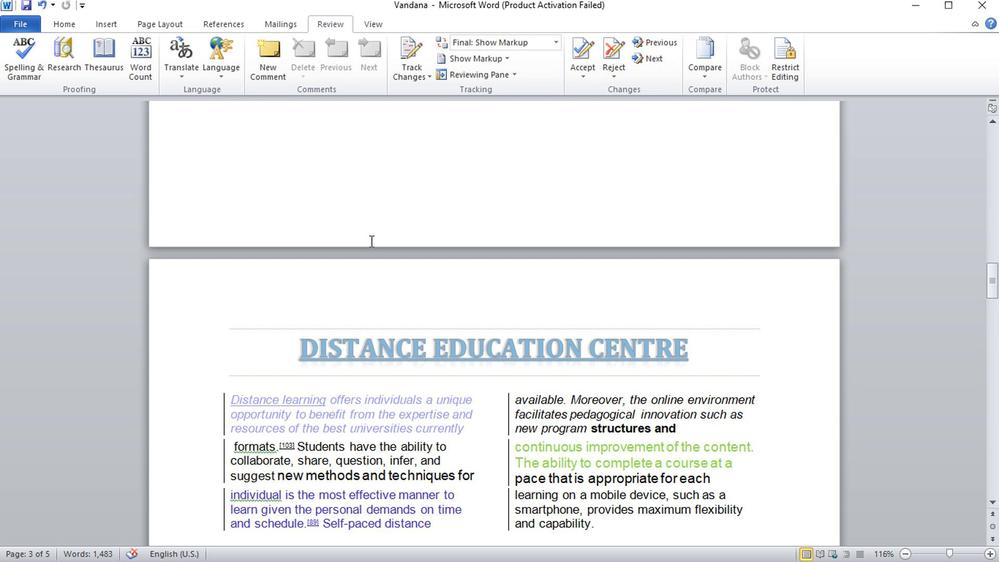 
Action: Mouse scrolled (369, 239) with delta (0, 1)
Screenshot: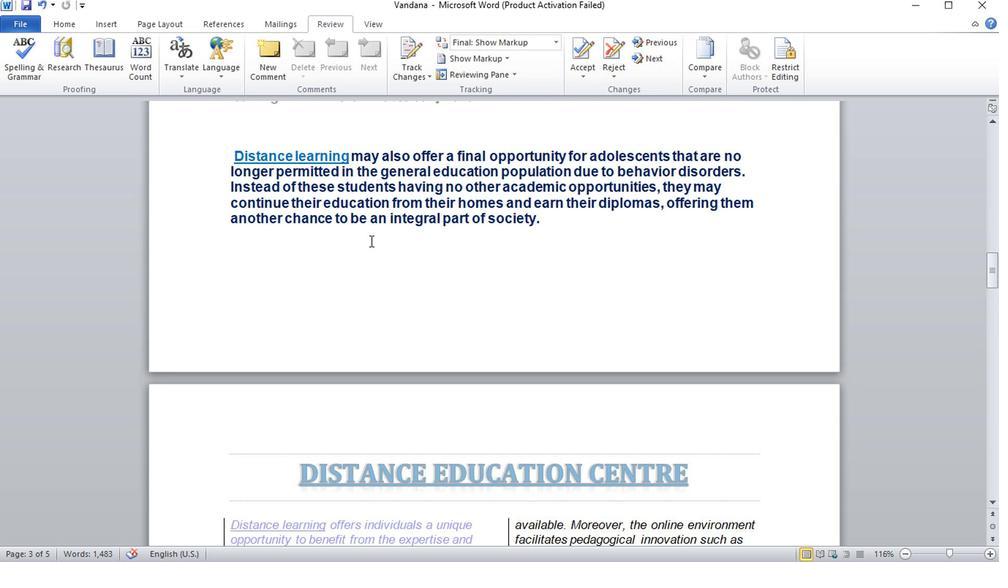 
Action: Mouse scrolled (369, 239) with delta (0, 1)
Screenshot: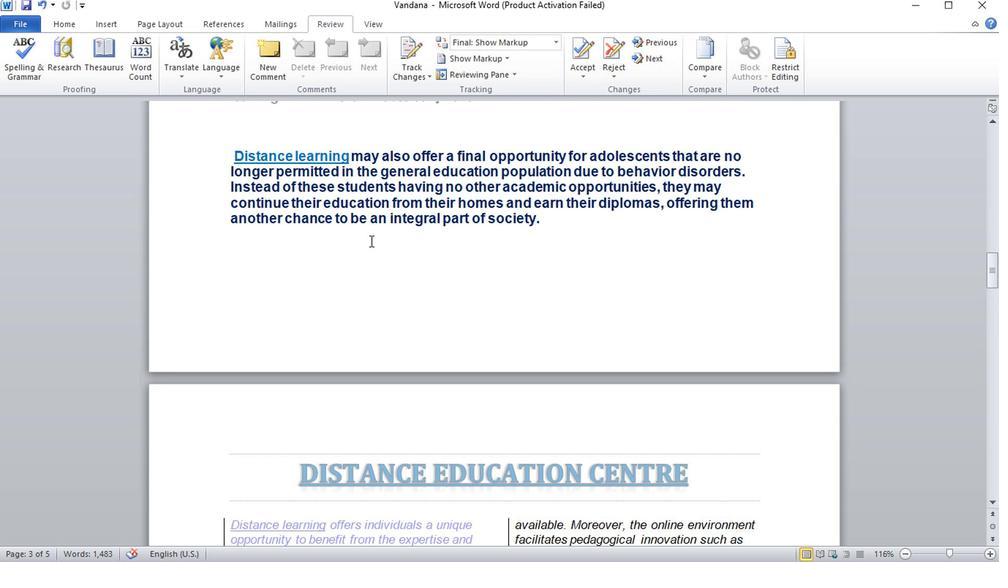 
Action: Mouse scrolled (369, 239) with delta (0, 1)
Screenshot: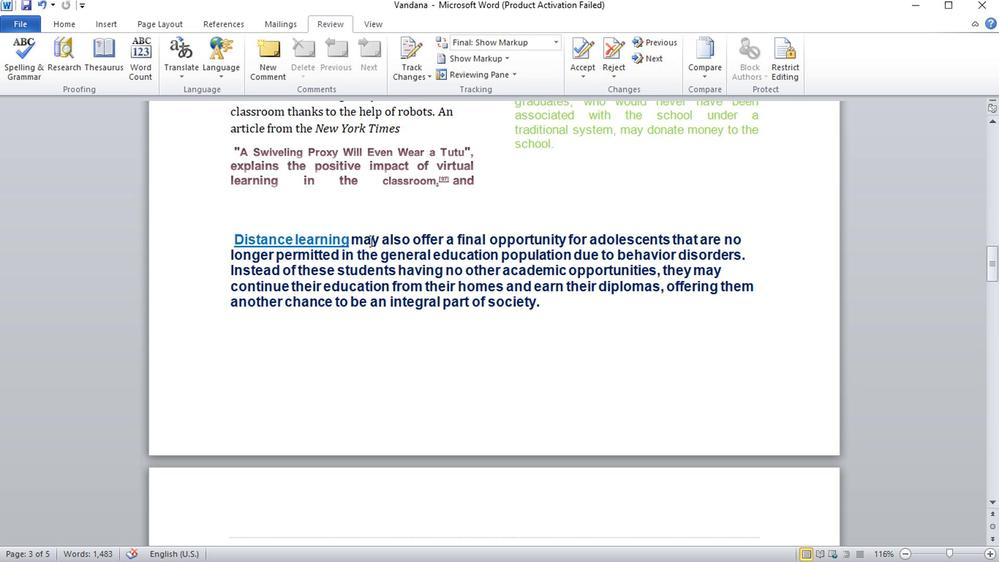
Action: Mouse scrolled (369, 239) with delta (0, 1)
Screenshot: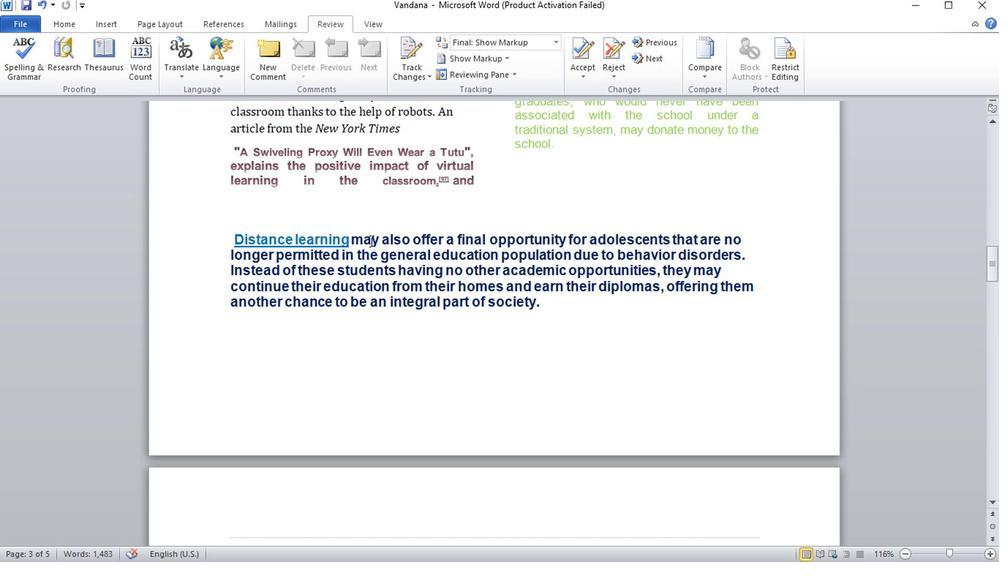 
Action: Mouse scrolled (369, 239) with delta (0, 1)
Screenshot: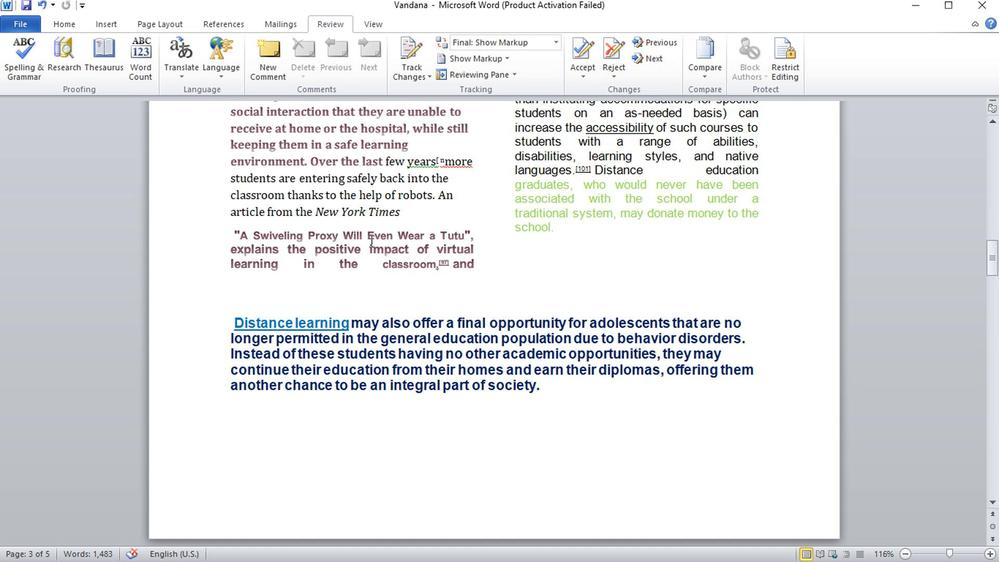 
Action: Mouse scrolled (369, 239) with delta (0, 1)
Screenshot: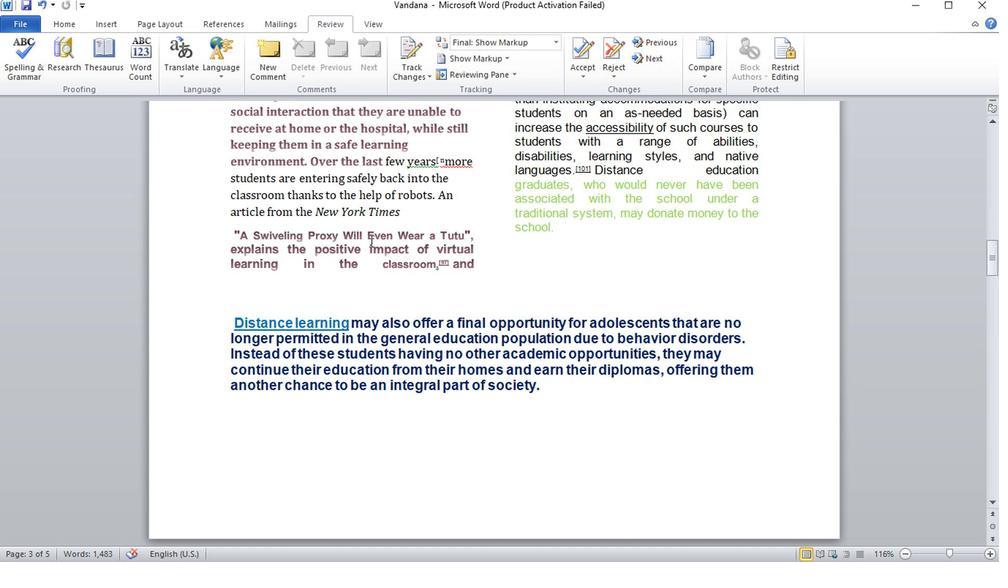 
Action: Mouse scrolled (369, 239) with delta (0, 1)
Screenshot: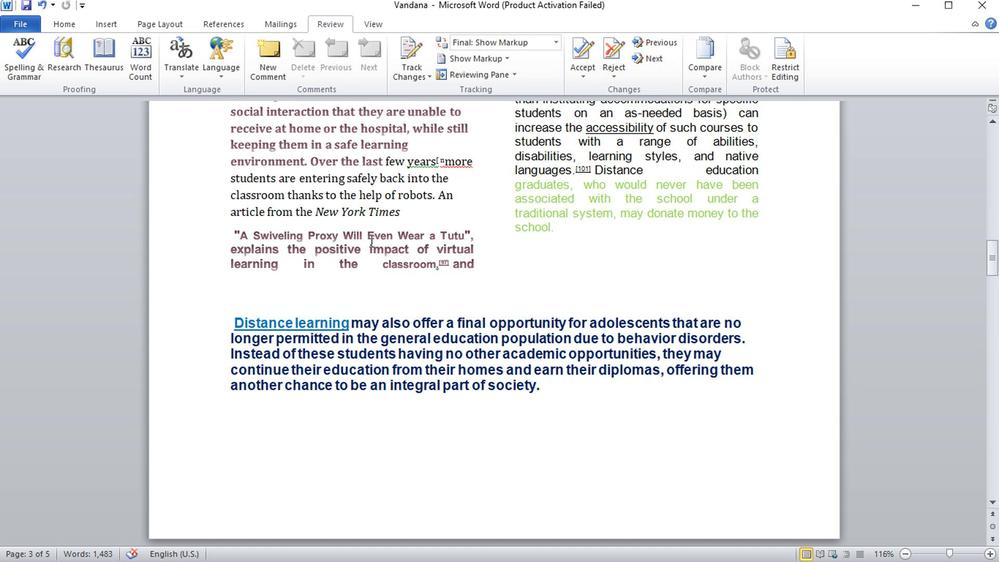 
Action: Mouse scrolled (369, 239) with delta (0, 1)
Screenshot: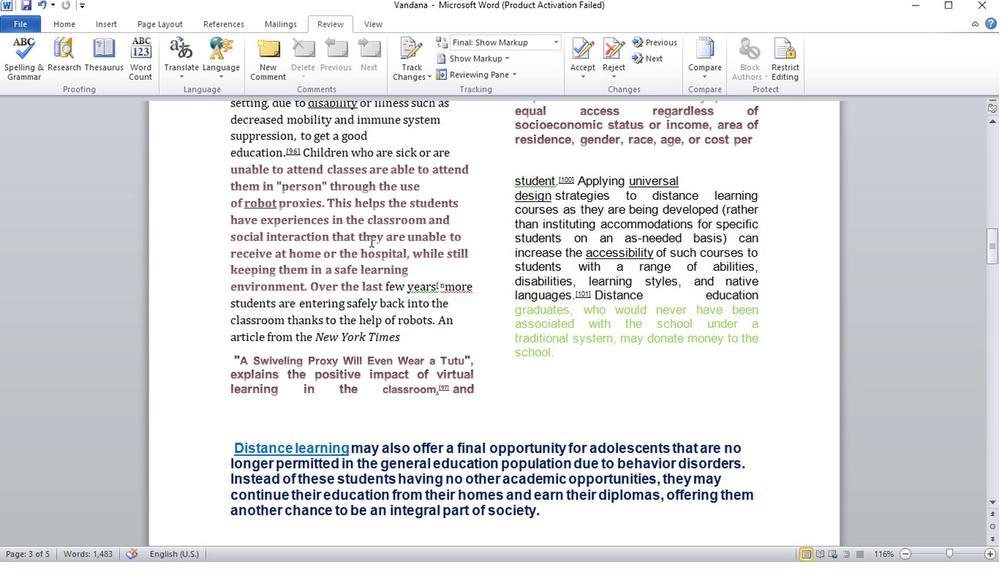 
Action: Mouse scrolled (369, 239) with delta (0, 1)
